 Task: Create a new picklist field labeled 'Country Calling Code' and enter country calling codes as values.
Action: Mouse moved to (659, 112)
Screenshot: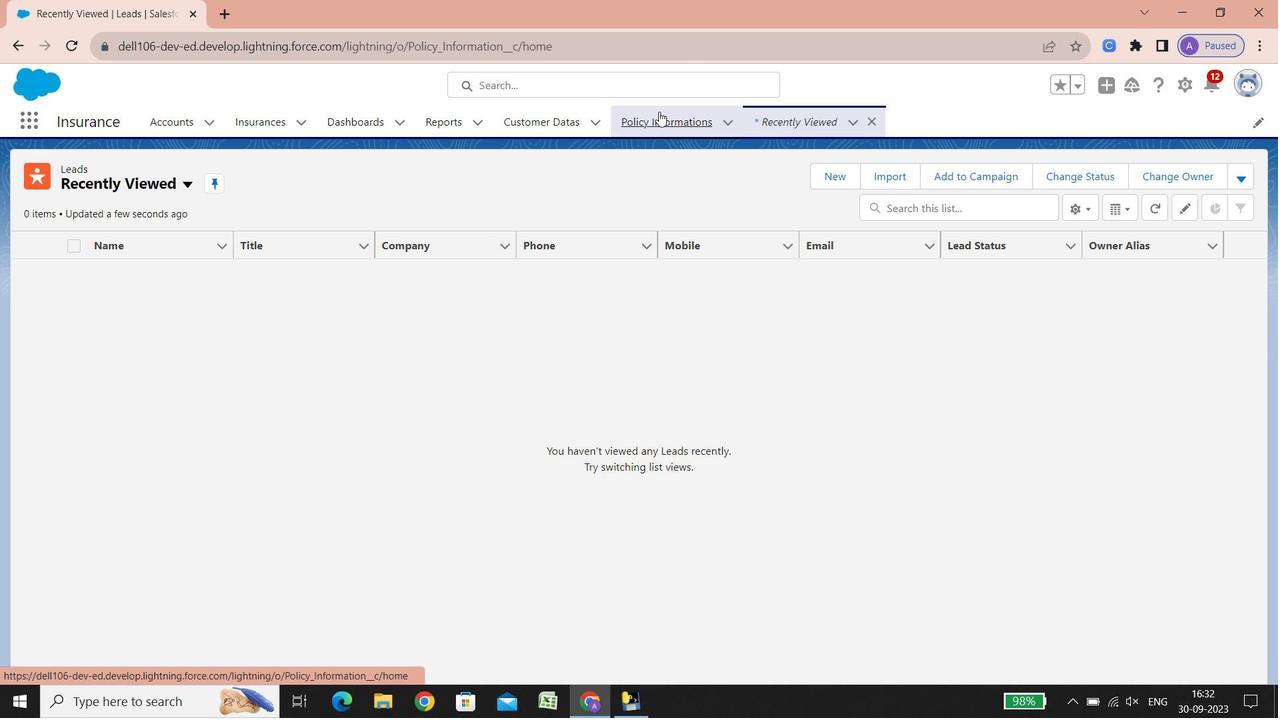 
Action: Mouse pressed left at (659, 112)
Screenshot: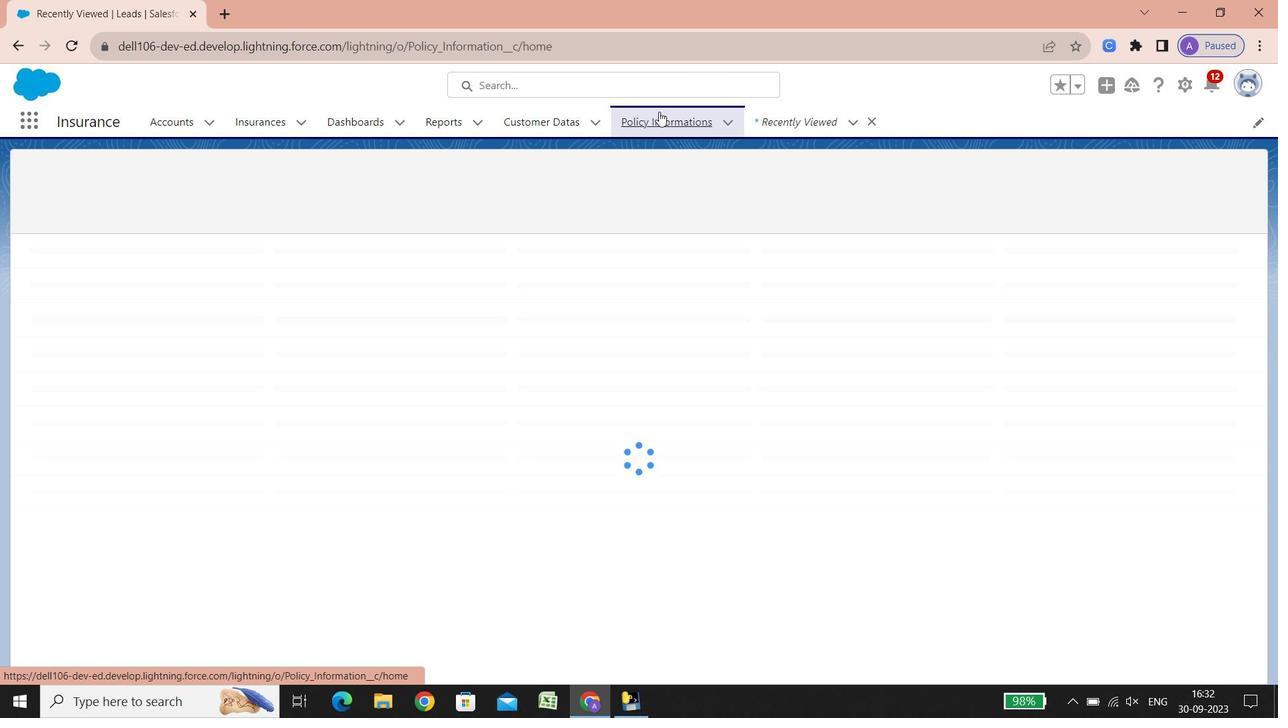 
Action: Mouse moved to (337, 118)
Screenshot: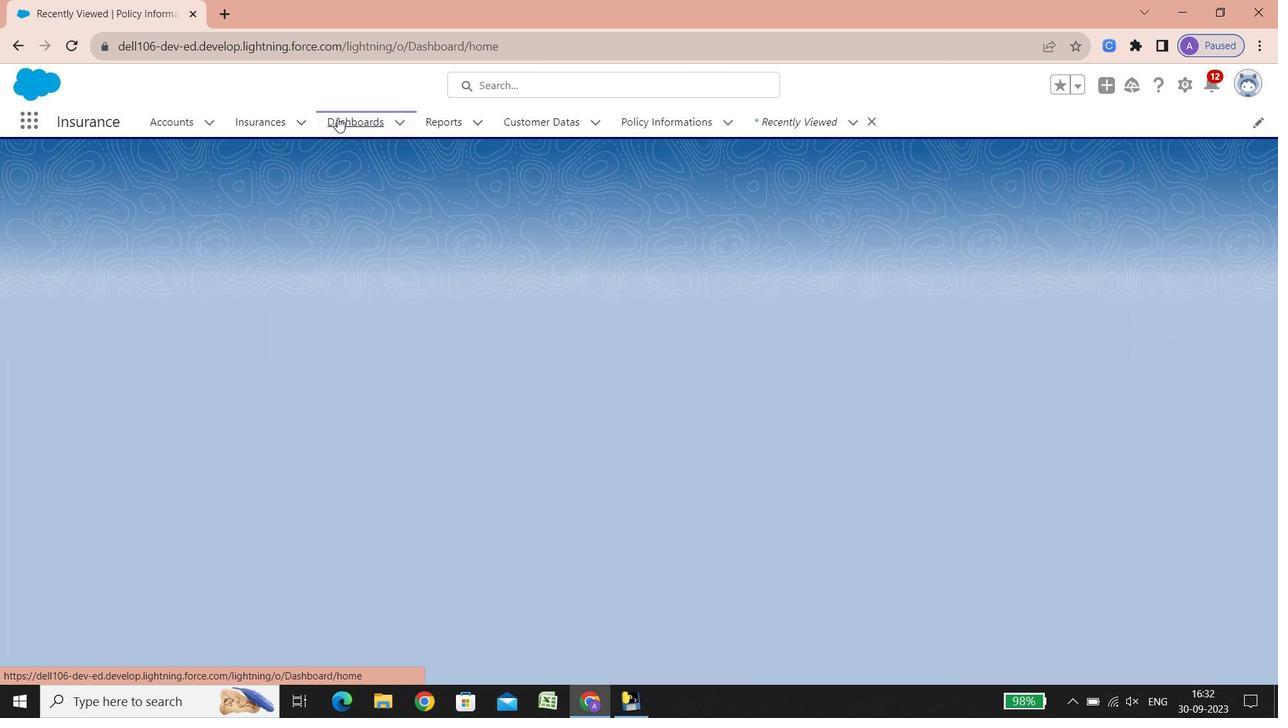 
Action: Mouse pressed left at (337, 118)
Screenshot: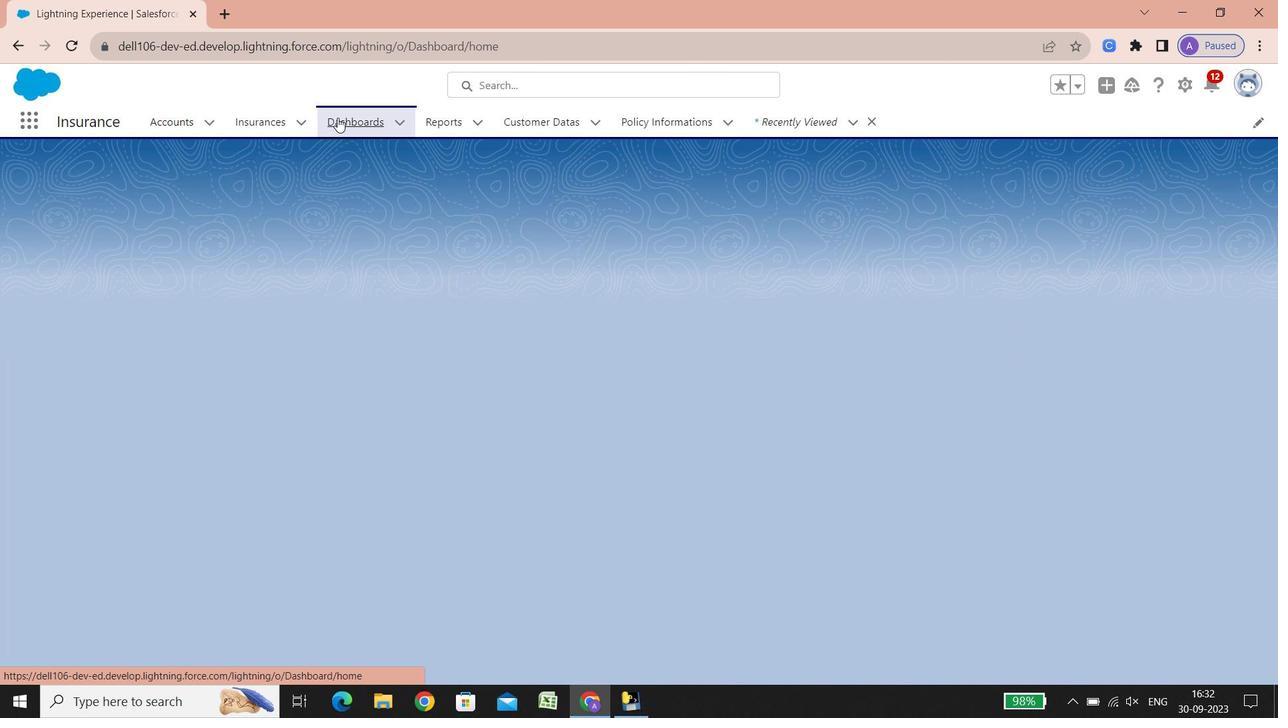 
Action: Mouse moved to (529, 110)
Screenshot: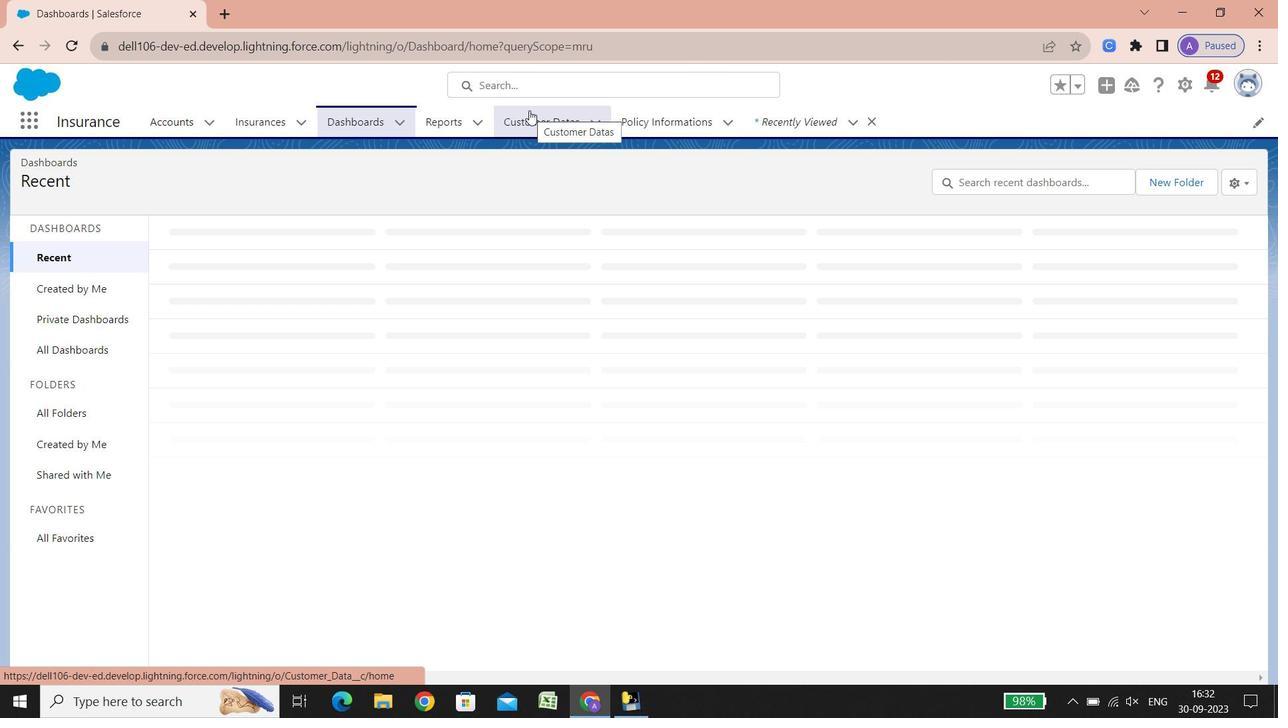 
Action: Mouse pressed left at (529, 110)
Screenshot: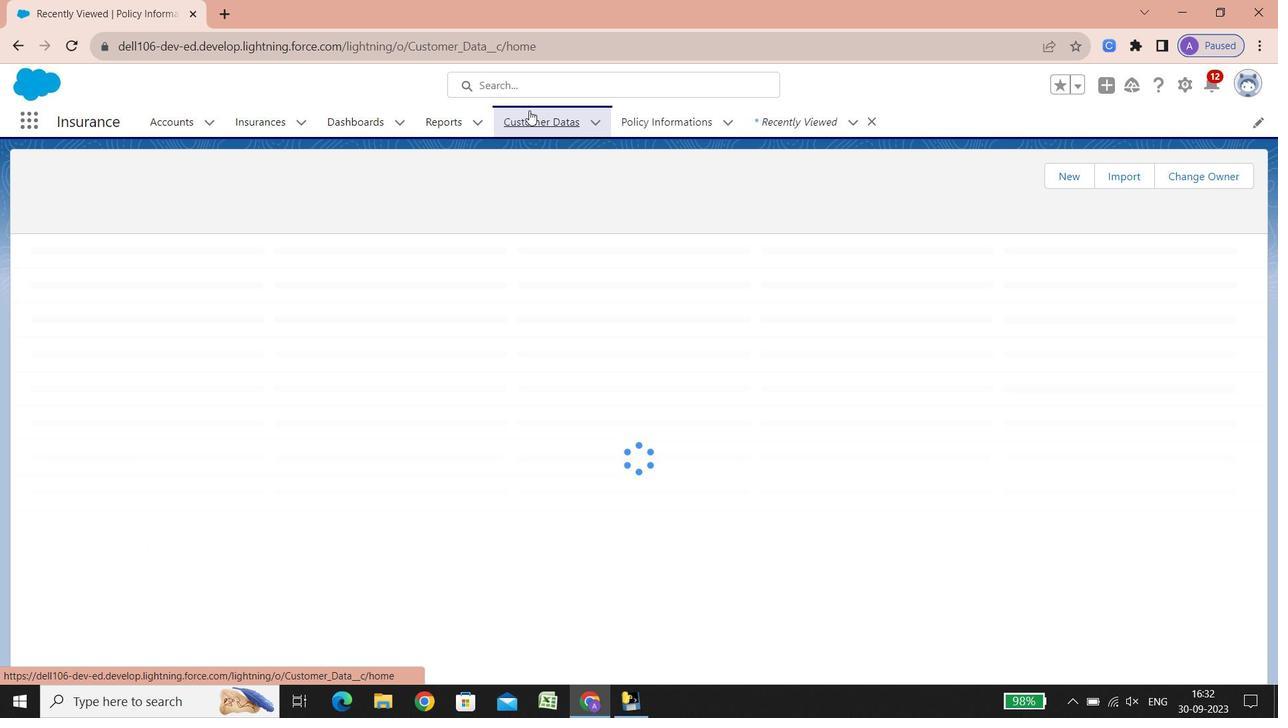 
Action: Mouse moved to (663, 117)
Screenshot: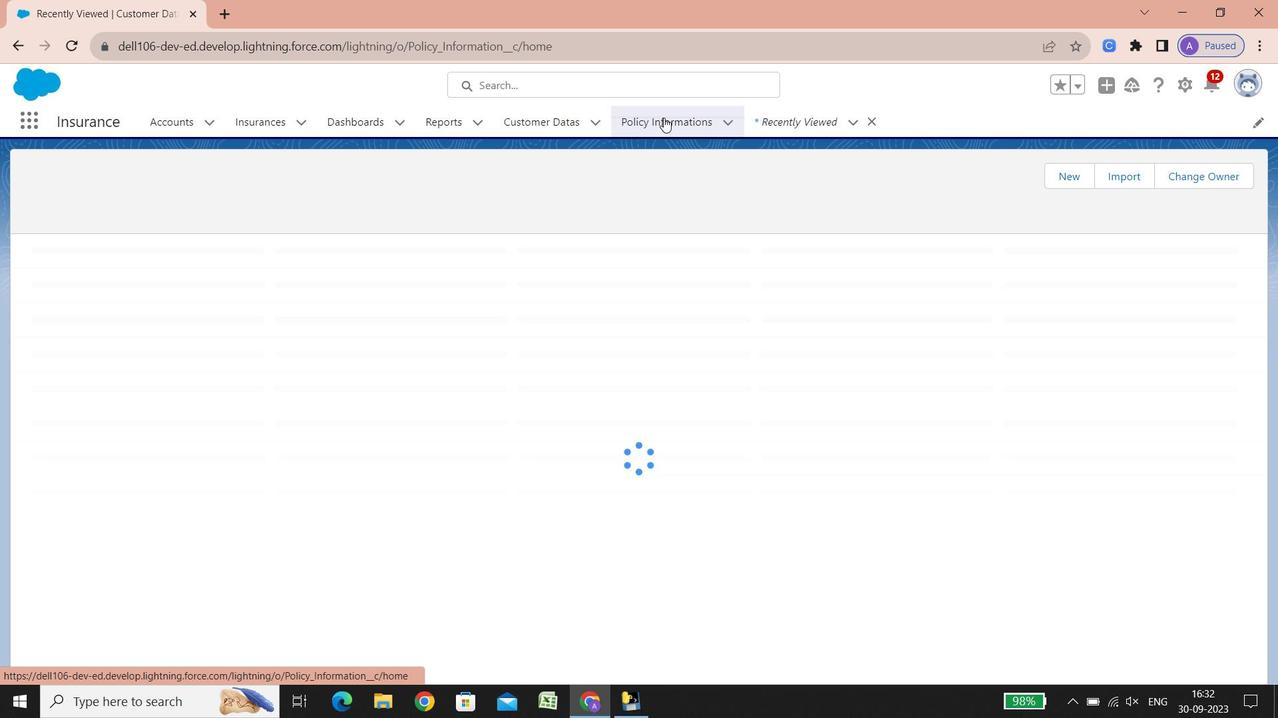 
Action: Mouse pressed left at (663, 117)
Screenshot: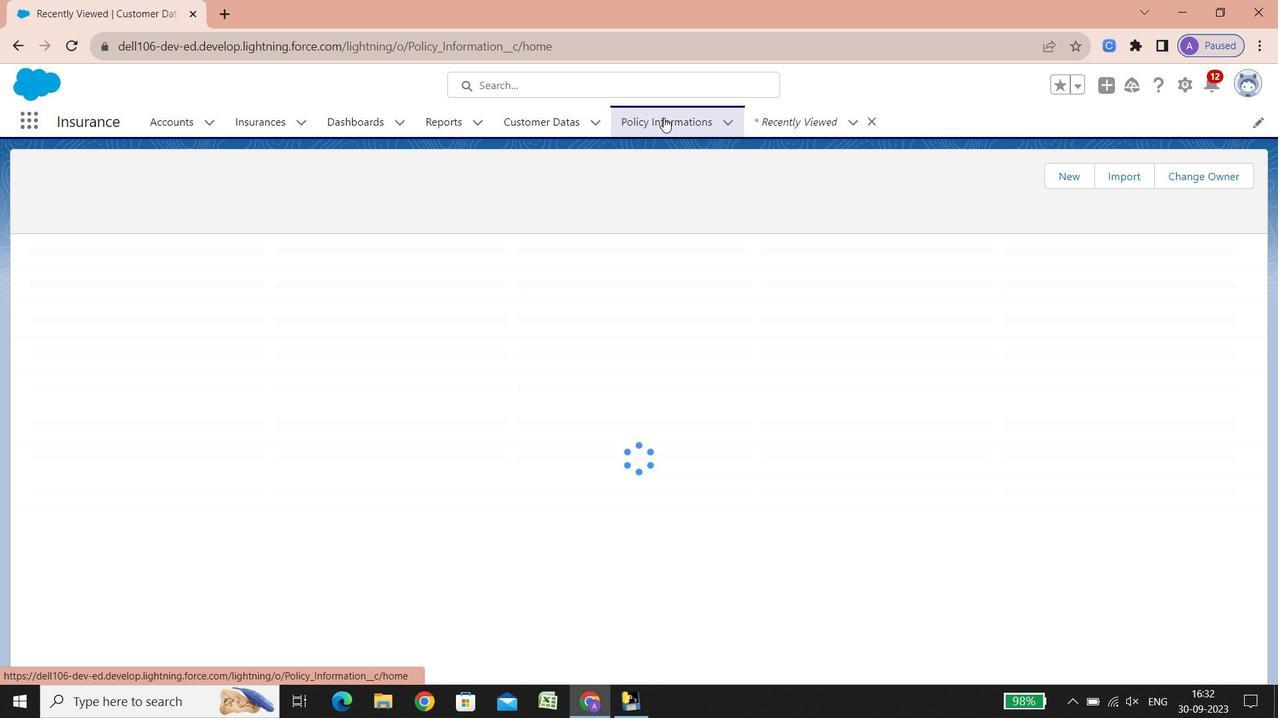 
Action: Mouse moved to (782, 116)
Screenshot: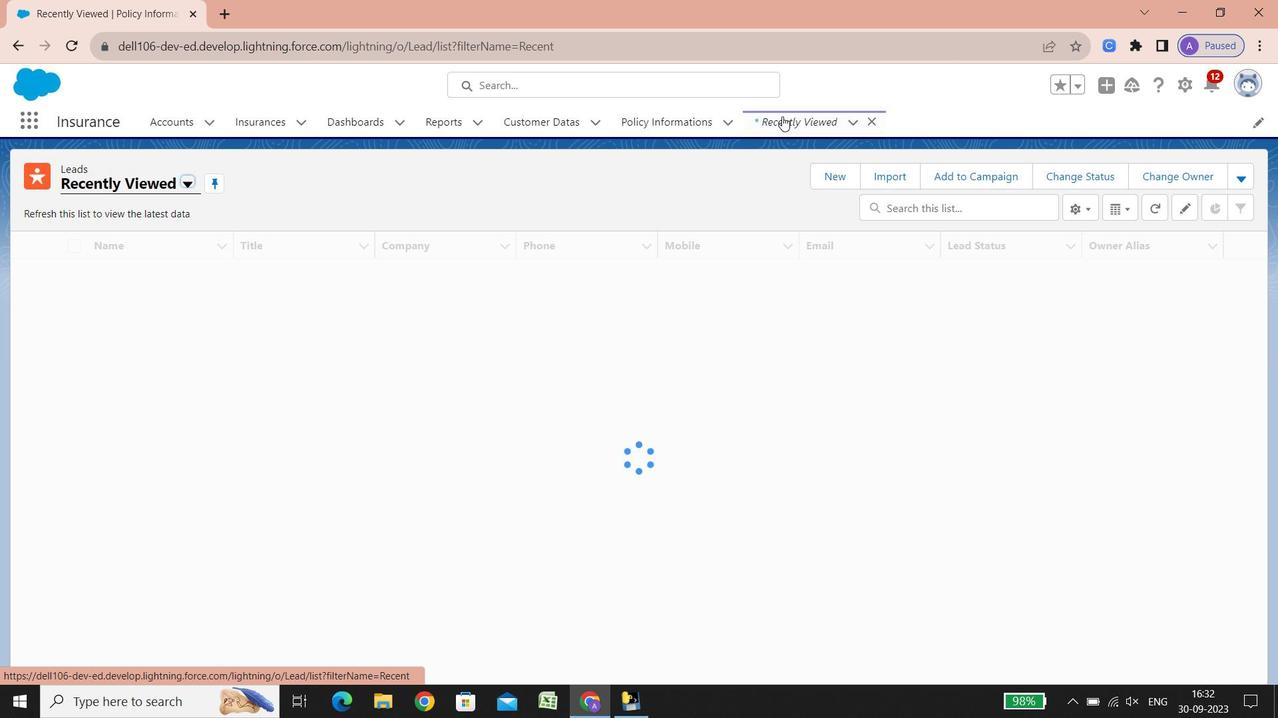 
Action: Mouse pressed left at (782, 116)
Screenshot: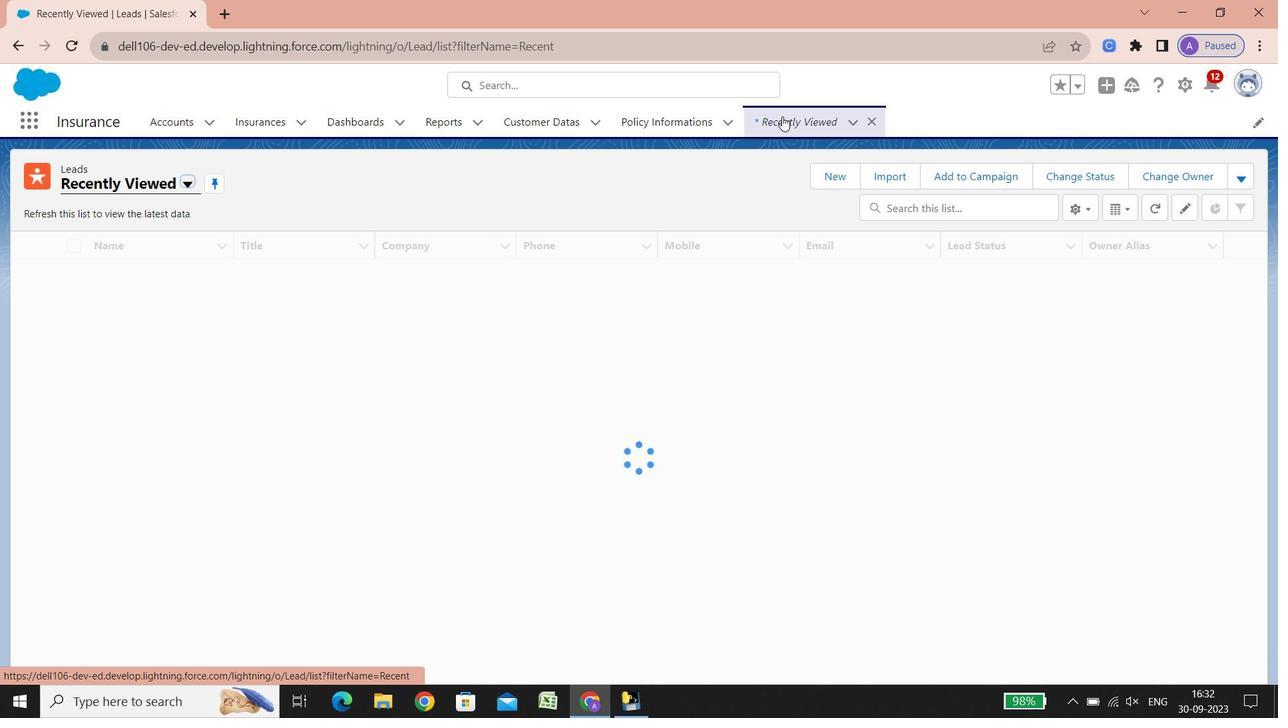 
Action: Mouse moved to (1181, 77)
Screenshot: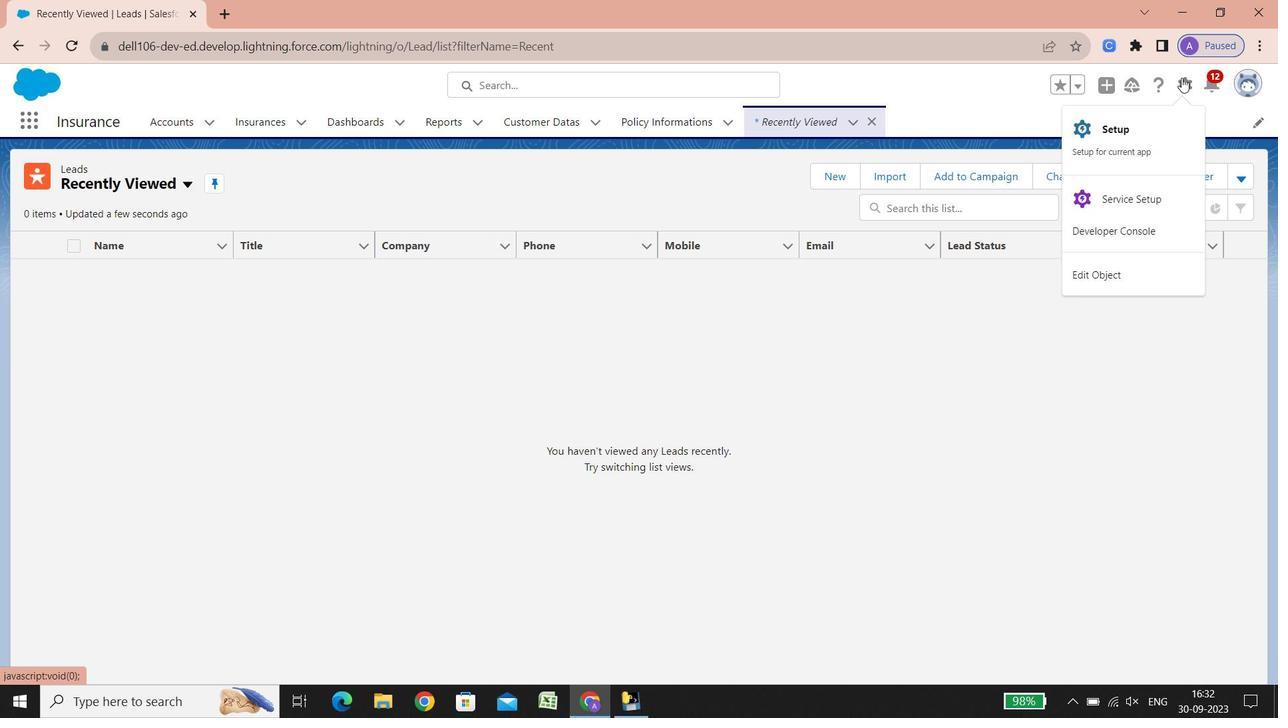 
Action: Mouse pressed left at (1181, 77)
Screenshot: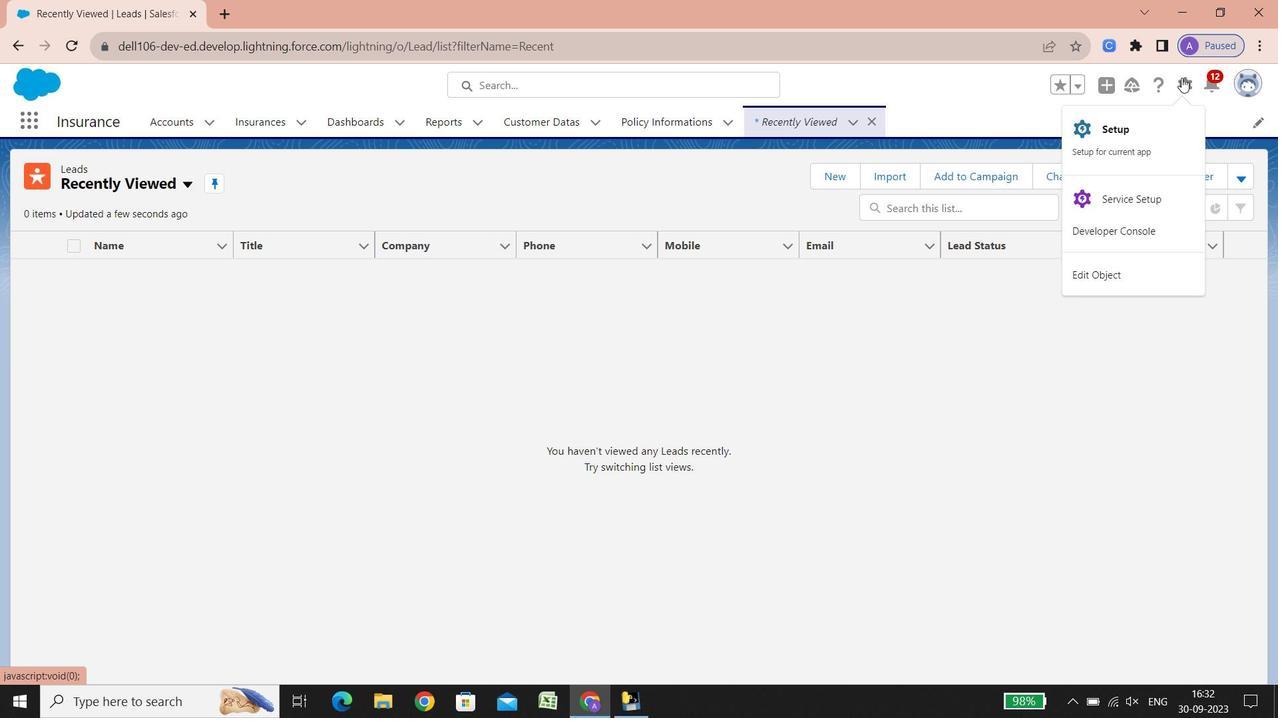
Action: Mouse moved to (1133, 131)
Screenshot: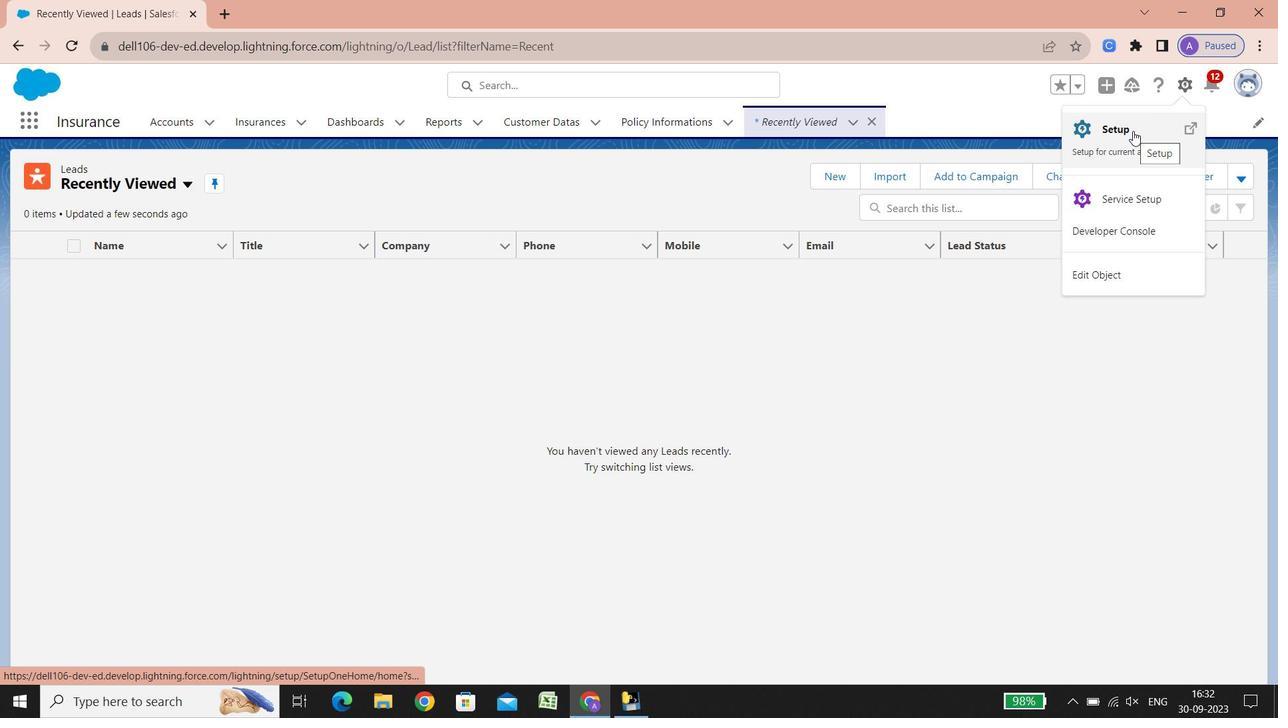 
Action: Mouse pressed left at (1133, 131)
Screenshot: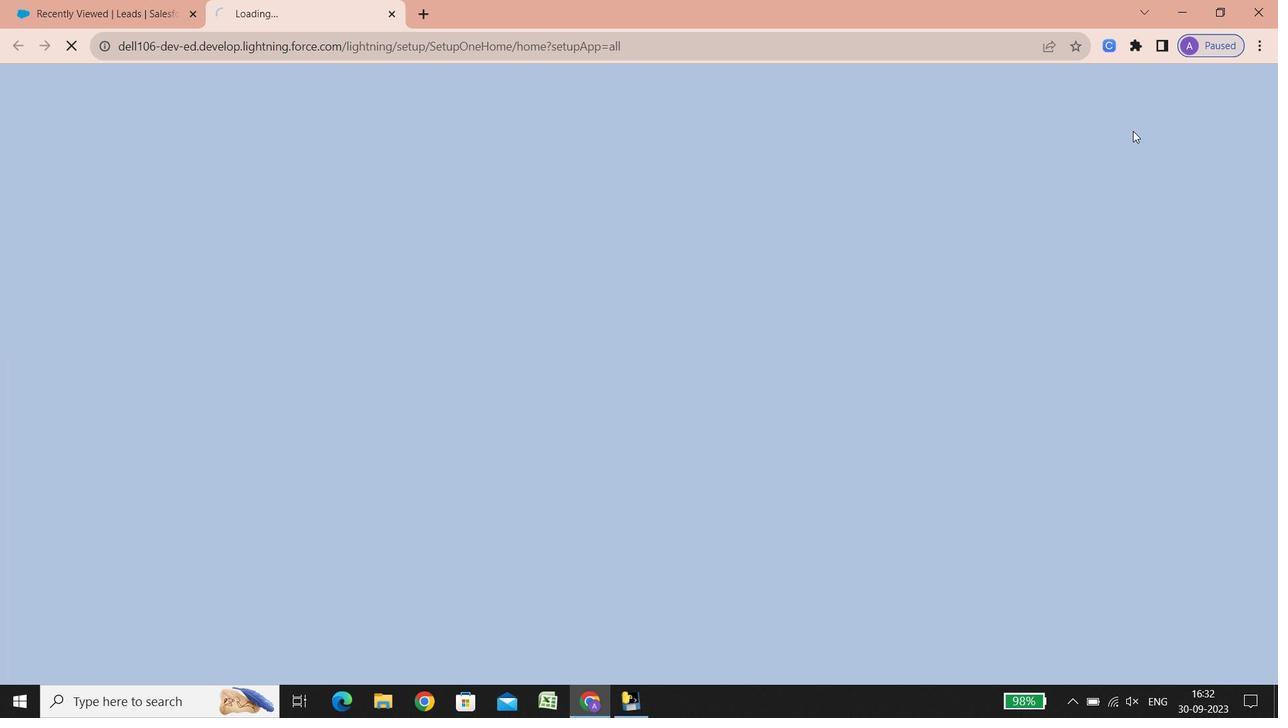
Action: Mouse moved to (185, 124)
Screenshot: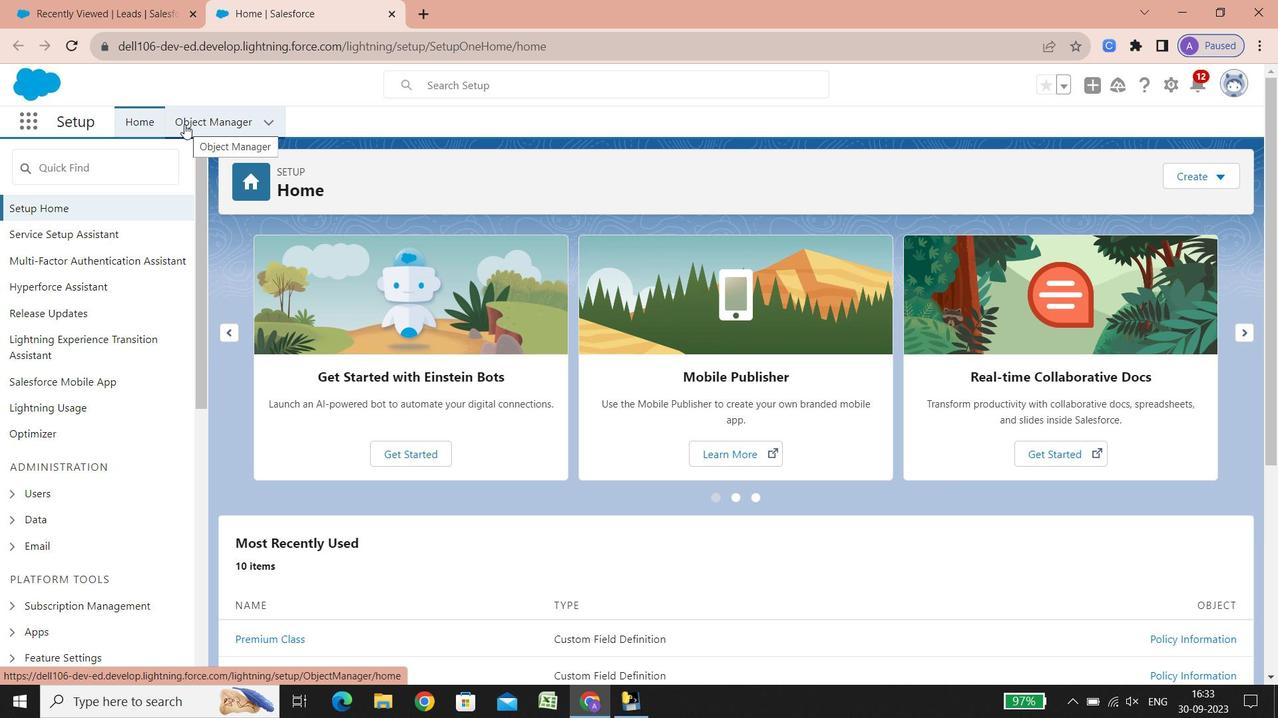 
Action: Mouse pressed left at (185, 124)
Screenshot: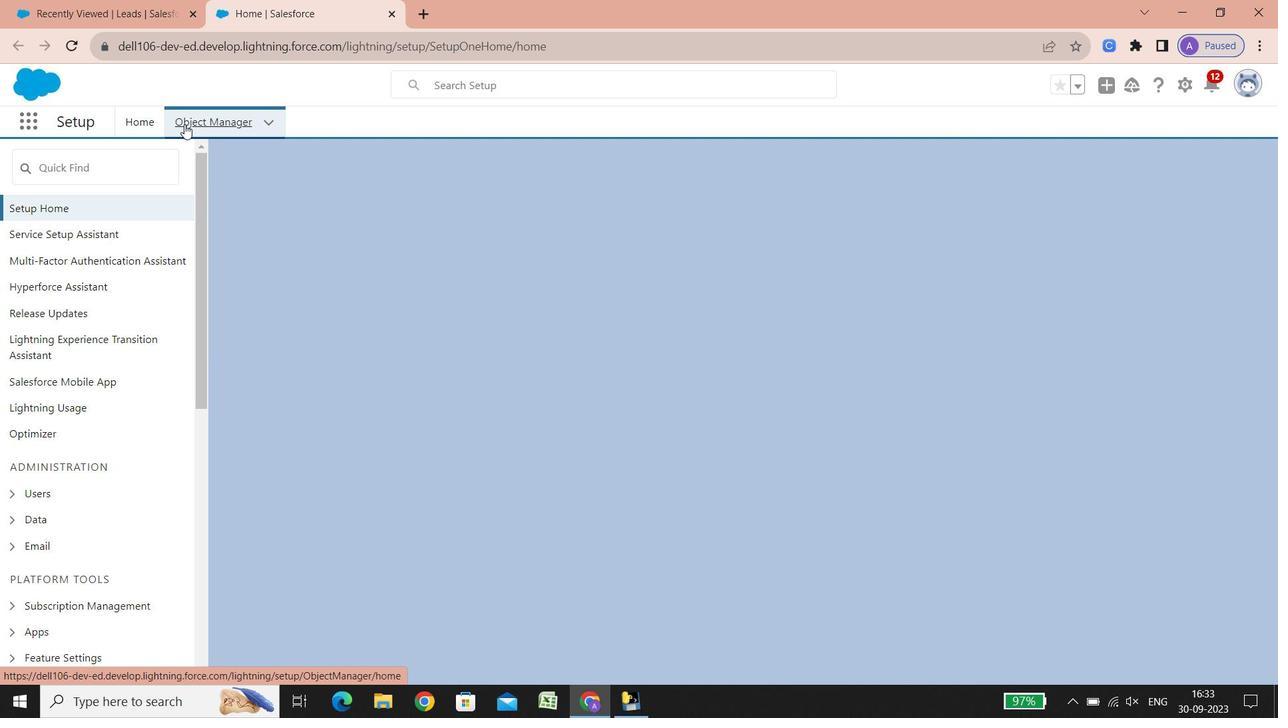 
Action: Mouse moved to (939, 174)
Screenshot: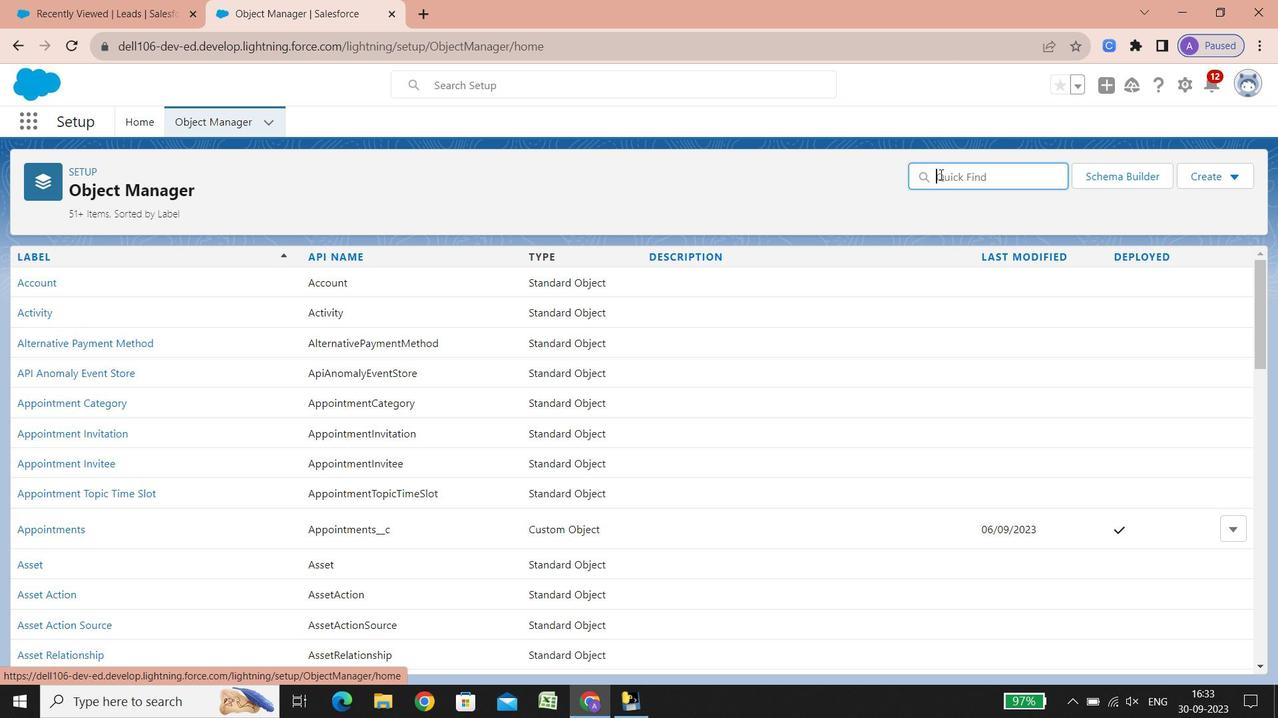 
Action: Mouse pressed left at (939, 174)
Screenshot: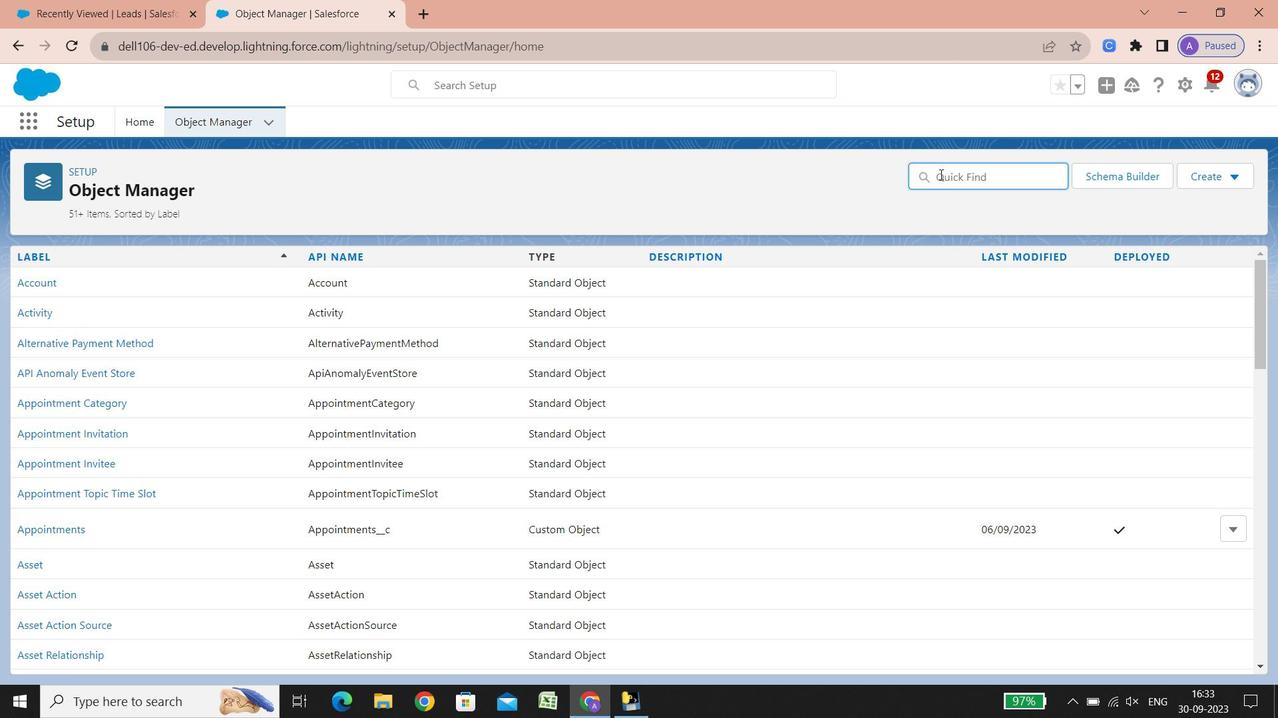 
Action: Key pressed policy
Screenshot: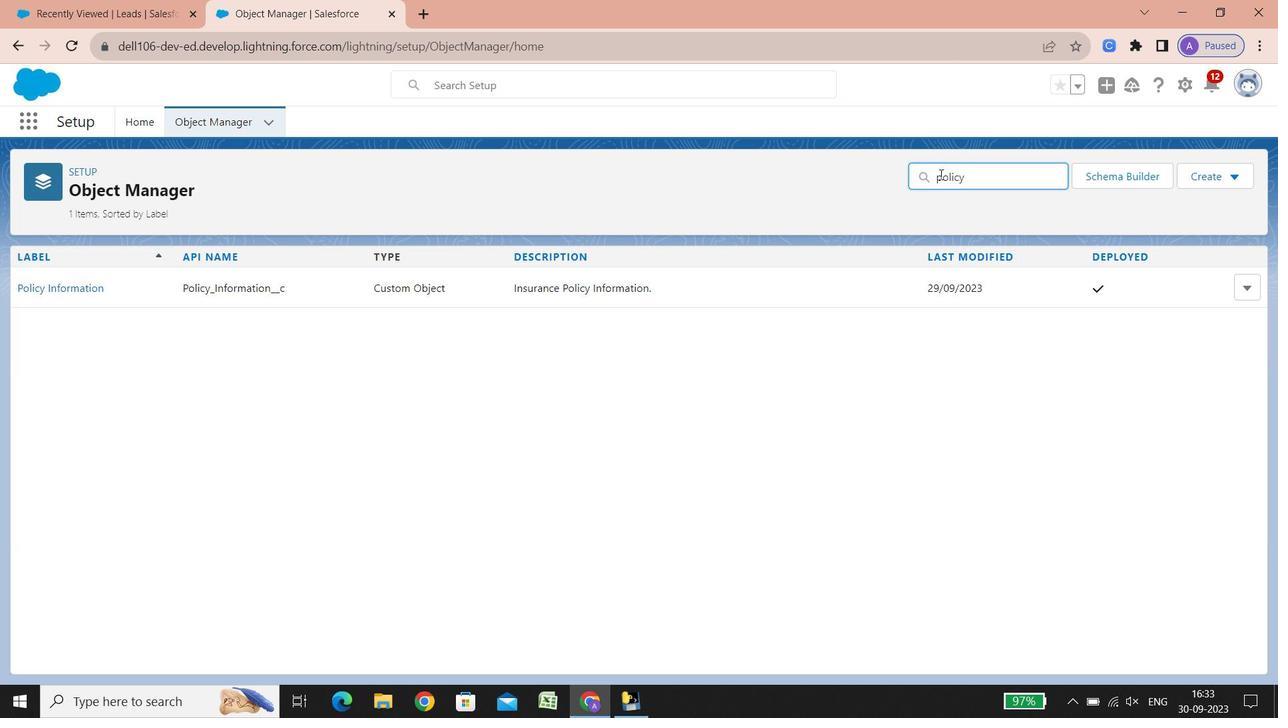 
Action: Mouse moved to (62, 296)
Screenshot: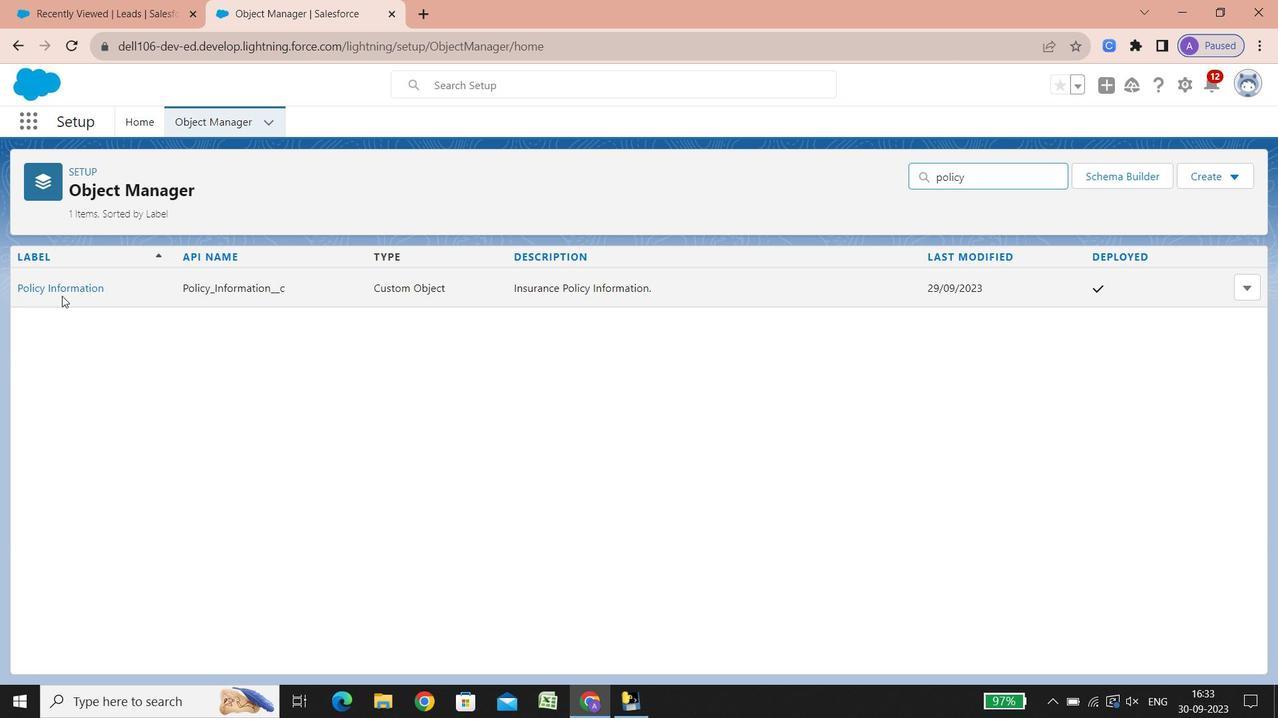 
Action: Mouse pressed left at (62, 296)
Screenshot: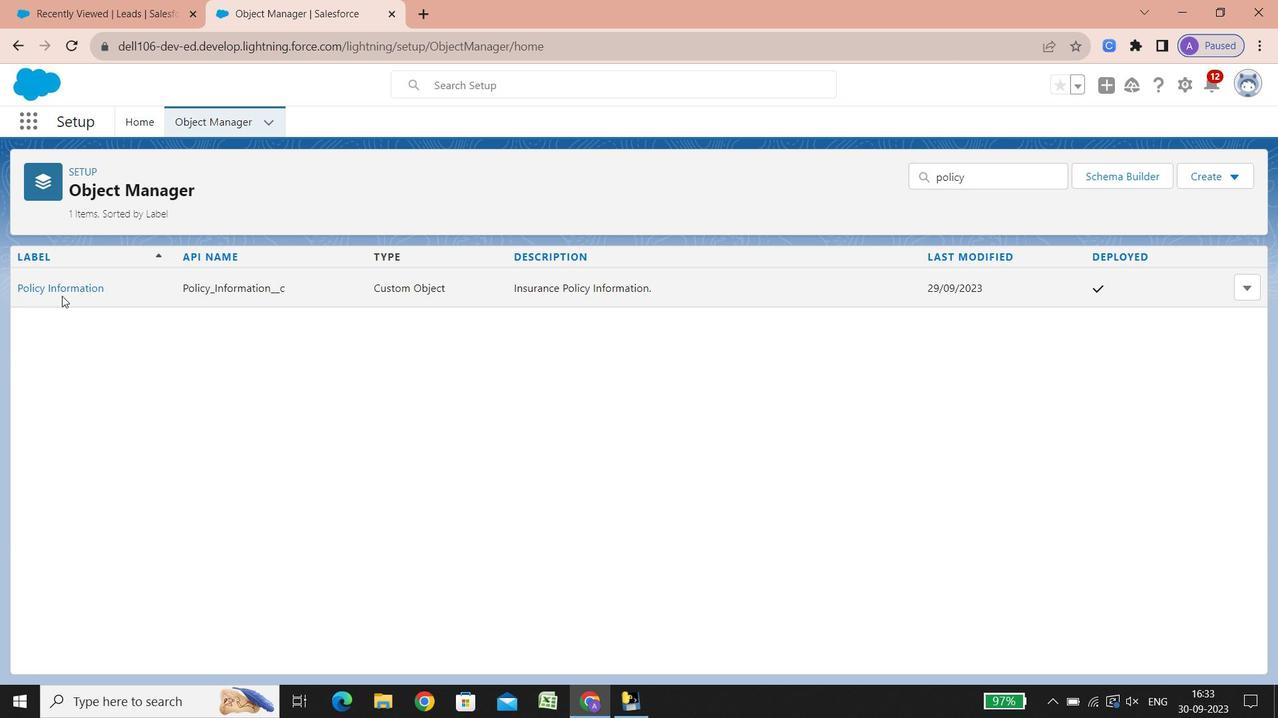 
Action: Mouse moved to (75, 290)
Screenshot: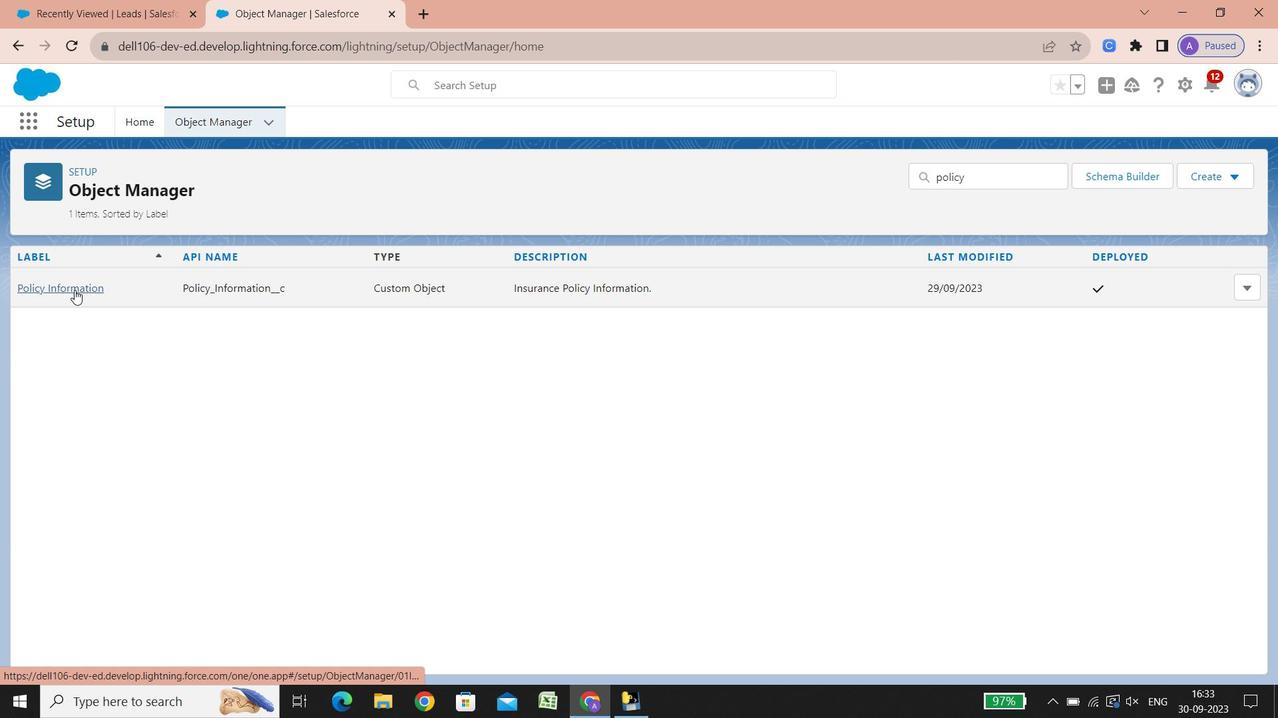 
Action: Mouse pressed left at (75, 290)
Screenshot: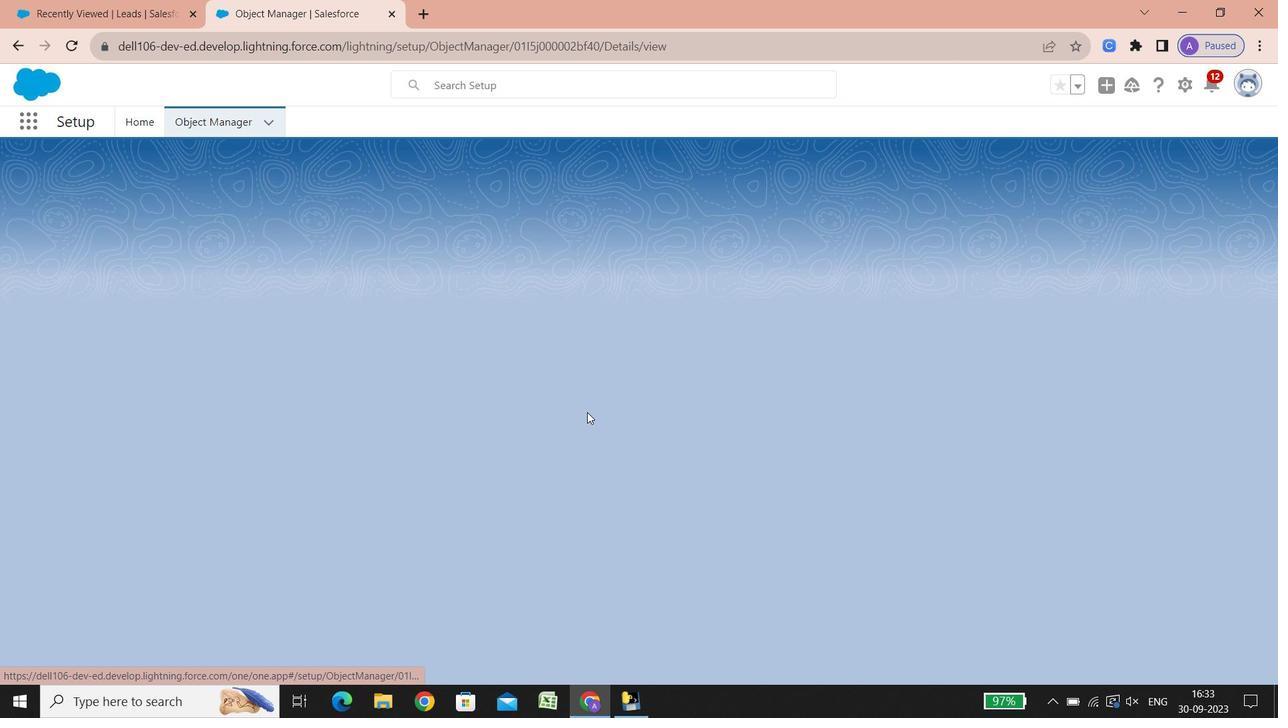 
Action: Mouse moved to (123, 352)
Screenshot: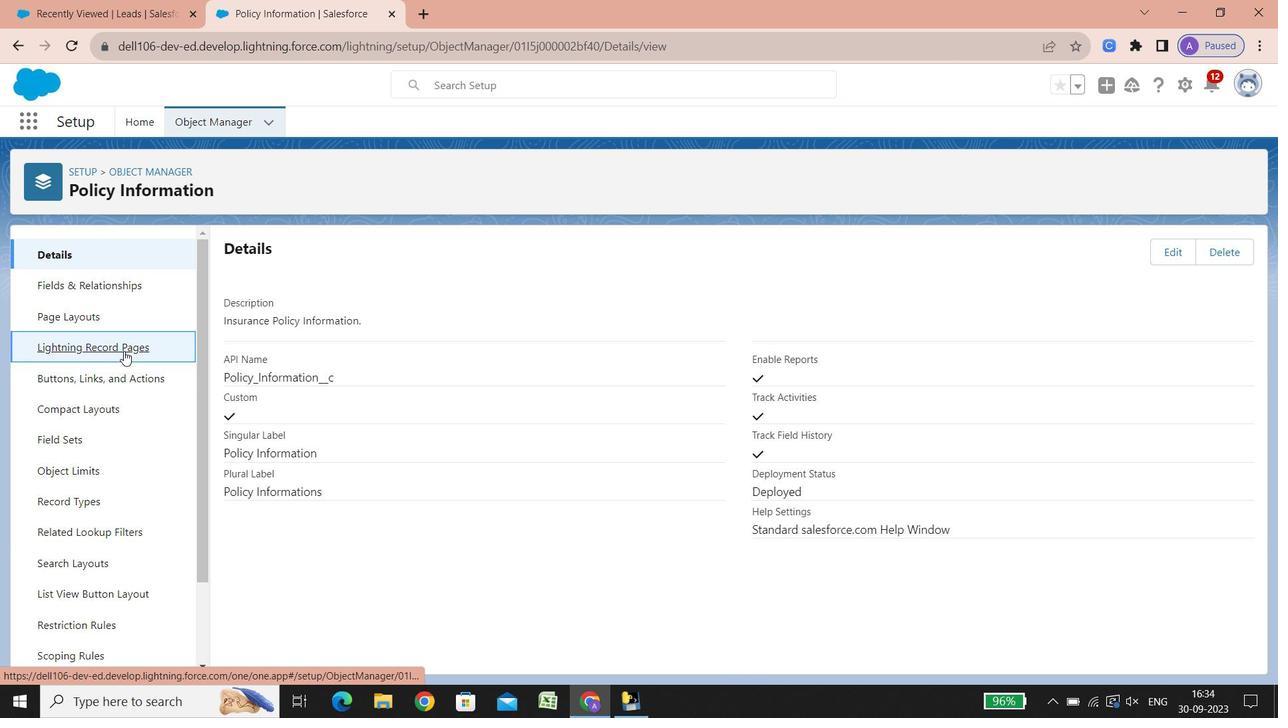 
Action: Mouse pressed left at (123, 352)
Screenshot: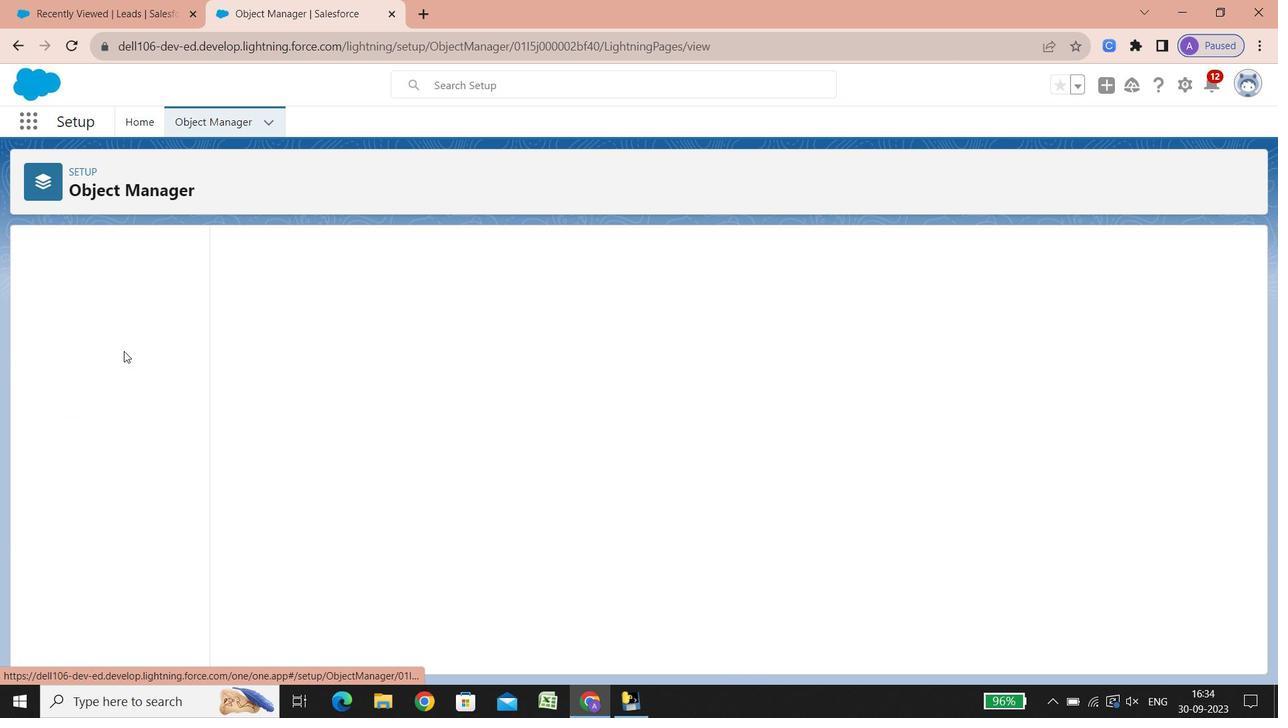 
Action: Mouse moved to (113, 276)
Screenshot: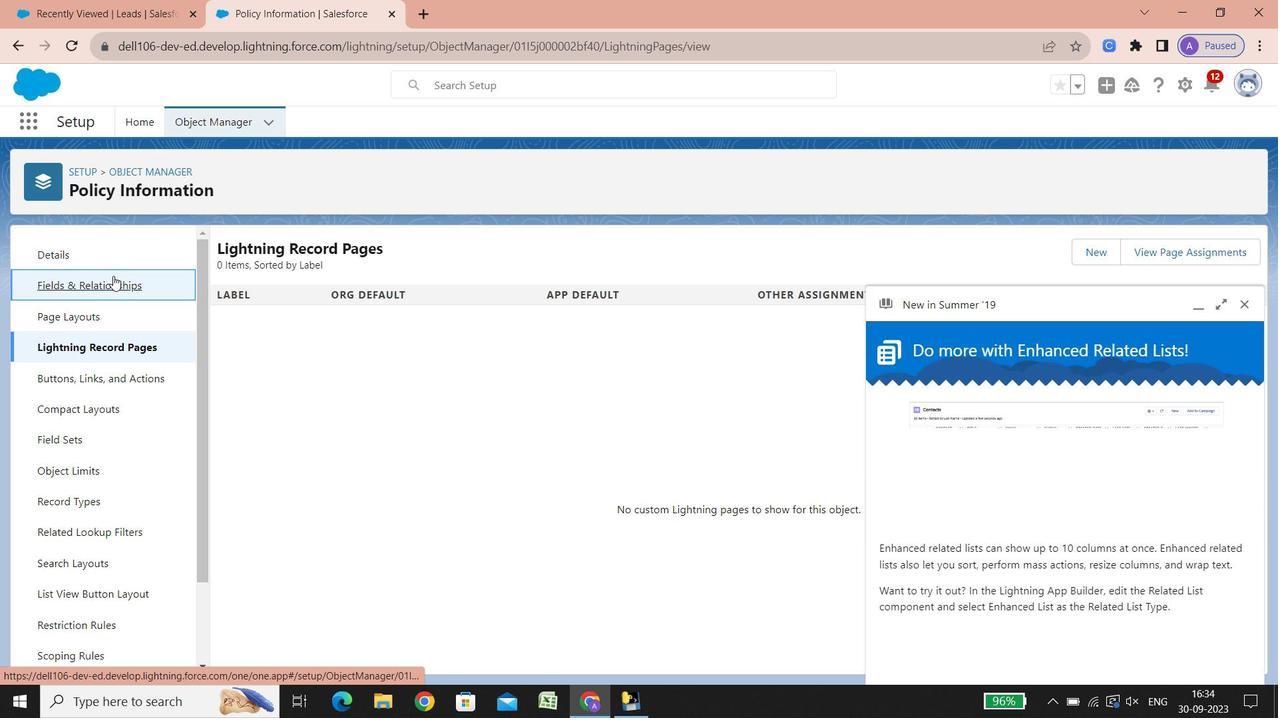 
Action: Mouse pressed left at (113, 276)
Screenshot: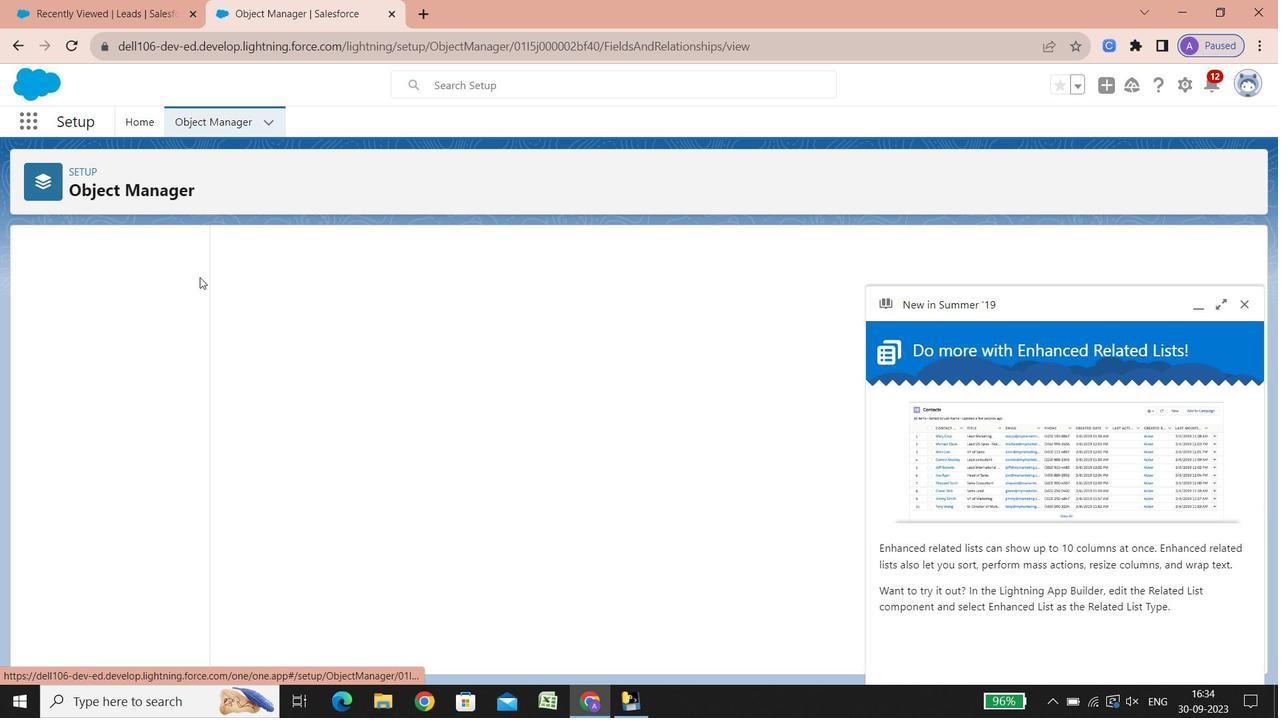 
Action: Mouse moved to (1246, 298)
Screenshot: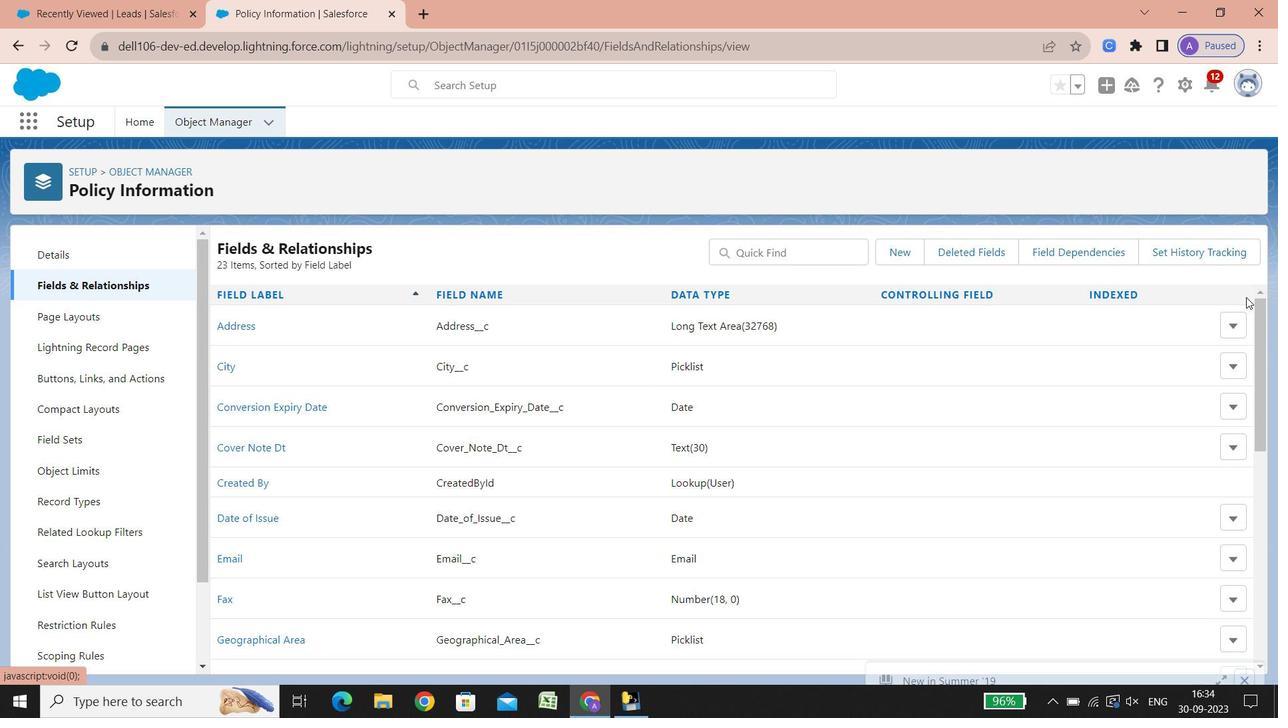 
Action: Mouse pressed left at (1246, 298)
Screenshot: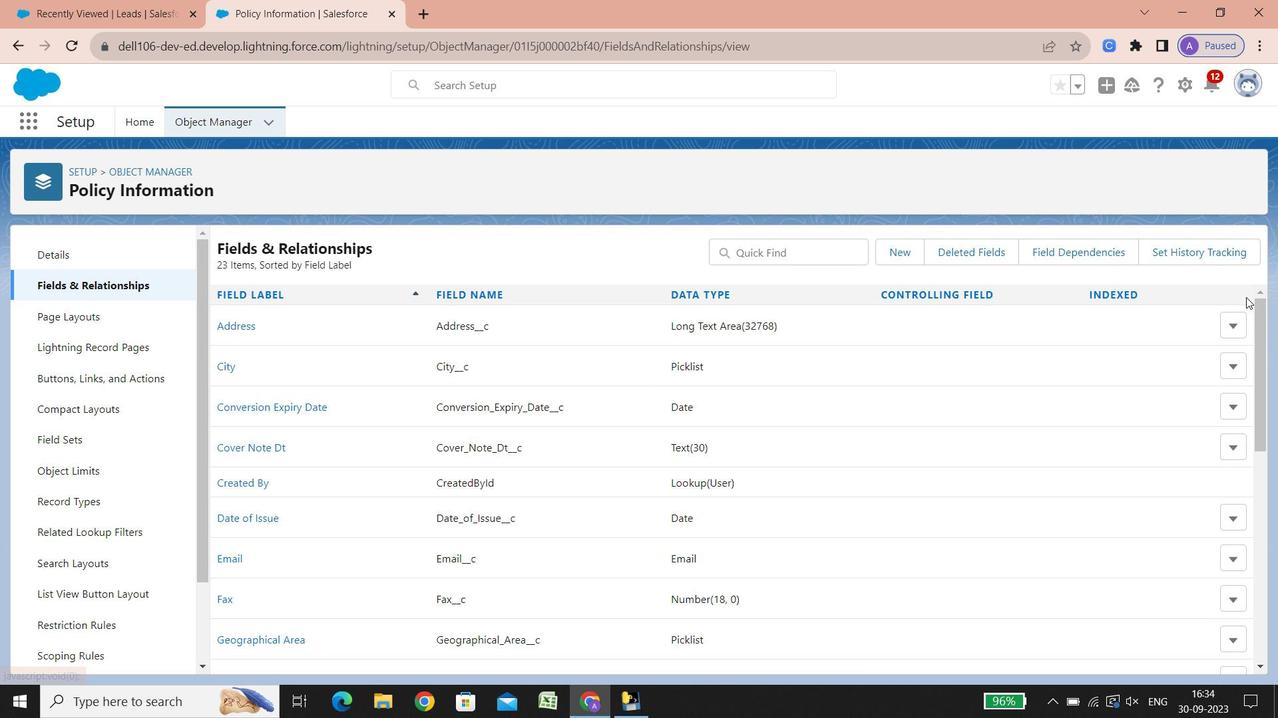 
Action: Mouse moved to (903, 250)
Screenshot: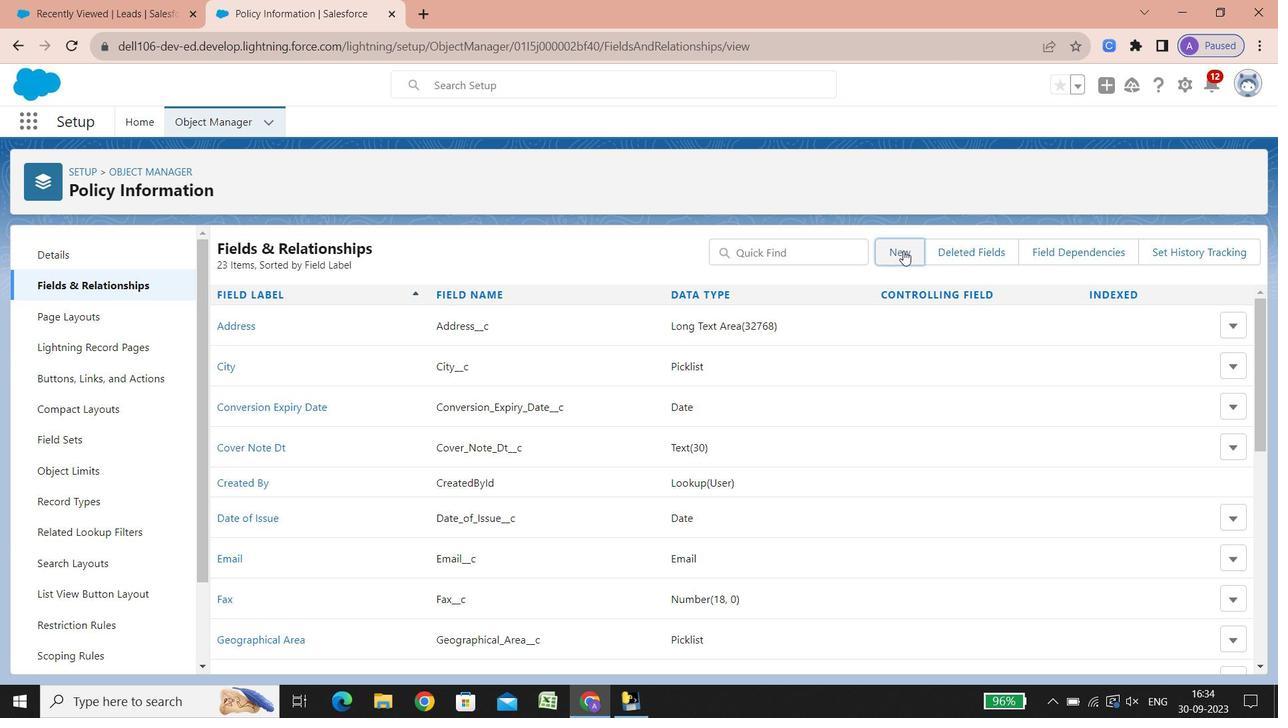 
Action: Mouse pressed left at (903, 250)
Screenshot: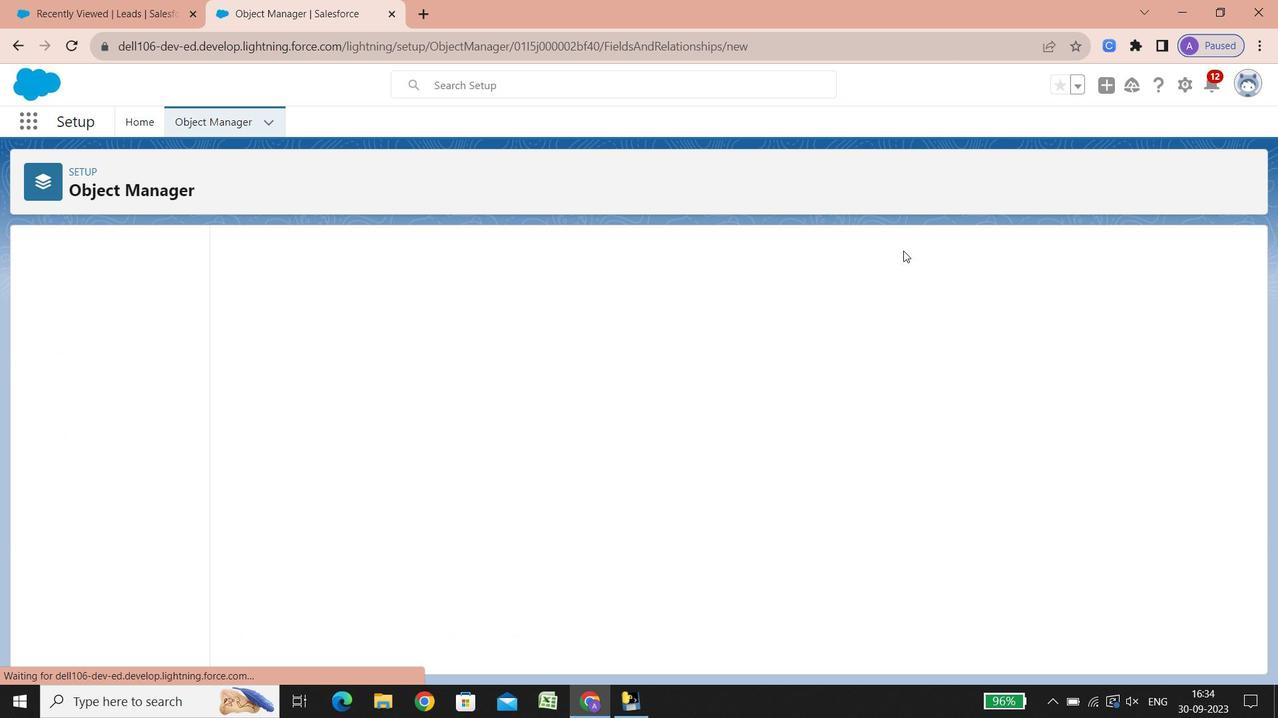 
Action: Mouse moved to (540, 444)
Screenshot: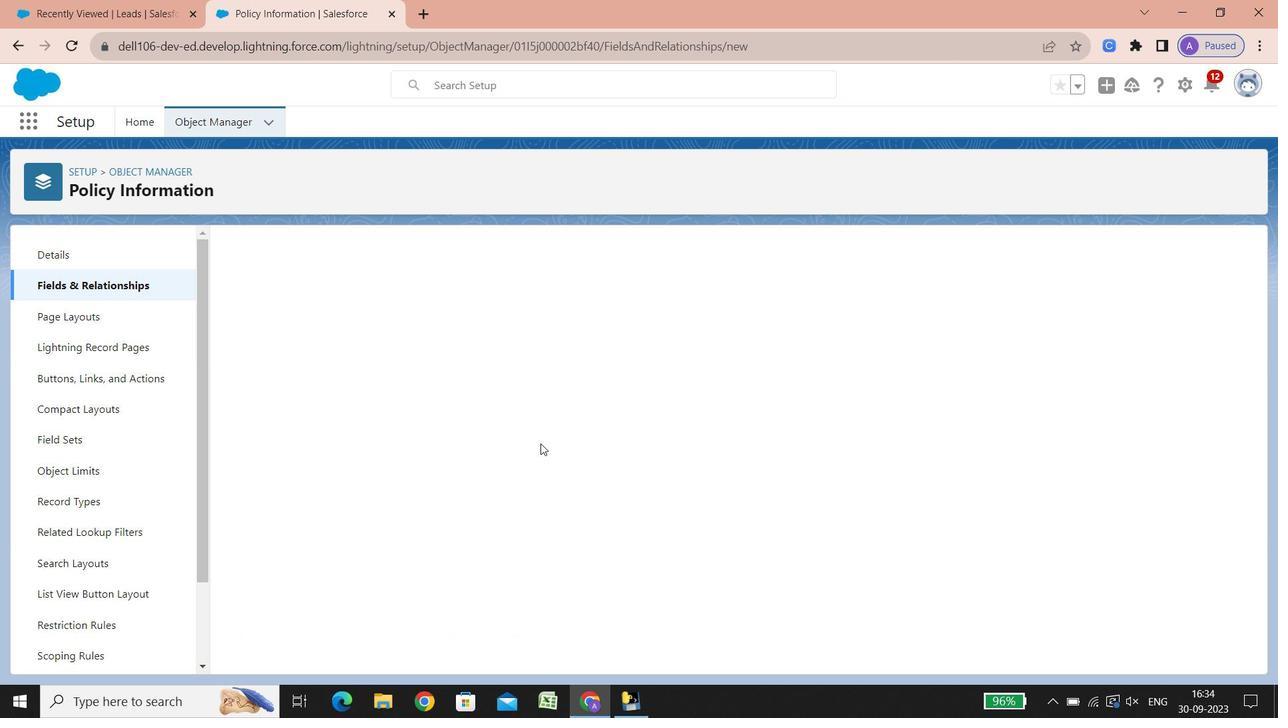 
Action: Mouse scrolled (540, 444) with delta (0, 0)
Screenshot: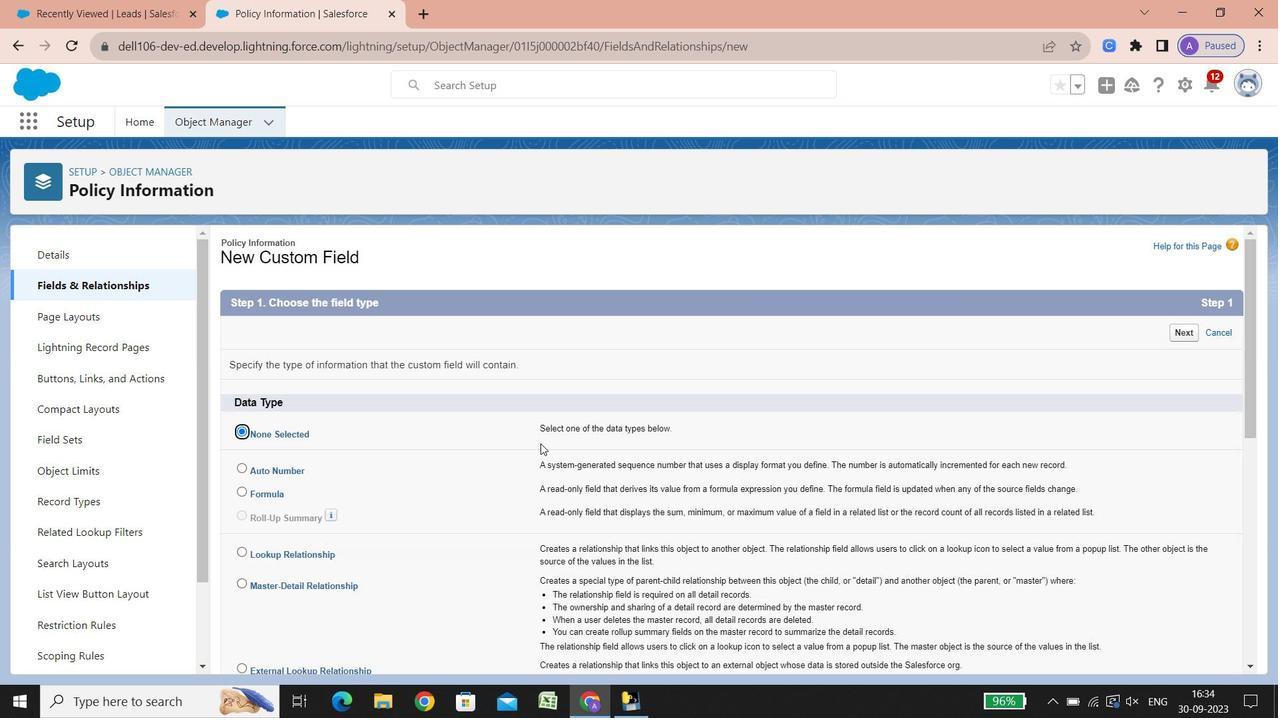 
Action: Mouse scrolled (540, 444) with delta (0, 0)
Screenshot: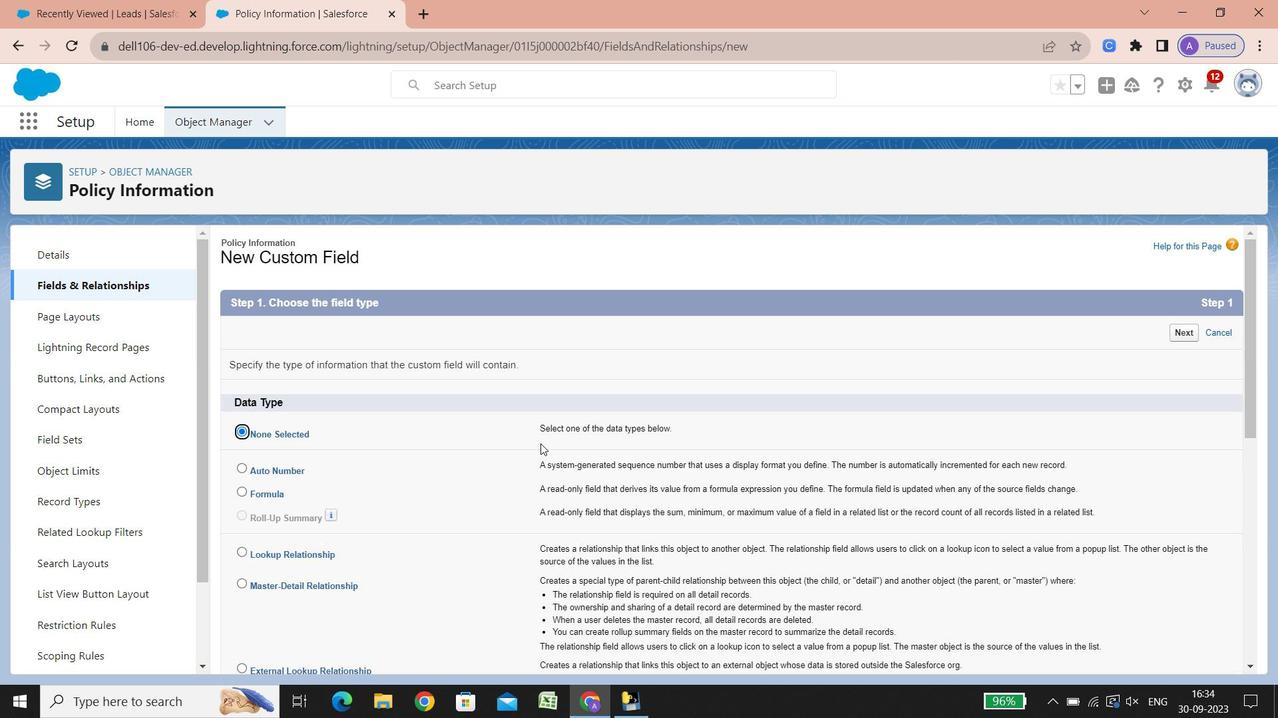 
Action: Mouse scrolled (540, 444) with delta (0, 0)
Screenshot: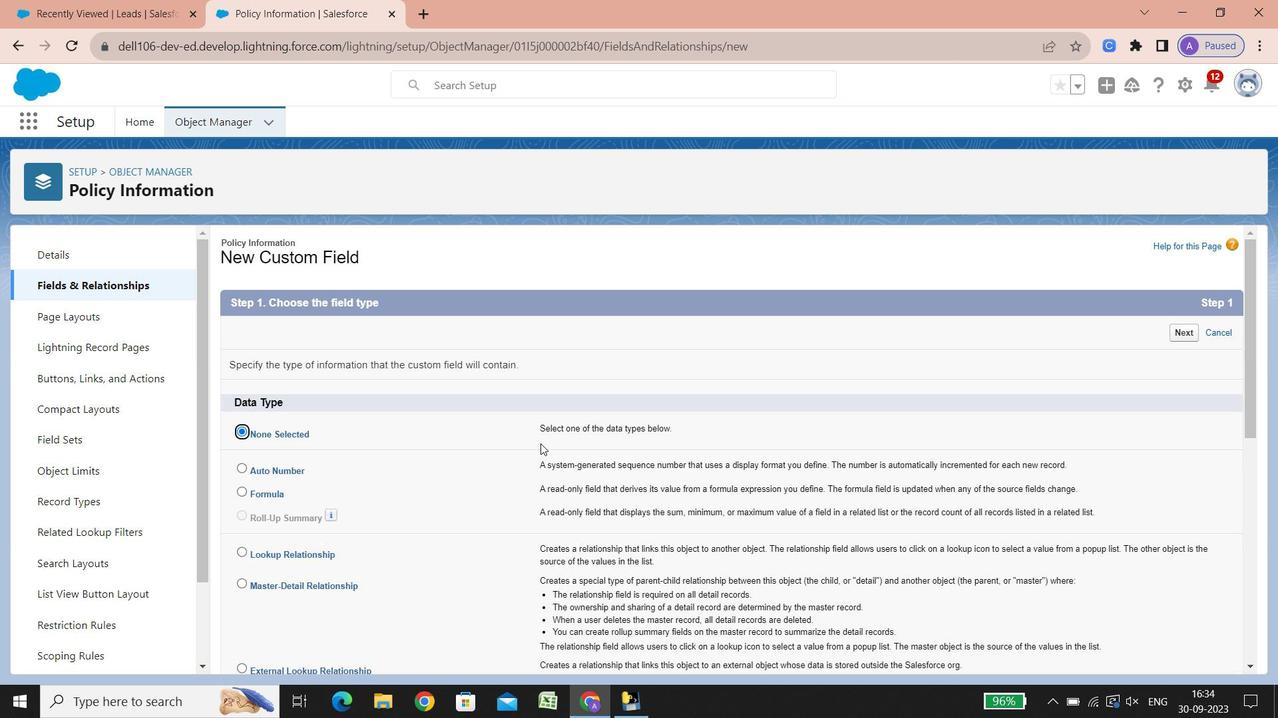 
Action: Mouse scrolled (540, 444) with delta (0, 0)
Screenshot: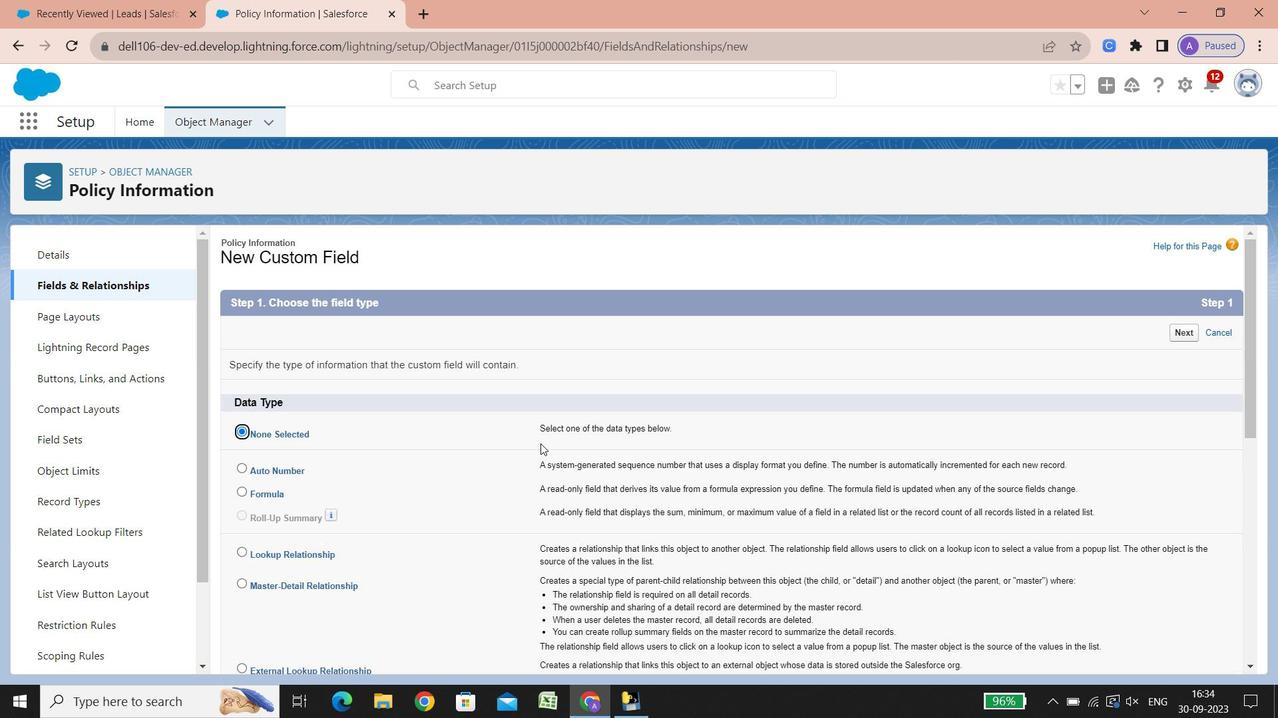 
Action: Mouse scrolled (540, 444) with delta (0, 0)
Screenshot: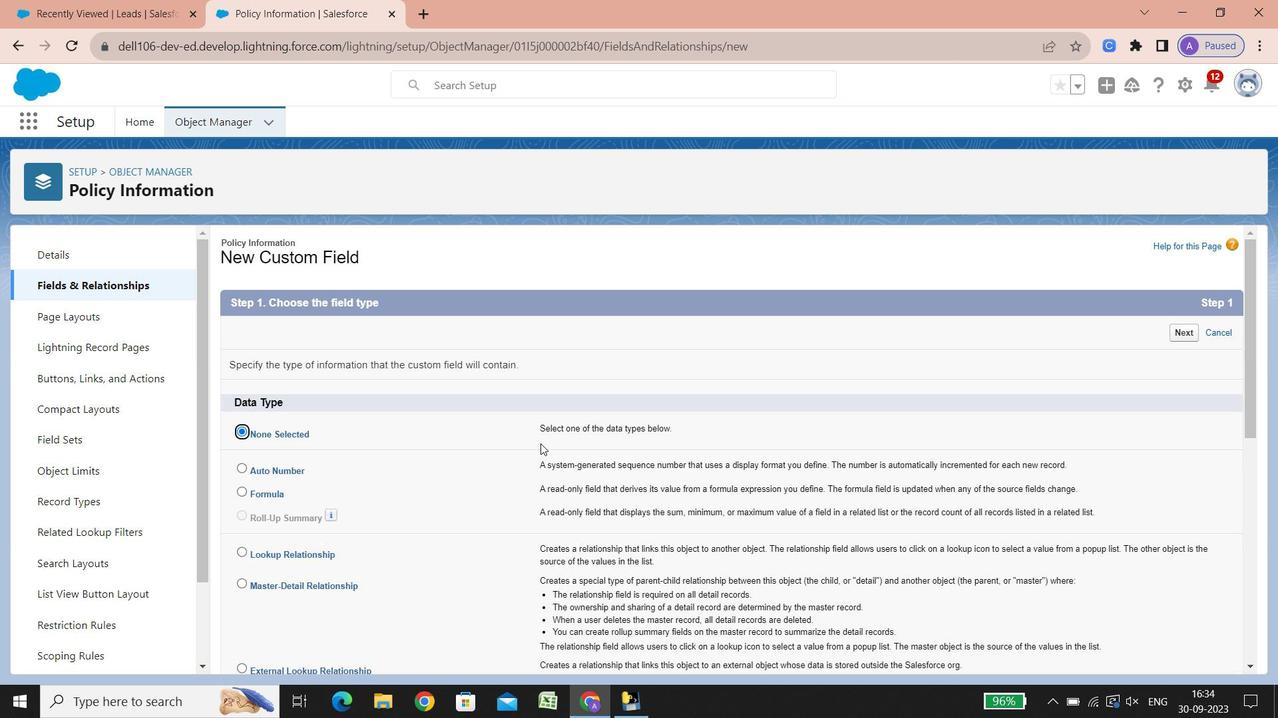 
Action: Mouse scrolled (540, 444) with delta (0, 0)
Screenshot: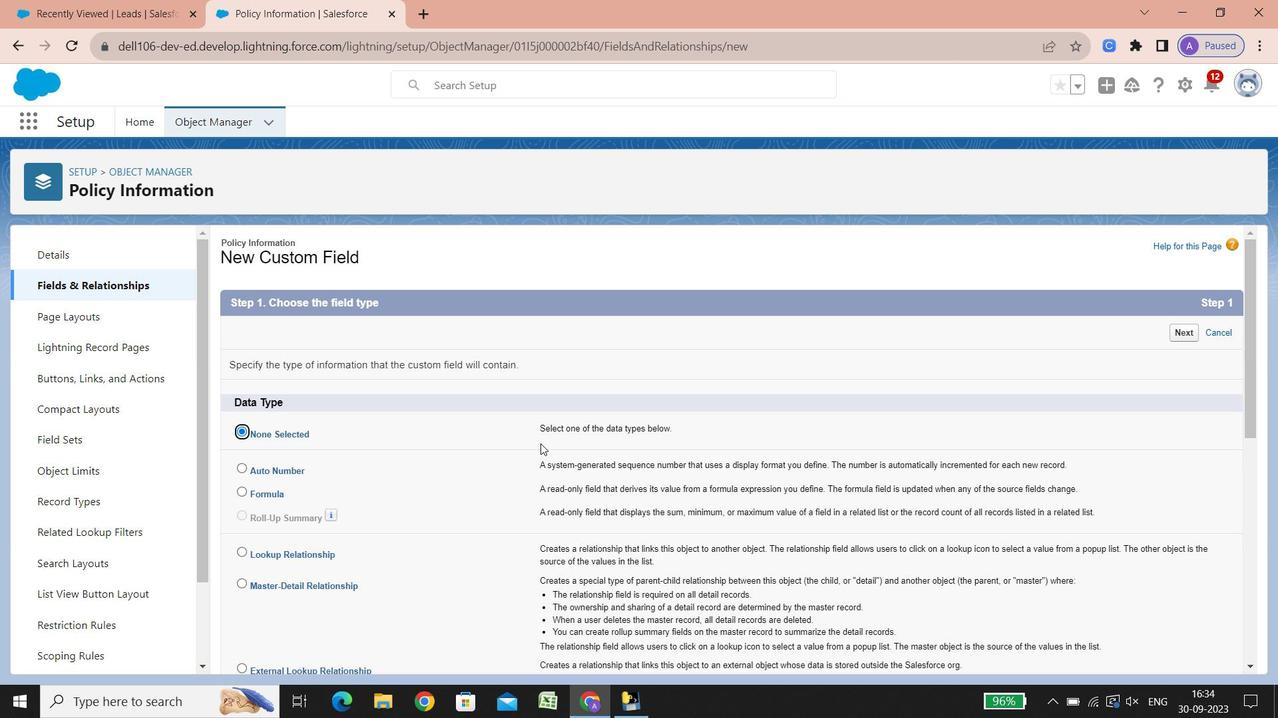 
Action: Mouse scrolled (540, 444) with delta (0, 0)
Screenshot: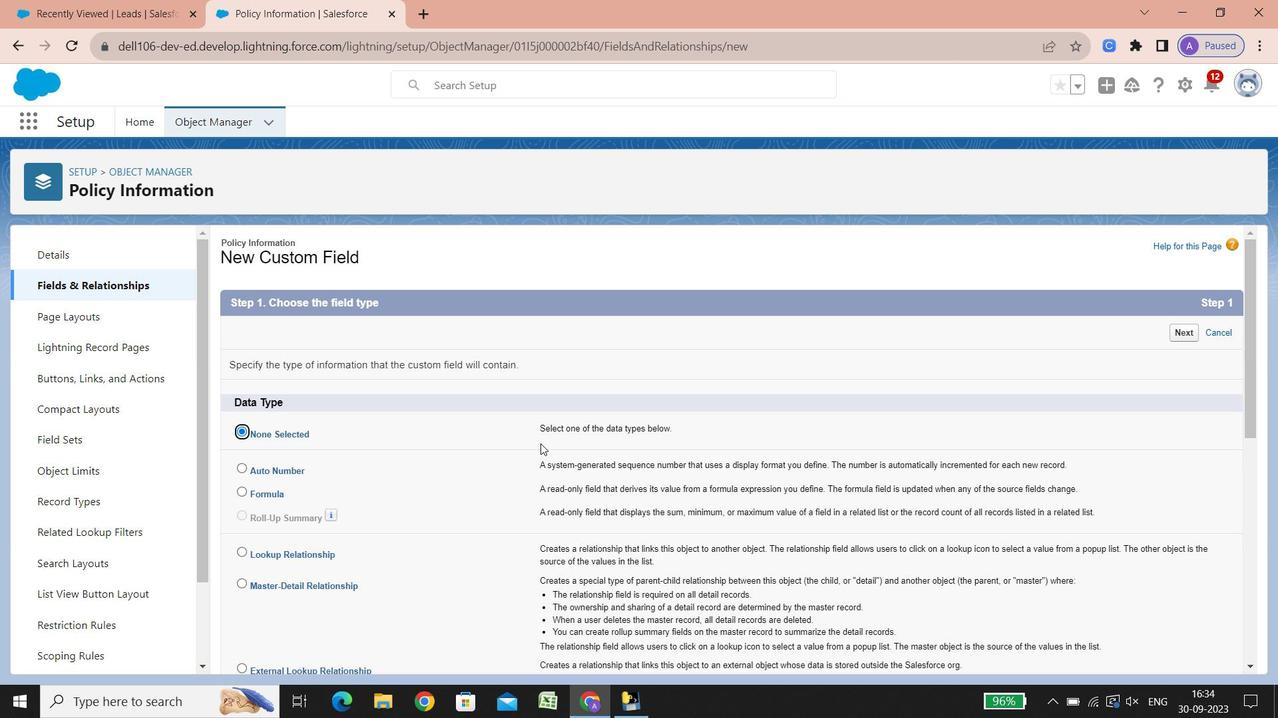 
Action: Mouse scrolled (540, 444) with delta (0, 0)
Screenshot: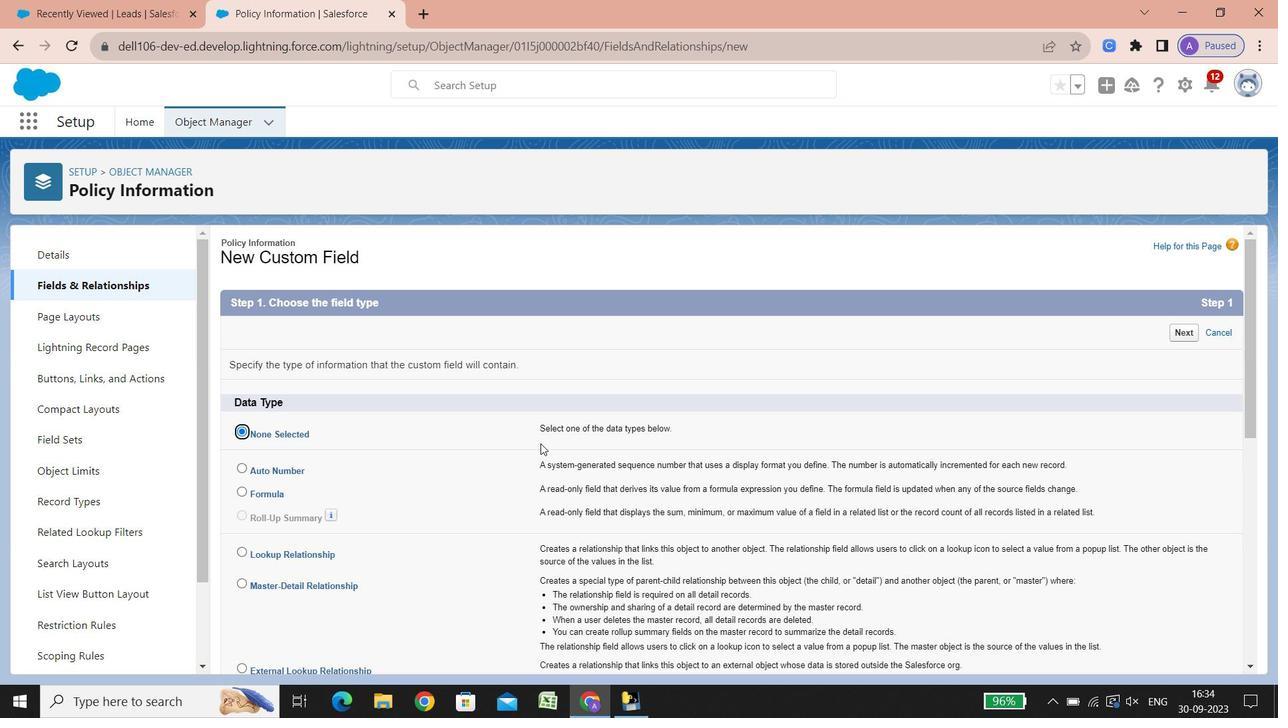 
Action: Mouse scrolled (540, 444) with delta (0, 0)
Screenshot: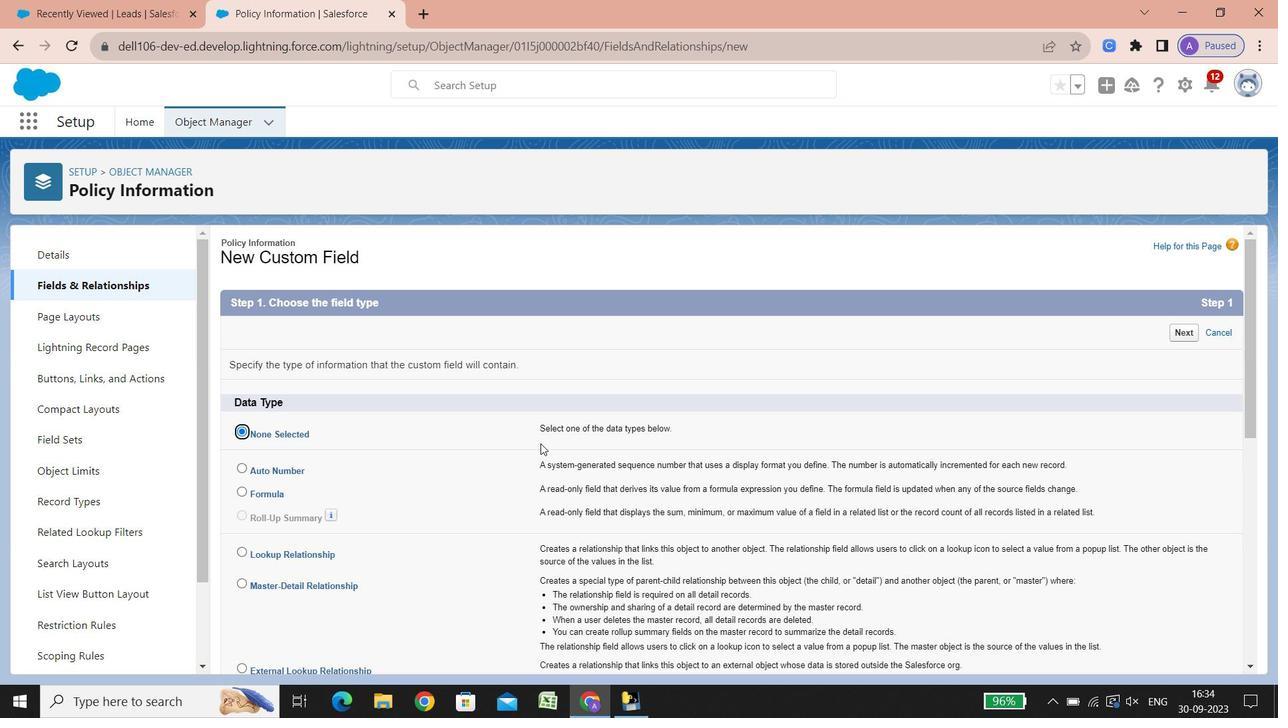 
Action: Mouse scrolled (540, 444) with delta (0, 0)
Screenshot: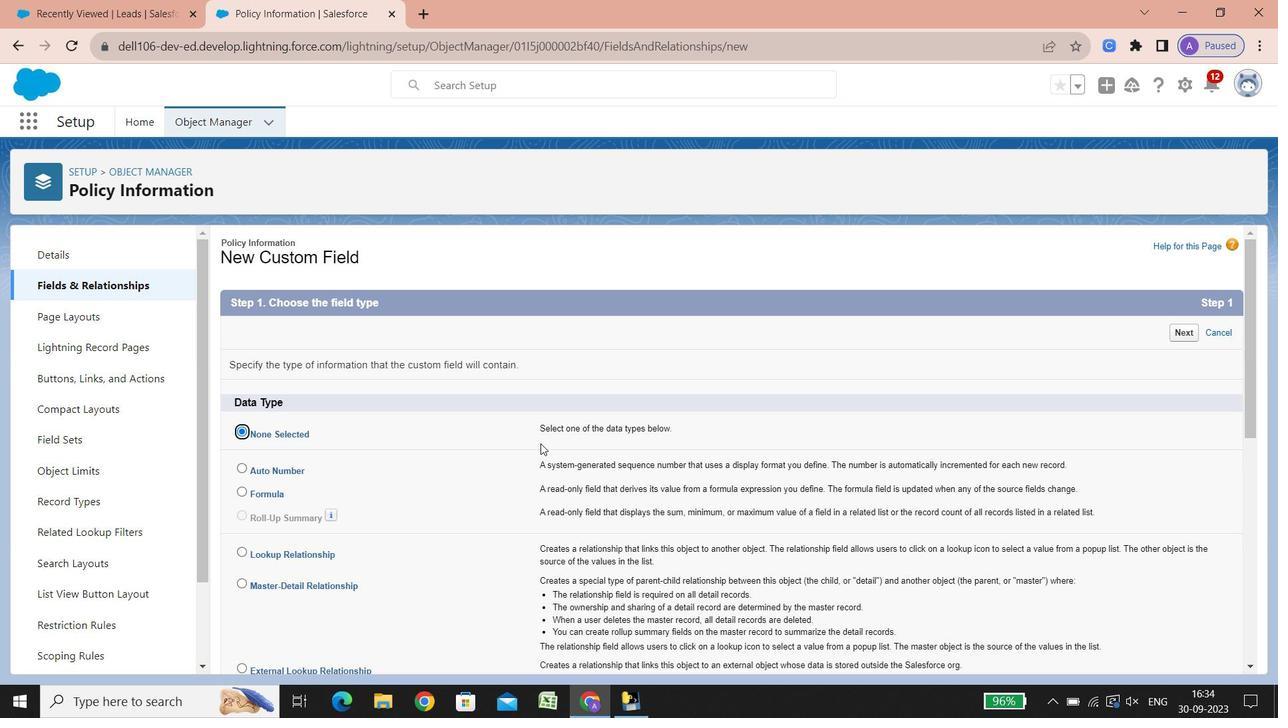 
Action: Mouse scrolled (540, 444) with delta (0, 0)
Screenshot: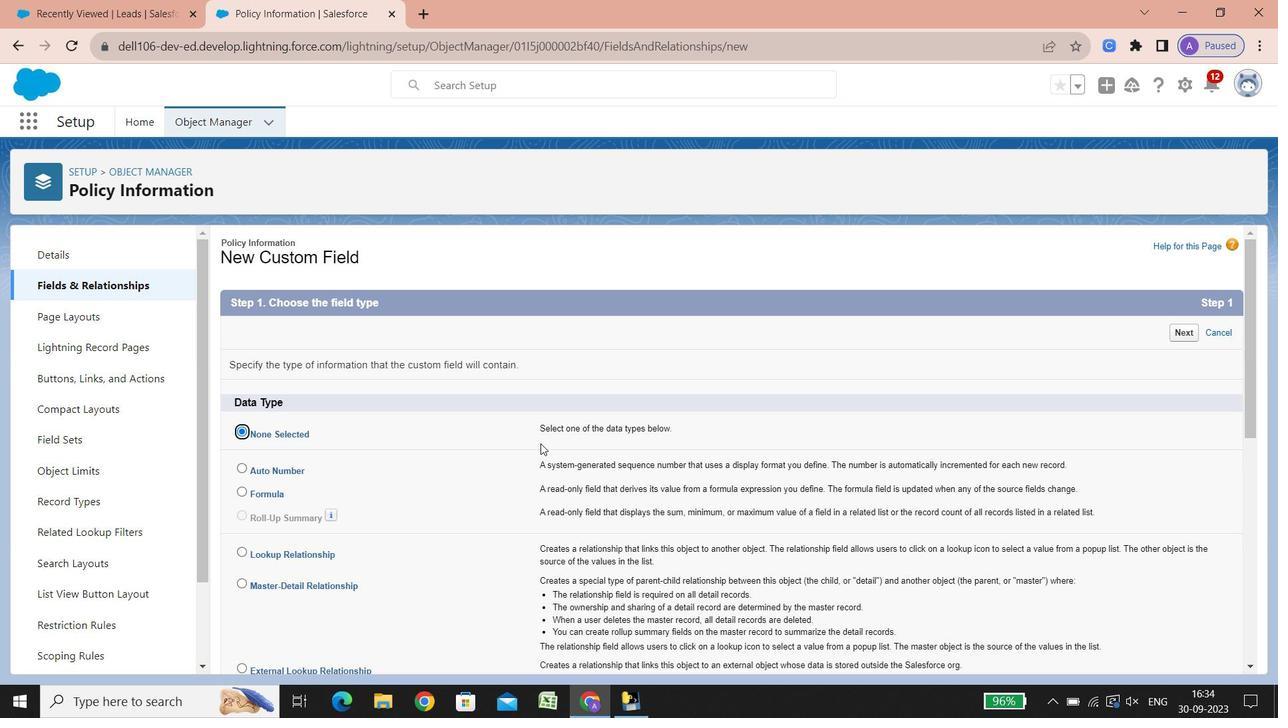 
Action: Mouse scrolled (540, 444) with delta (0, 0)
Screenshot: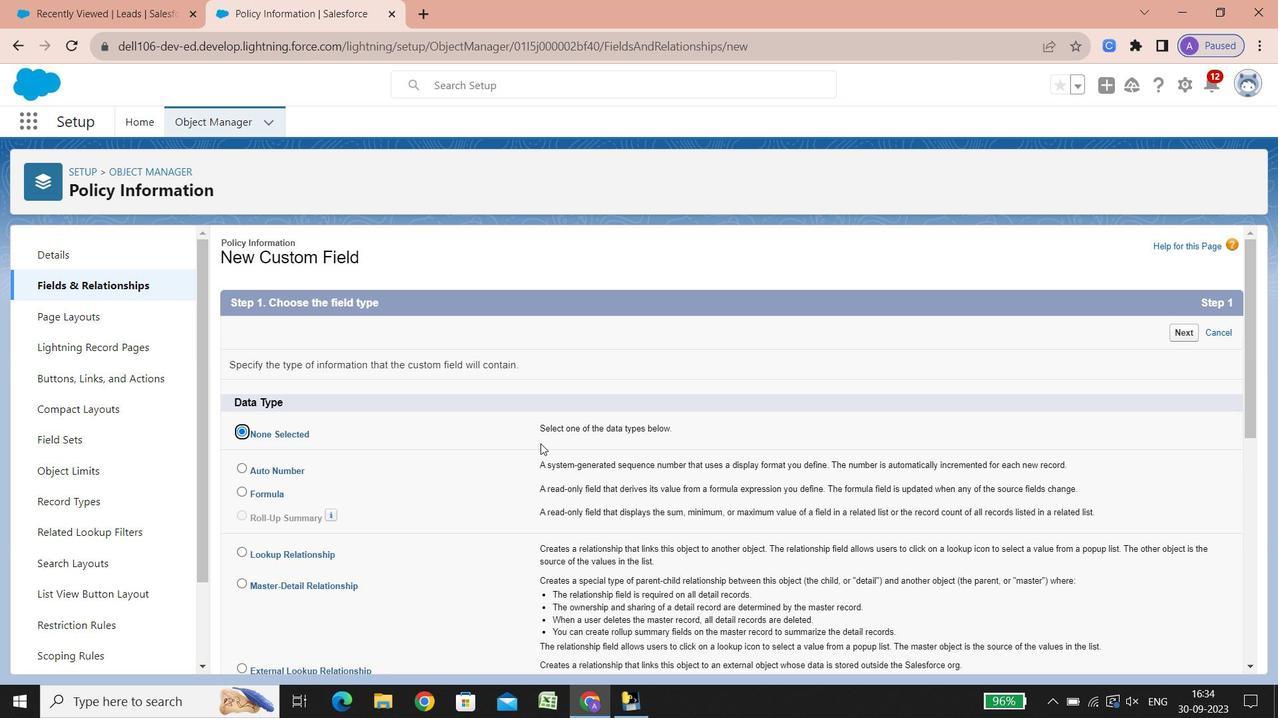 
Action: Mouse scrolled (540, 444) with delta (0, 0)
Screenshot: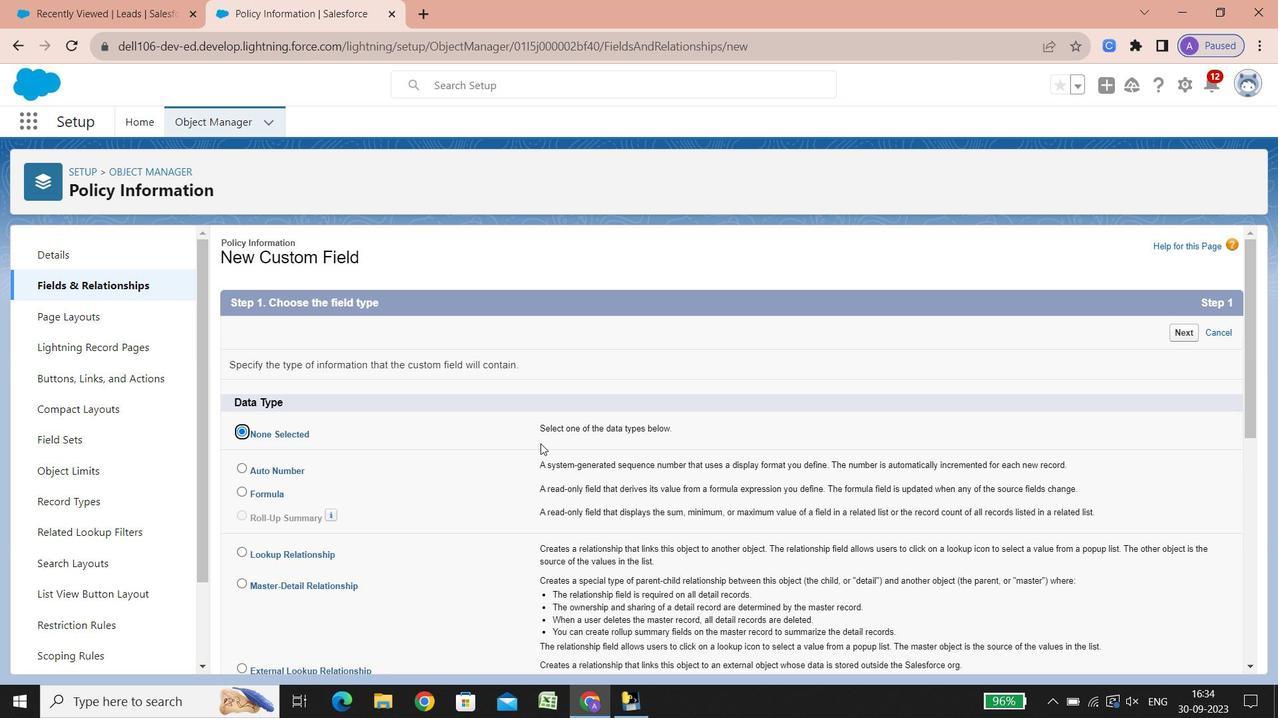 
Action: Mouse scrolled (540, 444) with delta (0, 0)
Screenshot: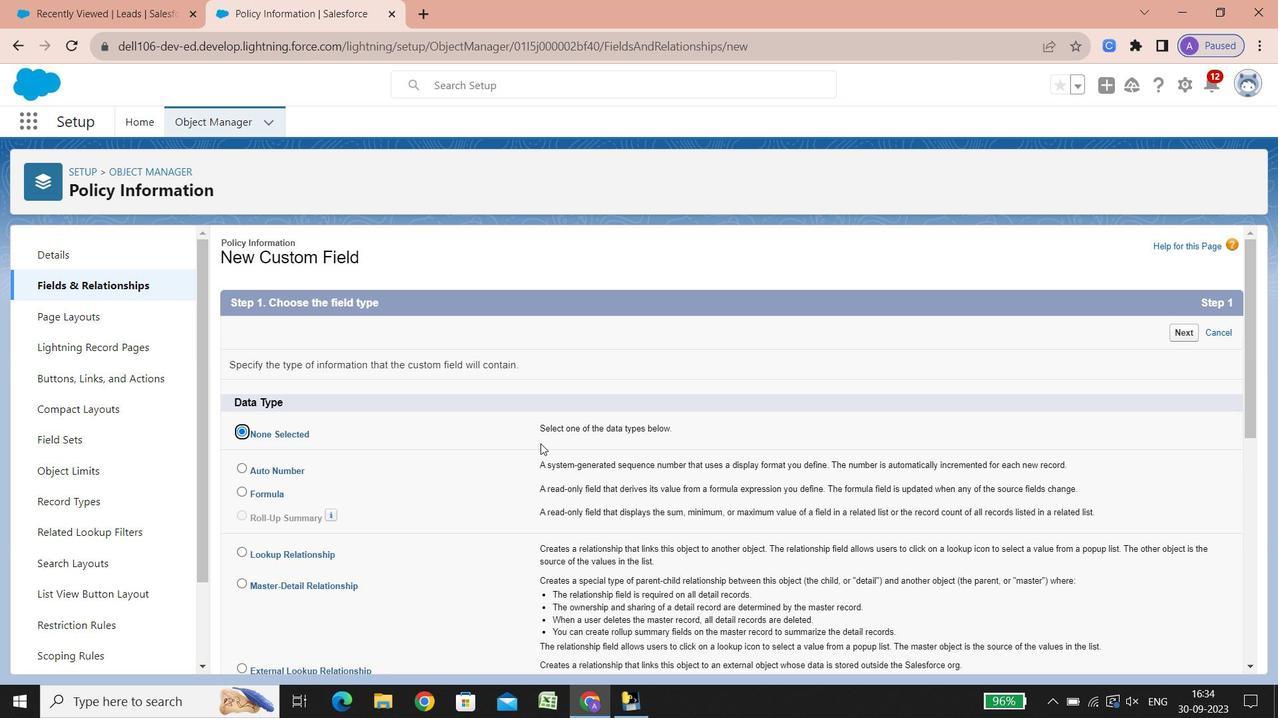 
Action: Mouse scrolled (540, 444) with delta (0, 0)
Screenshot: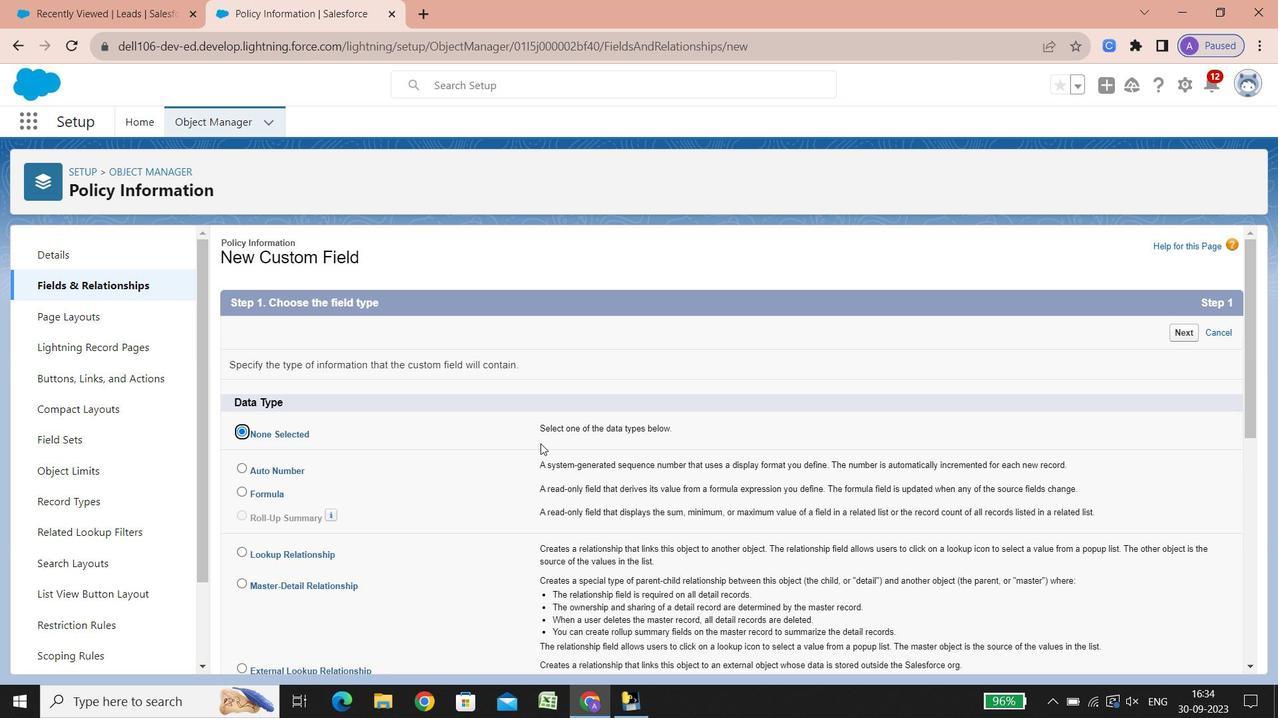 
Action: Mouse scrolled (540, 444) with delta (0, 0)
Screenshot: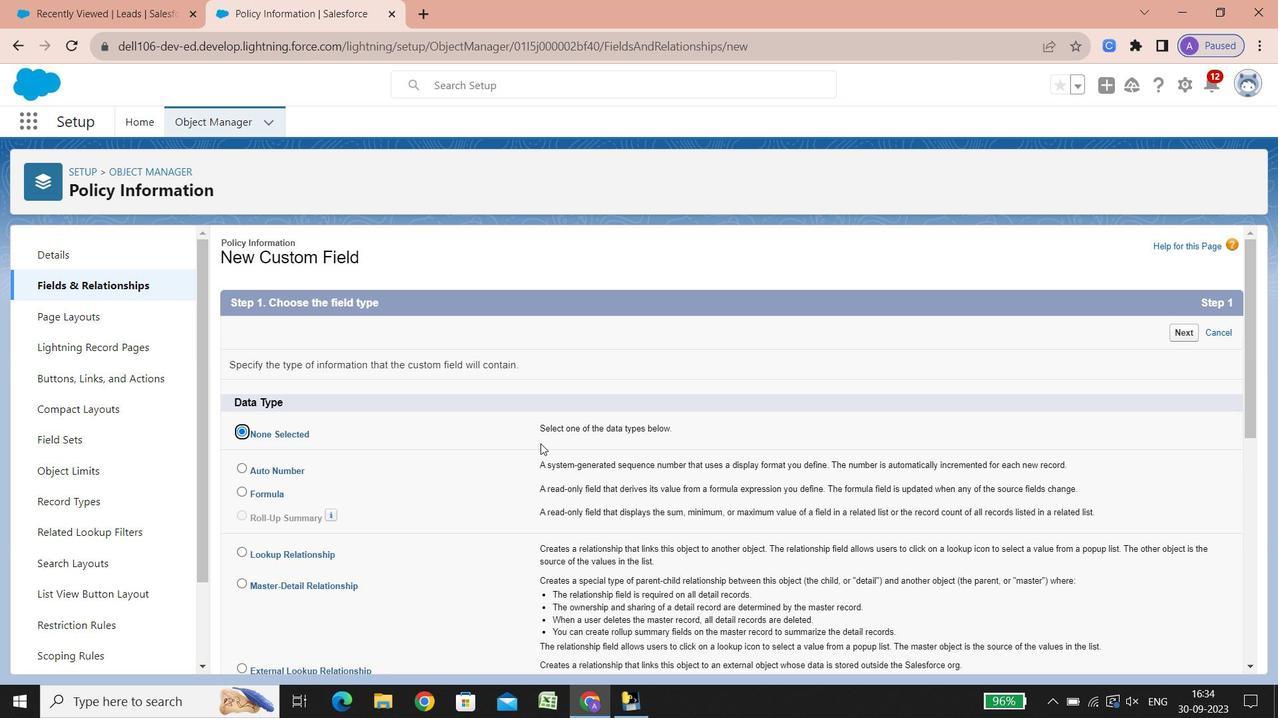 
Action: Mouse scrolled (540, 444) with delta (0, 0)
Screenshot: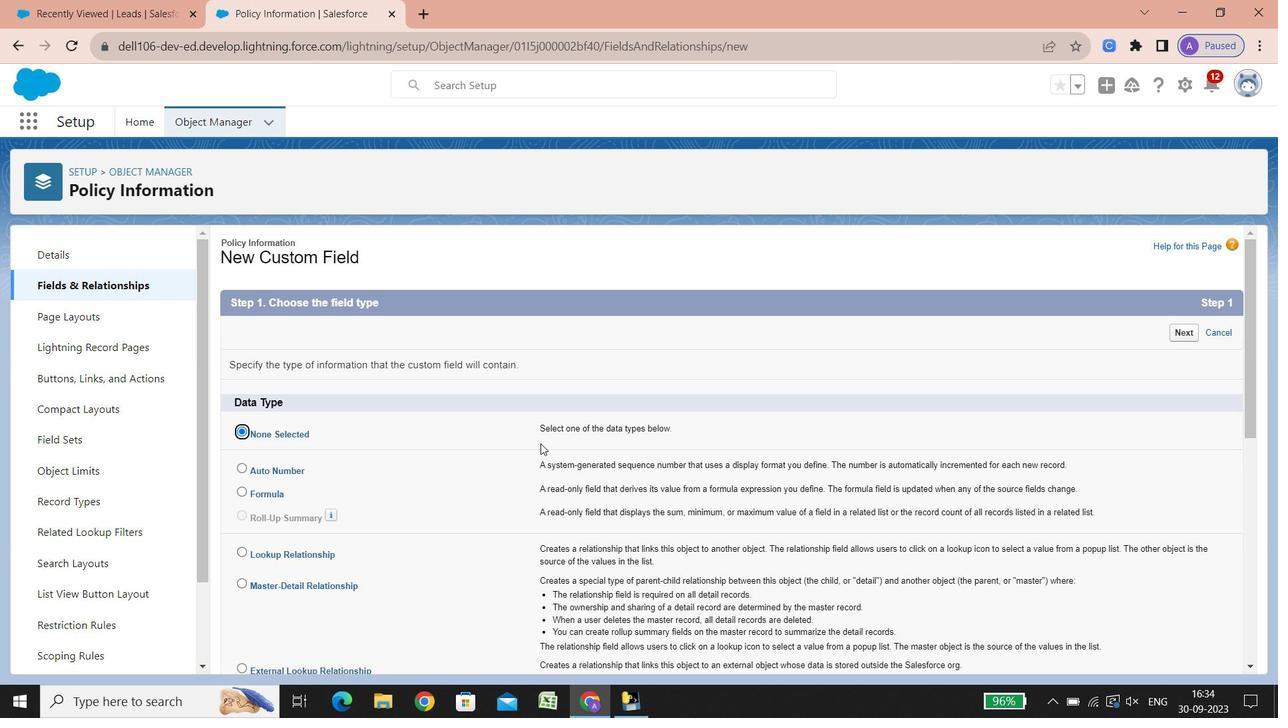 
Action: Mouse scrolled (540, 444) with delta (0, 0)
Screenshot: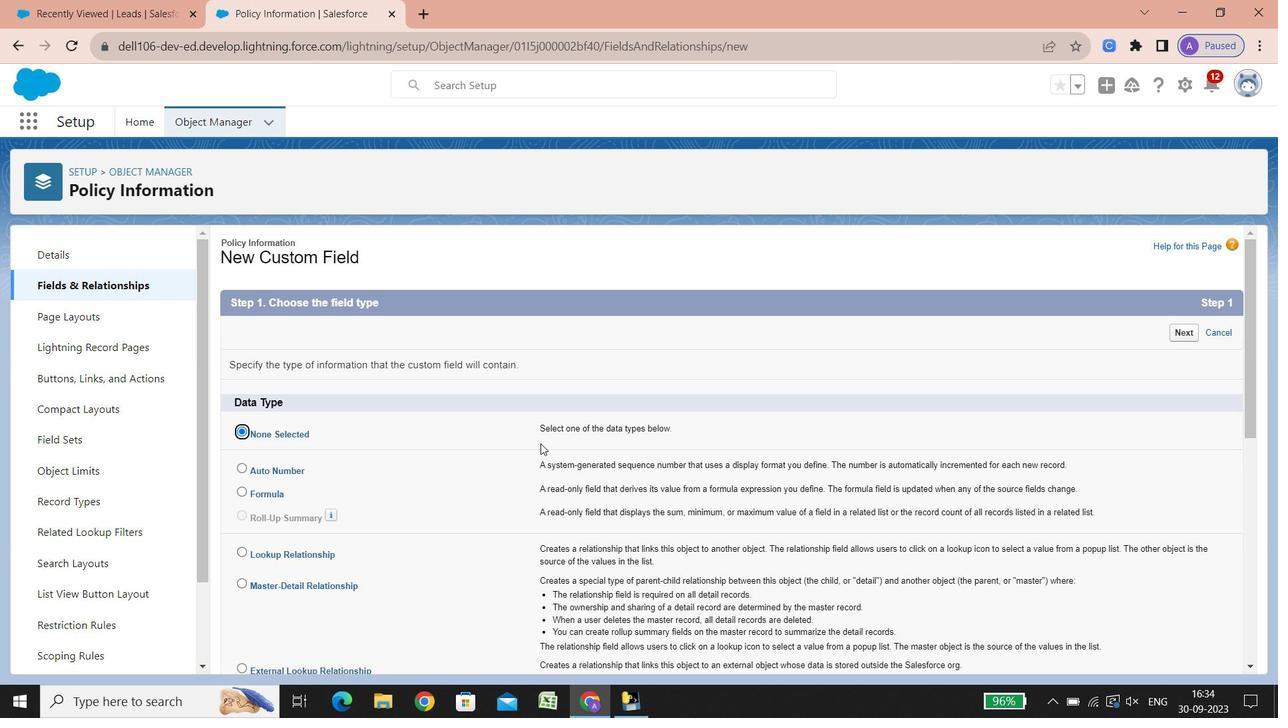 
Action: Mouse scrolled (540, 444) with delta (0, 0)
Screenshot: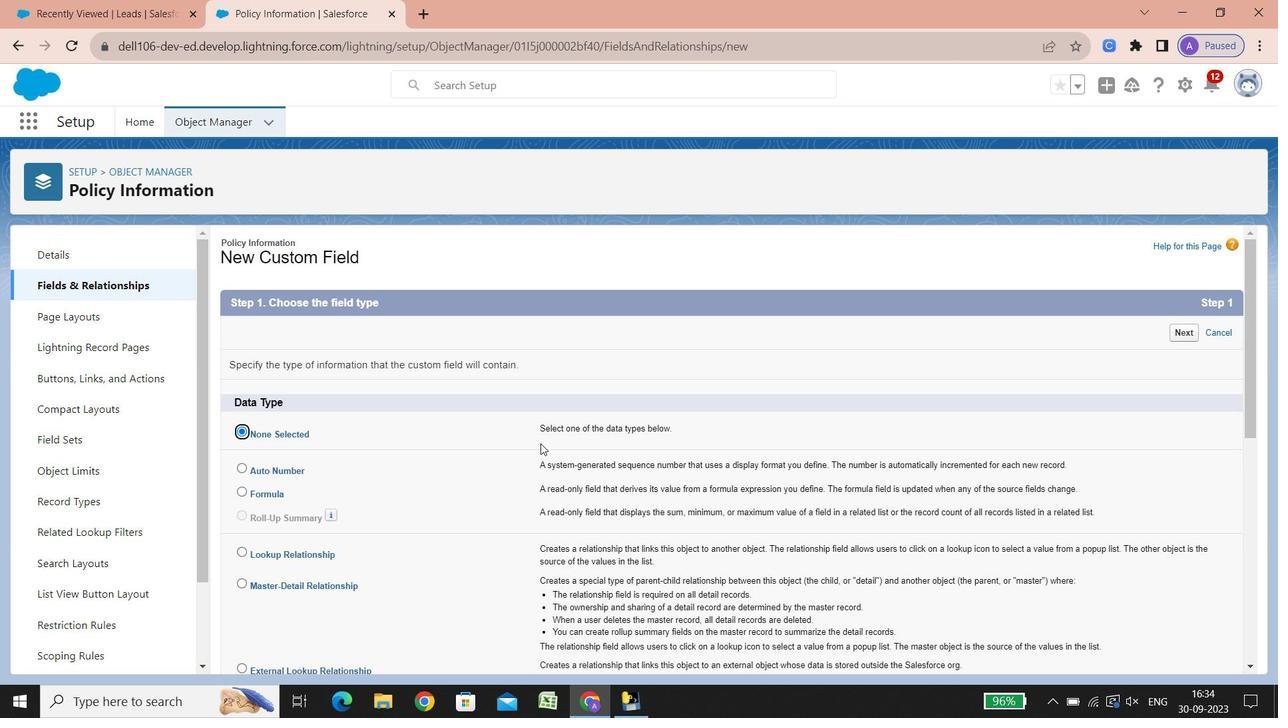 
Action: Mouse scrolled (540, 444) with delta (0, 0)
Screenshot: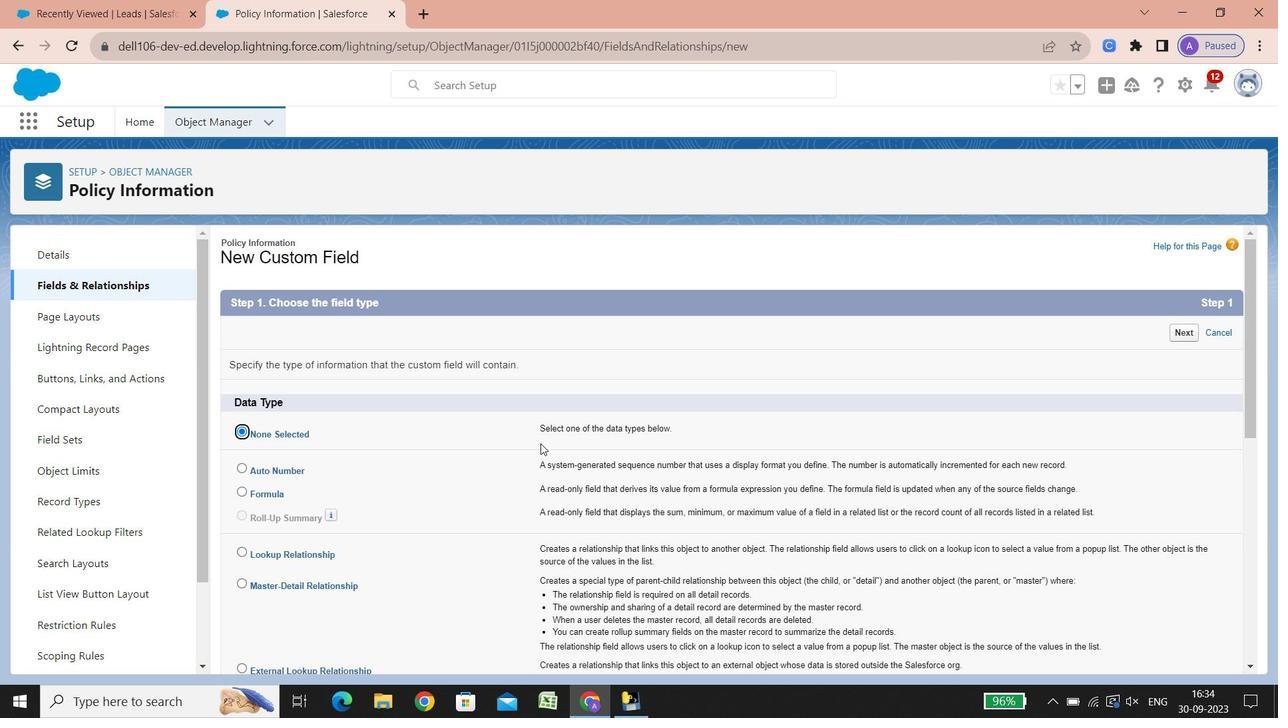 
Action: Mouse scrolled (540, 444) with delta (0, 0)
Screenshot: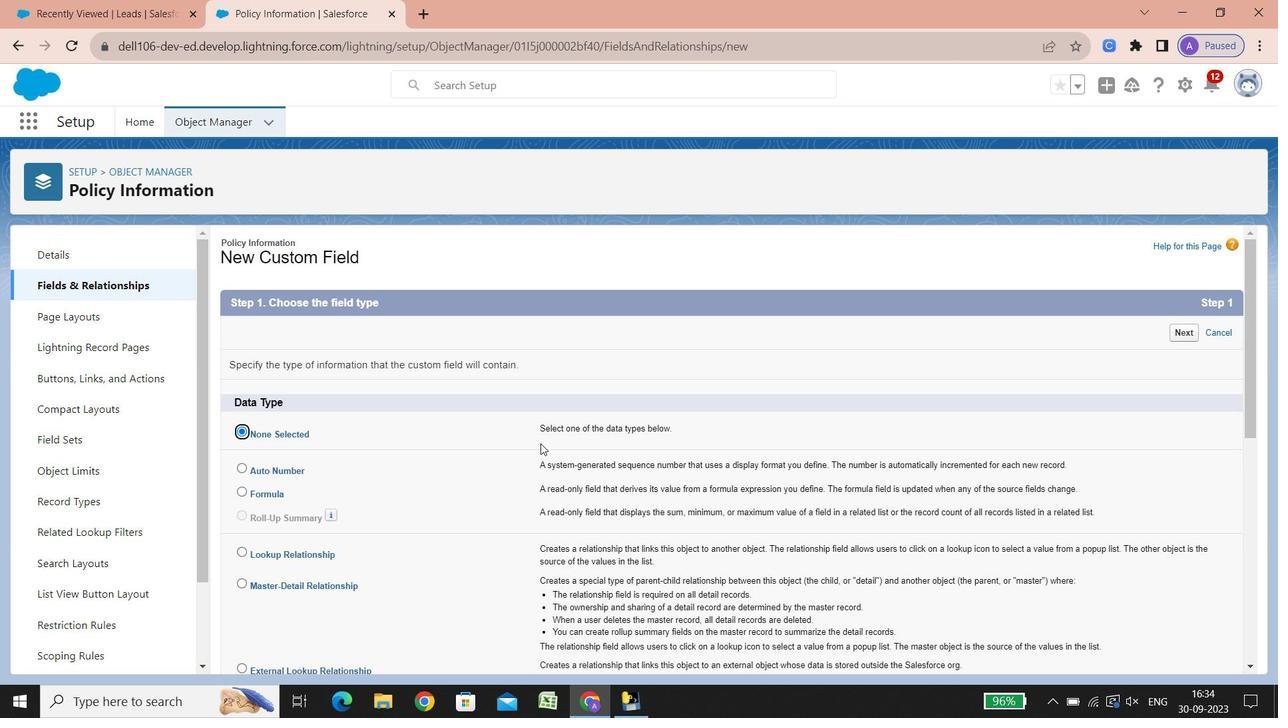 
Action: Mouse scrolled (540, 444) with delta (0, 0)
Screenshot: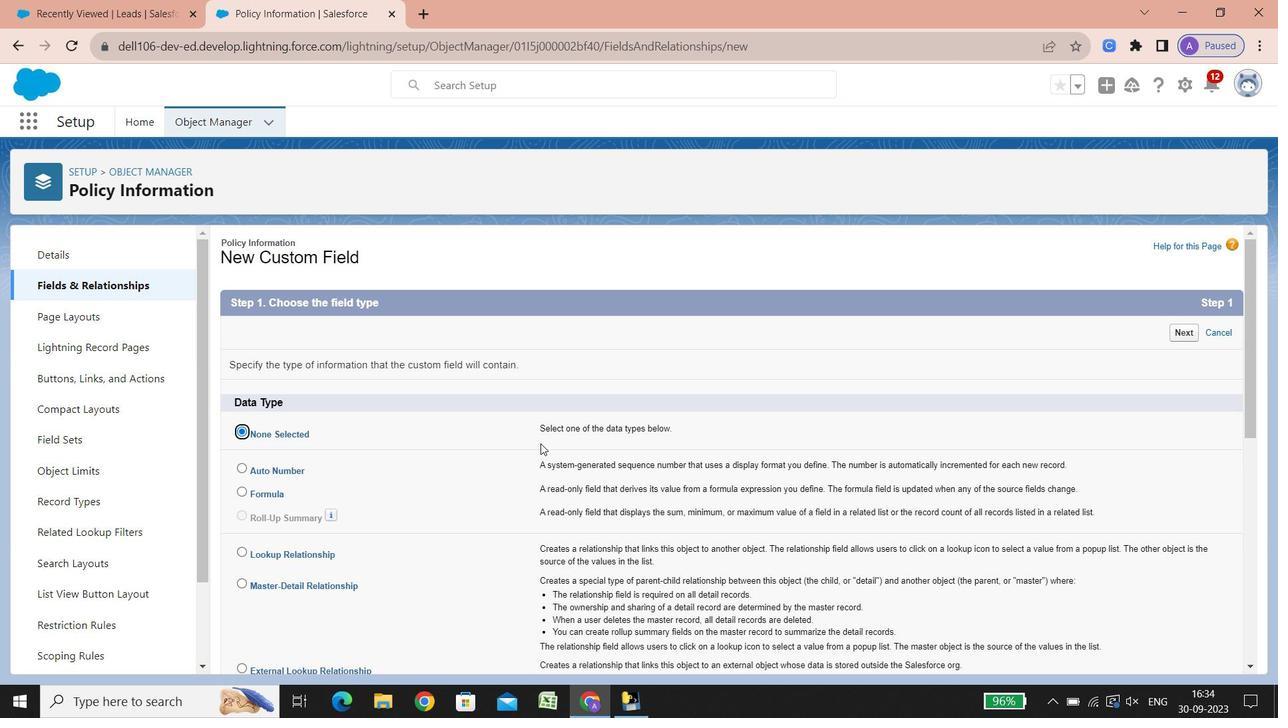 
Action: Mouse scrolled (540, 444) with delta (0, 0)
Screenshot: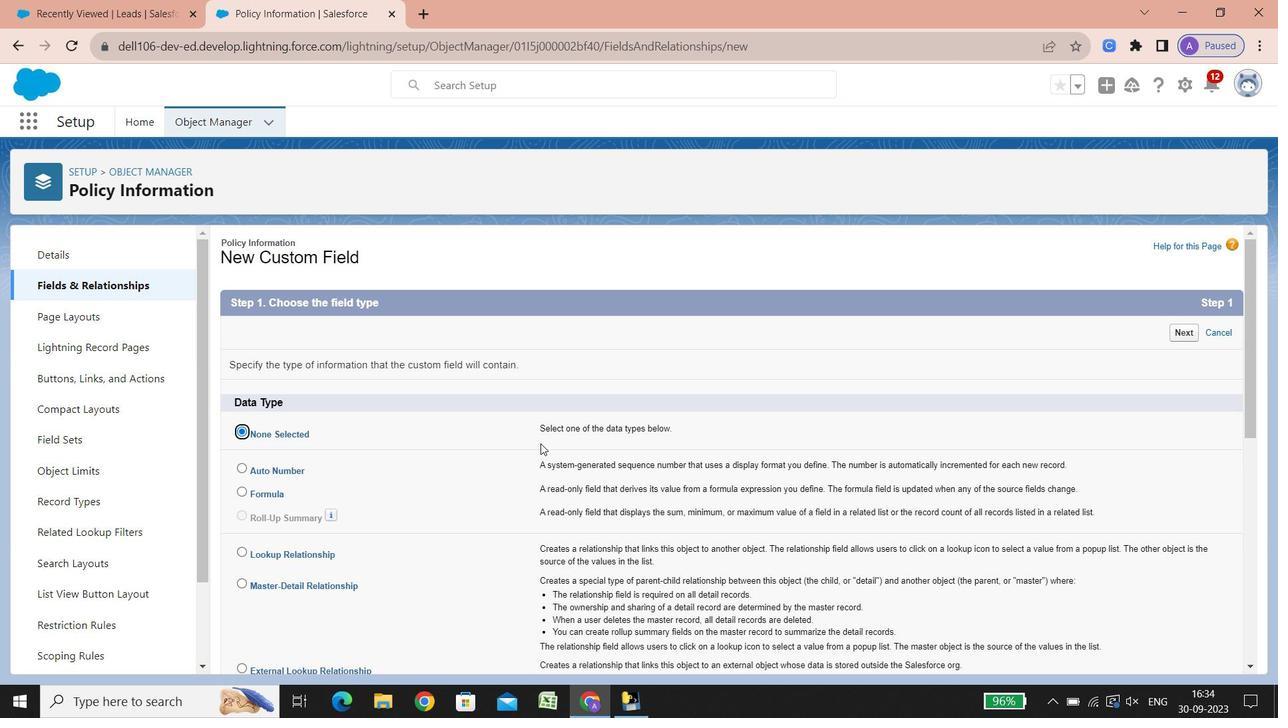 
Action: Mouse scrolled (540, 444) with delta (0, 0)
Screenshot: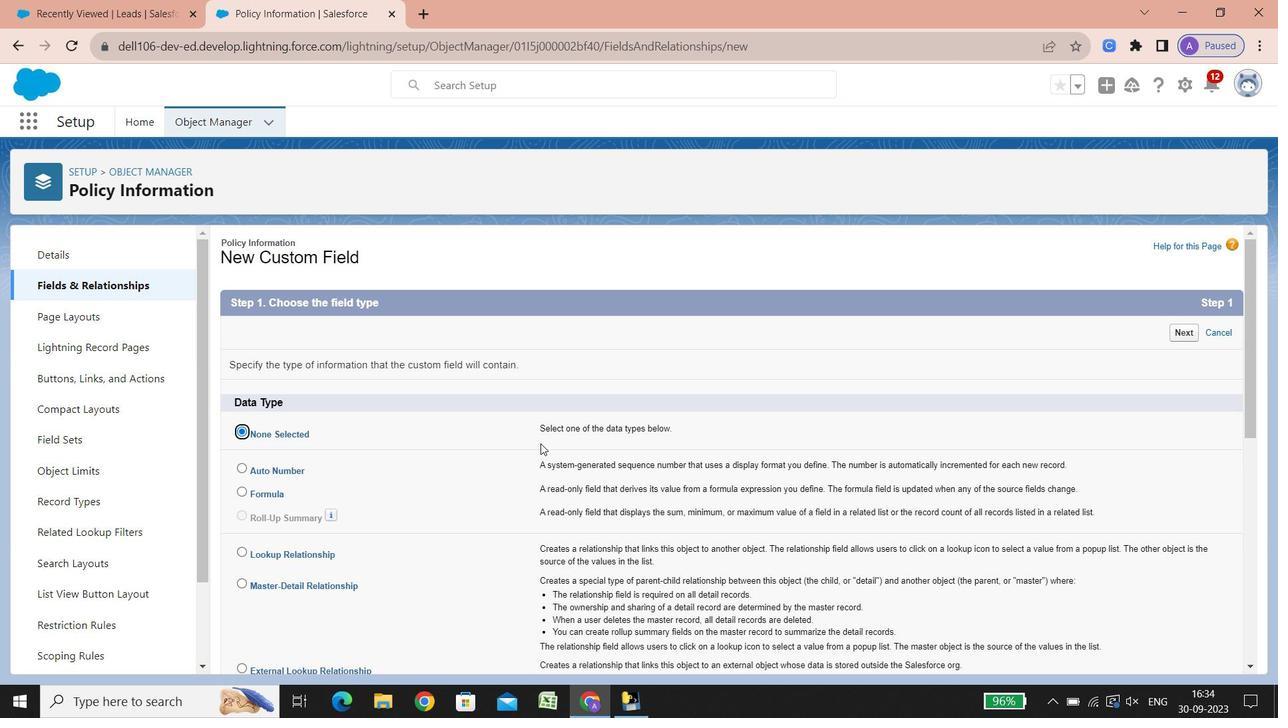 
Action: Mouse scrolled (540, 444) with delta (0, 0)
Screenshot: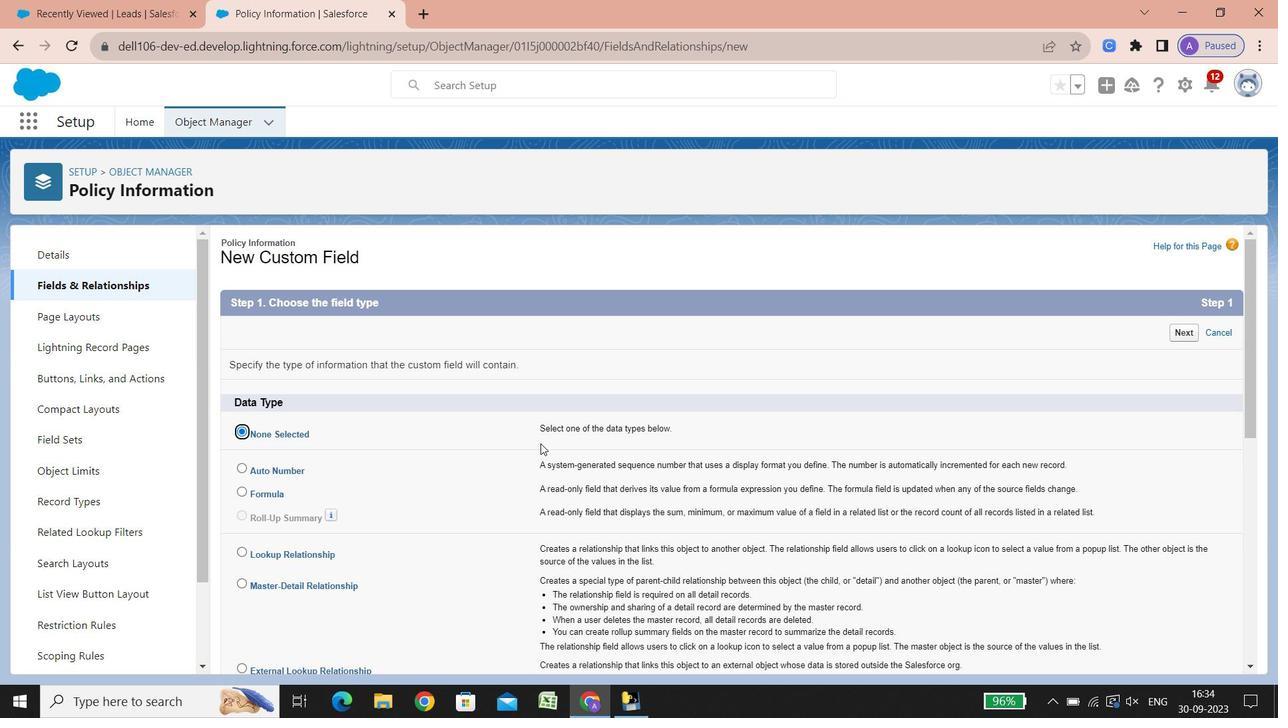 
Action: Mouse moved to (540, 444)
Screenshot: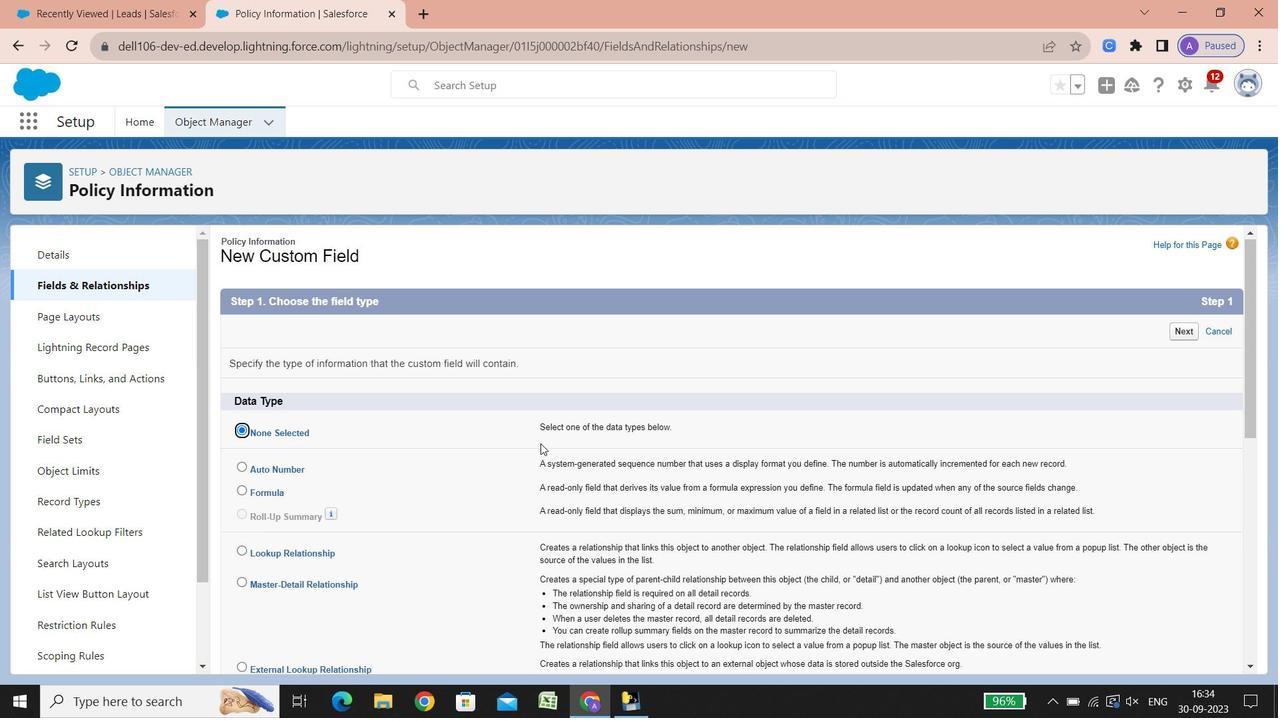 
Action: Mouse scrolled (540, 443) with delta (0, 0)
Screenshot: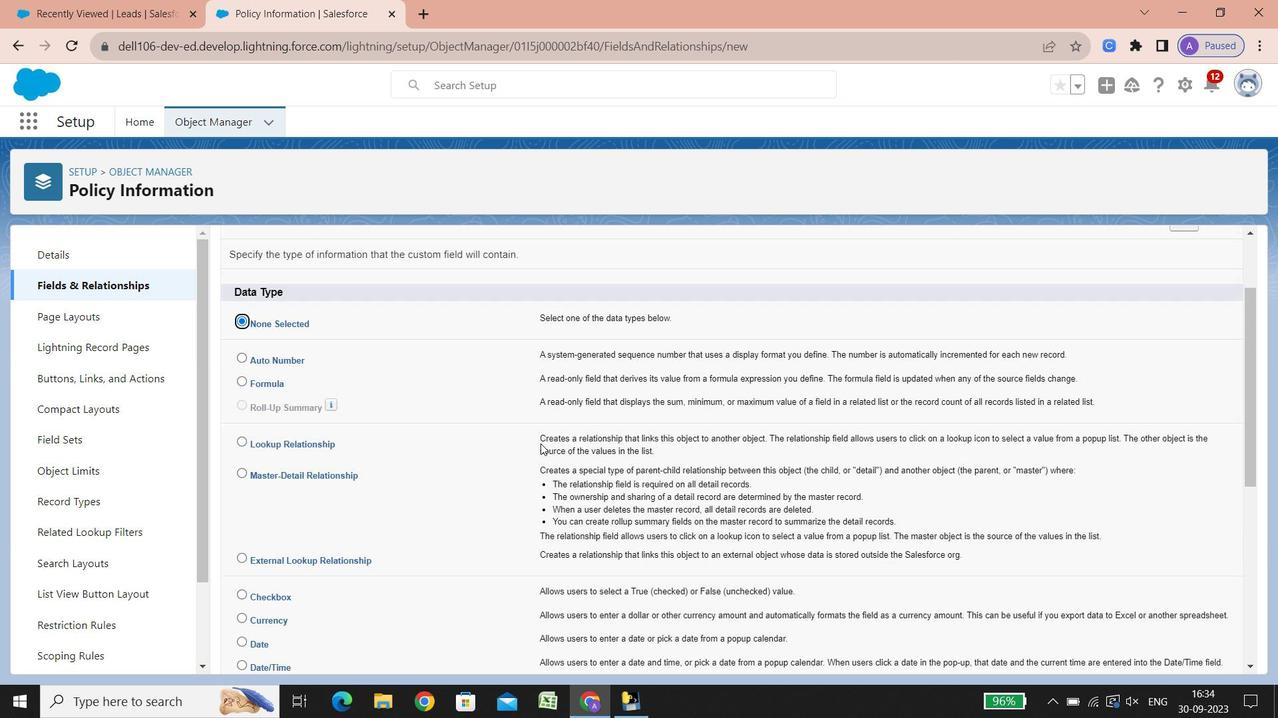 
Action: Mouse scrolled (540, 443) with delta (0, 0)
Screenshot: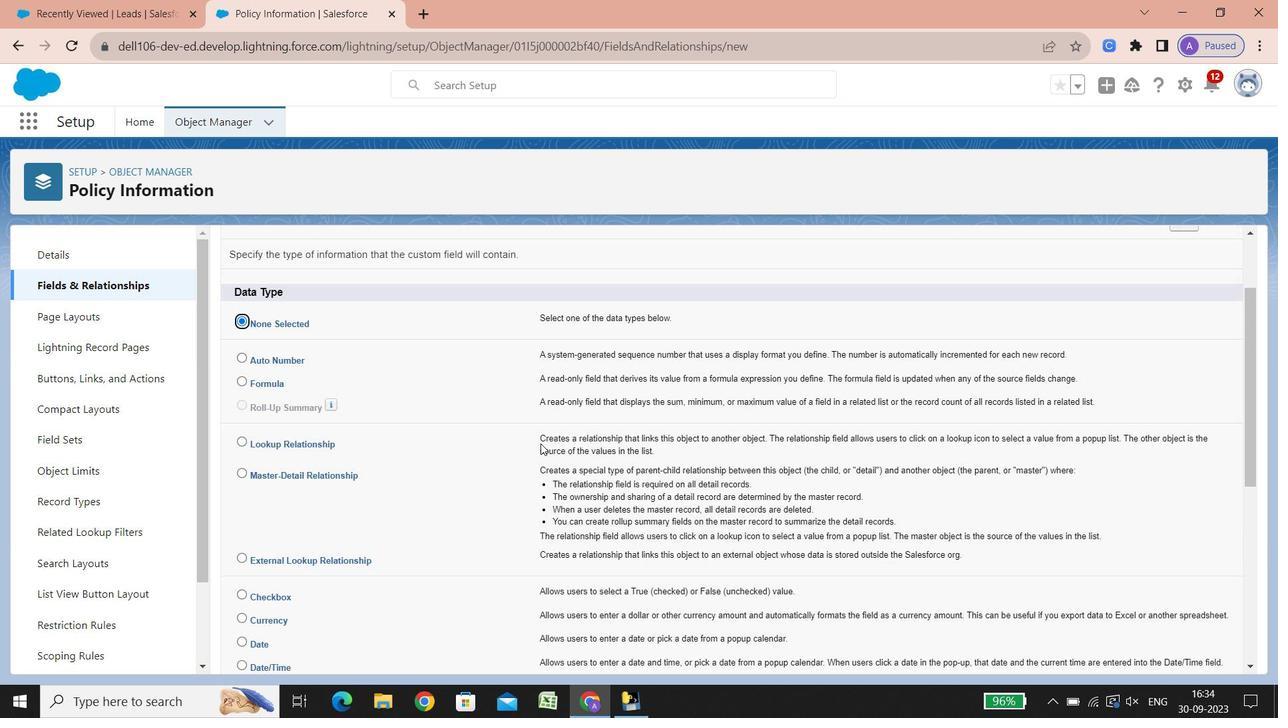 
Action: Mouse scrolled (540, 443) with delta (0, 0)
Screenshot: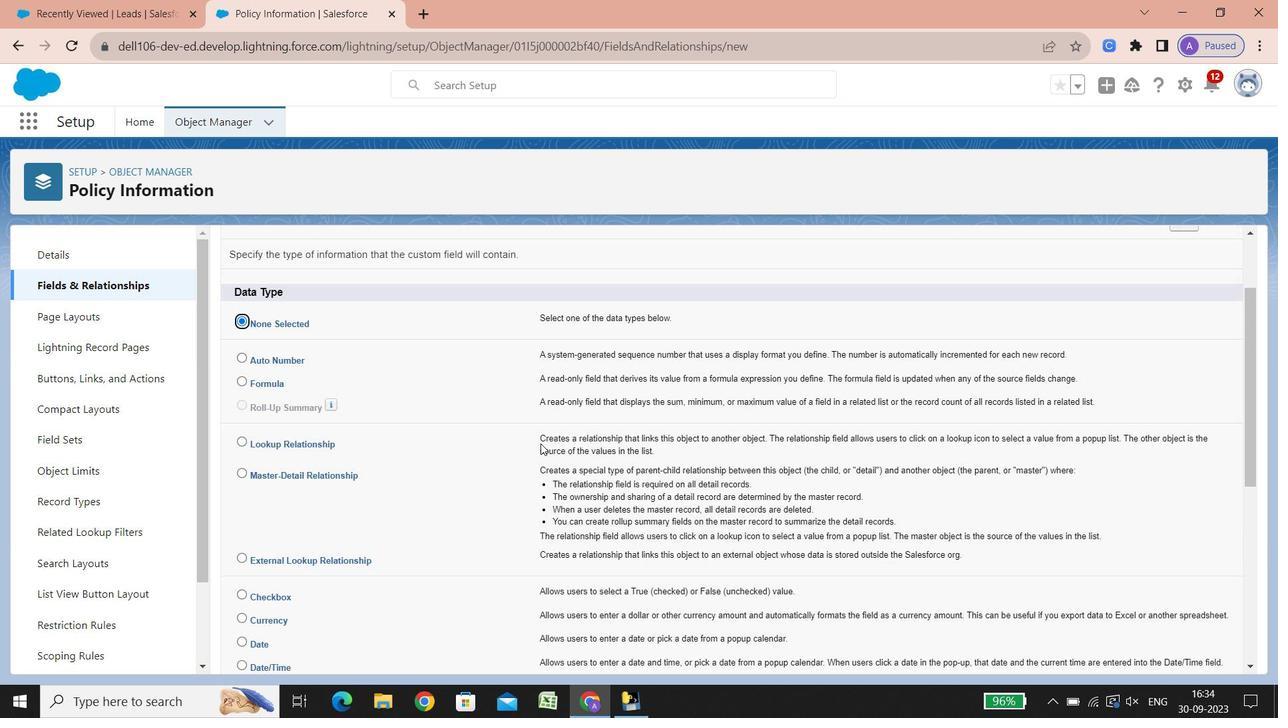 
Action: Mouse scrolled (540, 443) with delta (0, 0)
Screenshot: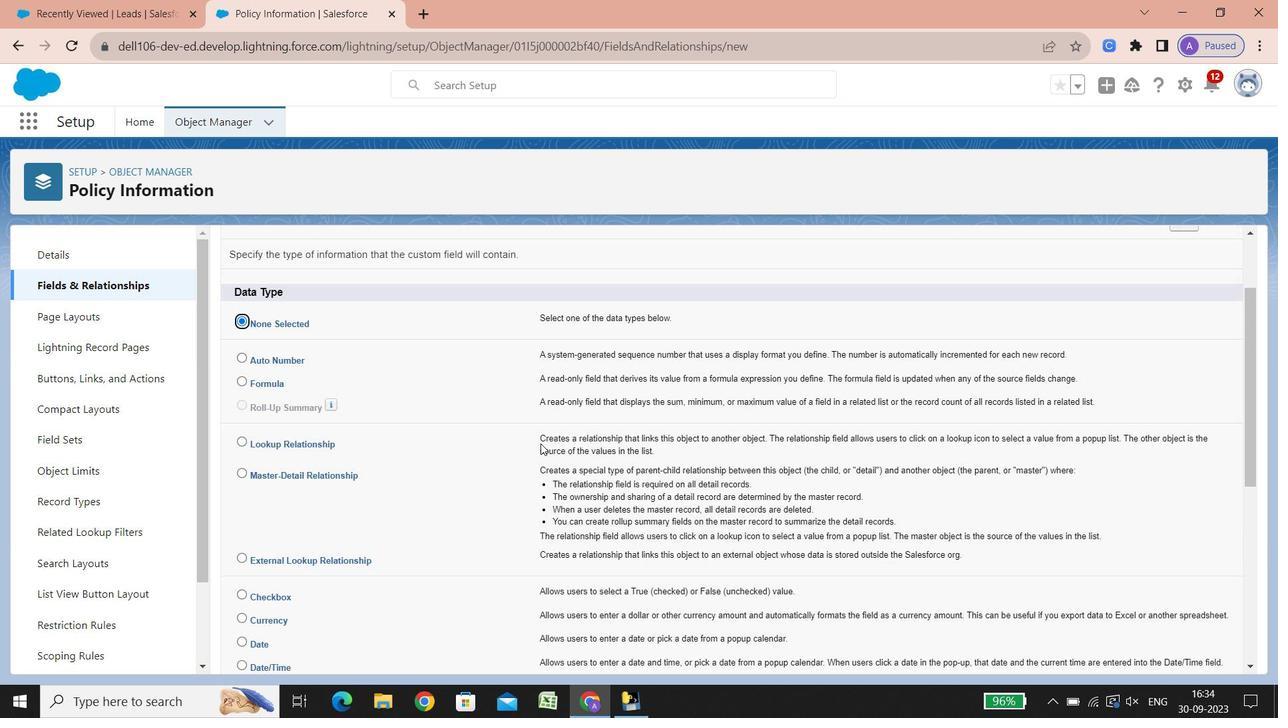 
Action: Mouse scrolled (540, 443) with delta (0, 0)
Screenshot: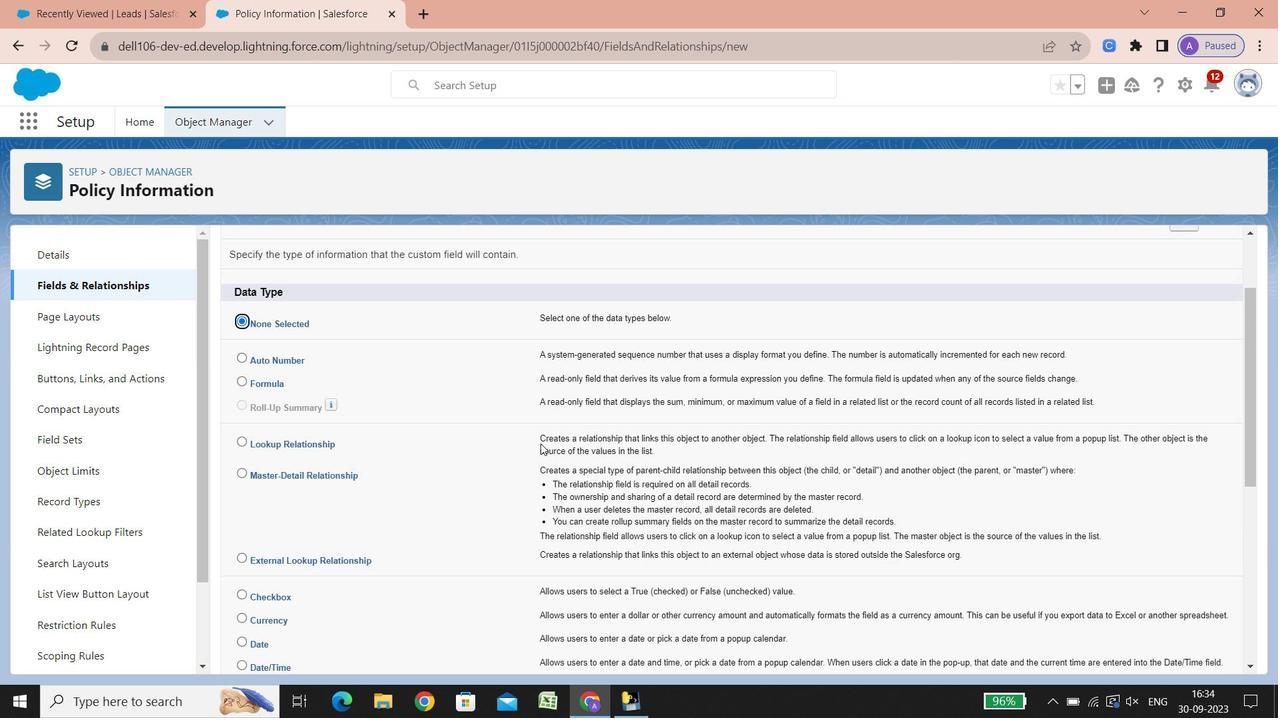 
Action: Mouse scrolled (540, 443) with delta (0, 0)
Screenshot: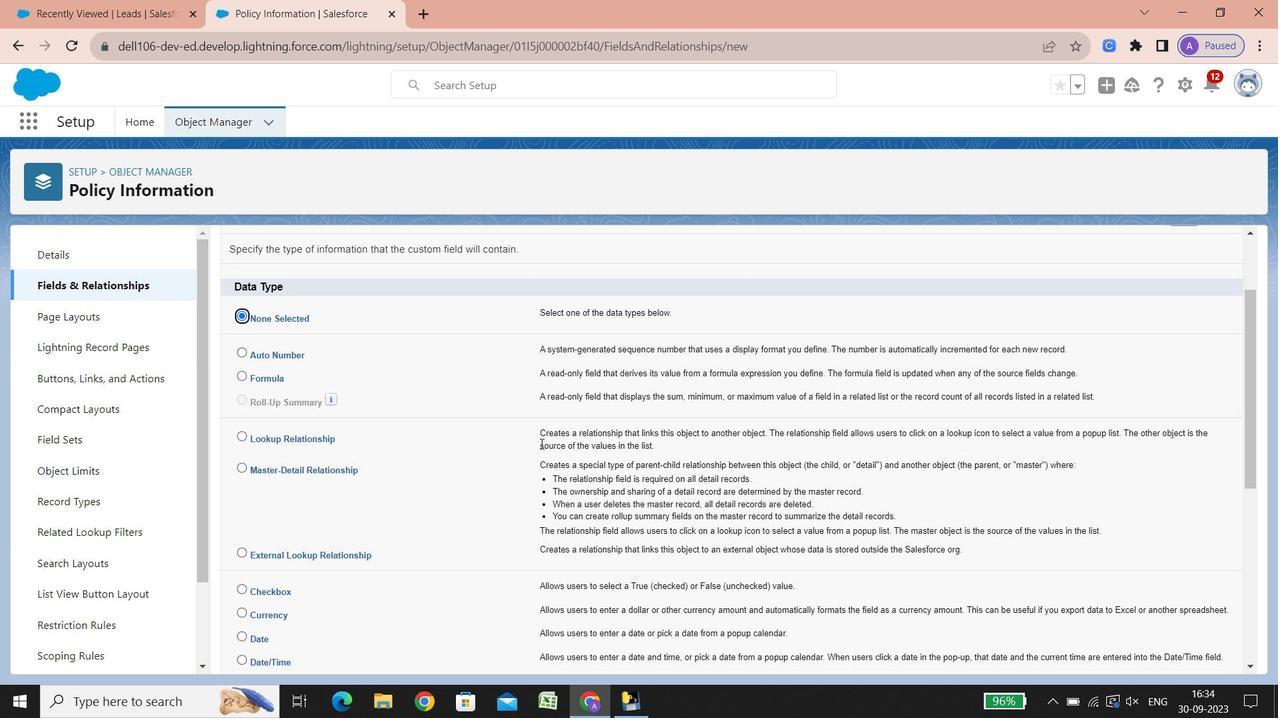 
Action: Mouse scrolled (540, 443) with delta (0, 0)
Screenshot: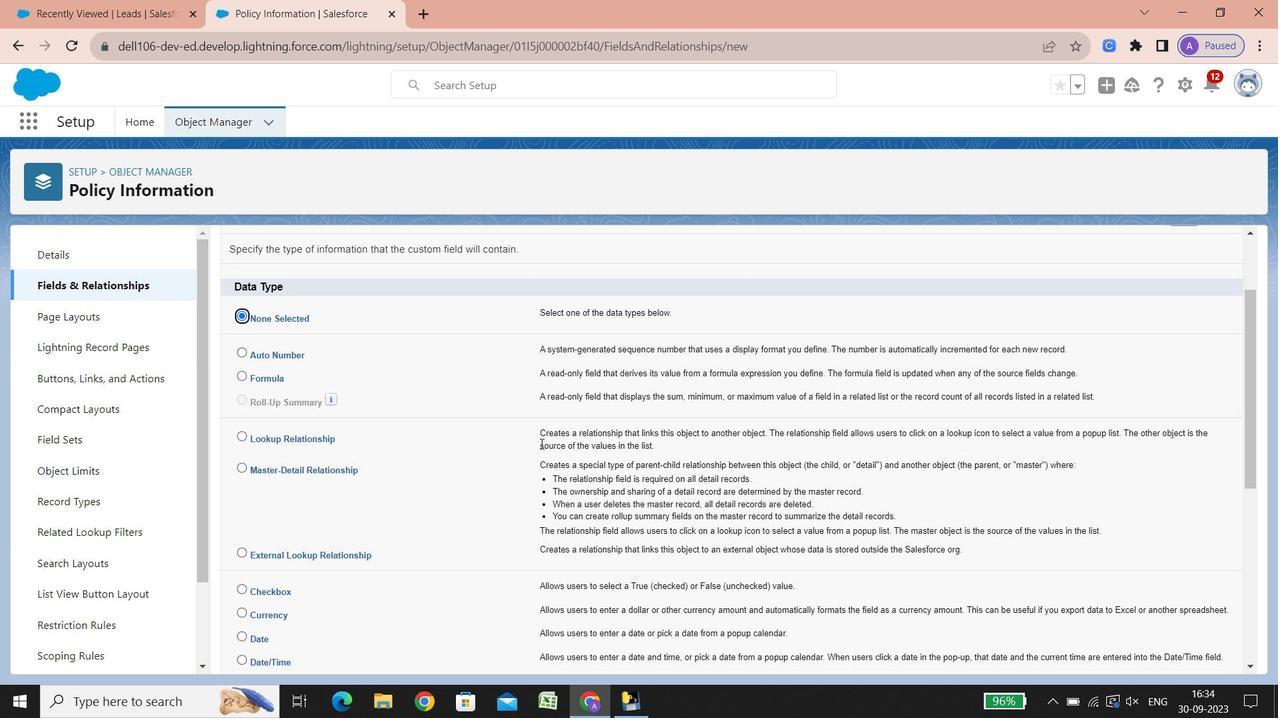 
Action: Mouse scrolled (540, 443) with delta (0, 0)
Screenshot: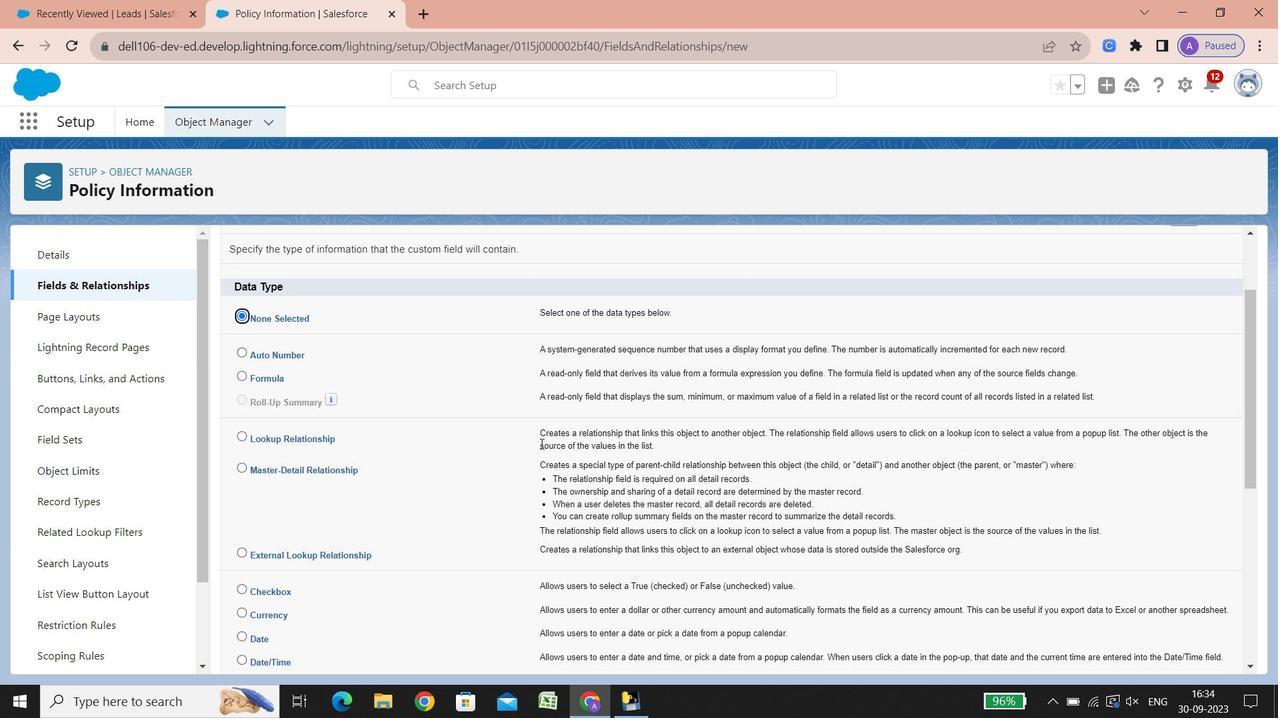 
Action: Mouse scrolled (540, 443) with delta (0, 0)
Screenshot: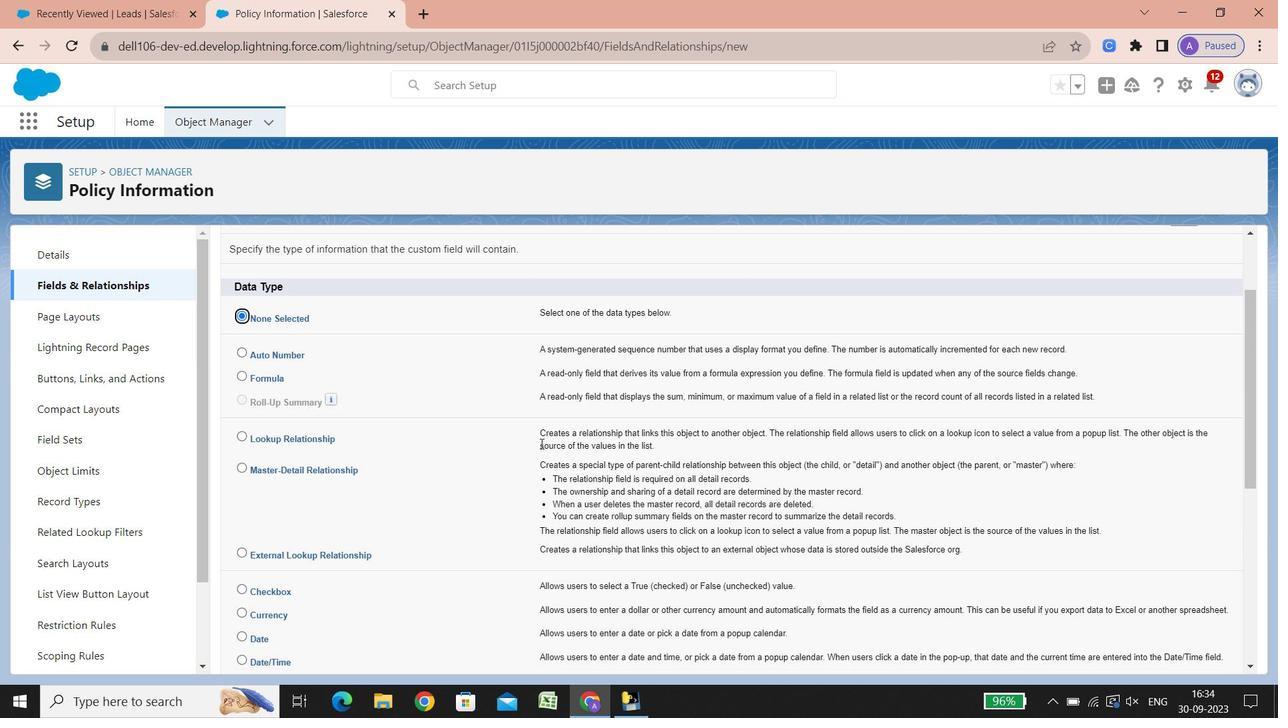 
Action: Mouse scrolled (540, 443) with delta (0, 0)
Screenshot: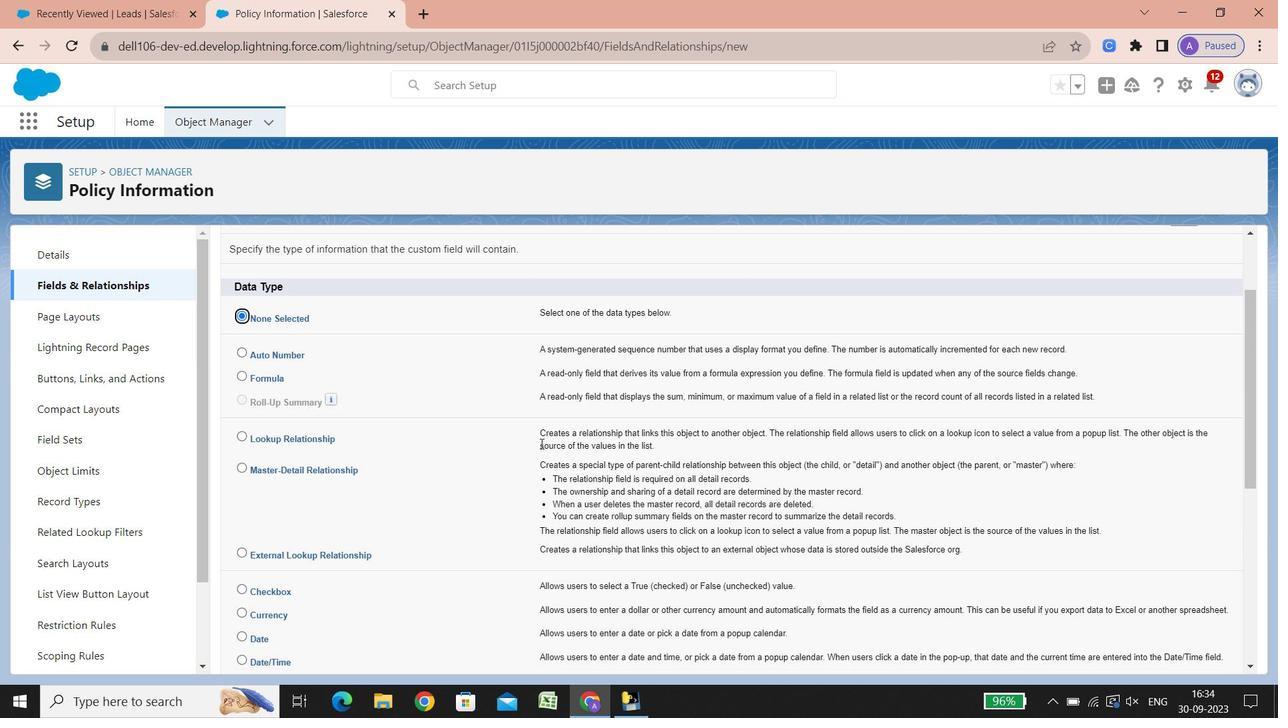 
Action: Mouse scrolled (540, 443) with delta (0, 0)
Screenshot: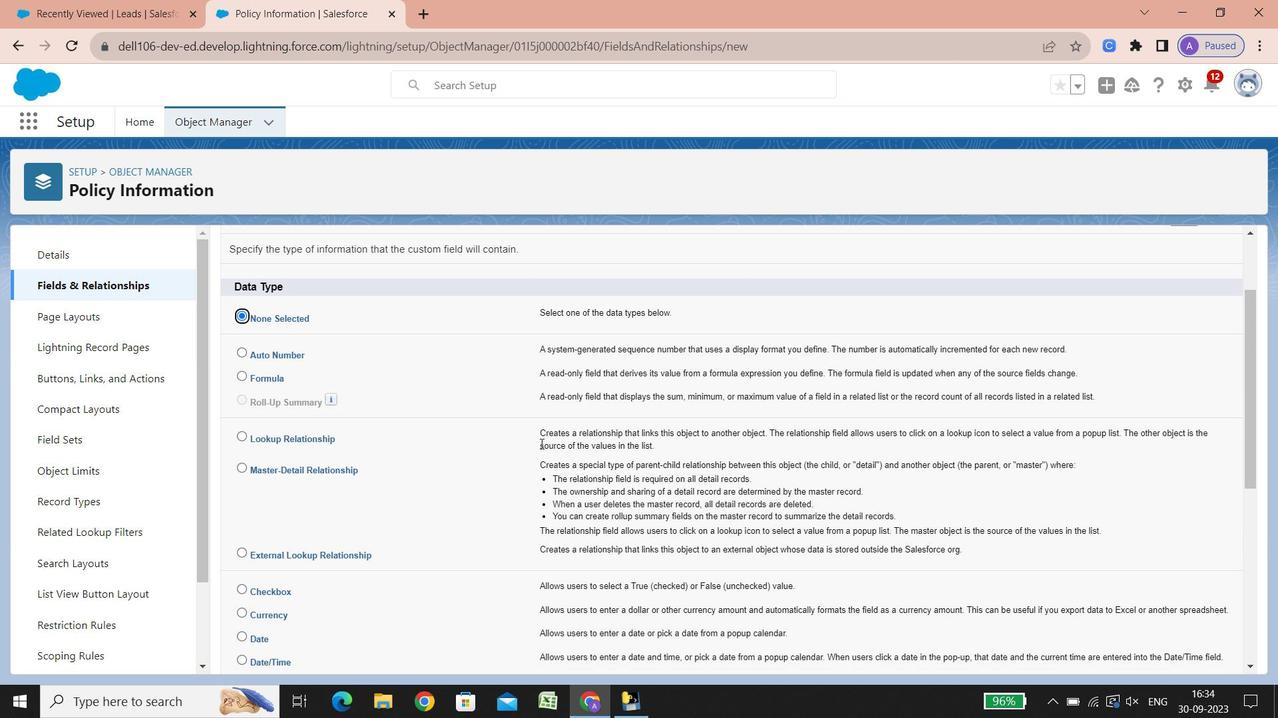 
Action: Mouse scrolled (540, 443) with delta (0, 0)
Screenshot: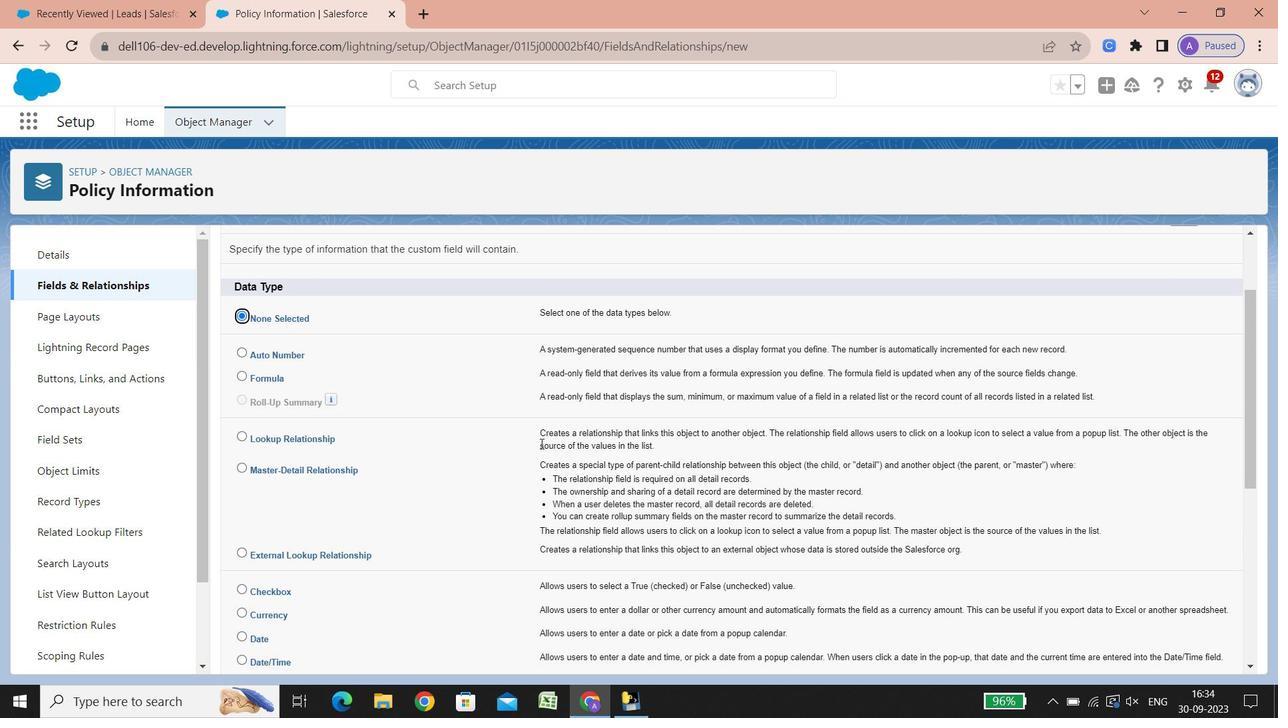 
Action: Mouse scrolled (540, 443) with delta (0, 0)
Screenshot: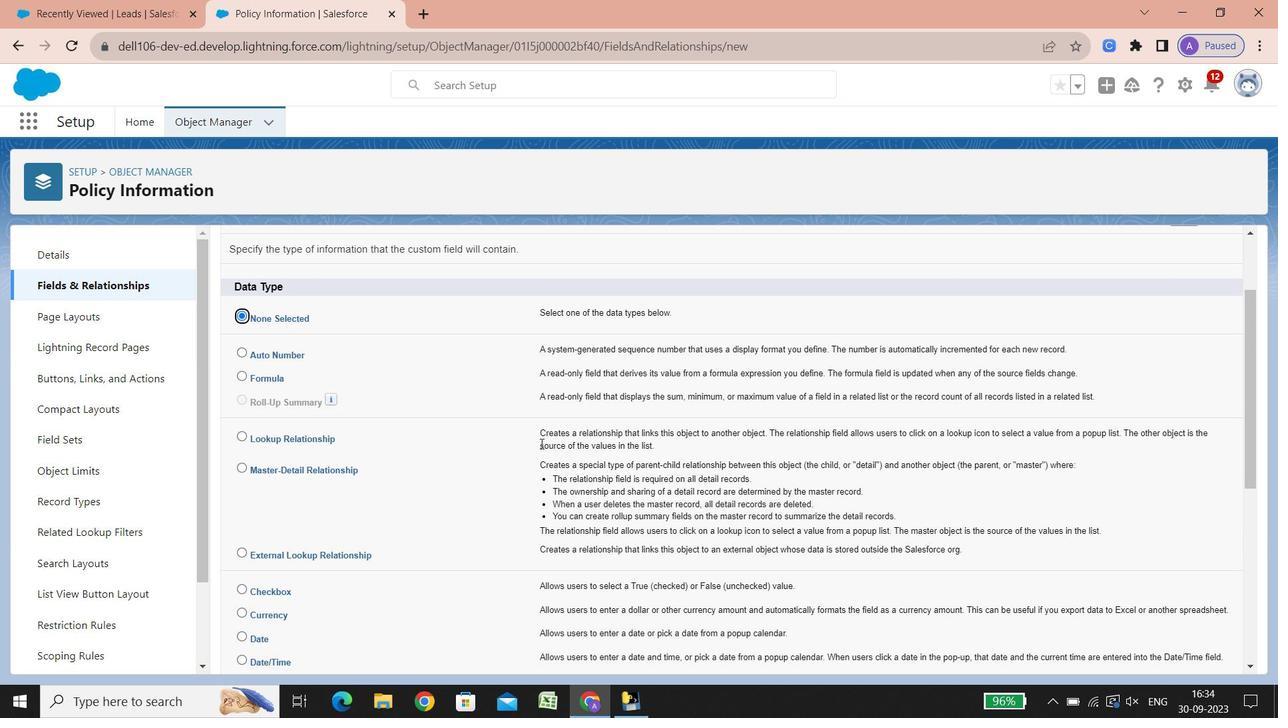 
Action: Mouse scrolled (540, 443) with delta (0, 0)
Screenshot: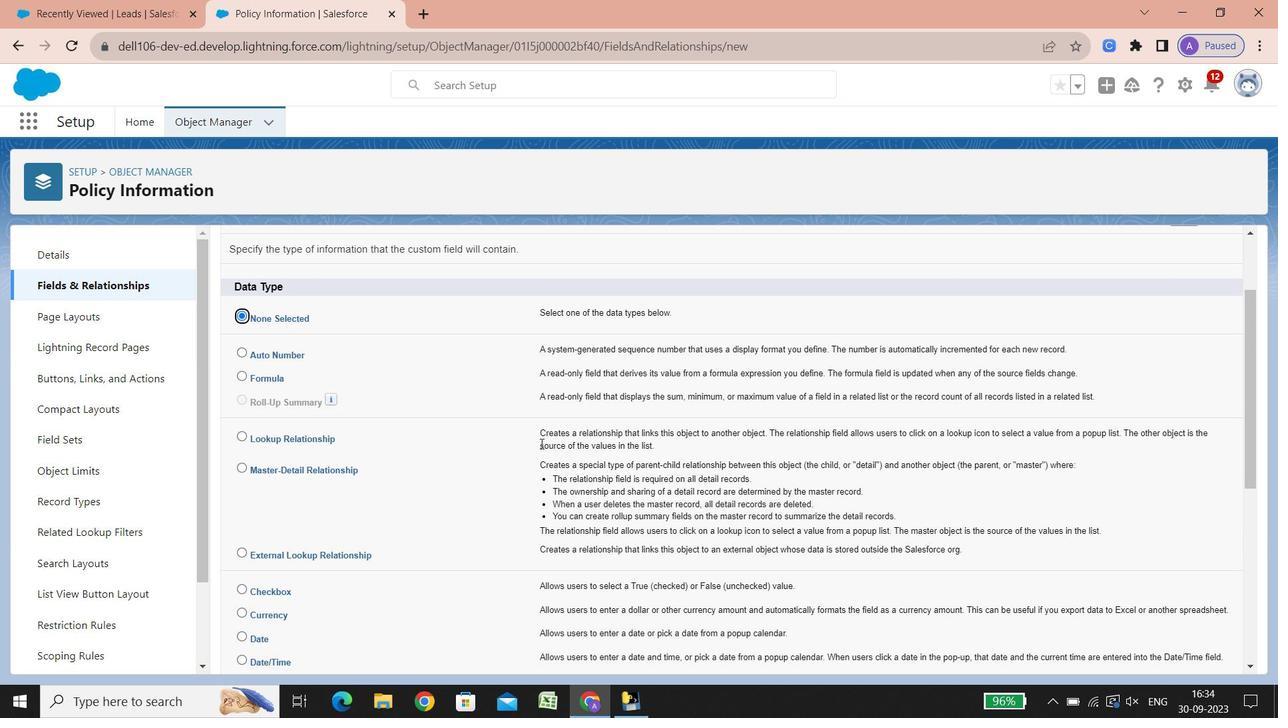
Action: Mouse scrolled (540, 443) with delta (0, 0)
Screenshot: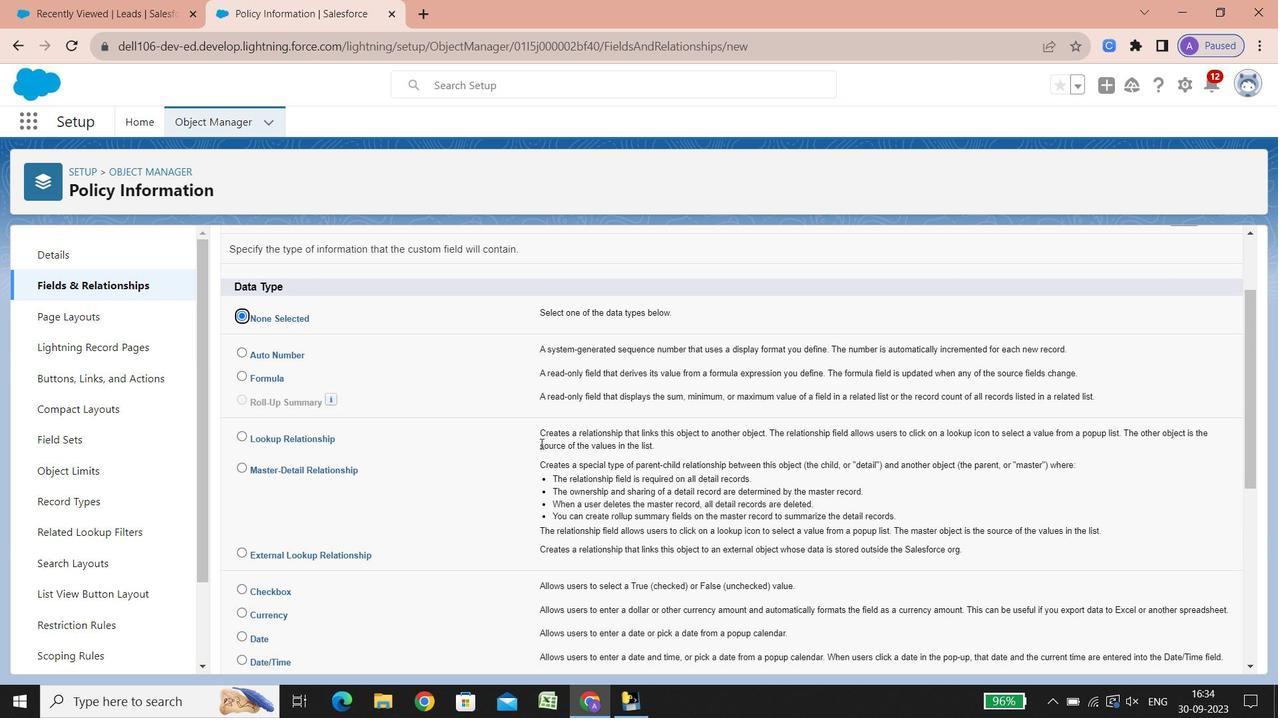 
Action: Mouse scrolled (540, 443) with delta (0, 0)
Screenshot: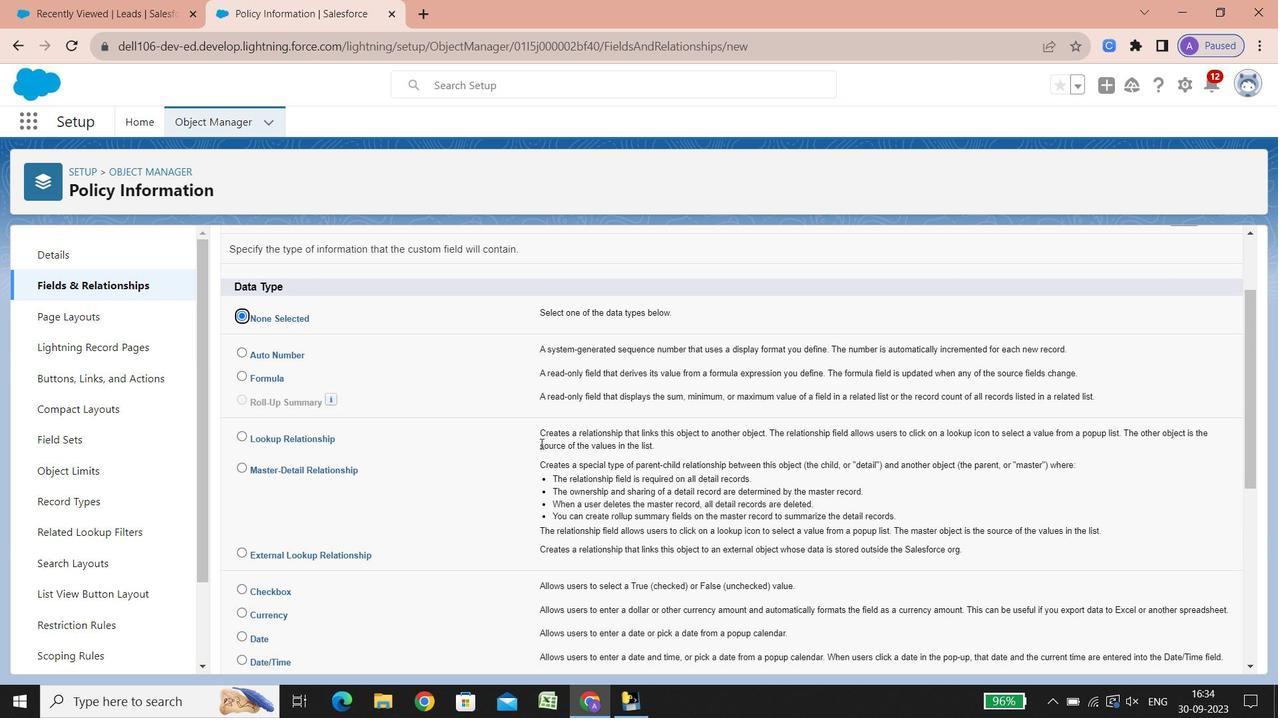 
Action: Mouse scrolled (540, 443) with delta (0, 0)
Screenshot: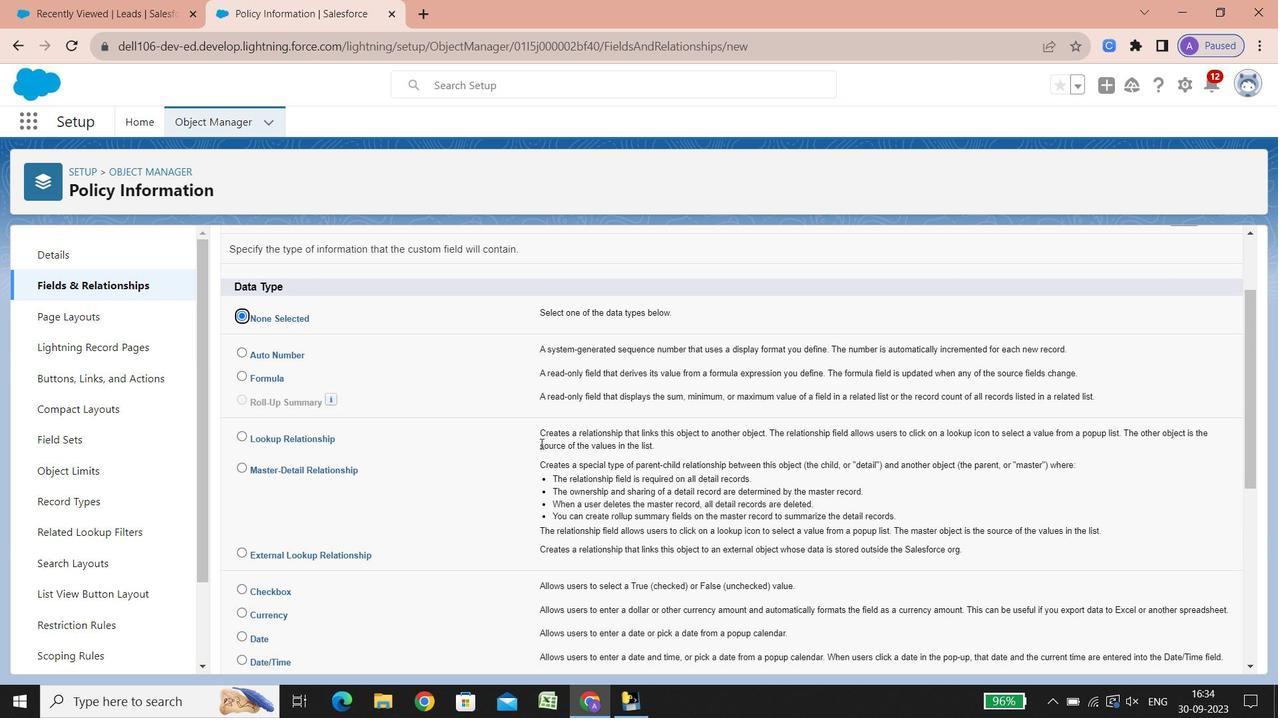 
Action: Mouse scrolled (540, 443) with delta (0, 0)
Screenshot: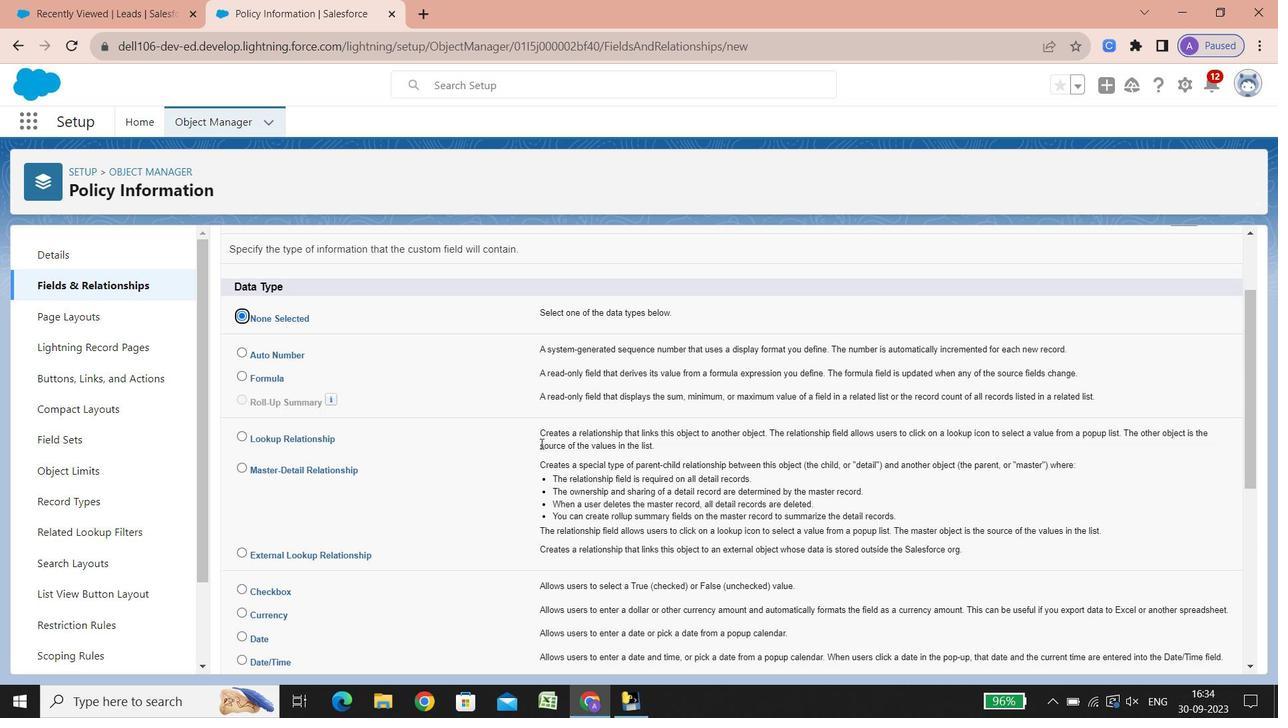
Action: Mouse scrolled (540, 443) with delta (0, 0)
Screenshot: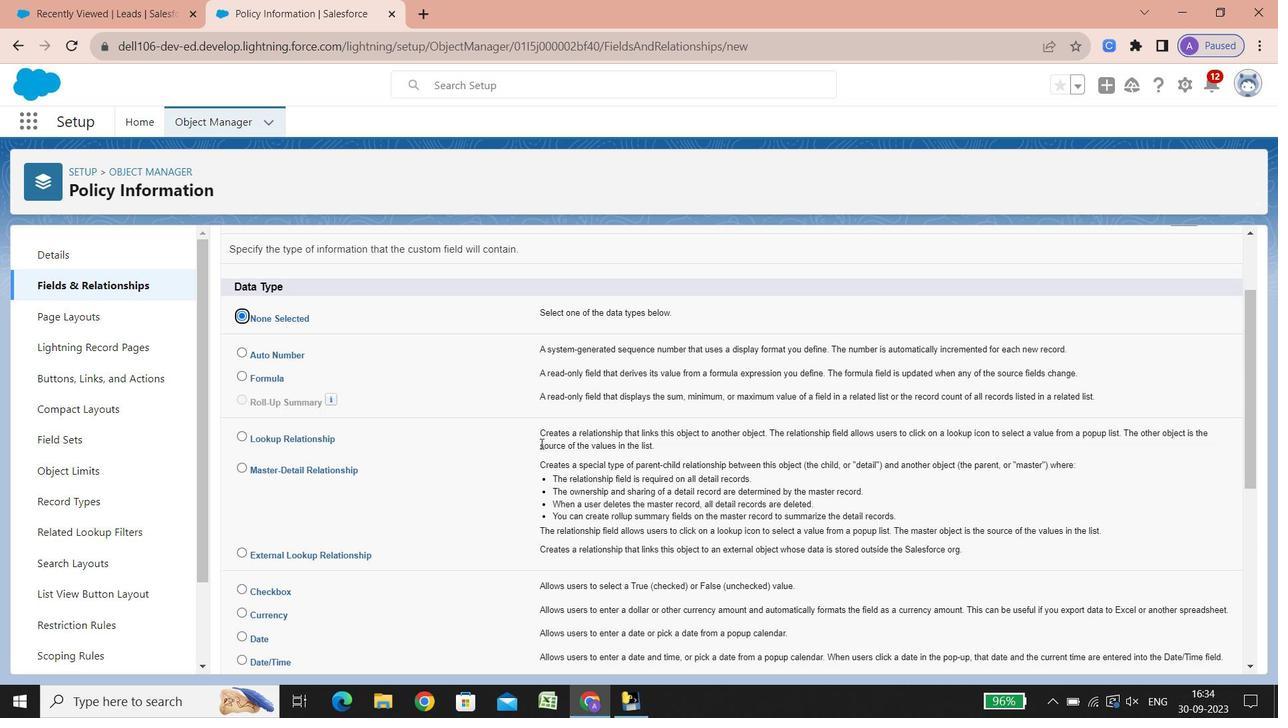 
Action: Mouse scrolled (540, 443) with delta (0, 0)
Screenshot: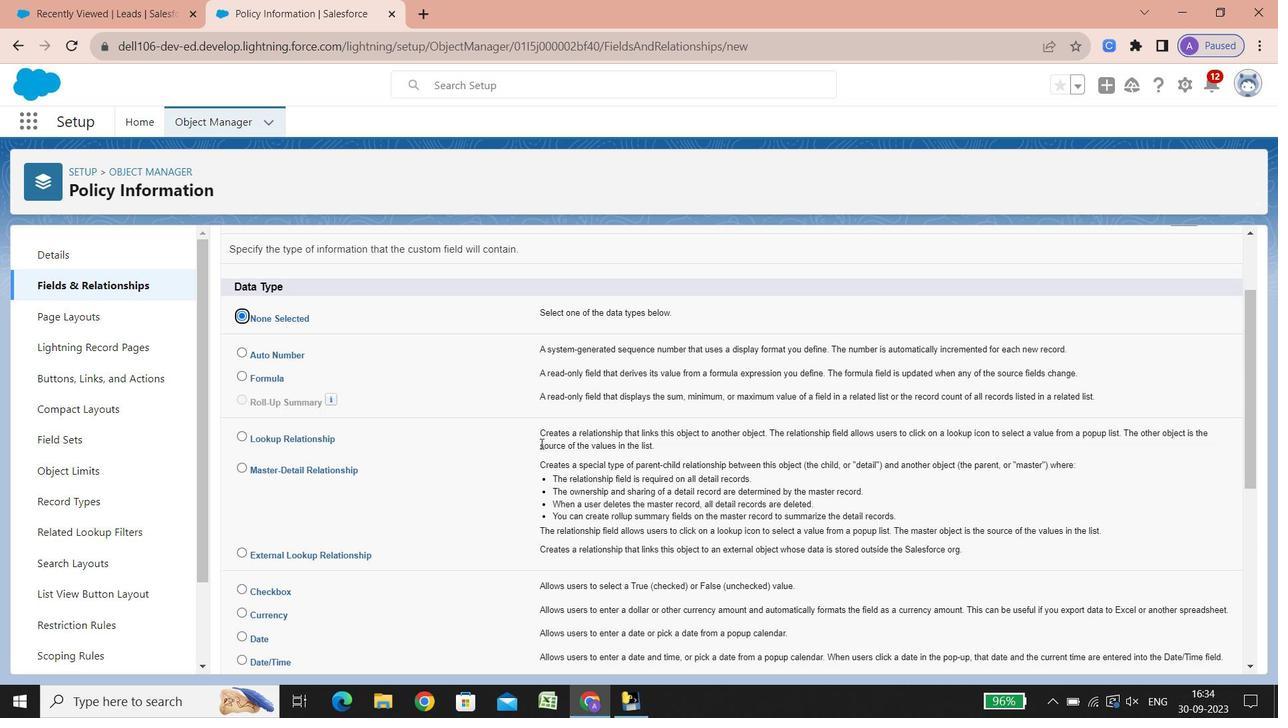 
Action: Mouse scrolled (540, 443) with delta (0, 0)
Screenshot: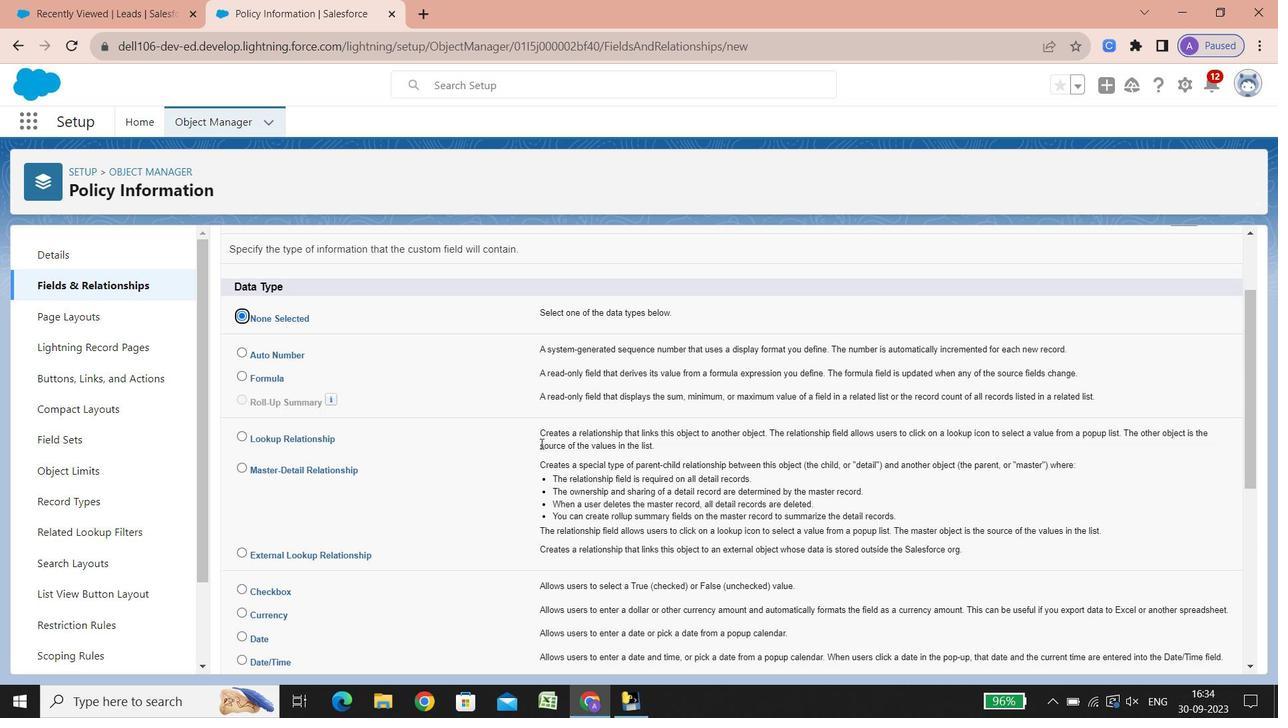 
Action: Mouse scrolled (540, 443) with delta (0, 0)
Screenshot: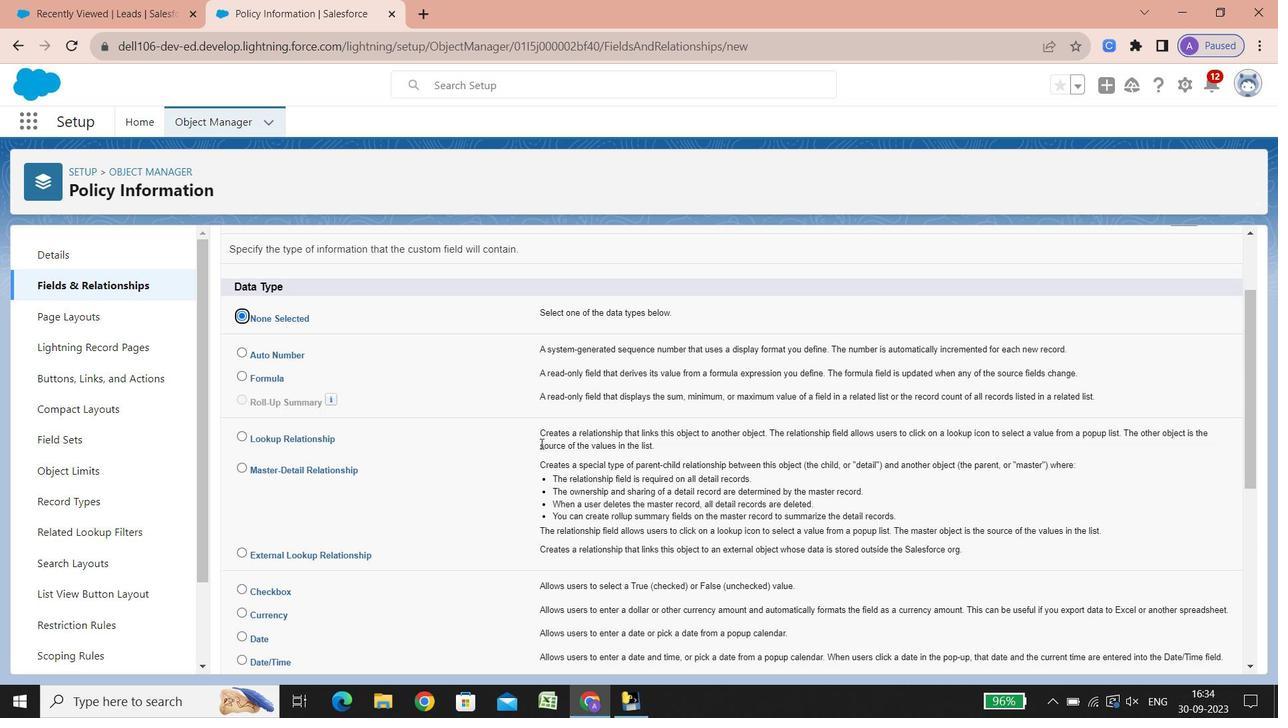 
Action: Mouse scrolled (540, 443) with delta (0, 0)
Screenshot: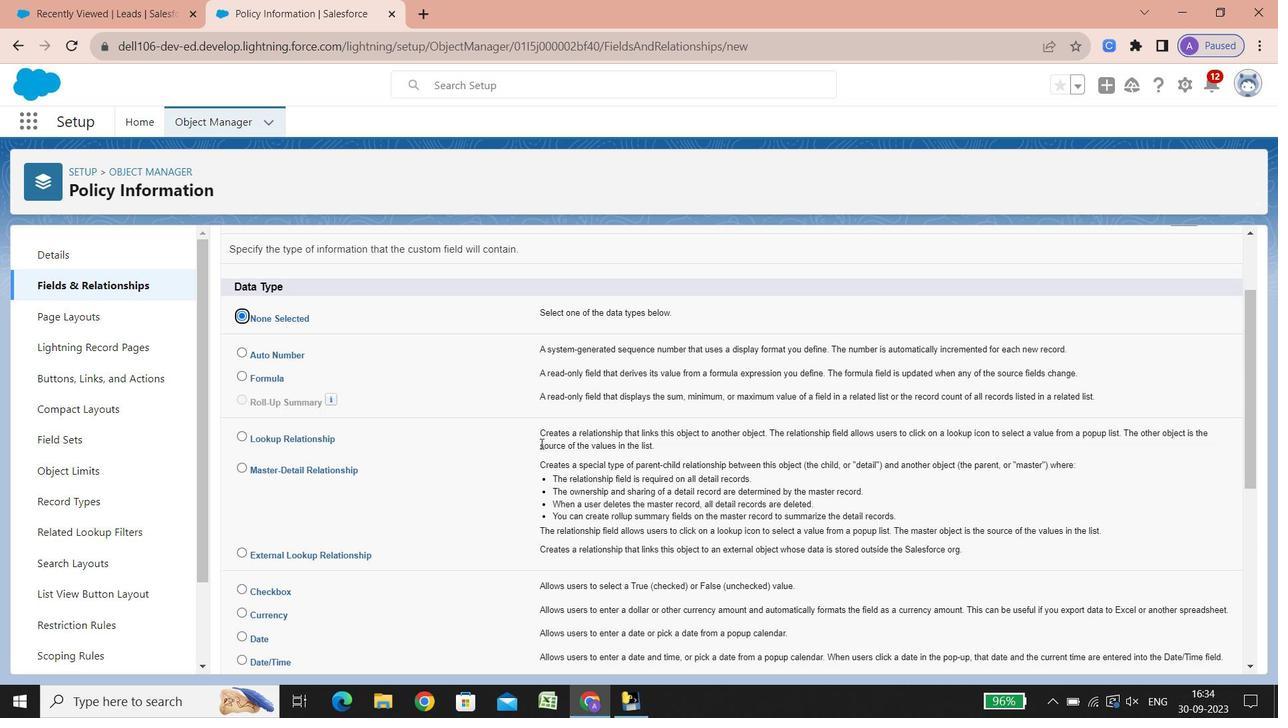 
Action: Mouse scrolled (540, 443) with delta (0, 0)
Screenshot: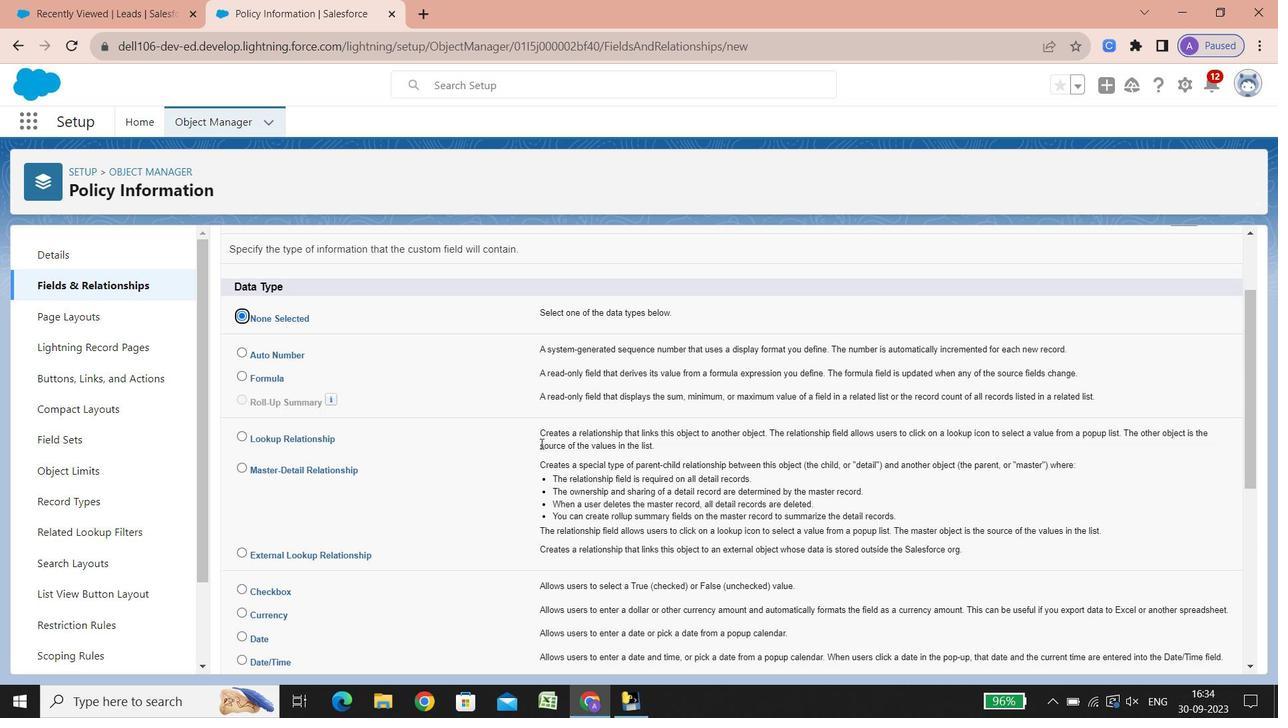 
Action: Mouse scrolled (540, 443) with delta (0, 0)
Screenshot: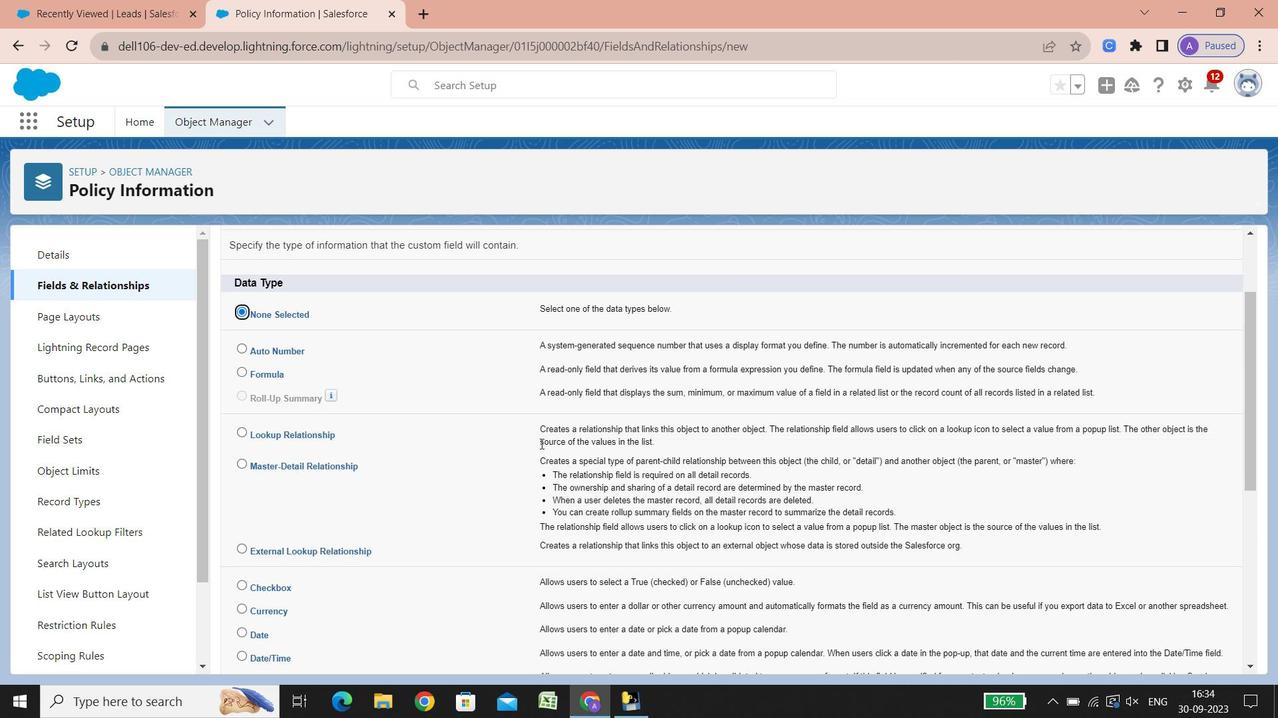 
Action: Mouse scrolled (540, 443) with delta (0, 0)
Screenshot: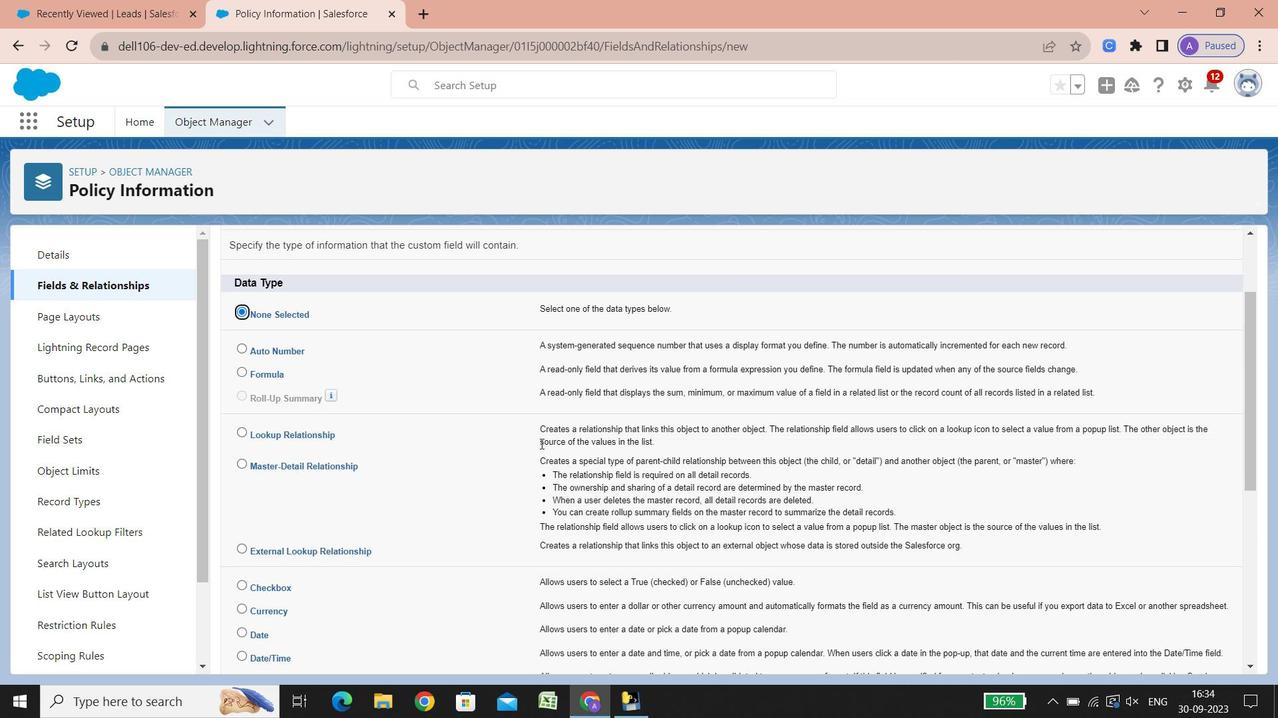 
Action: Mouse scrolled (540, 443) with delta (0, 0)
Screenshot: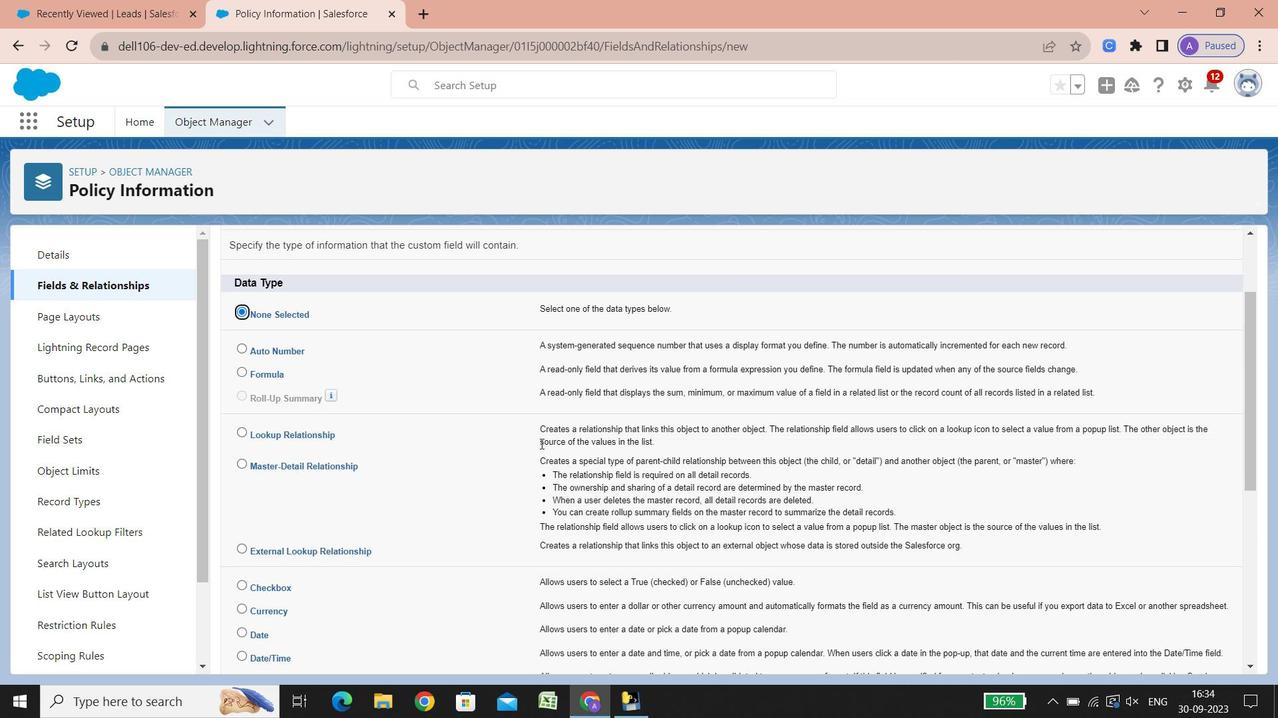 
Action: Mouse scrolled (540, 443) with delta (0, 0)
Screenshot: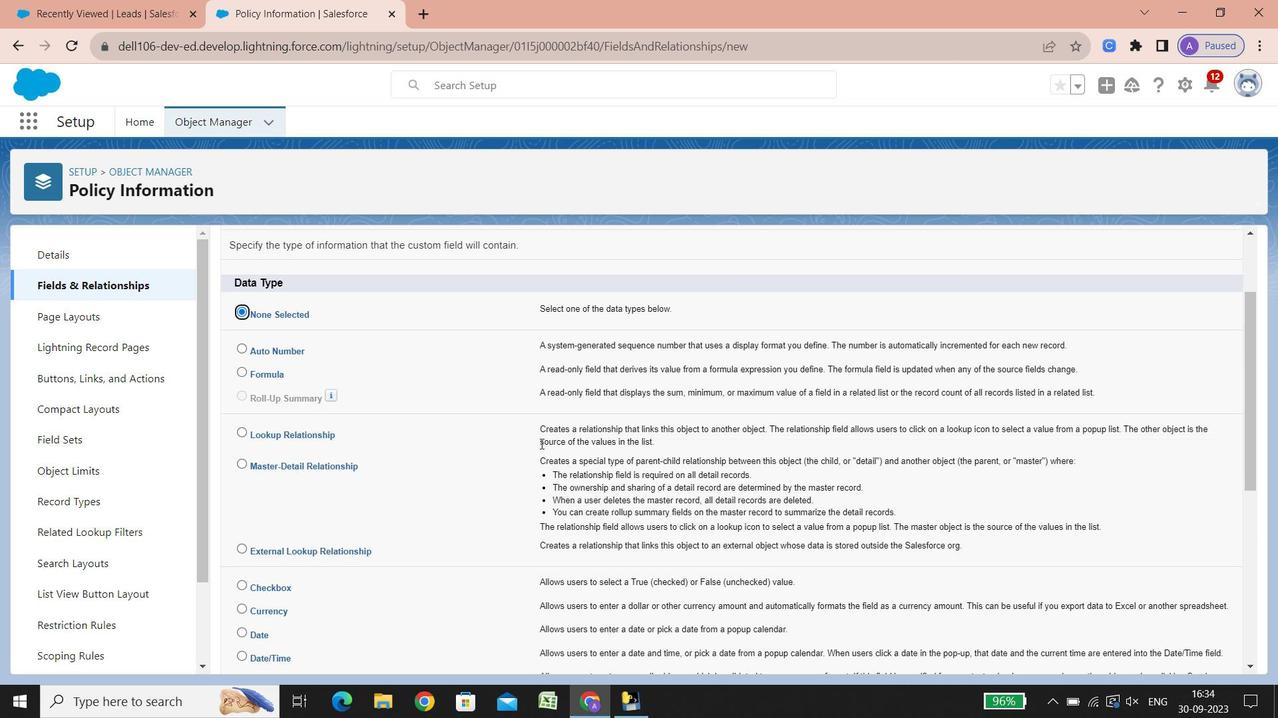 
Action: Mouse scrolled (540, 443) with delta (0, 0)
Screenshot: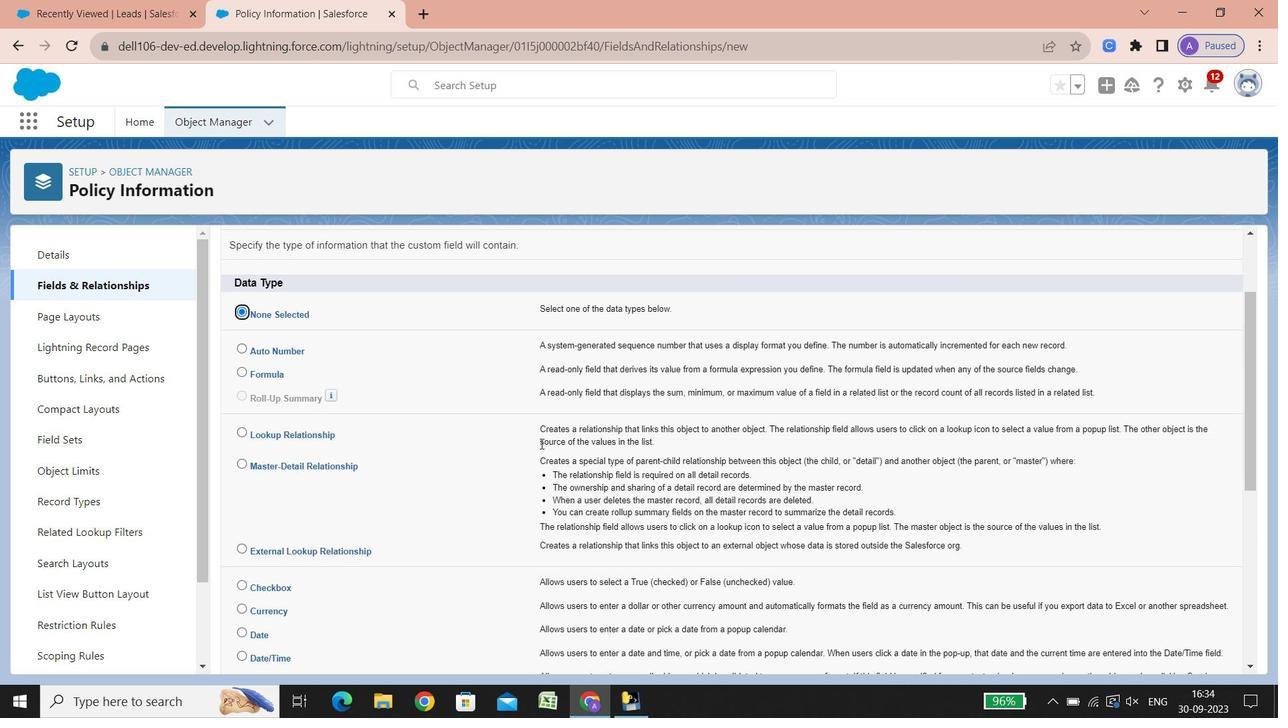 
Action: Mouse scrolled (540, 443) with delta (0, 0)
Screenshot: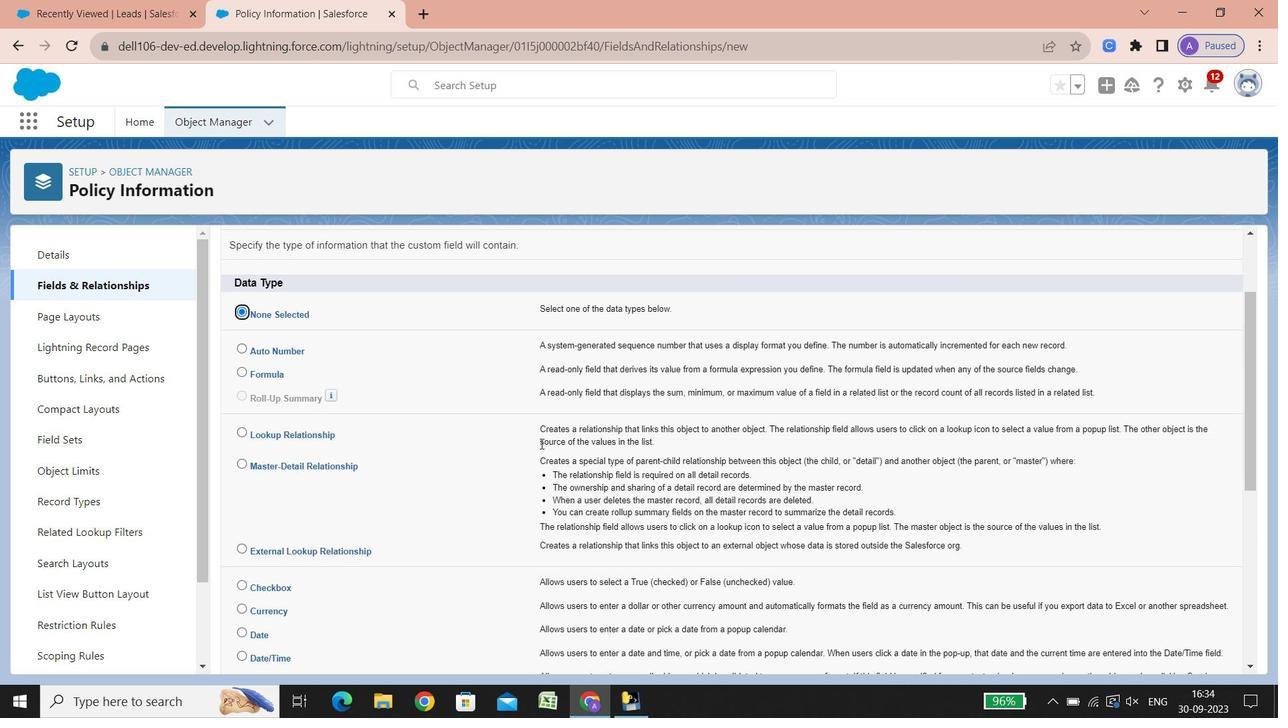 
Action: Mouse scrolled (540, 443) with delta (0, 0)
Screenshot: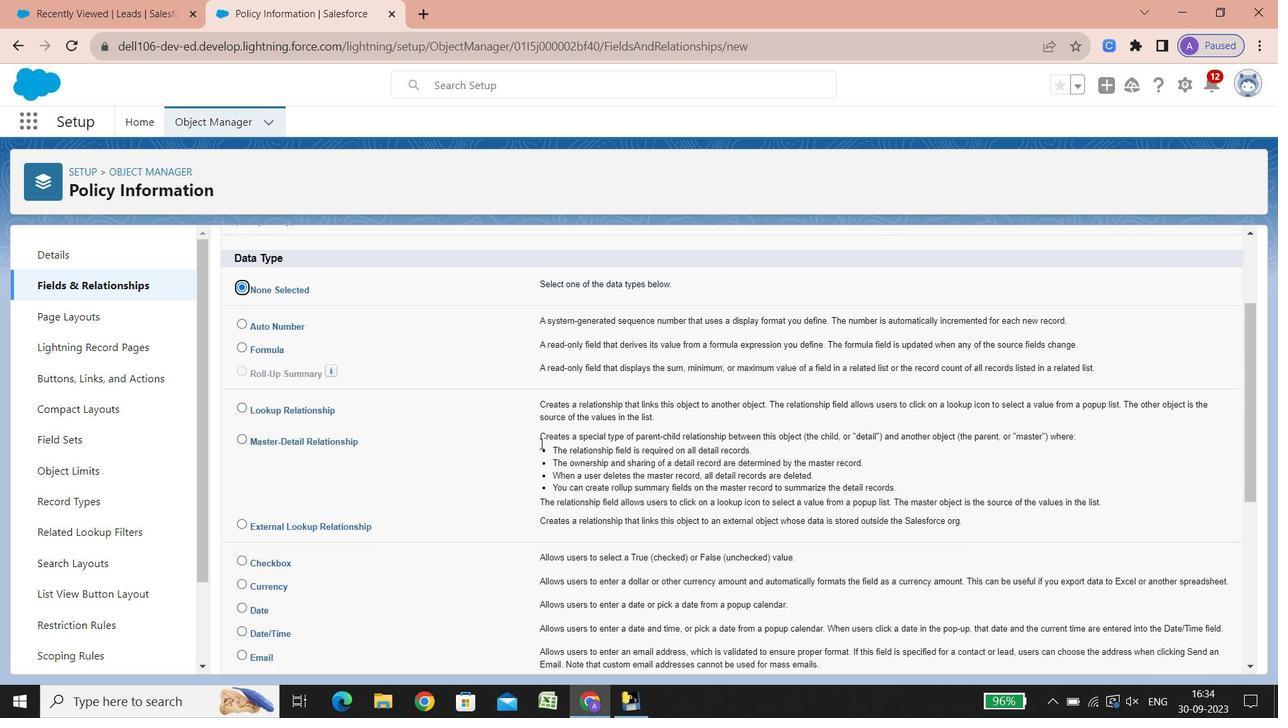 
Action: Mouse scrolled (540, 443) with delta (0, 0)
Screenshot: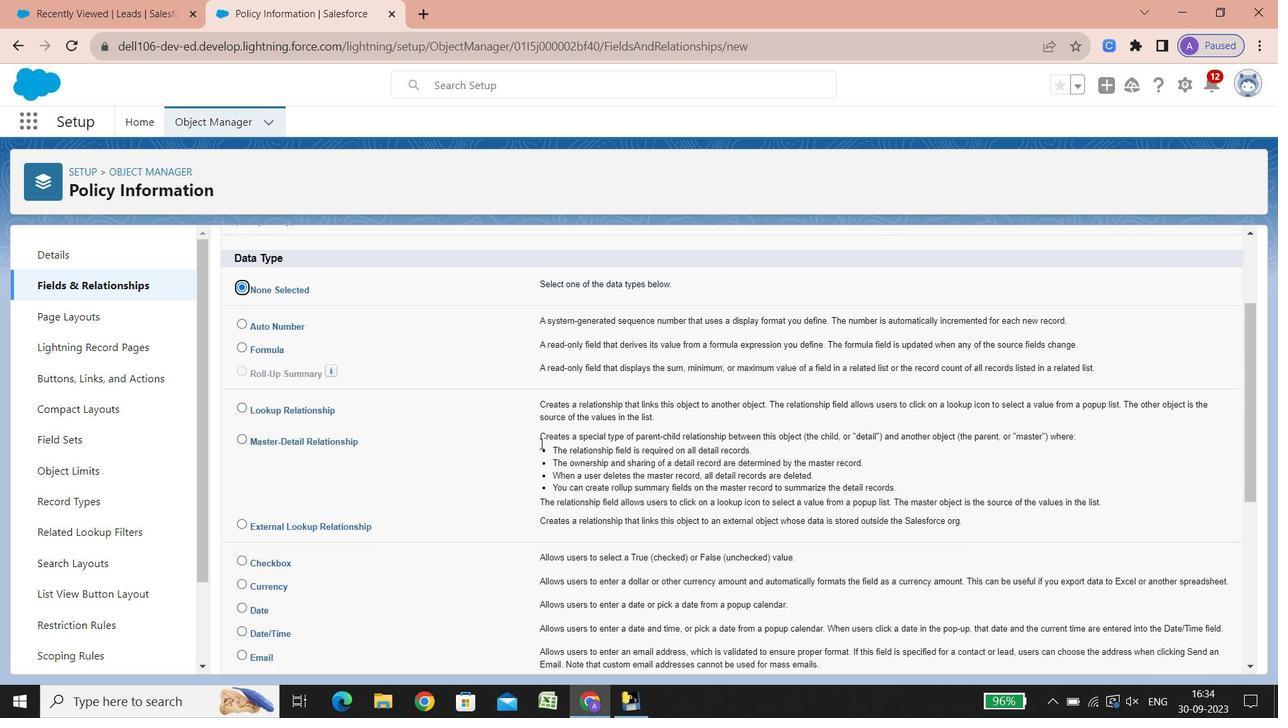 
Action: Mouse scrolled (540, 443) with delta (0, 0)
Screenshot: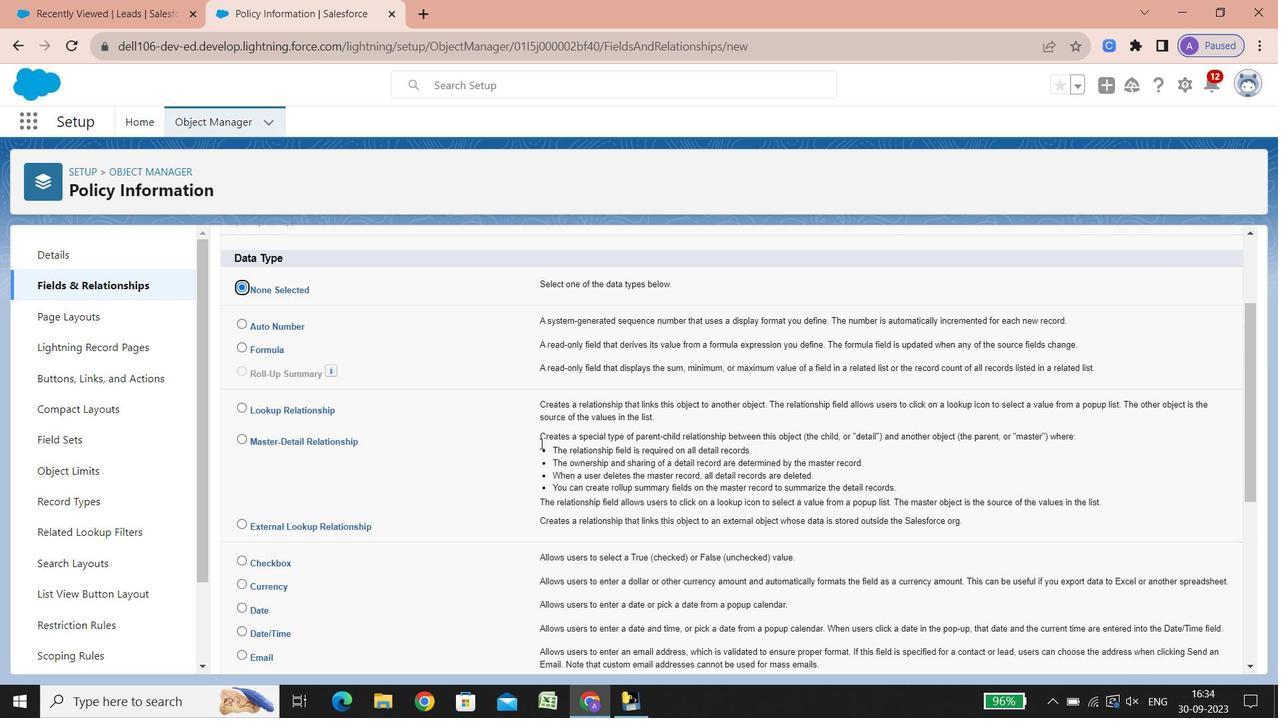 
Action: Mouse scrolled (540, 443) with delta (0, 0)
Screenshot: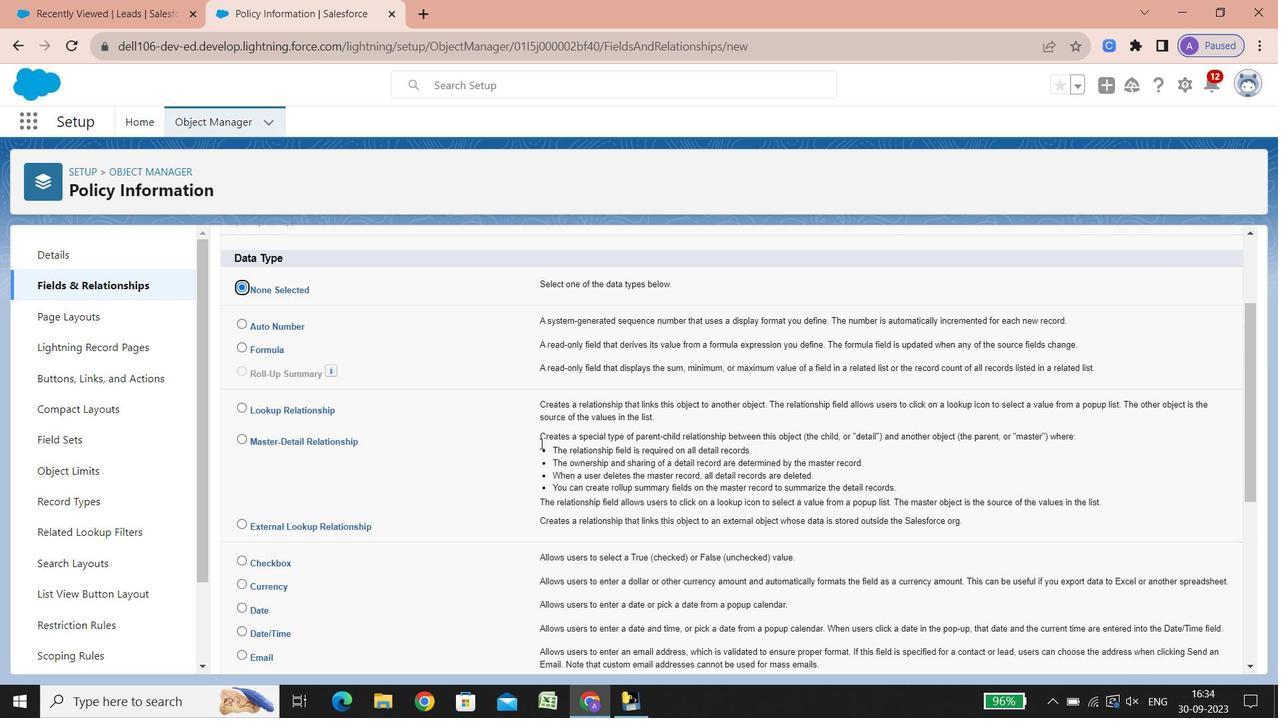 
Action: Mouse scrolled (540, 443) with delta (0, 0)
Screenshot: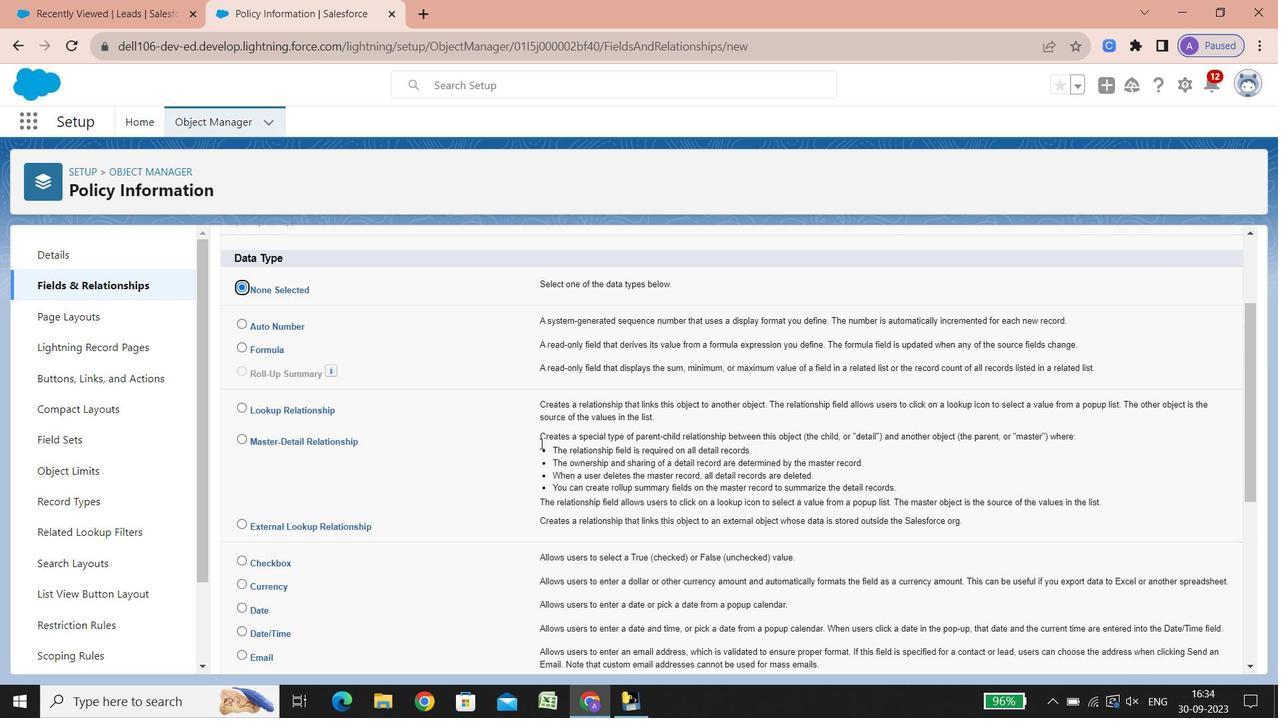 
Action: Mouse scrolled (540, 443) with delta (0, 0)
Screenshot: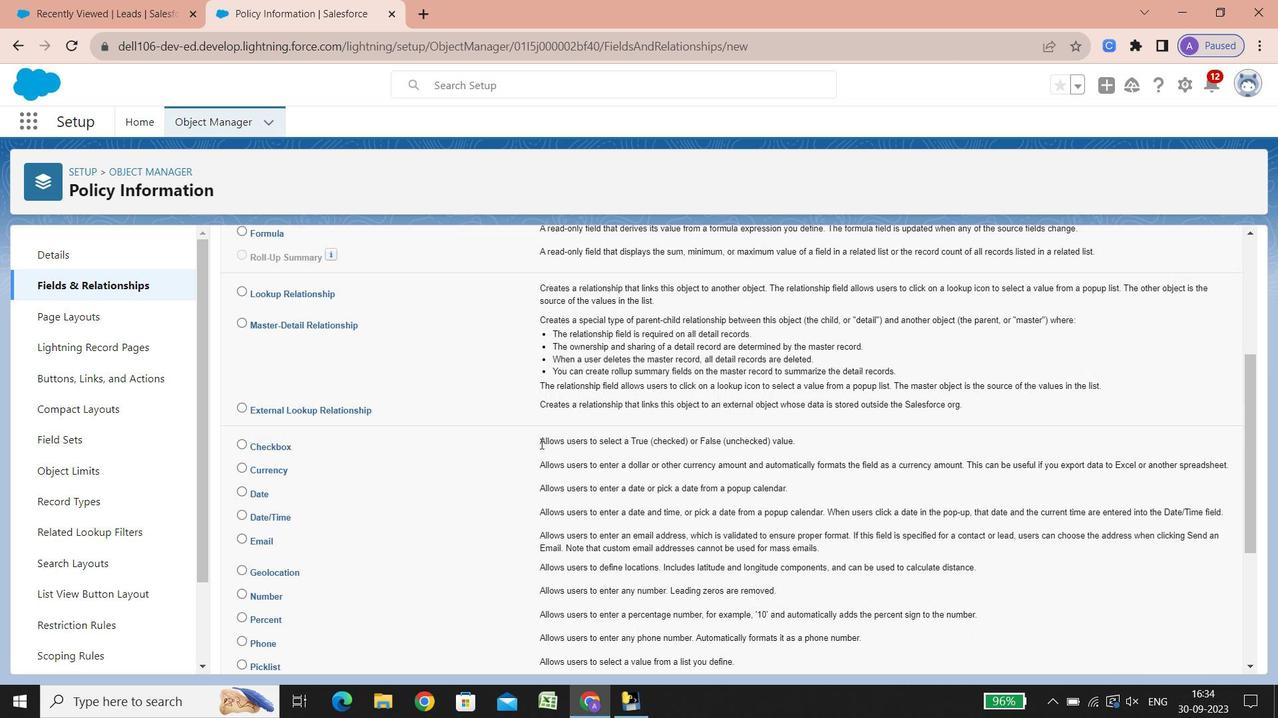 
Action: Mouse scrolled (540, 443) with delta (0, 0)
Screenshot: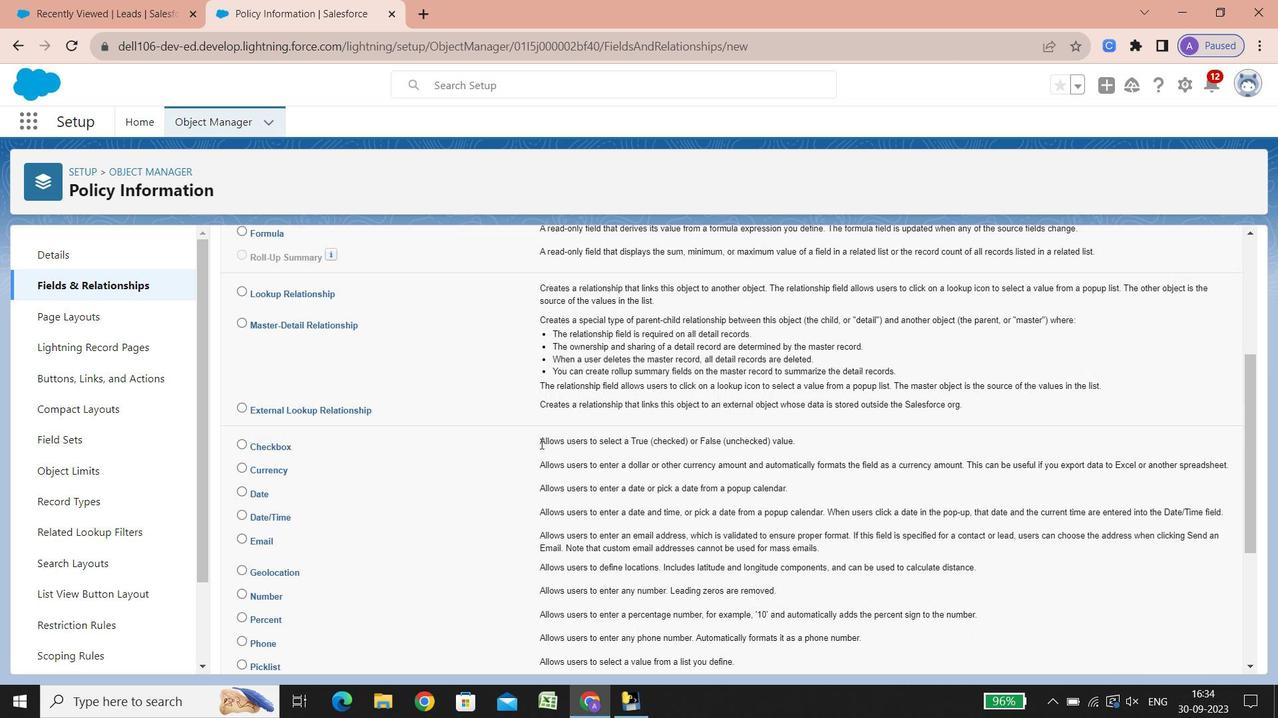 
Action: Mouse scrolled (540, 443) with delta (0, 0)
Screenshot: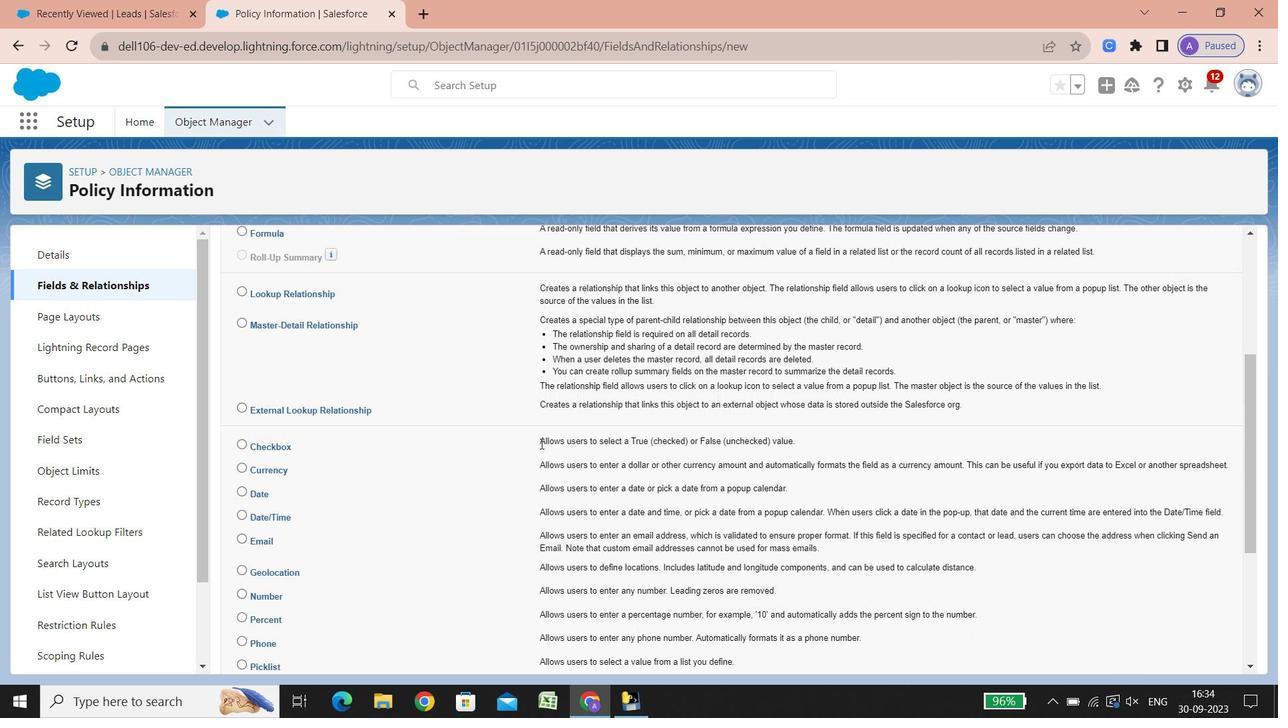 
Action: Mouse scrolled (540, 443) with delta (0, 0)
Screenshot: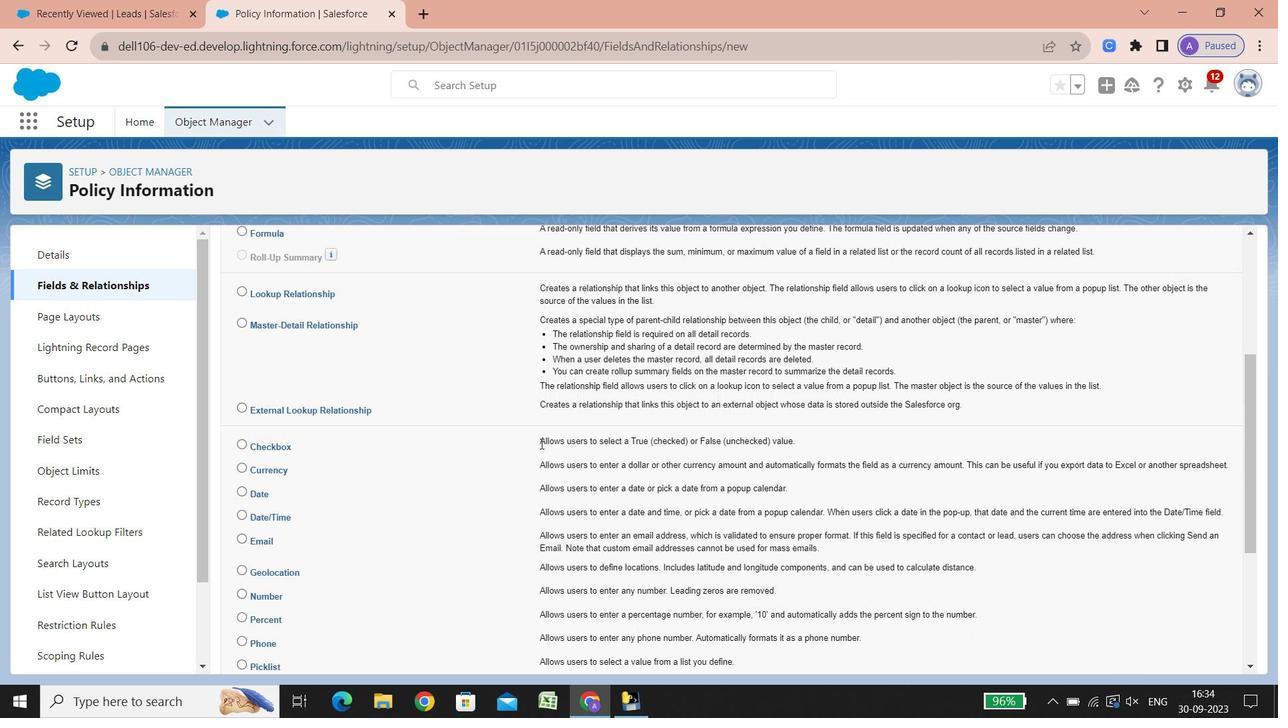 
Action: Mouse scrolled (540, 443) with delta (0, 0)
Screenshot: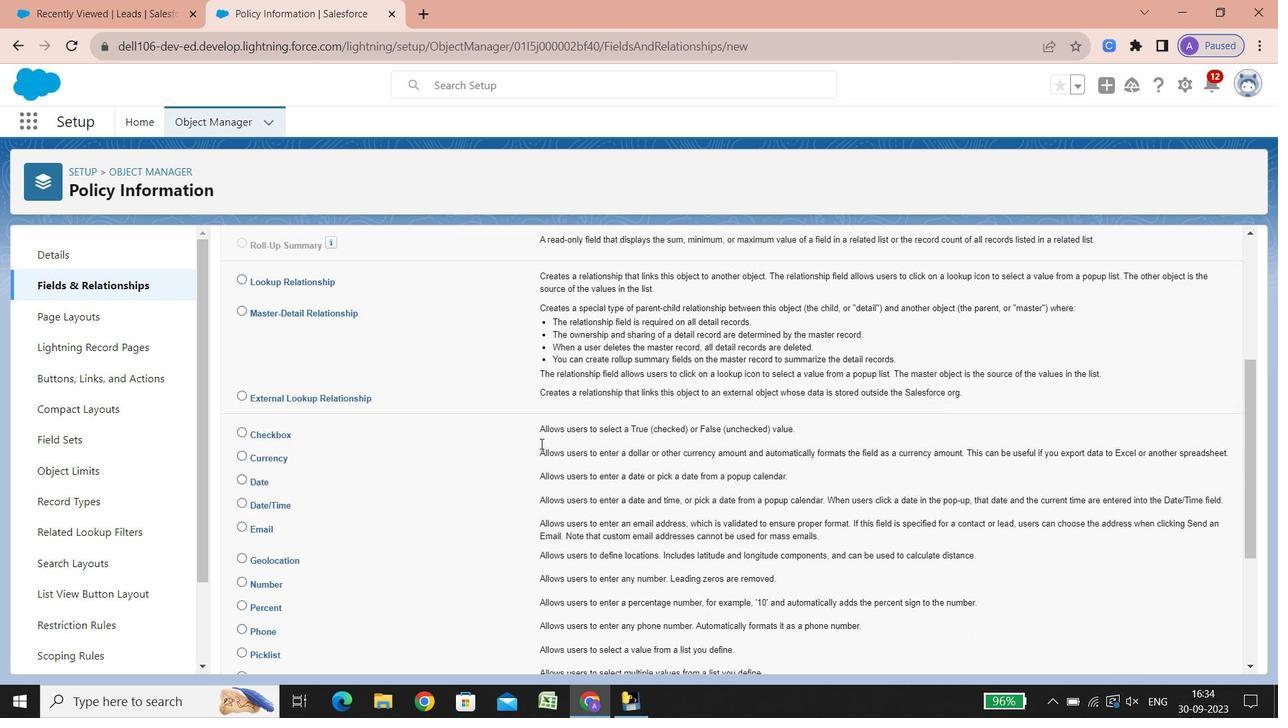 
Action: Mouse scrolled (540, 443) with delta (0, 0)
Screenshot: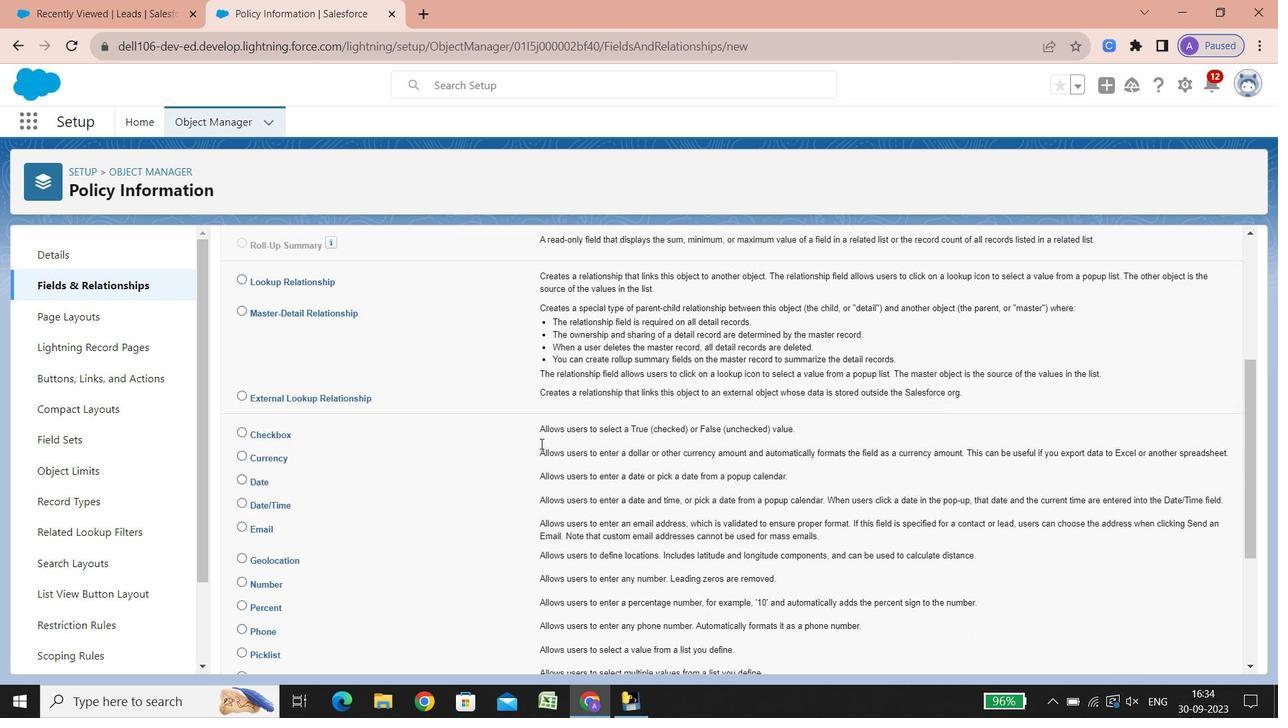 
Action: Mouse scrolled (540, 443) with delta (0, 0)
Screenshot: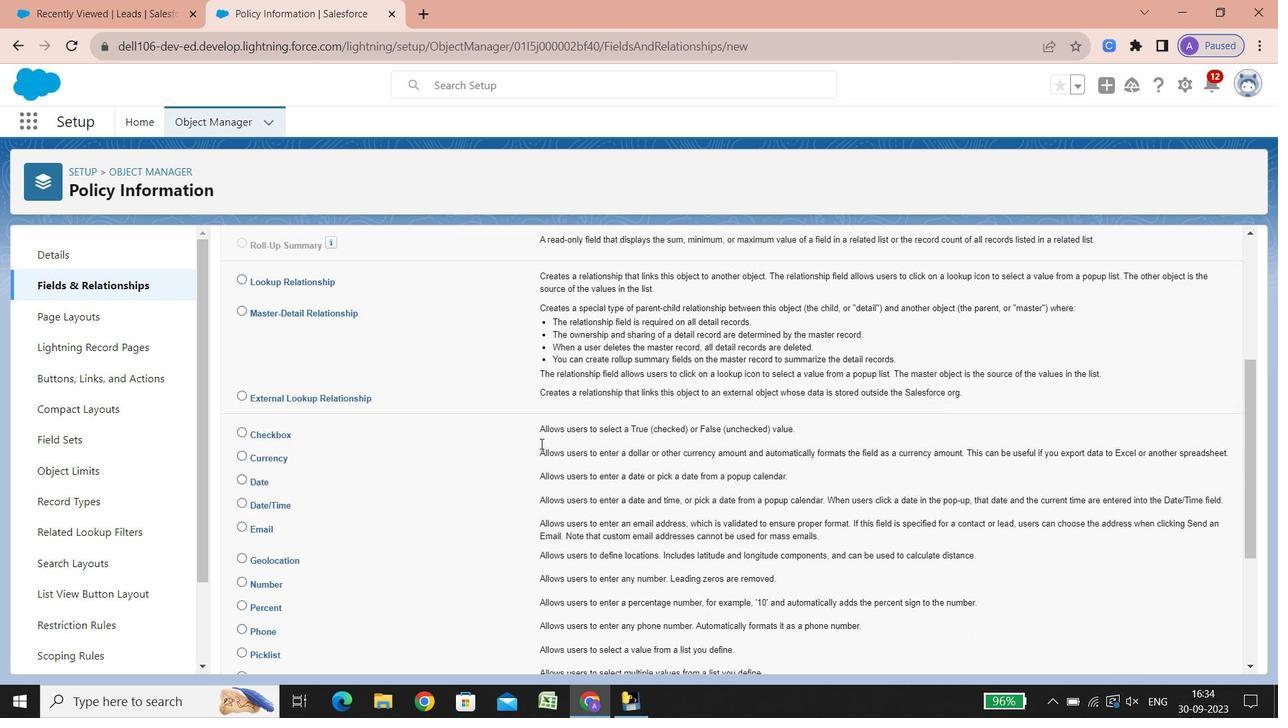 
Action: Mouse scrolled (540, 443) with delta (0, 0)
Screenshot: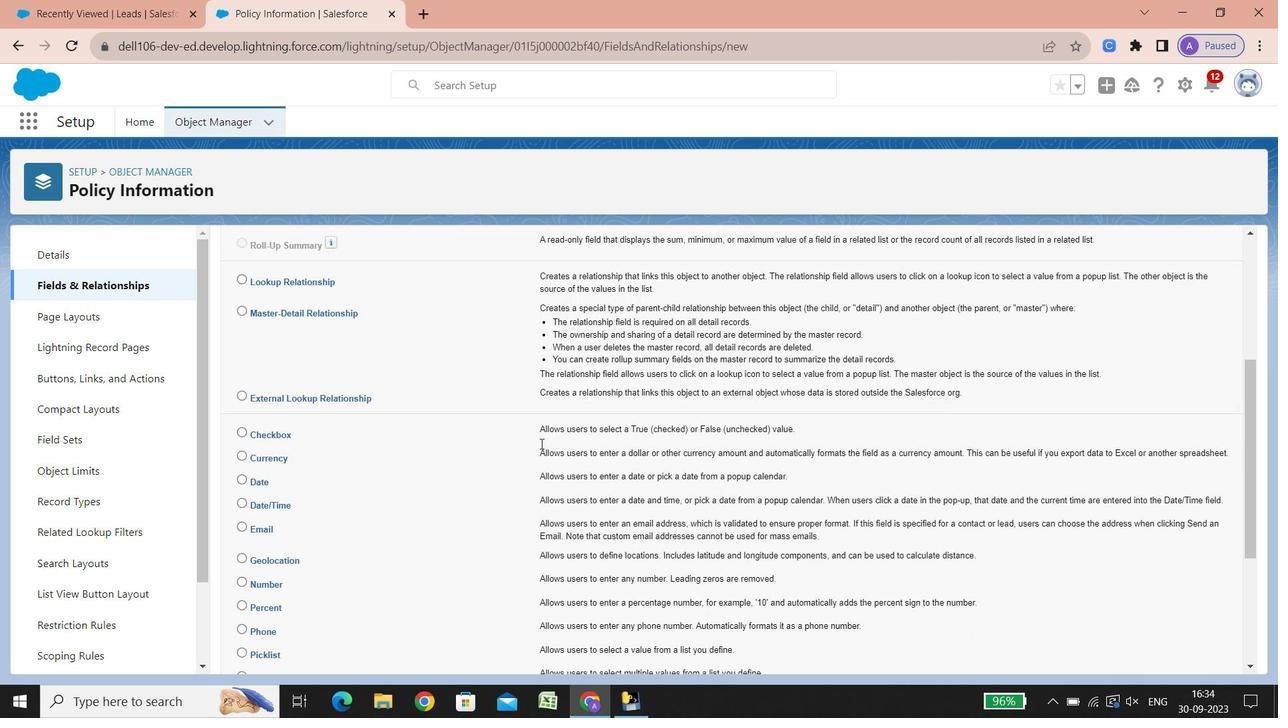 
Action: Mouse scrolled (540, 443) with delta (0, 0)
Screenshot: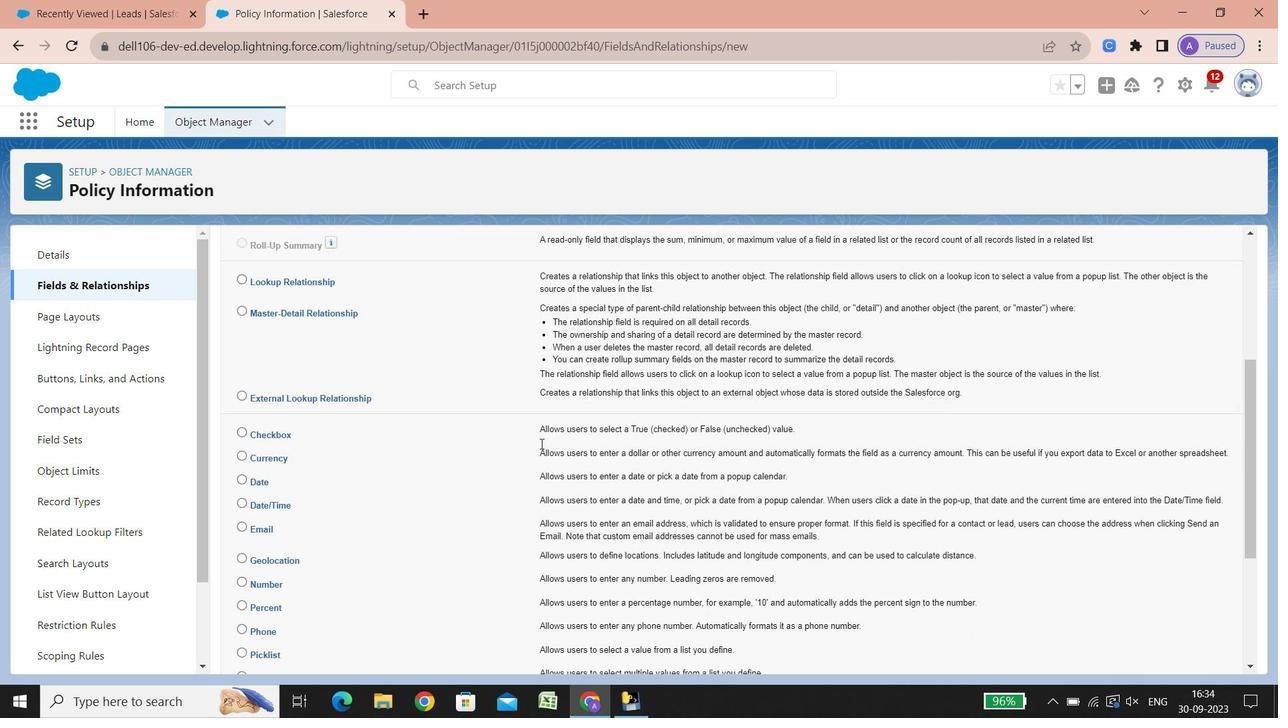 
Action: Mouse scrolled (540, 443) with delta (0, 0)
Screenshot: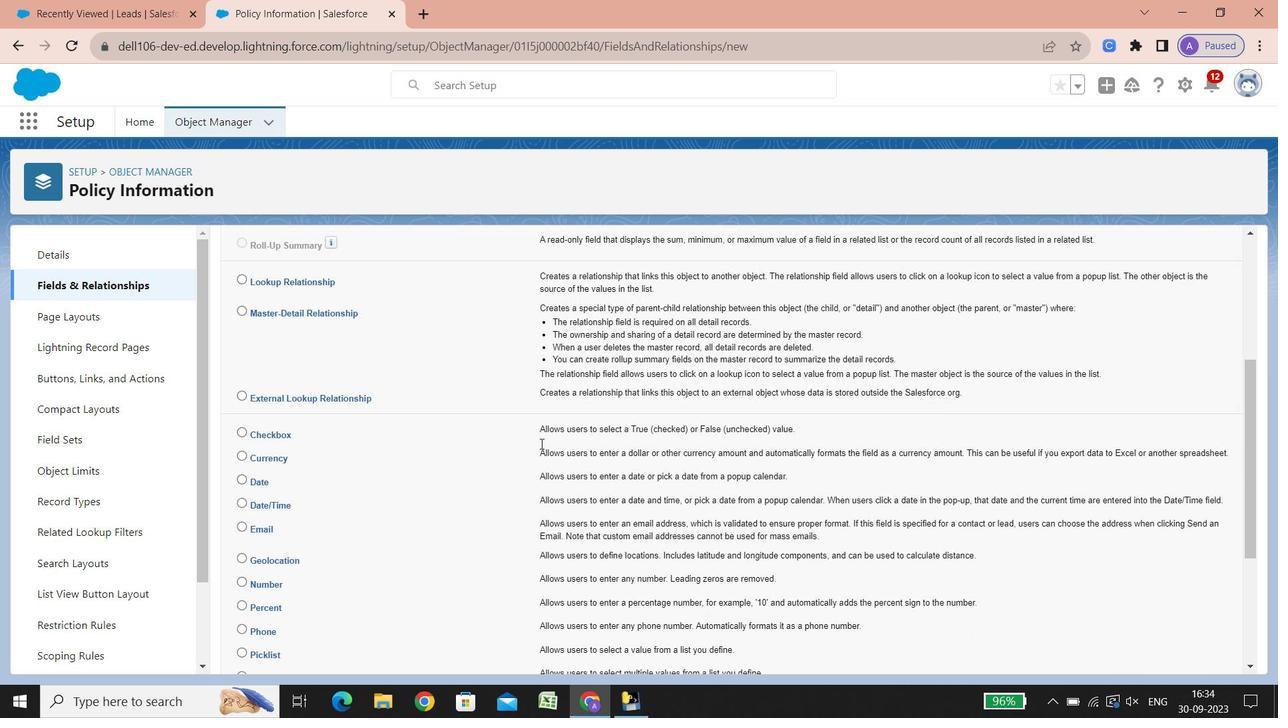 
Action: Mouse scrolled (540, 443) with delta (0, 0)
Screenshot: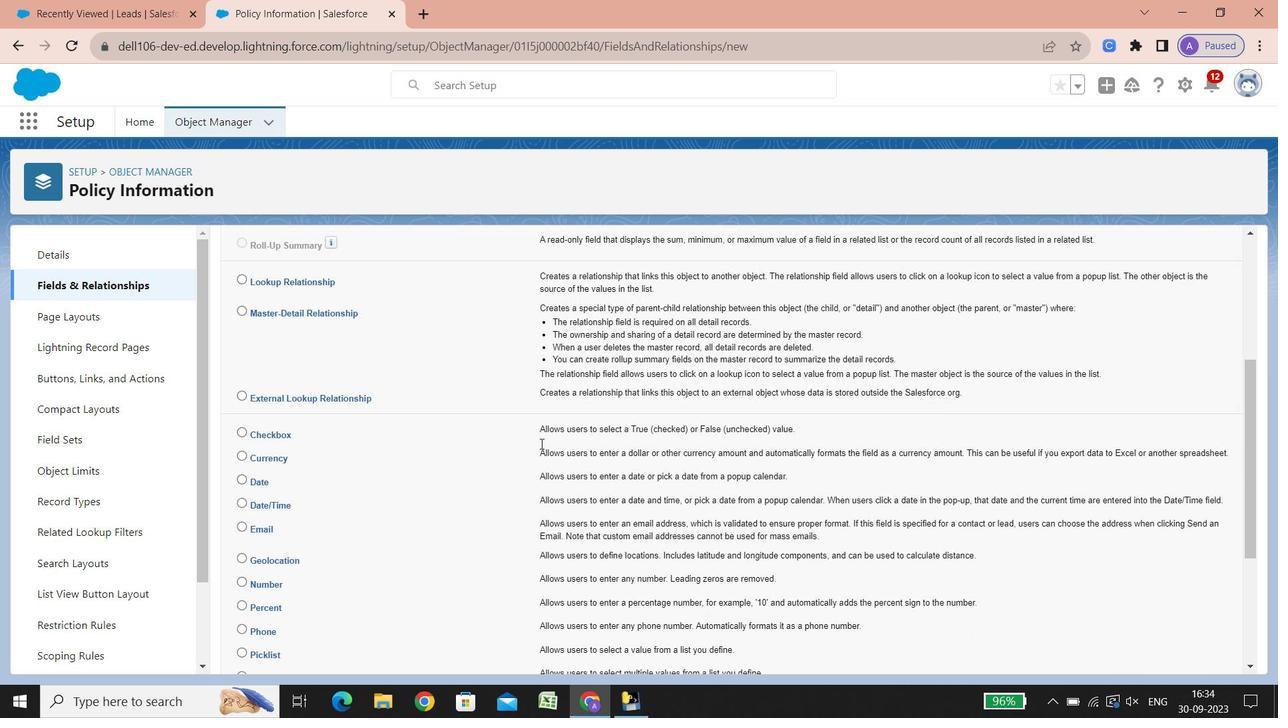 
Action: Mouse scrolled (540, 443) with delta (0, 0)
Screenshot: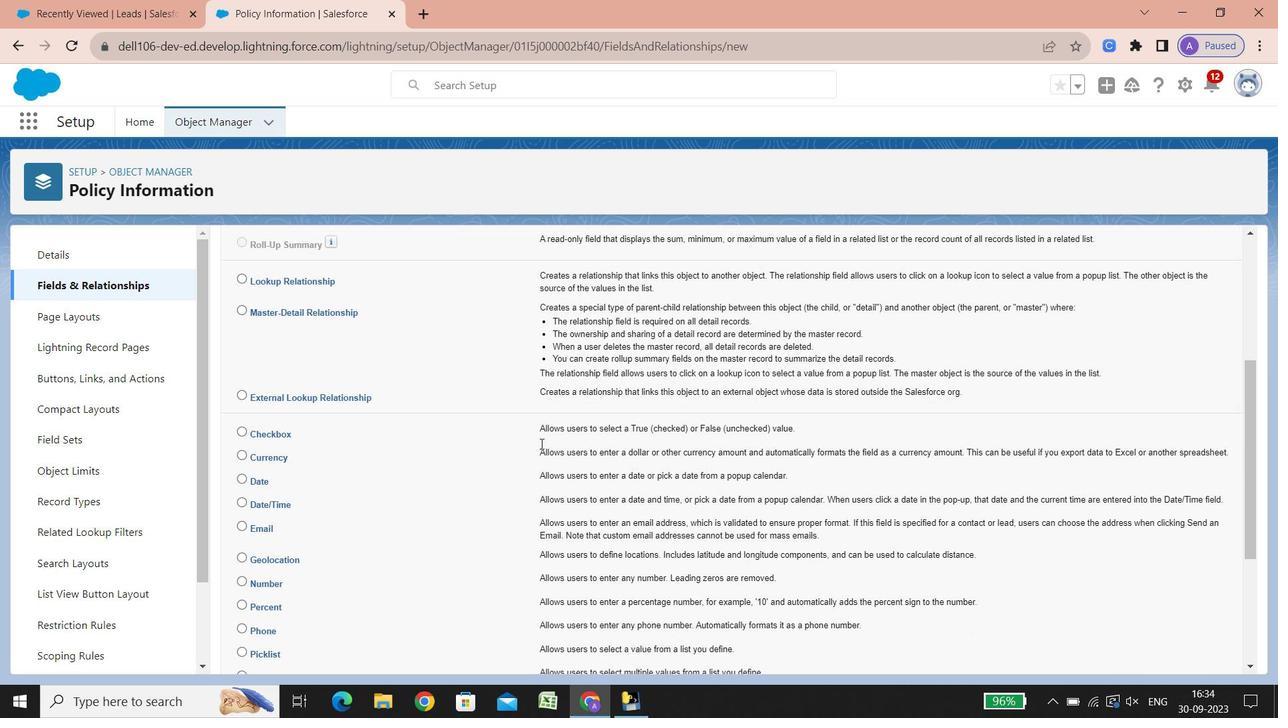 
Action: Mouse scrolled (540, 443) with delta (0, 0)
Screenshot: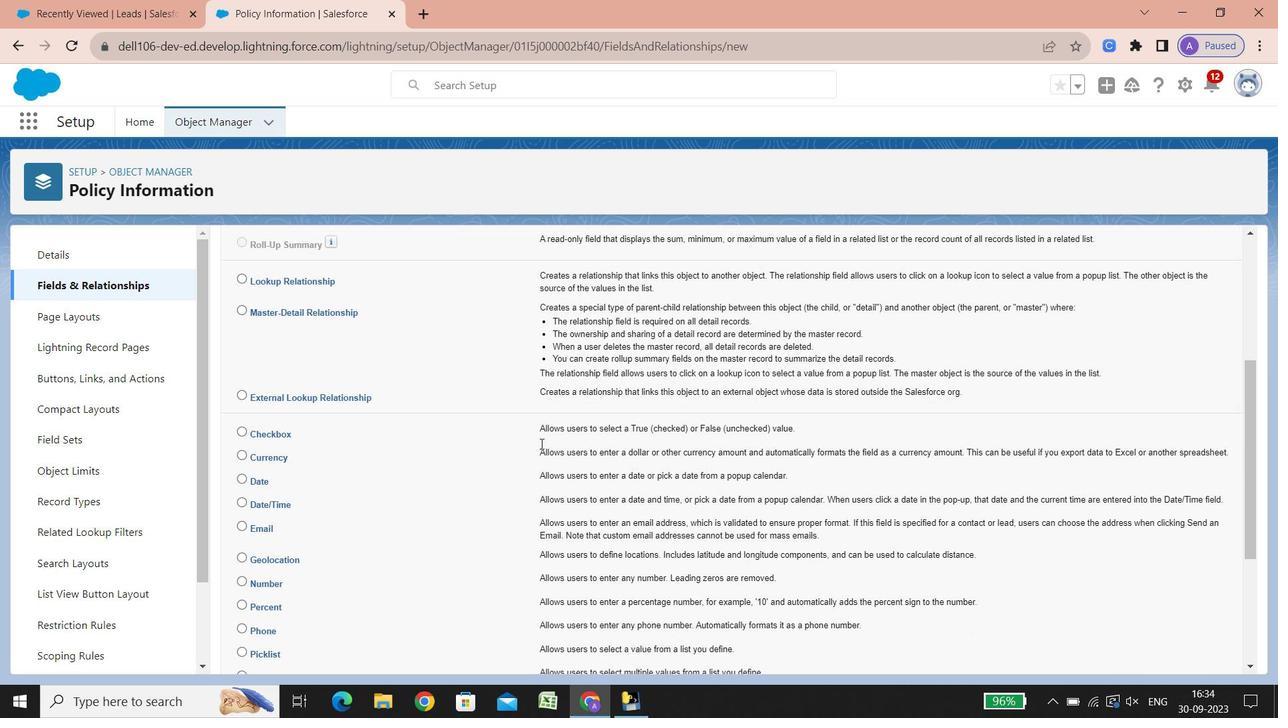 
Action: Mouse scrolled (540, 443) with delta (0, 0)
Screenshot: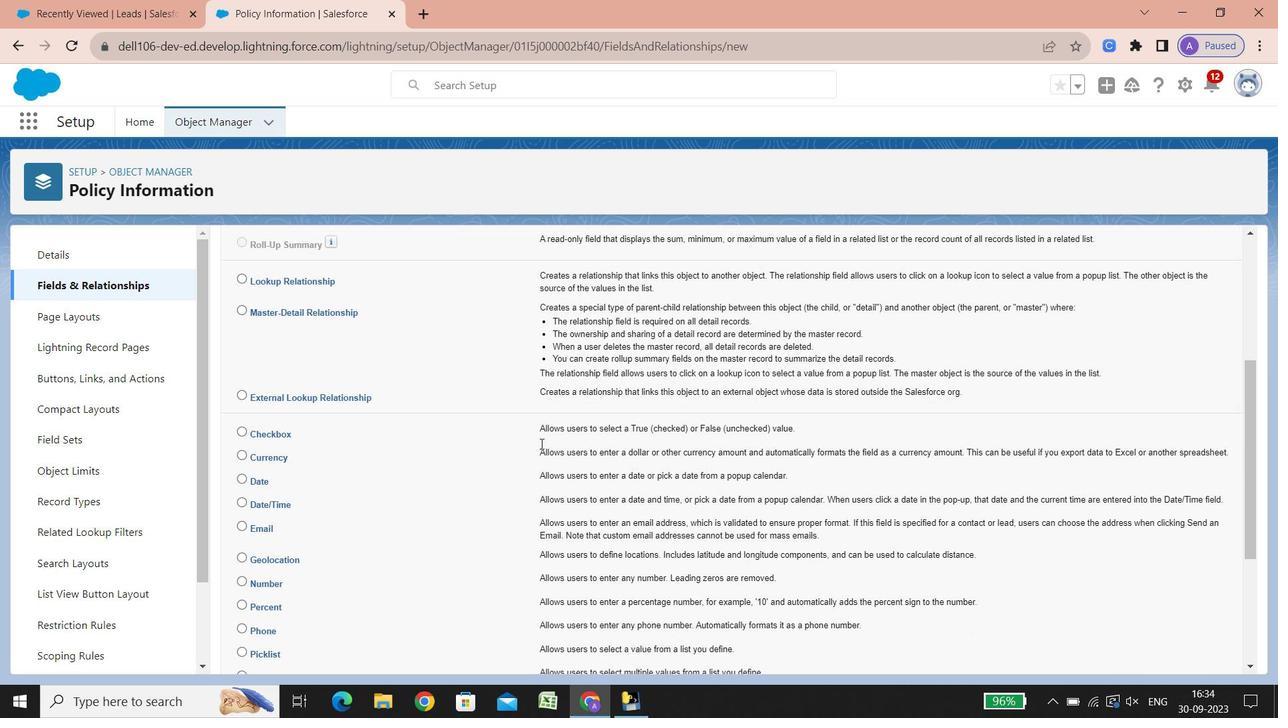 
Action: Mouse scrolled (540, 443) with delta (0, 0)
Screenshot: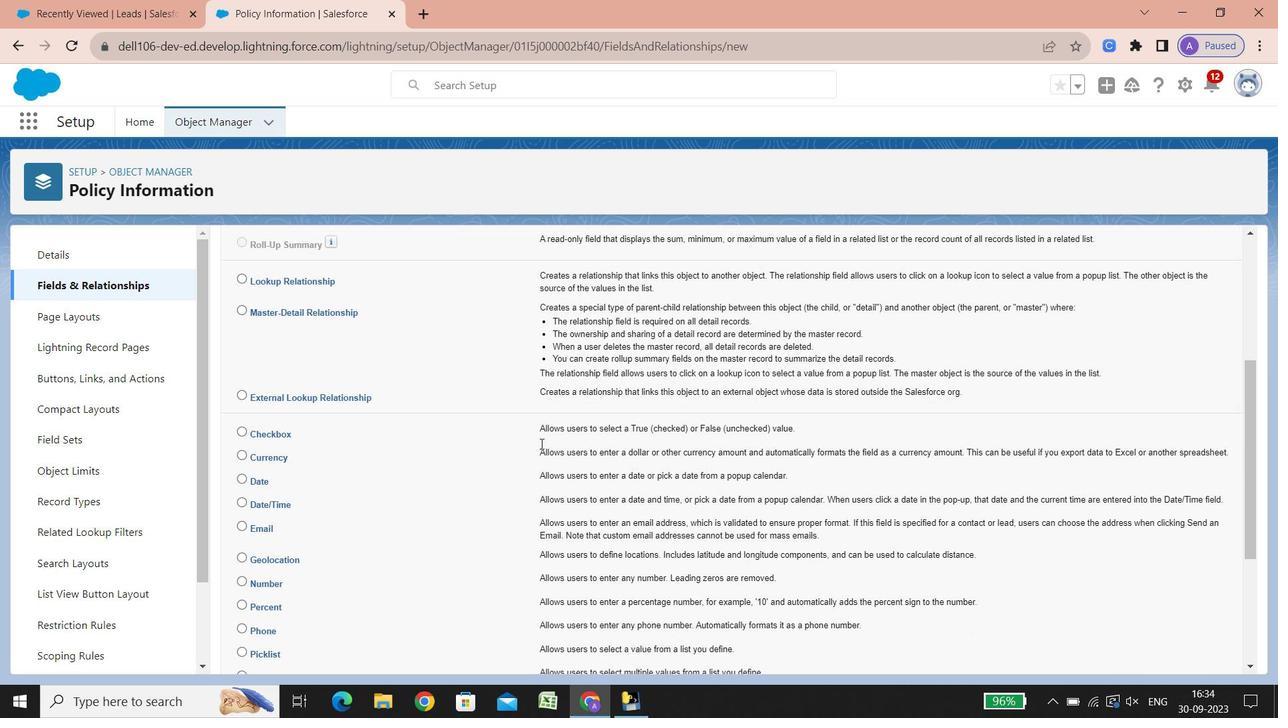 
Action: Mouse scrolled (540, 443) with delta (0, 0)
Screenshot: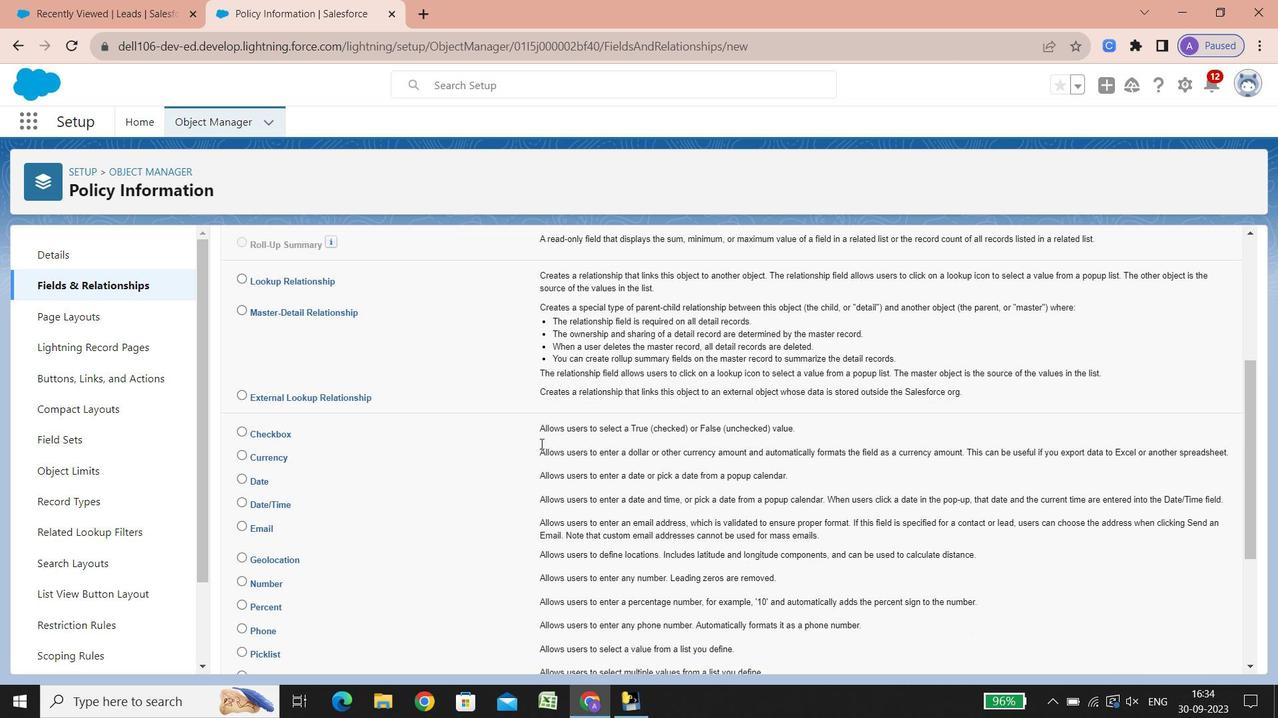 
Action: Mouse scrolled (540, 443) with delta (0, 0)
Screenshot: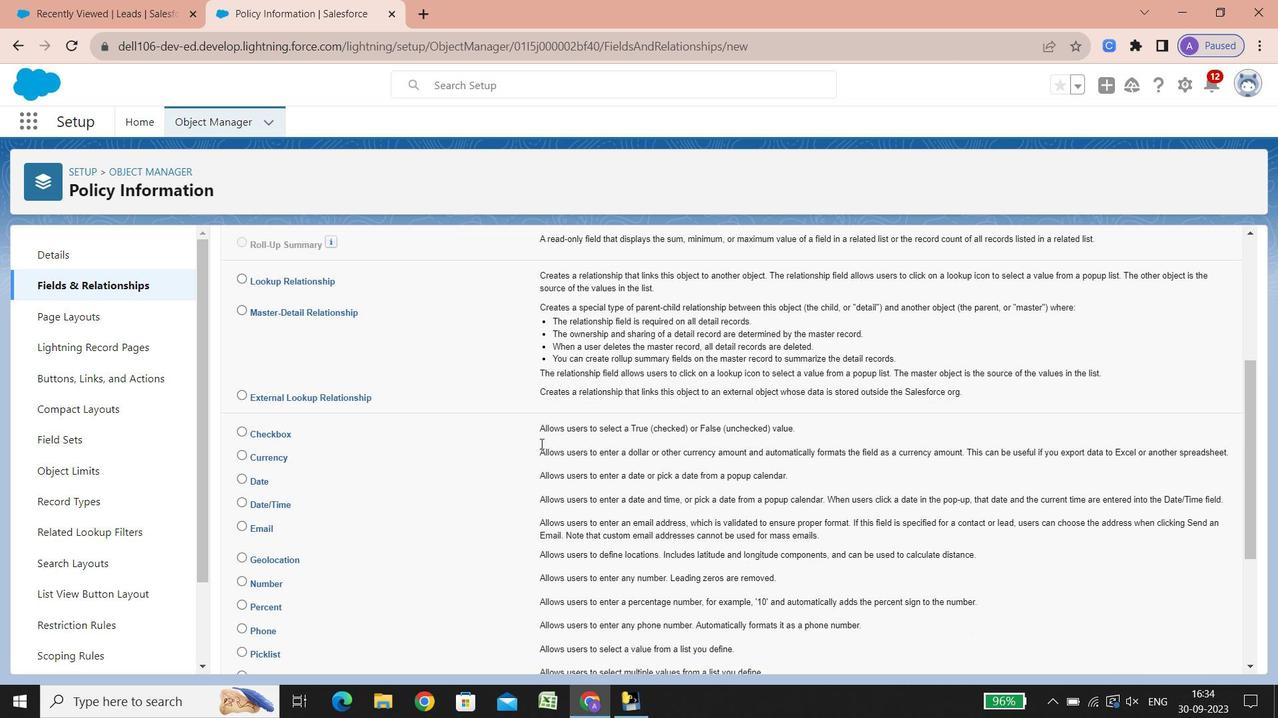 
Action: Mouse scrolled (540, 443) with delta (0, 0)
Screenshot: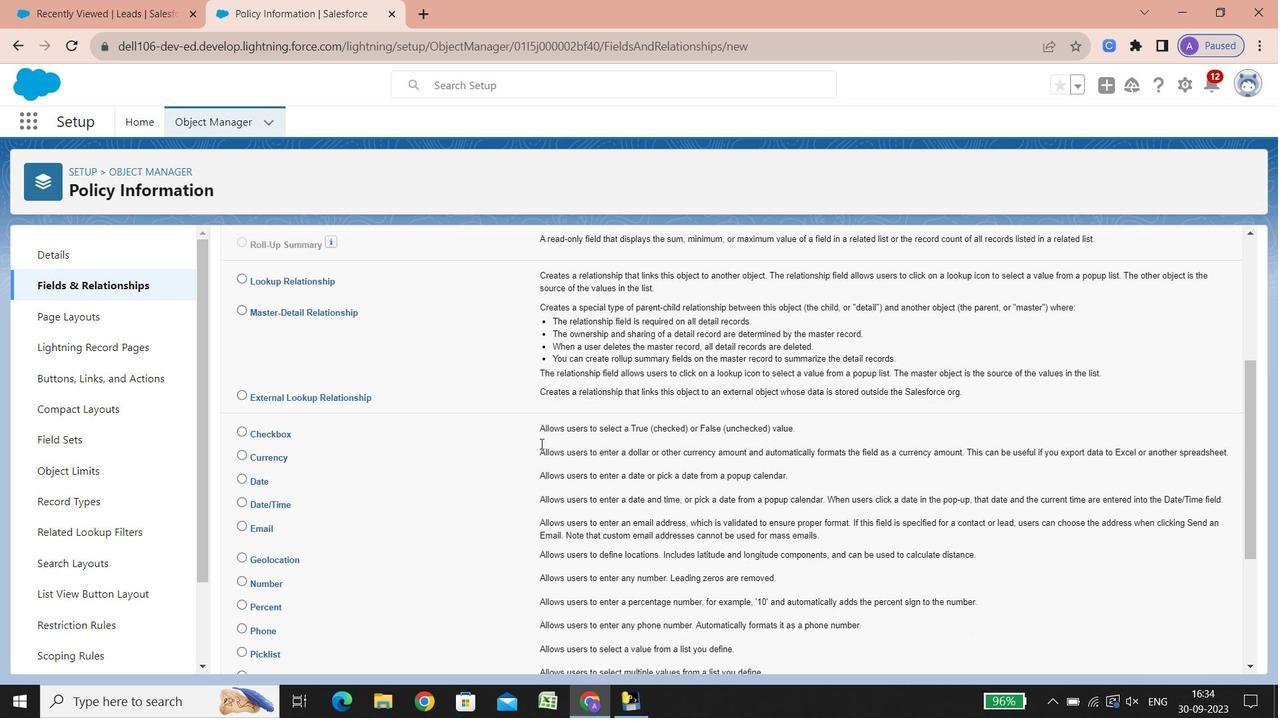
Action: Mouse scrolled (540, 443) with delta (0, 0)
Screenshot: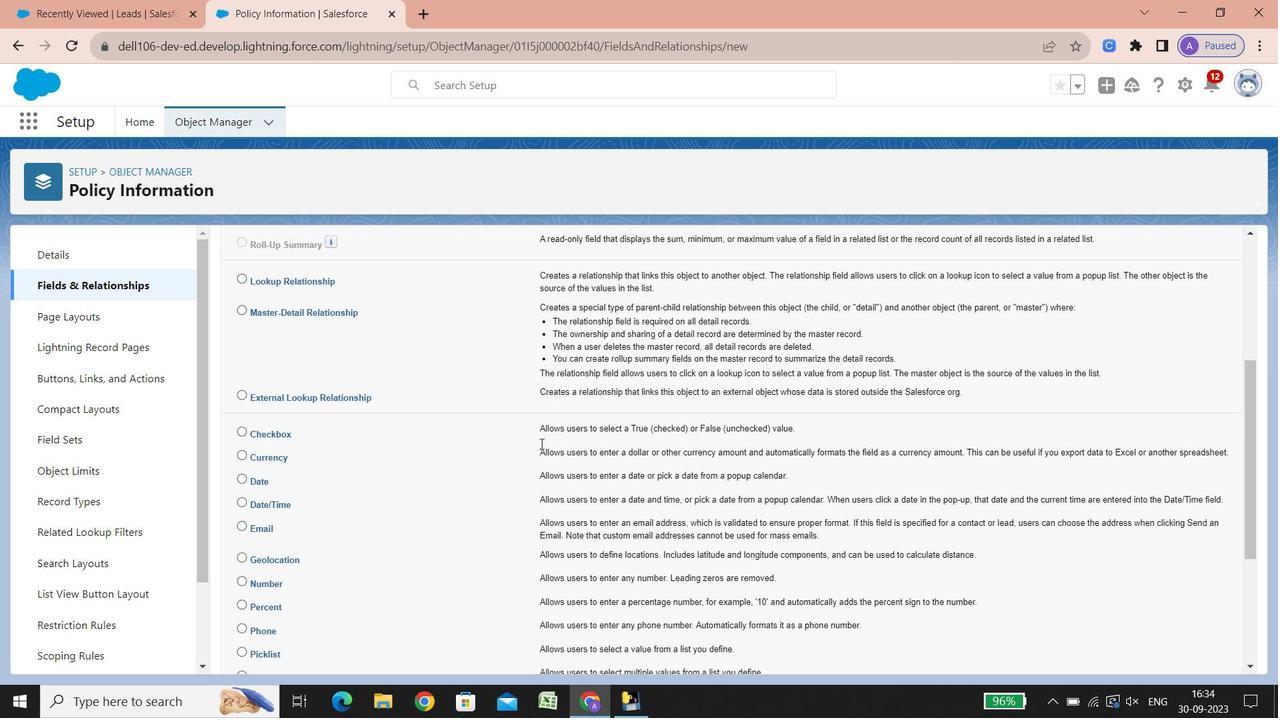 
Action: Mouse scrolled (540, 443) with delta (0, 0)
Screenshot: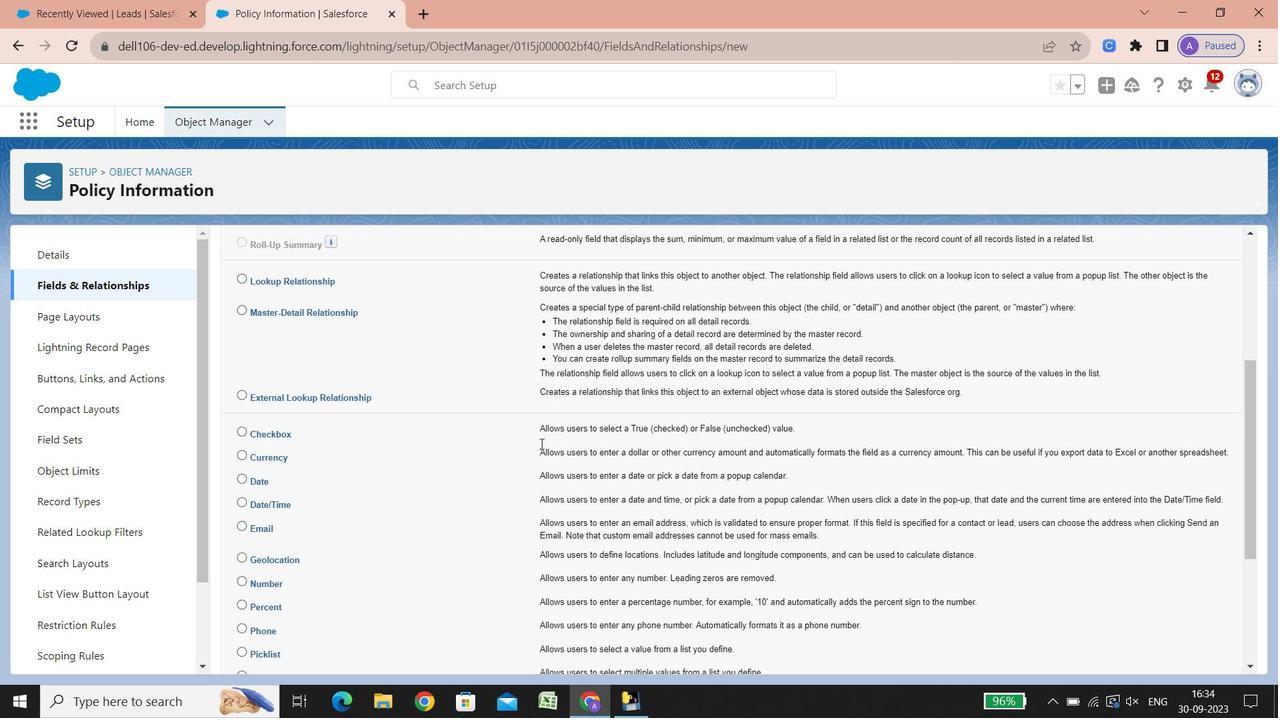 
Action: Mouse scrolled (540, 443) with delta (0, 0)
Screenshot: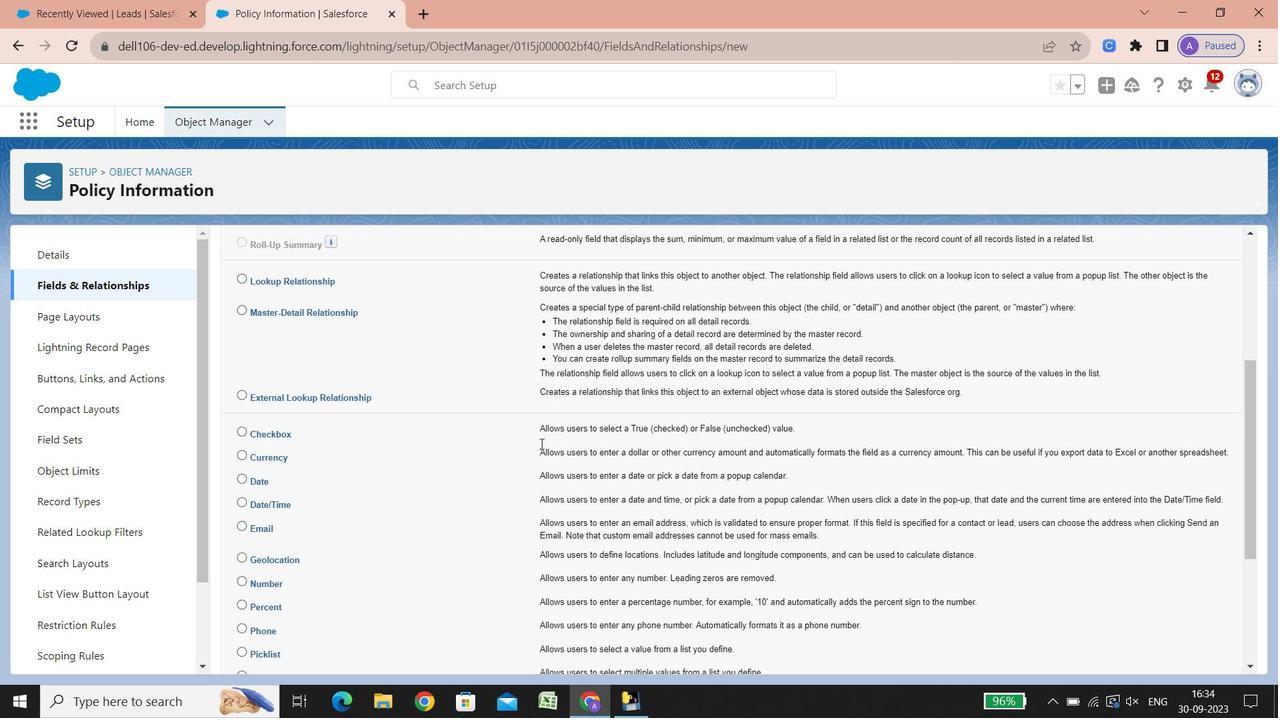 
Action: Mouse scrolled (540, 443) with delta (0, 0)
Screenshot: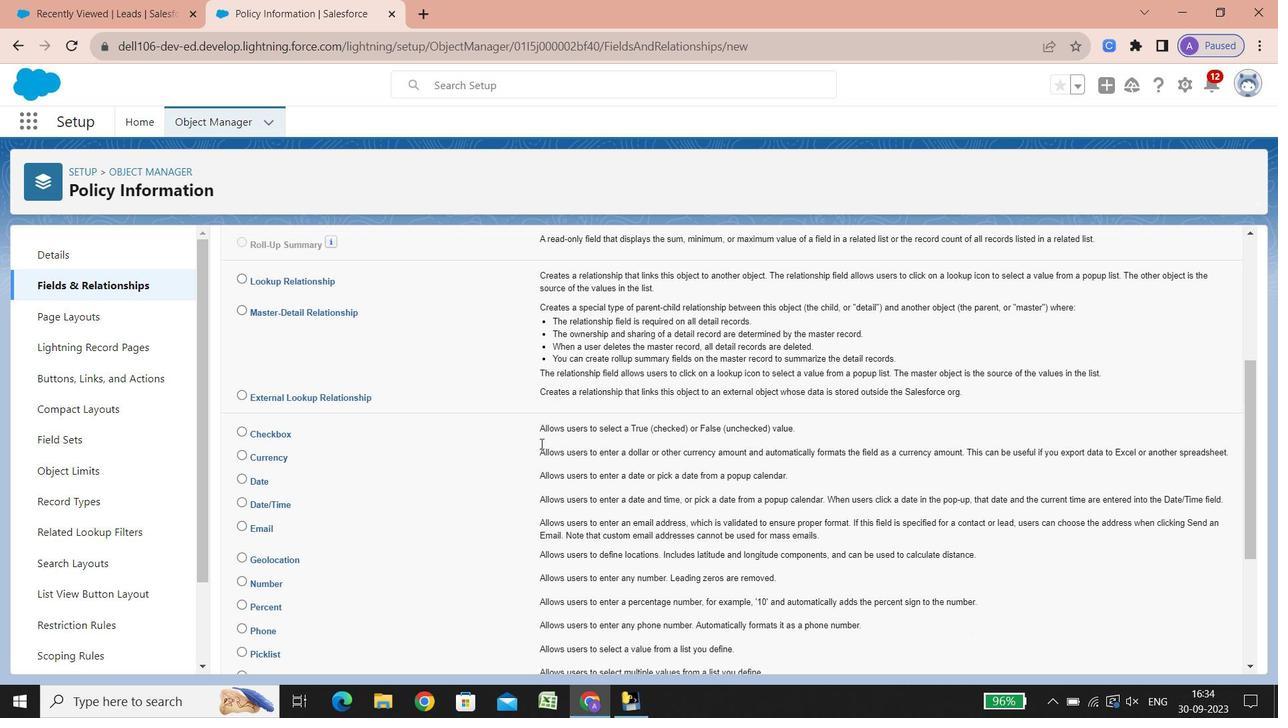 
Action: Mouse scrolled (540, 443) with delta (0, 0)
Screenshot: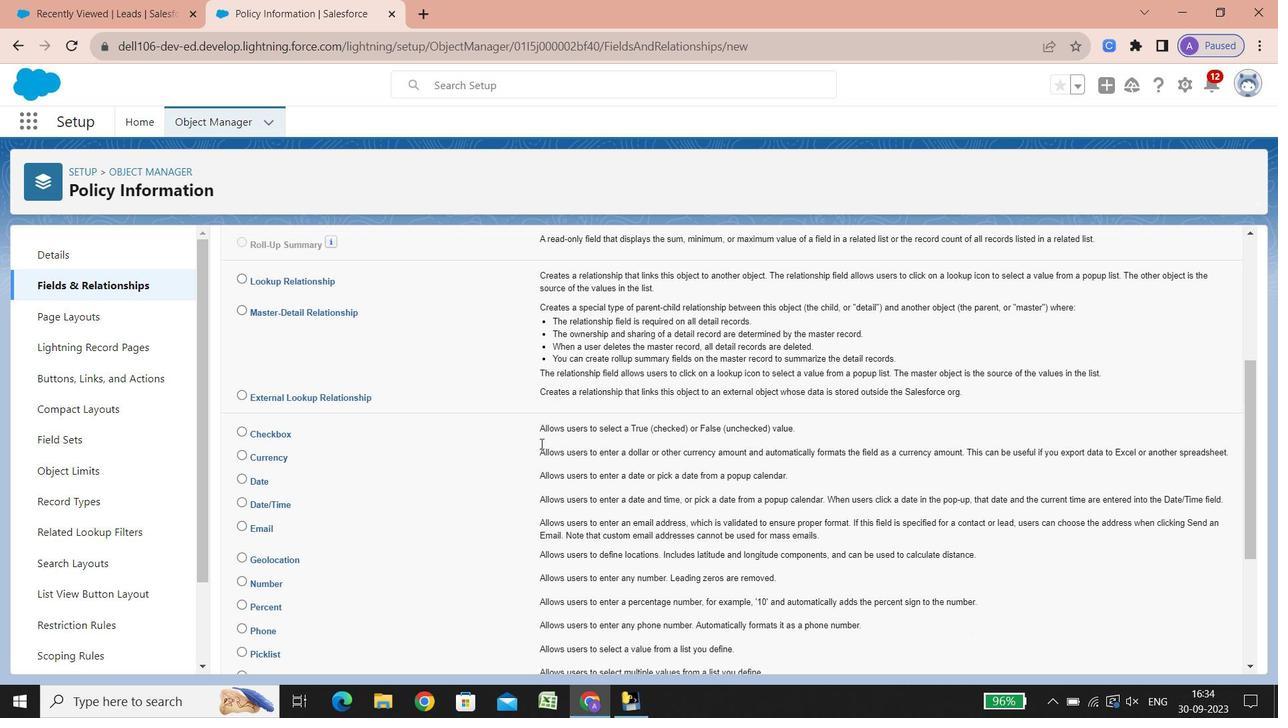 
Action: Mouse scrolled (540, 443) with delta (0, 0)
Screenshot: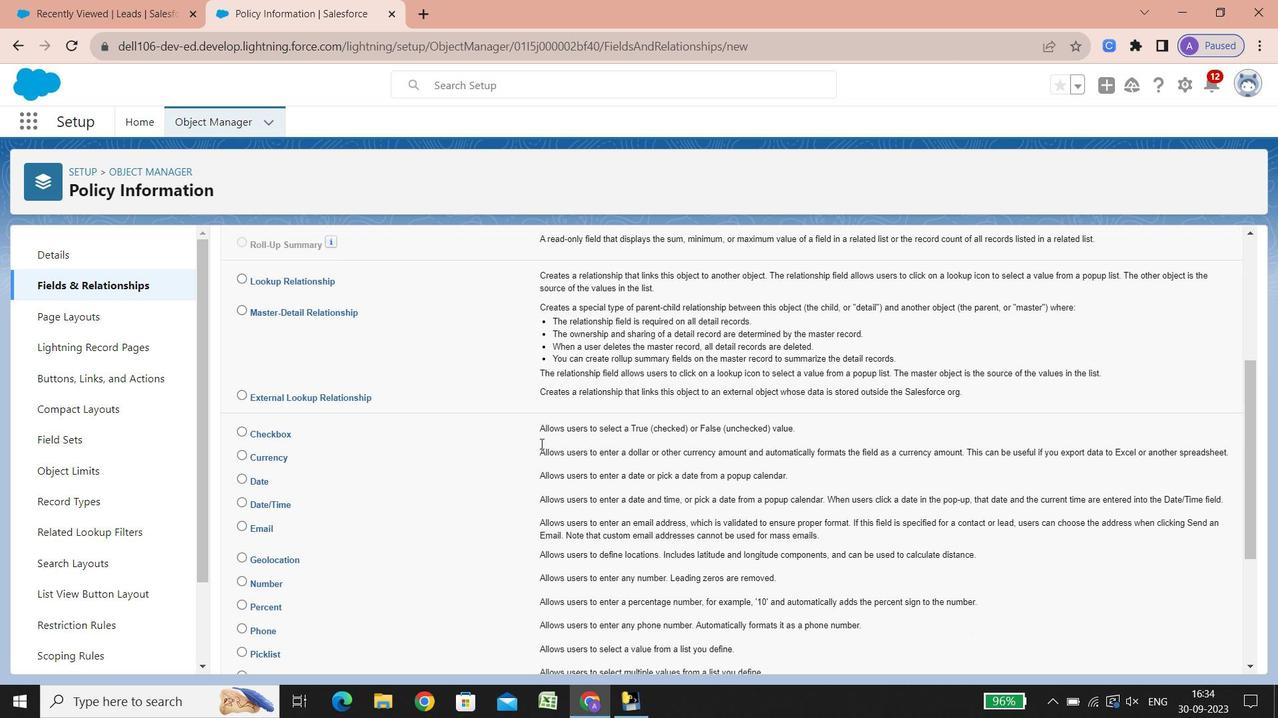
Action: Mouse scrolled (540, 443) with delta (0, 0)
Screenshot: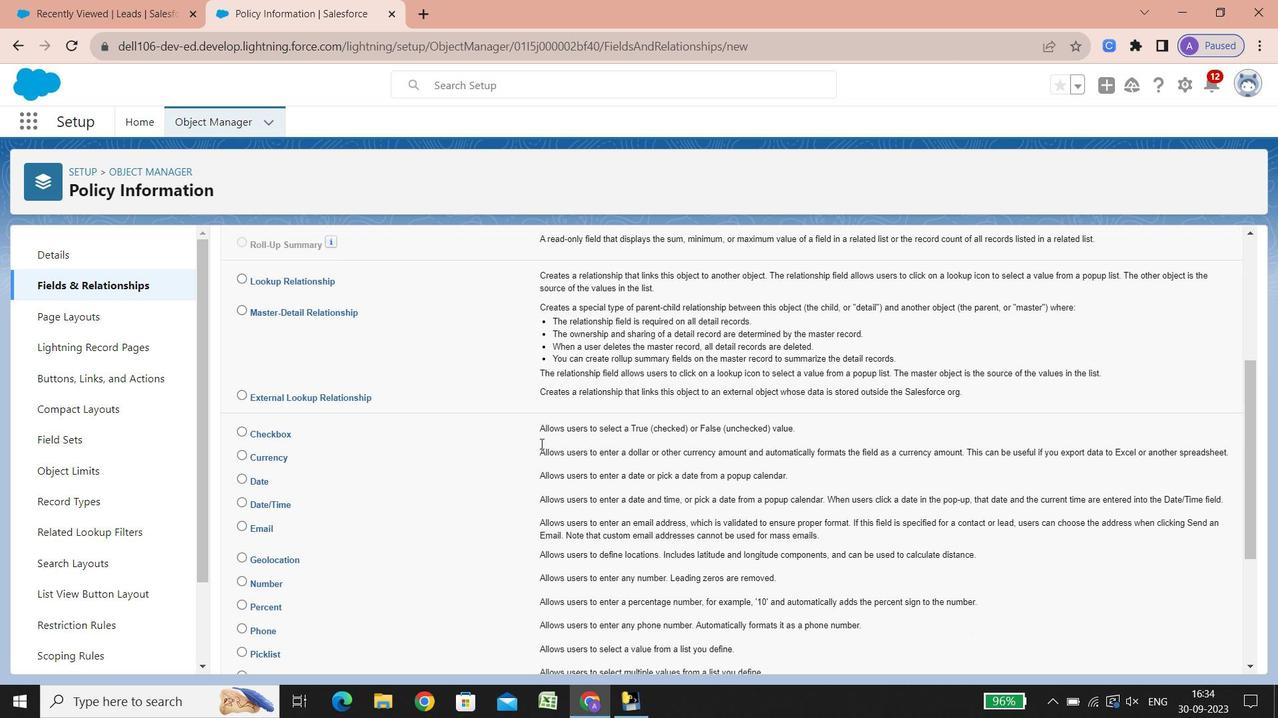 
Action: Mouse scrolled (540, 443) with delta (0, 0)
Screenshot: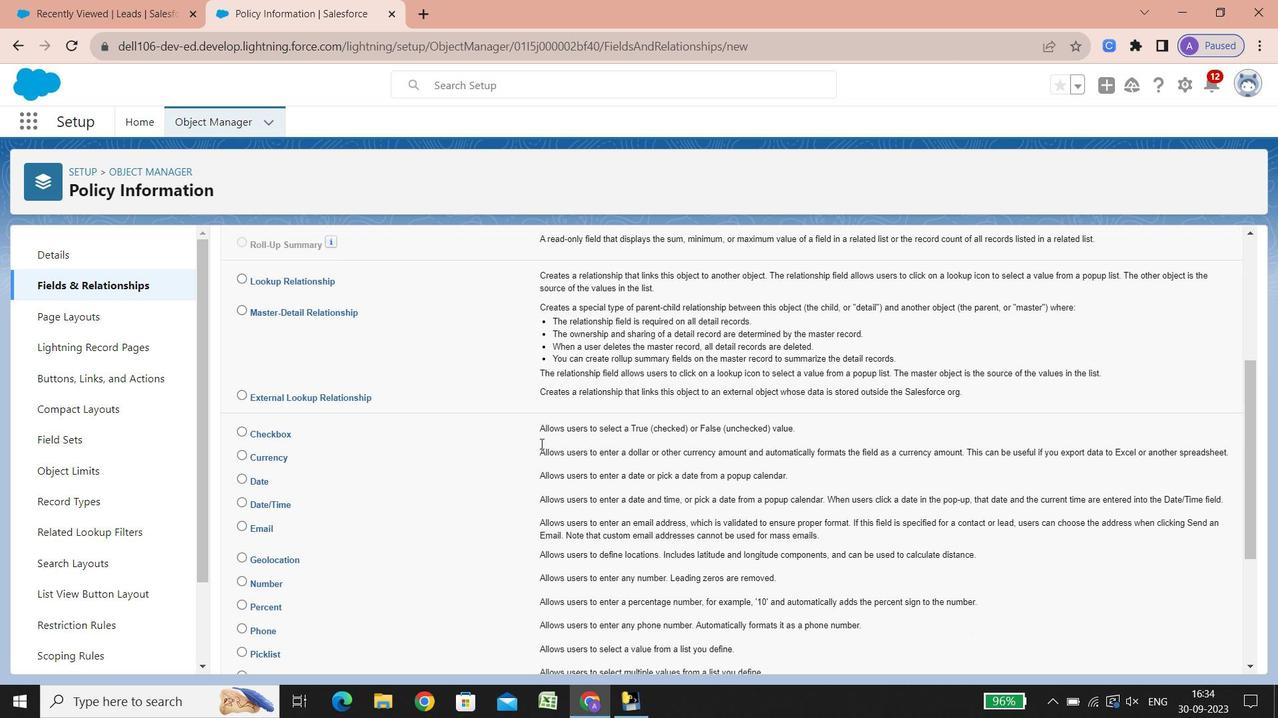 
Action: Mouse scrolled (540, 443) with delta (0, 0)
Screenshot: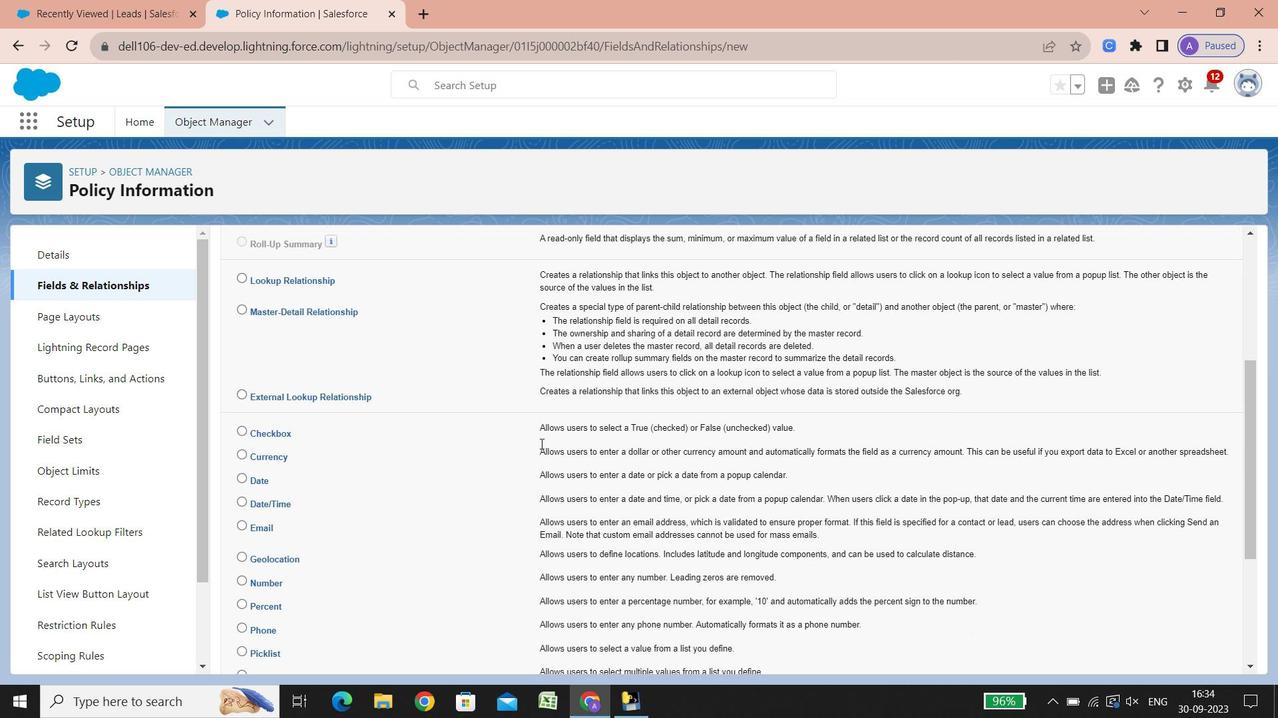
Action: Mouse scrolled (540, 443) with delta (0, 0)
Screenshot: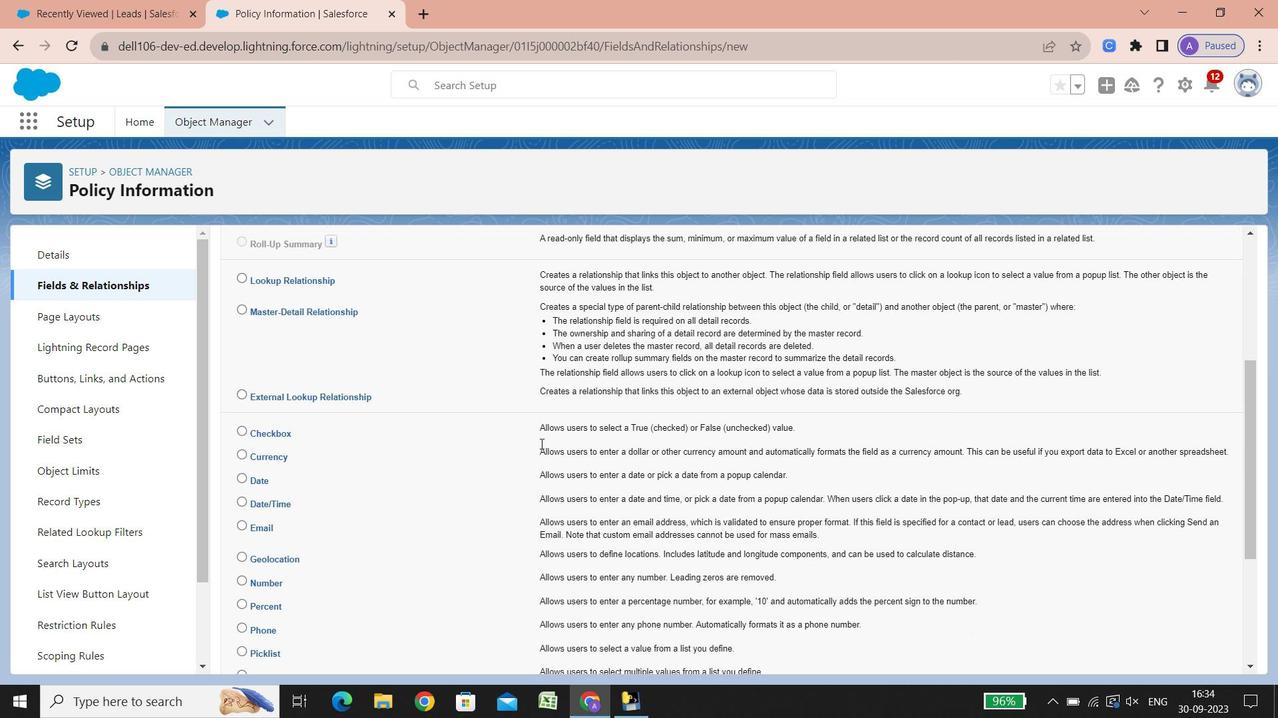 
Action: Mouse scrolled (540, 443) with delta (0, 0)
Screenshot: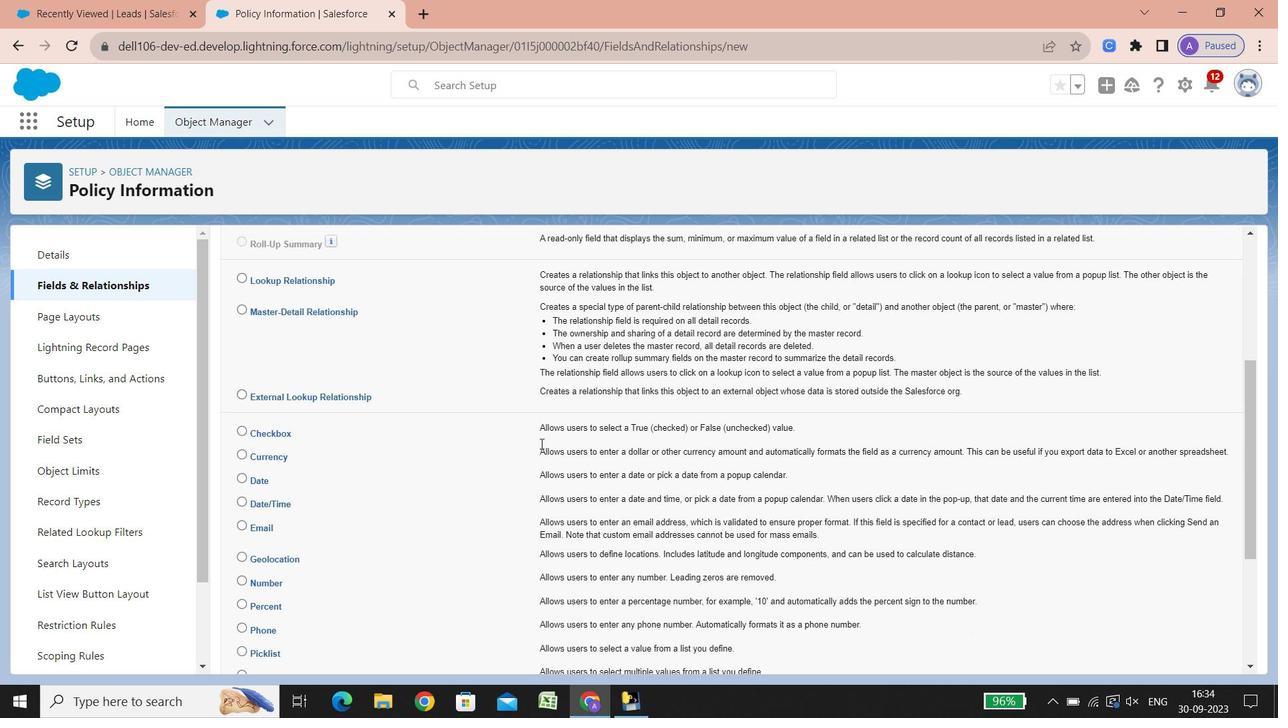
Action: Mouse scrolled (540, 443) with delta (0, 0)
Screenshot: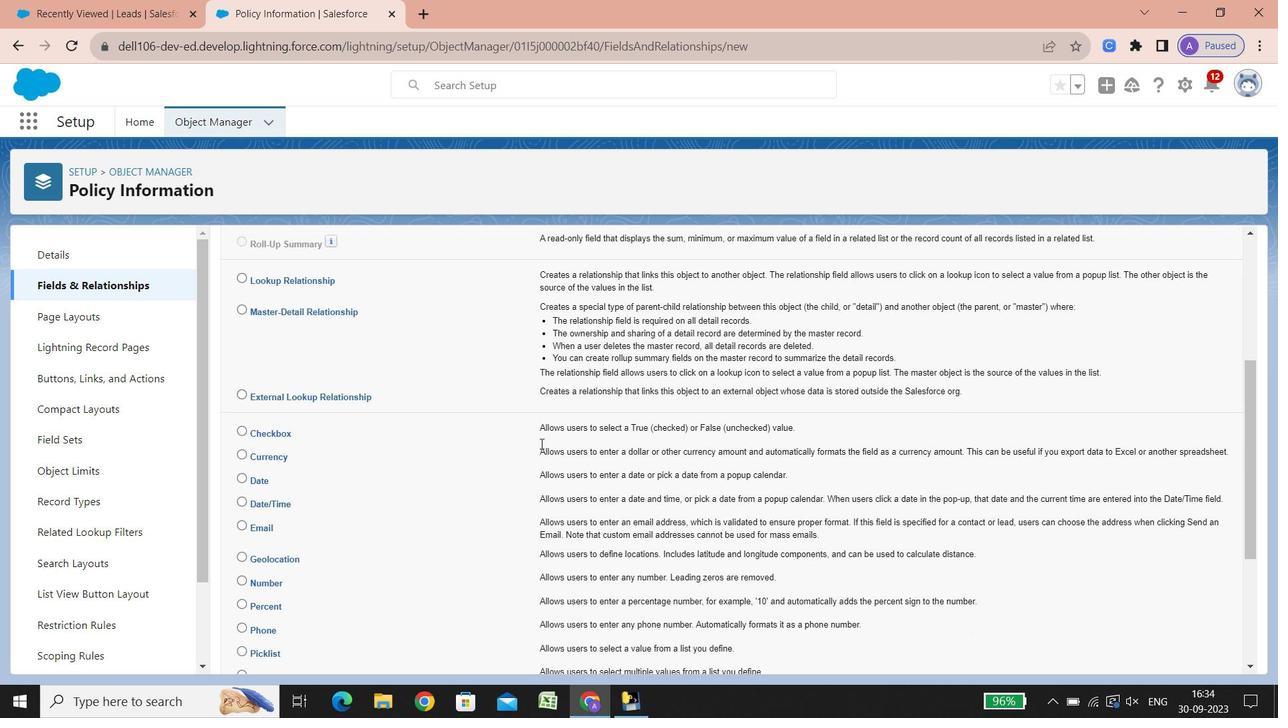
Action: Mouse scrolled (540, 443) with delta (0, 0)
Screenshot: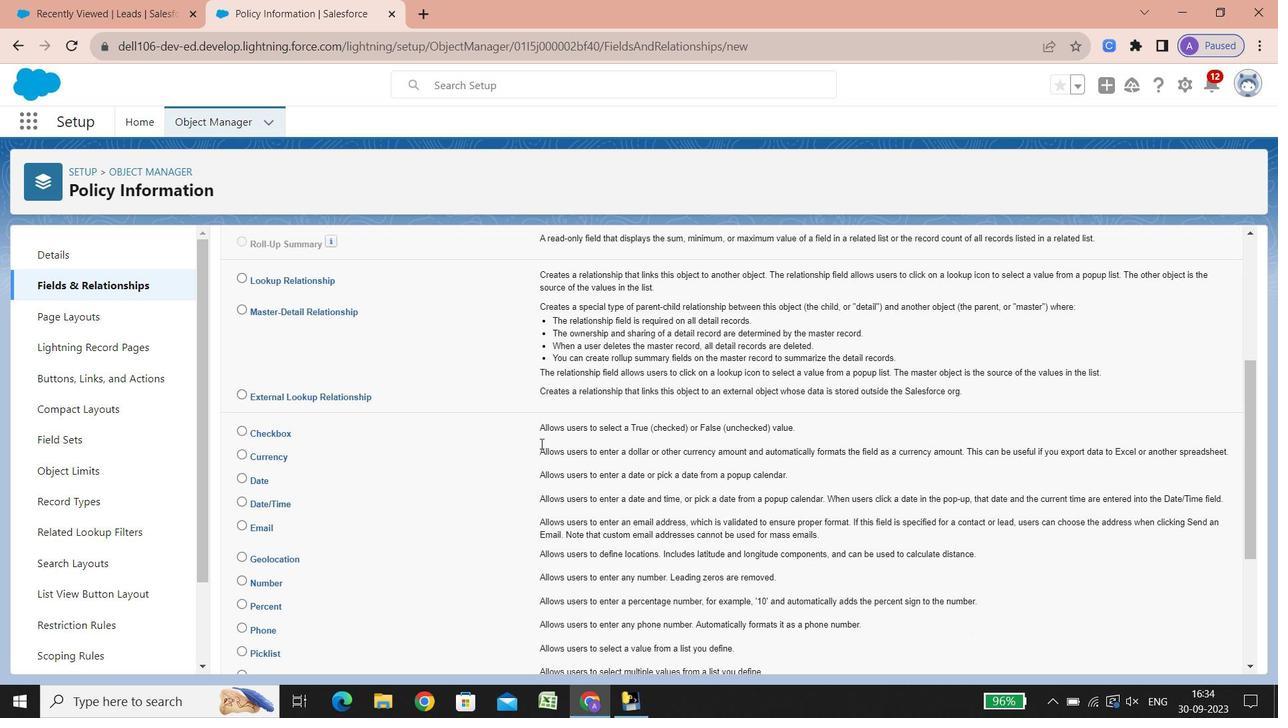 
Action: Mouse scrolled (540, 443) with delta (0, 0)
Screenshot: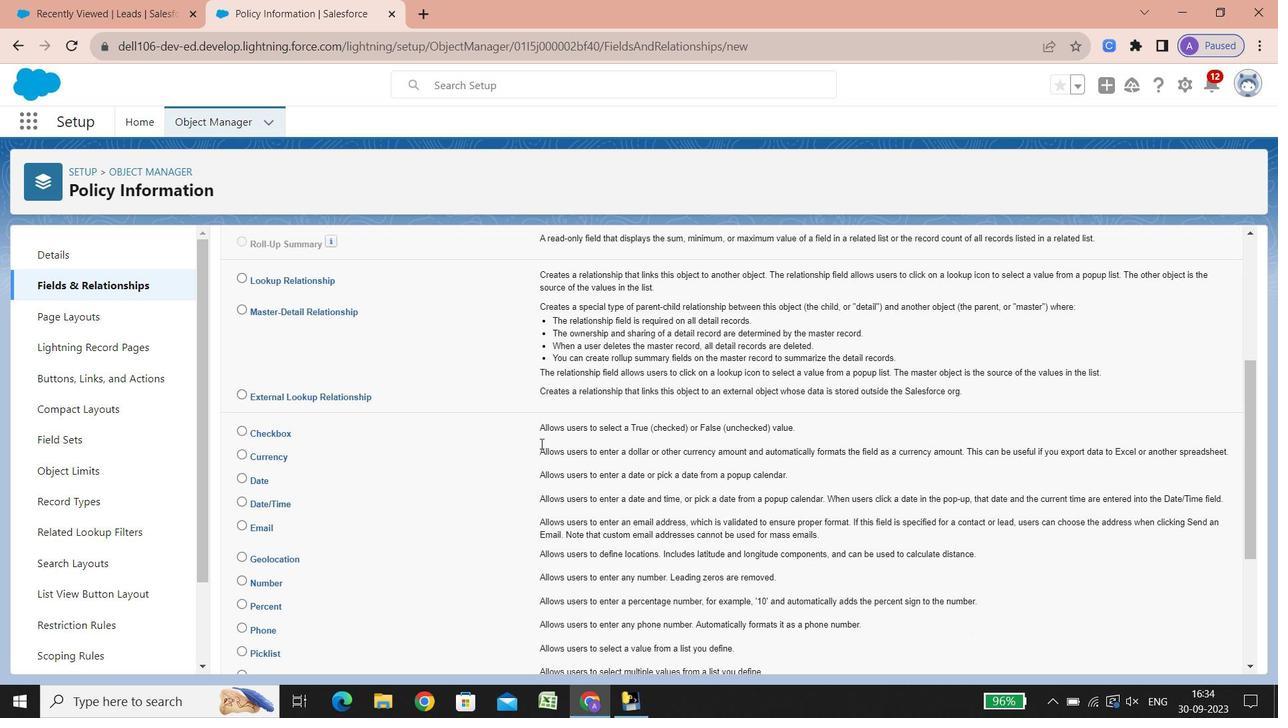 
Action: Mouse scrolled (540, 443) with delta (0, 0)
Screenshot: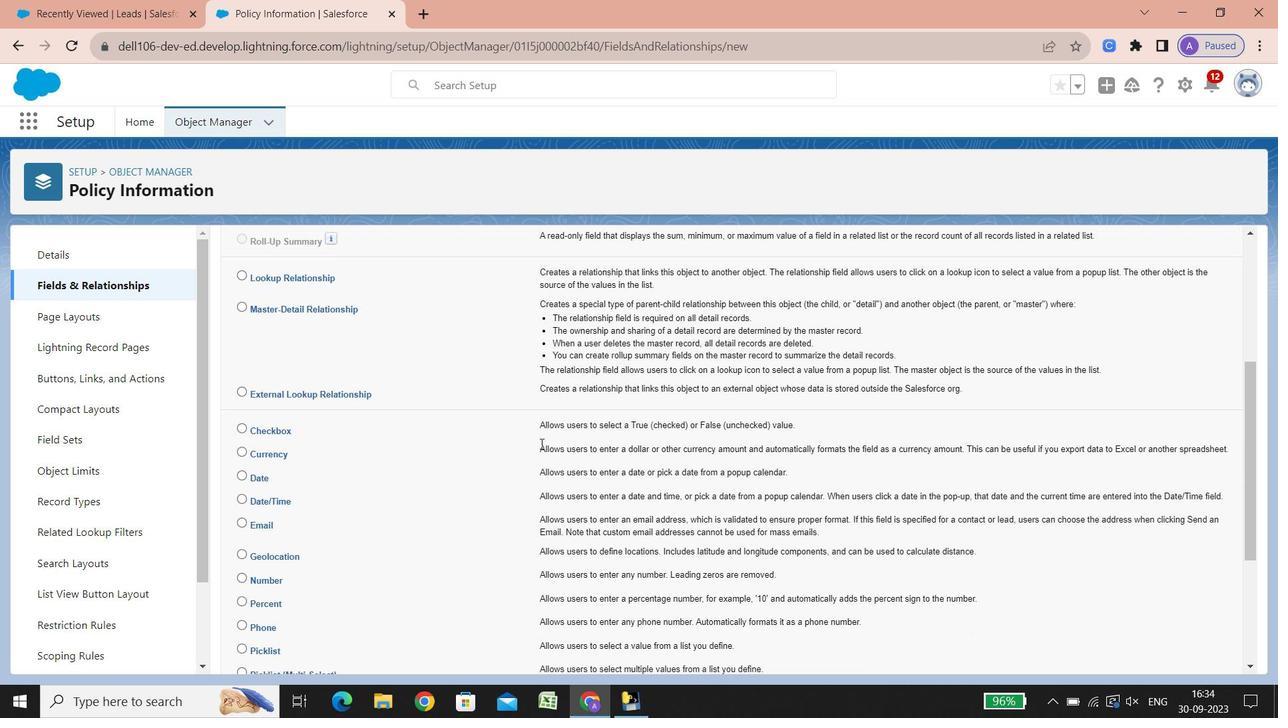 
Action: Mouse scrolled (540, 443) with delta (0, 0)
Screenshot: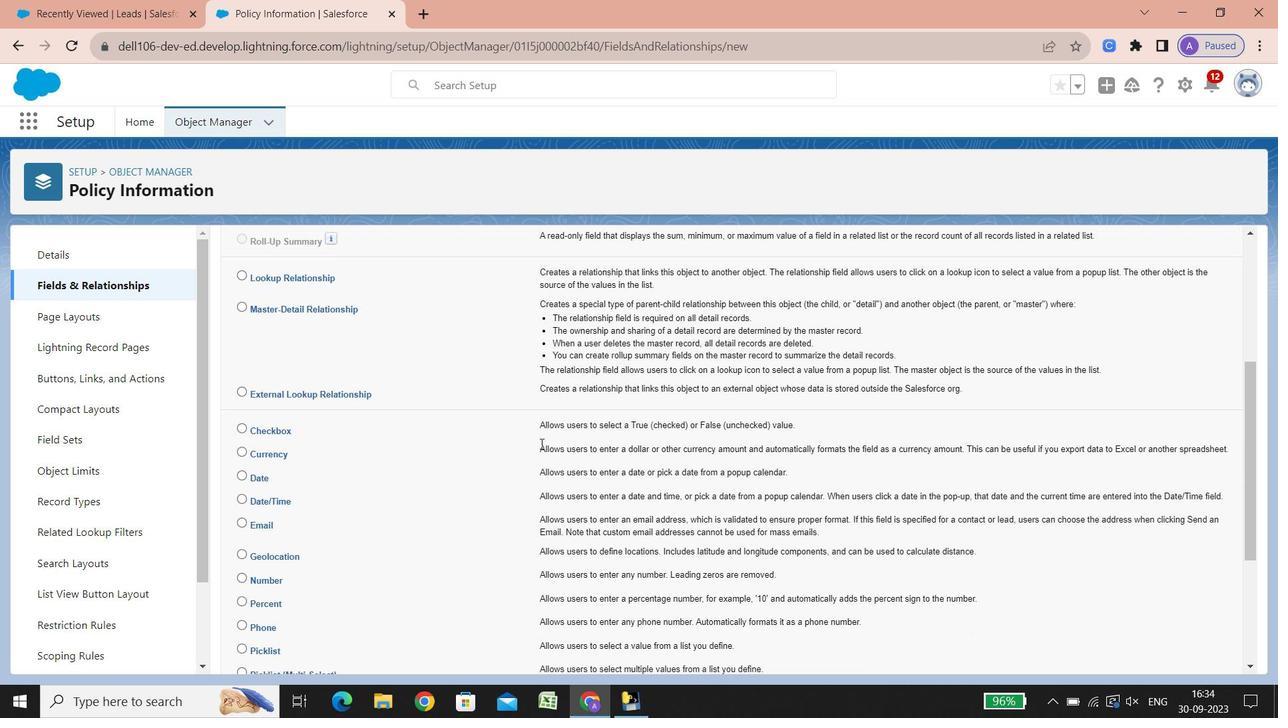 
Action: Mouse scrolled (540, 443) with delta (0, 0)
Screenshot: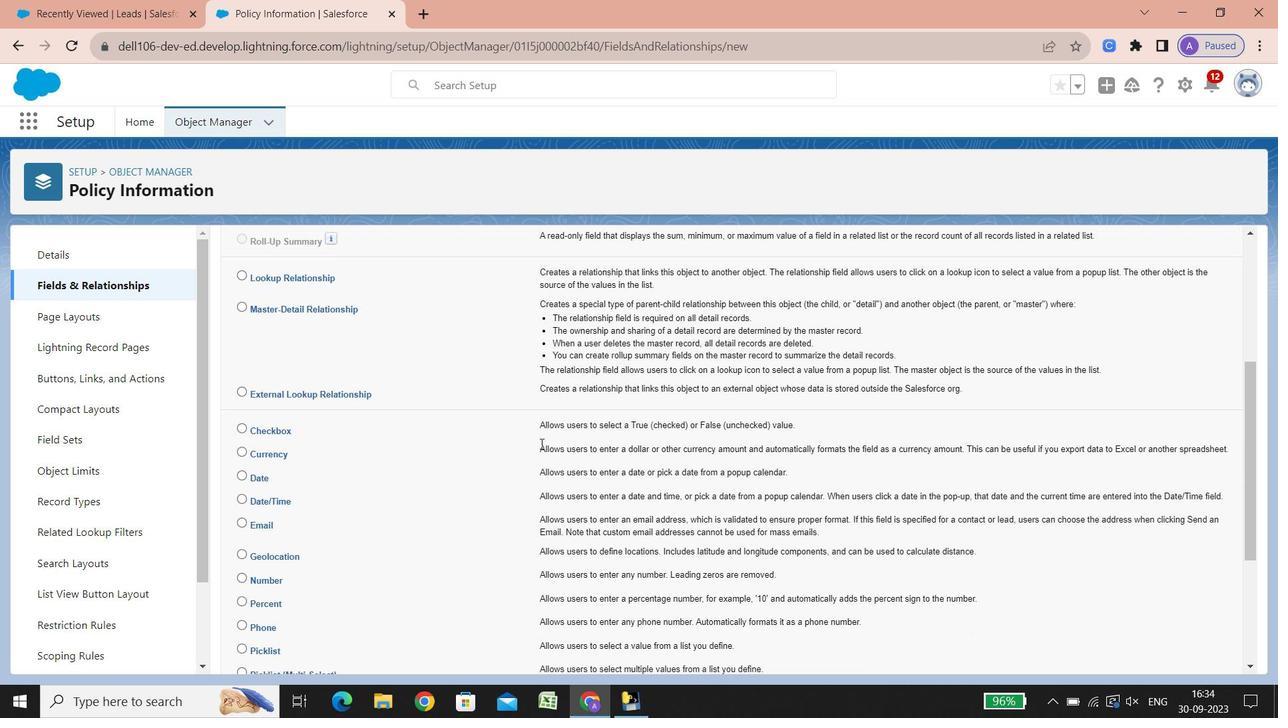 
Action: Mouse scrolled (540, 443) with delta (0, 0)
Screenshot: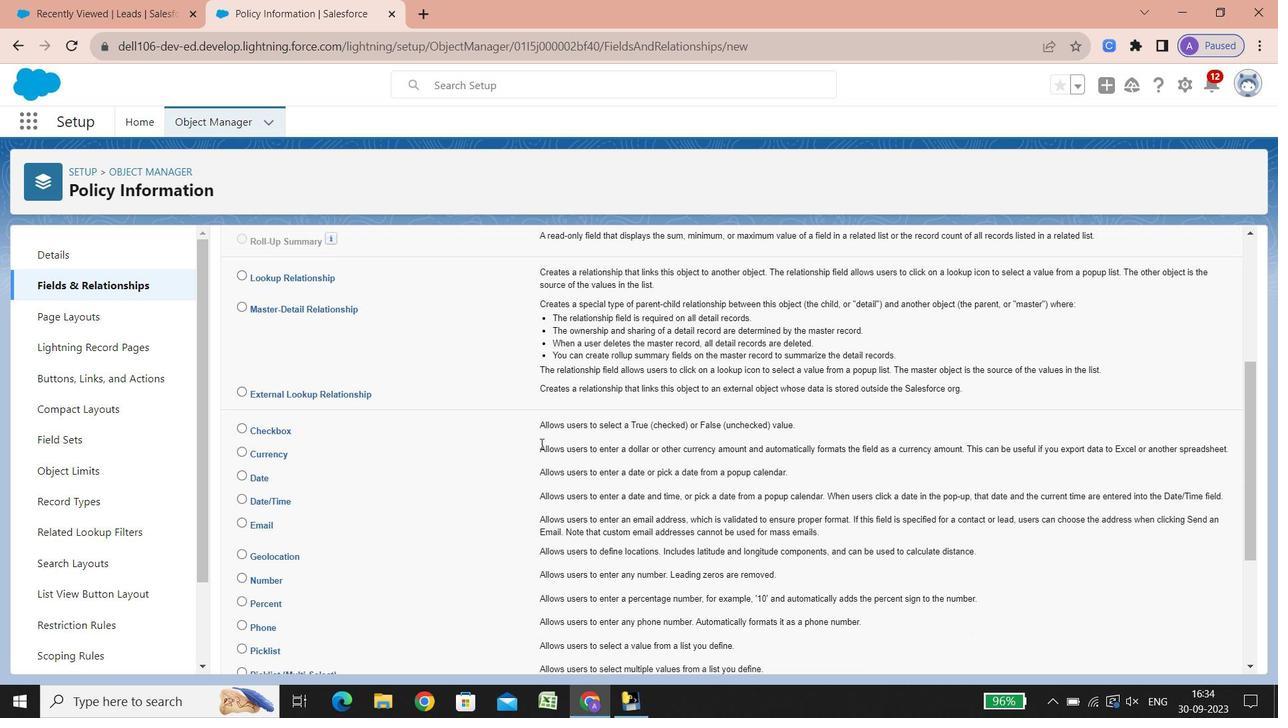 
Action: Mouse scrolled (540, 443) with delta (0, 0)
Screenshot: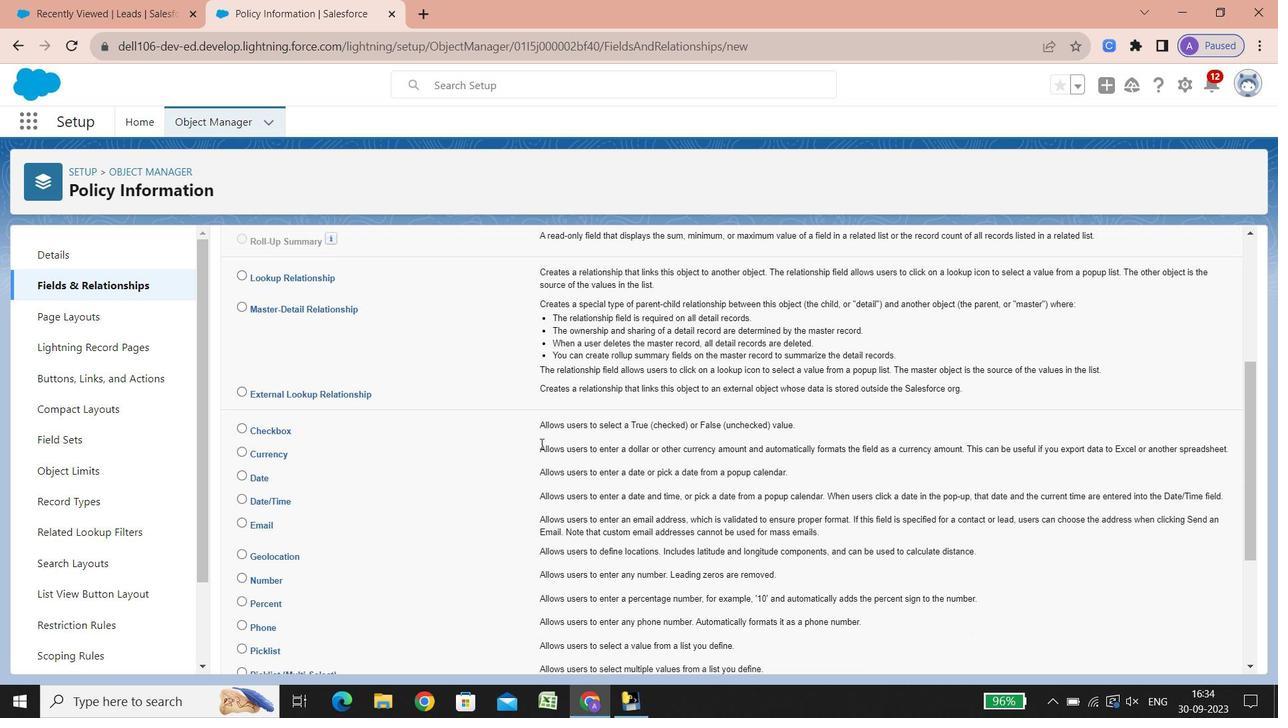 
Action: Mouse scrolled (540, 443) with delta (0, 0)
Screenshot: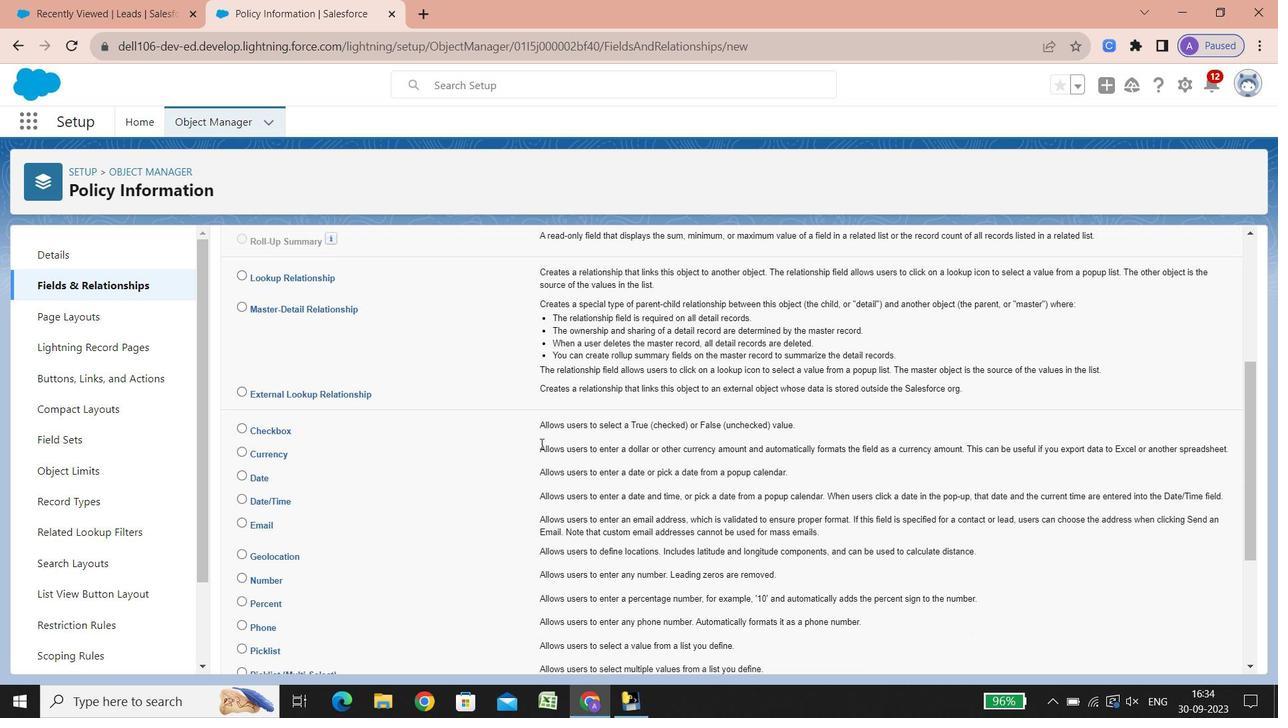
Action: Mouse scrolled (540, 443) with delta (0, 0)
Screenshot: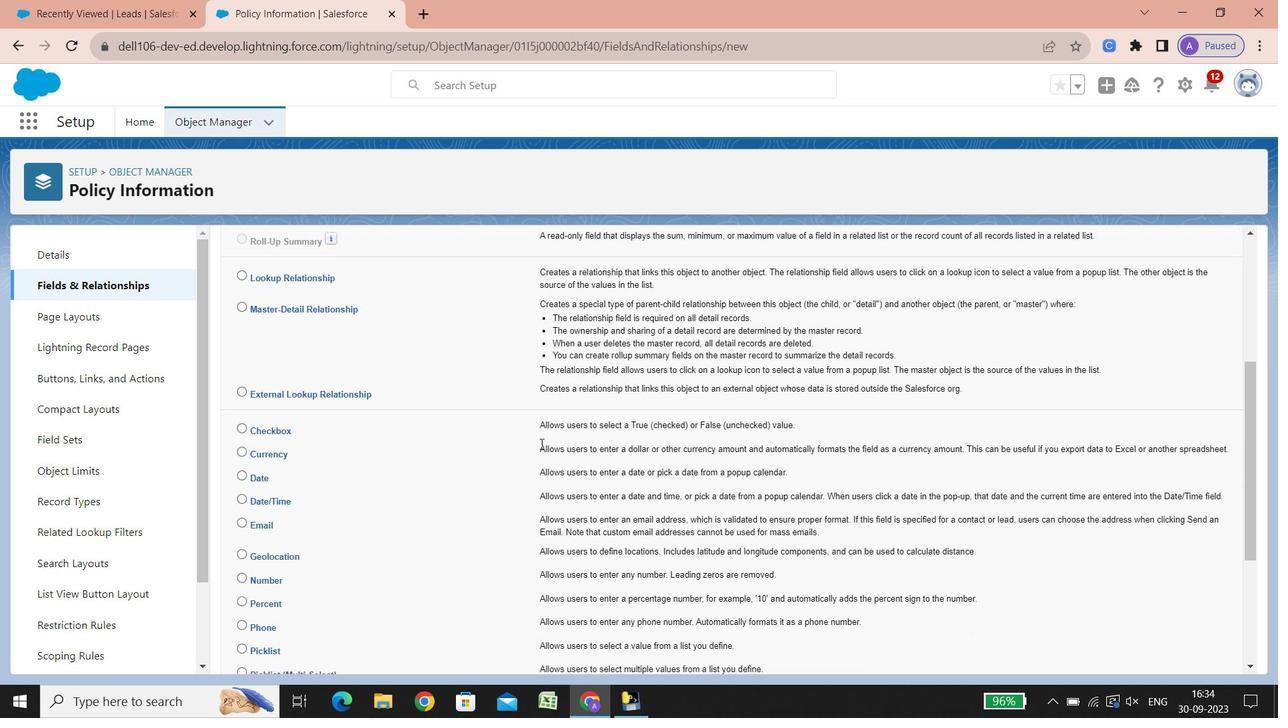 
Action: Mouse scrolled (540, 443) with delta (0, 0)
Screenshot: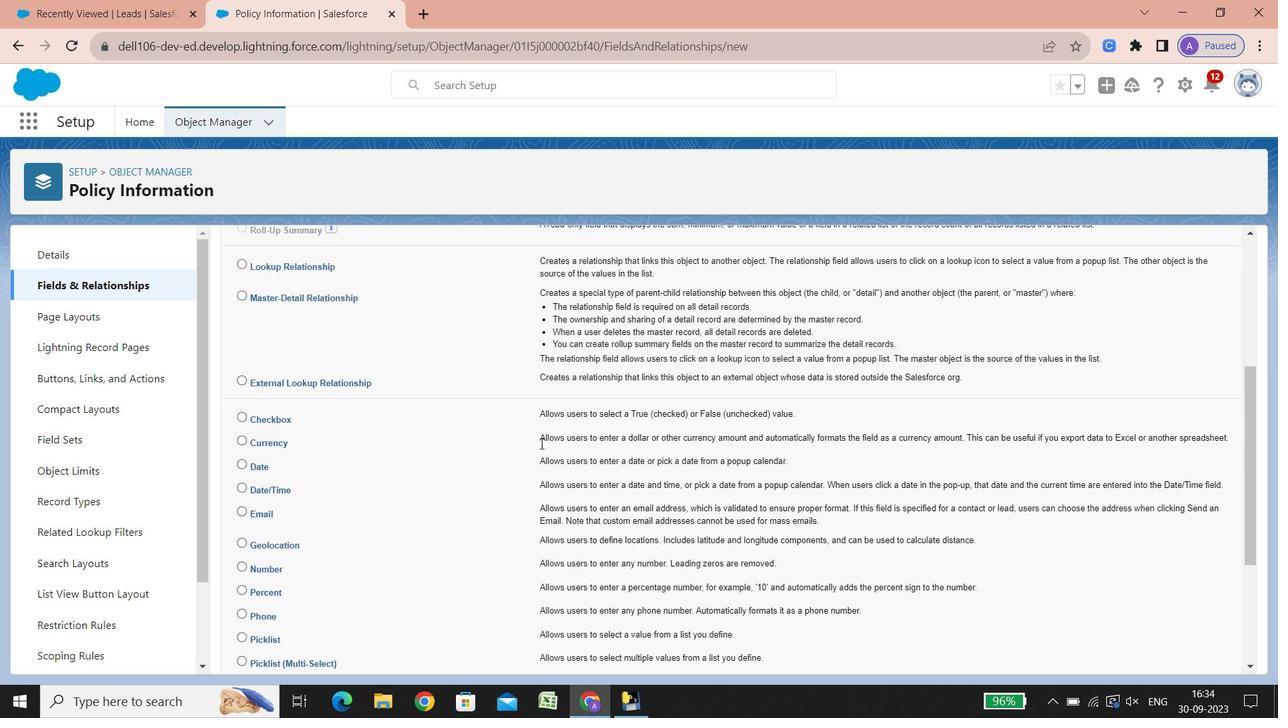 
Action: Mouse scrolled (540, 443) with delta (0, 0)
Screenshot: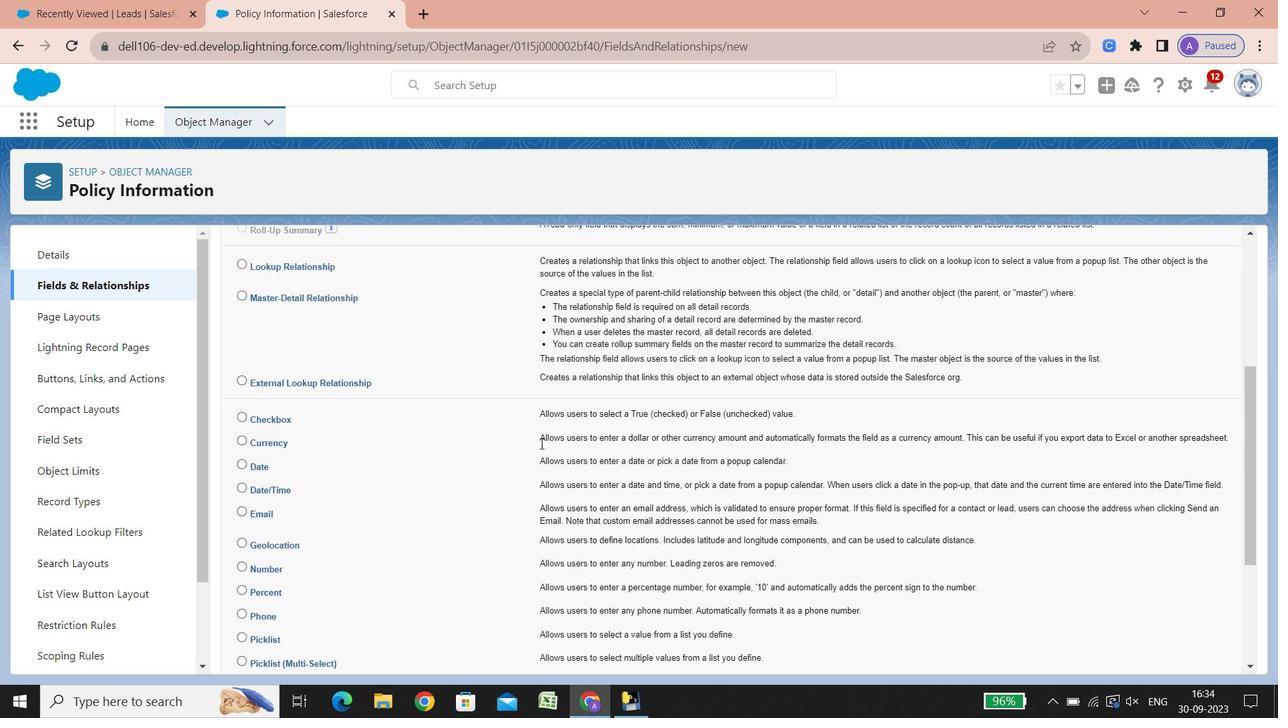 
Action: Mouse scrolled (540, 443) with delta (0, 0)
Screenshot: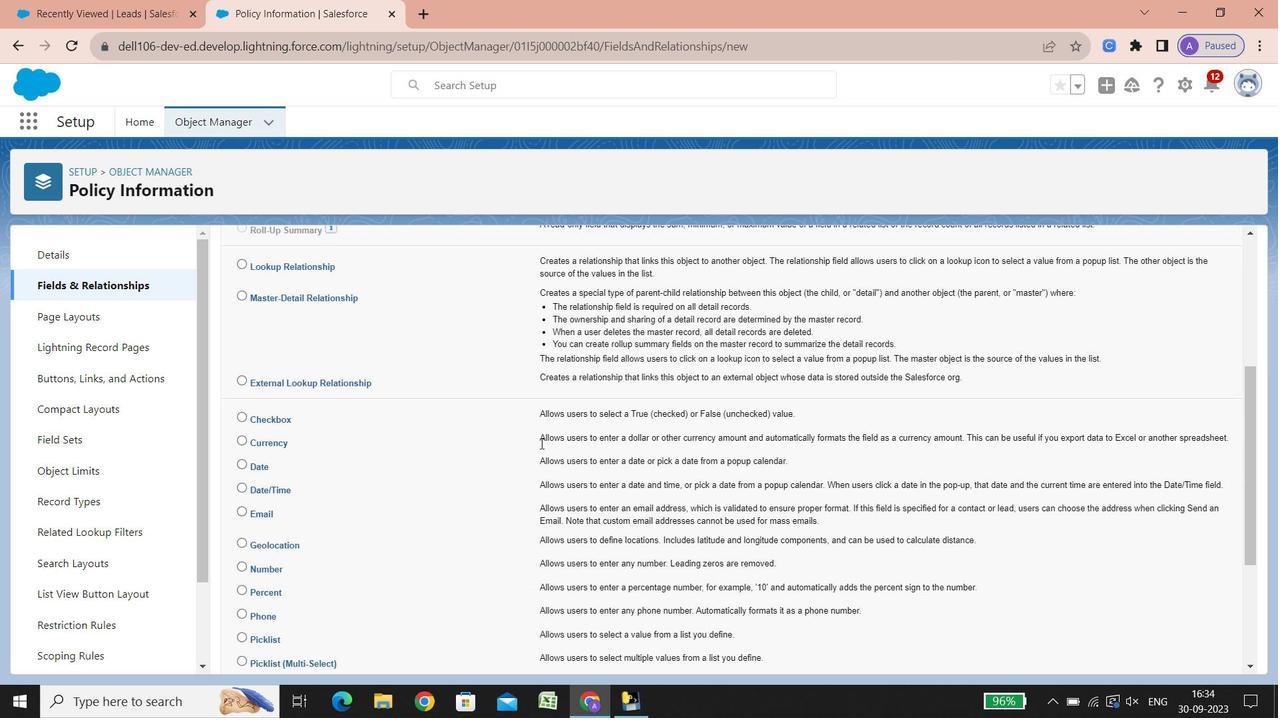 
Action: Mouse scrolled (540, 443) with delta (0, 0)
Screenshot: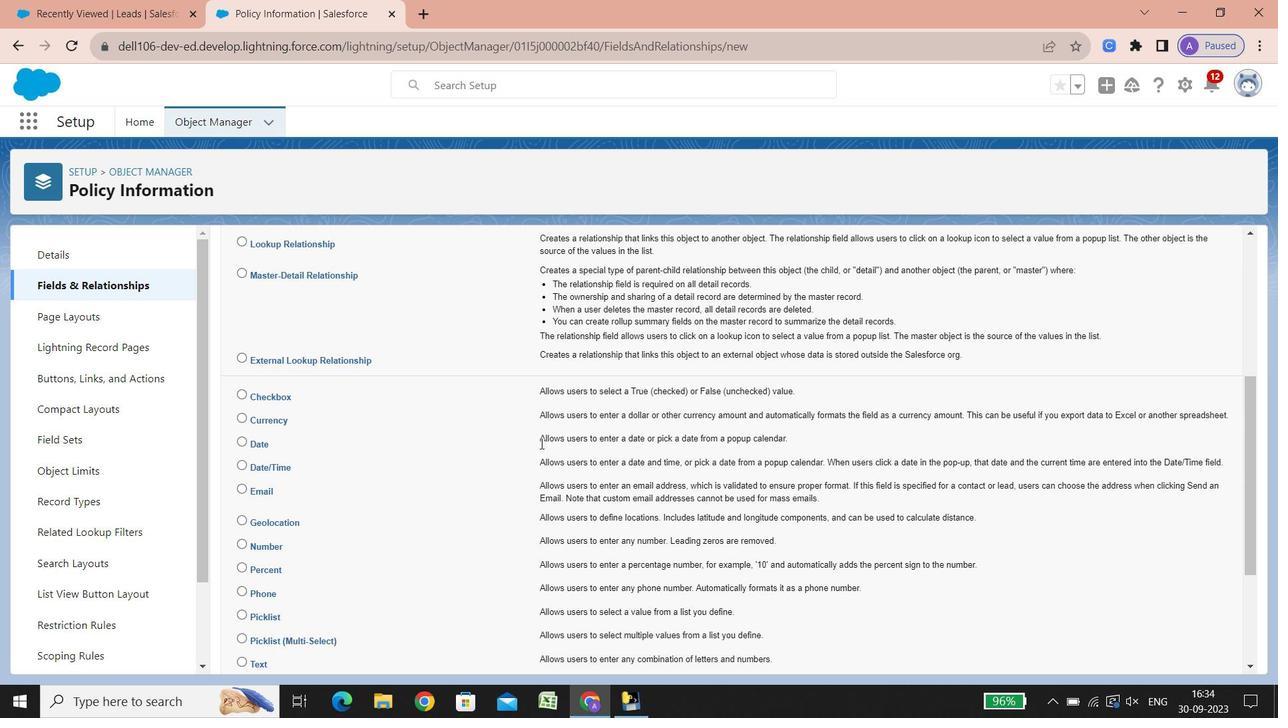 
Action: Mouse scrolled (540, 443) with delta (0, 0)
Screenshot: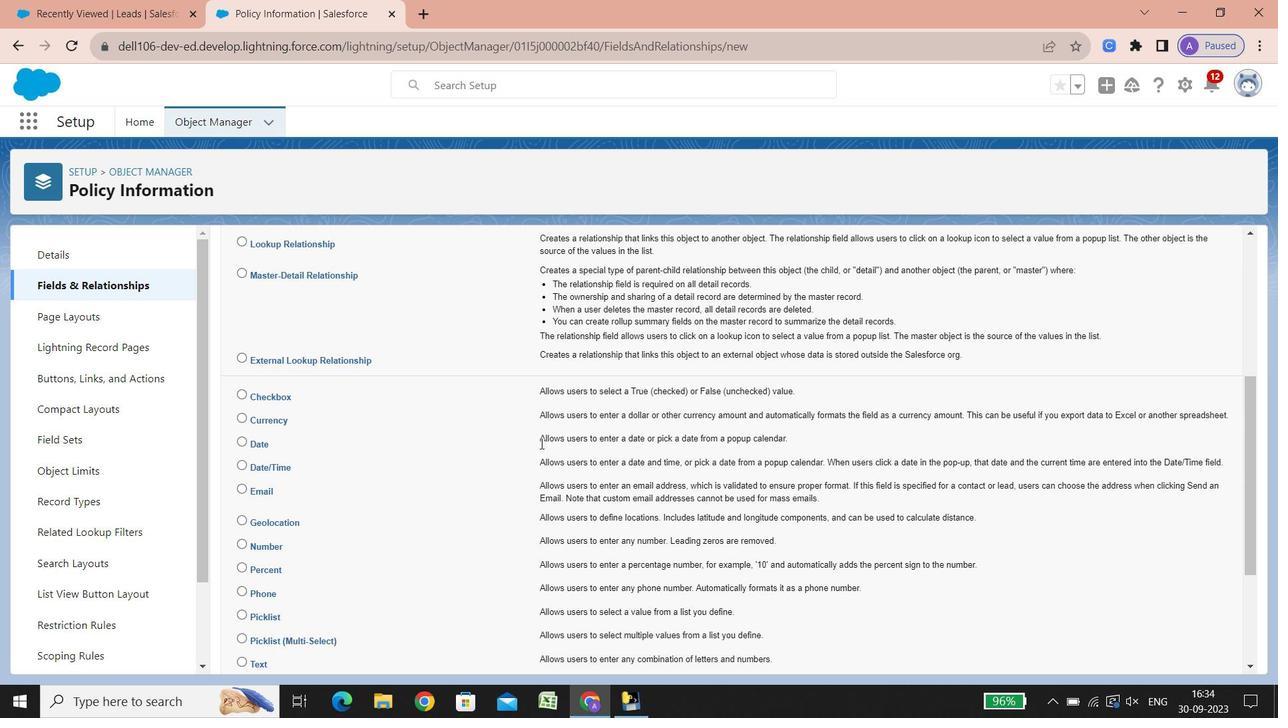 
Action: Mouse scrolled (540, 443) with delta (0, 0)
Screenshot: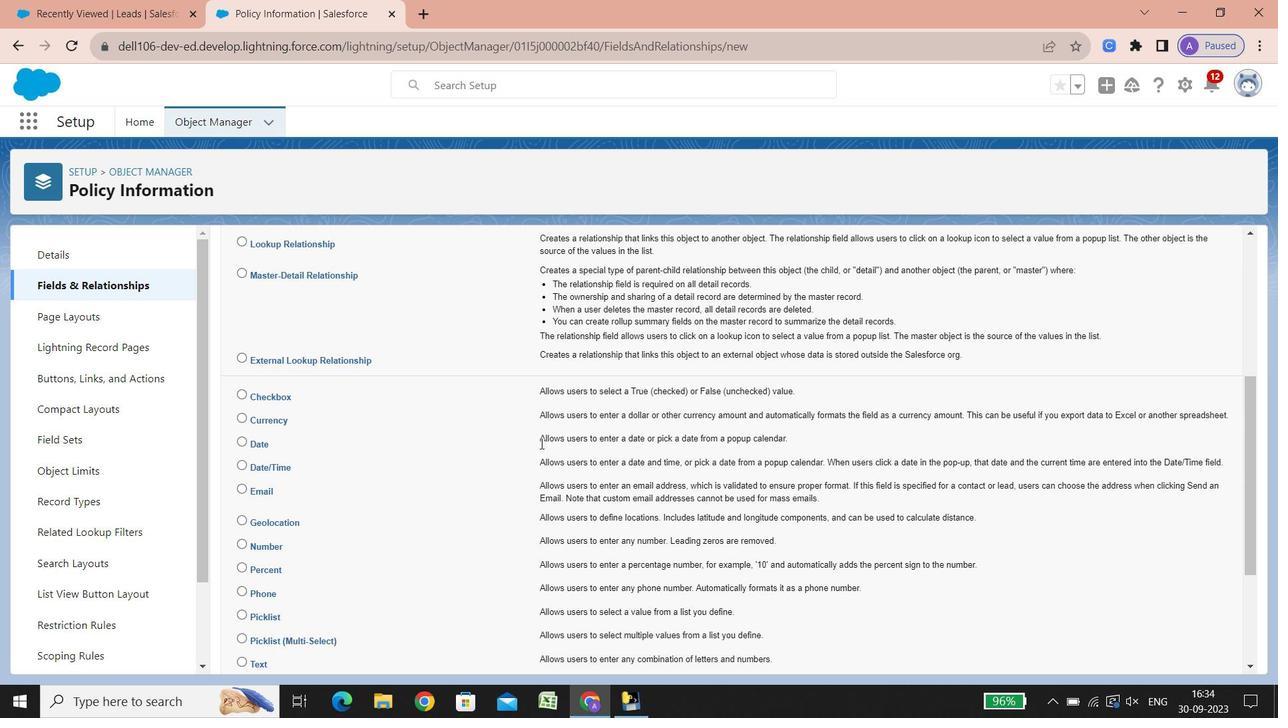 
Action: Mouse scrolled (540, 443) with delta (0, 0)
Screenshot: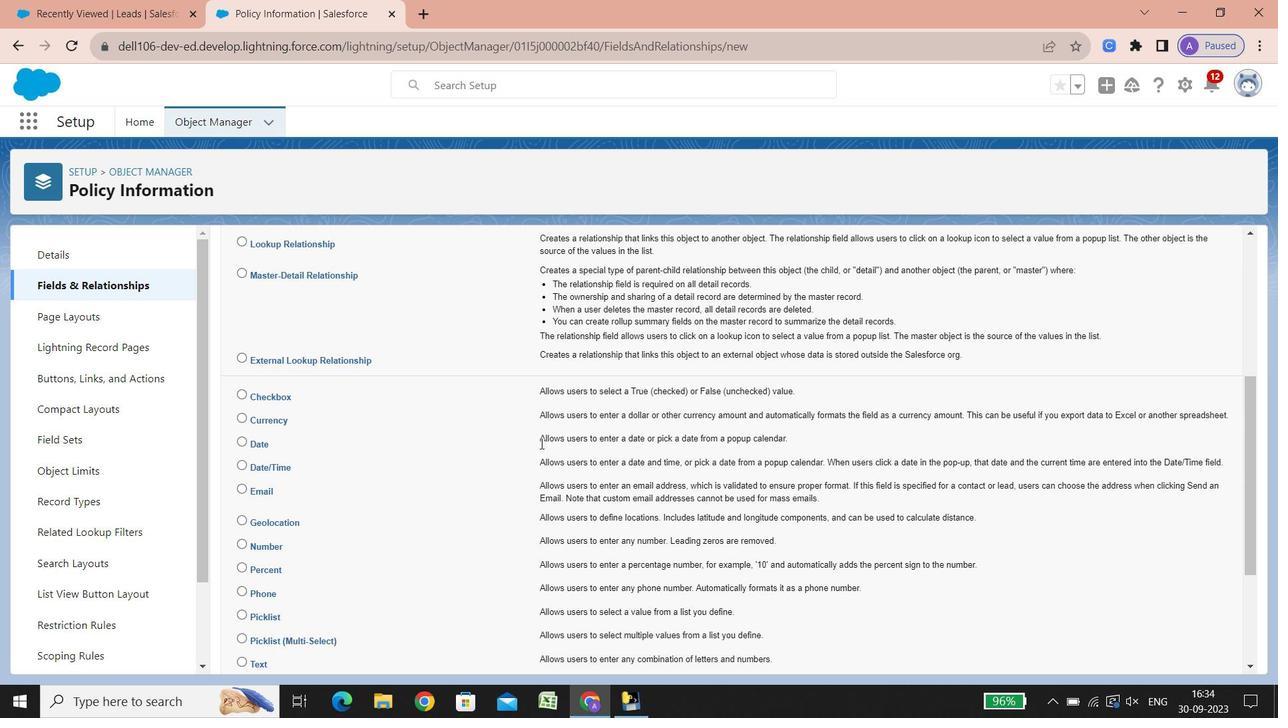 
Action: Mouse scrolled (540, 443) with delta (0, 0)
Screenshot: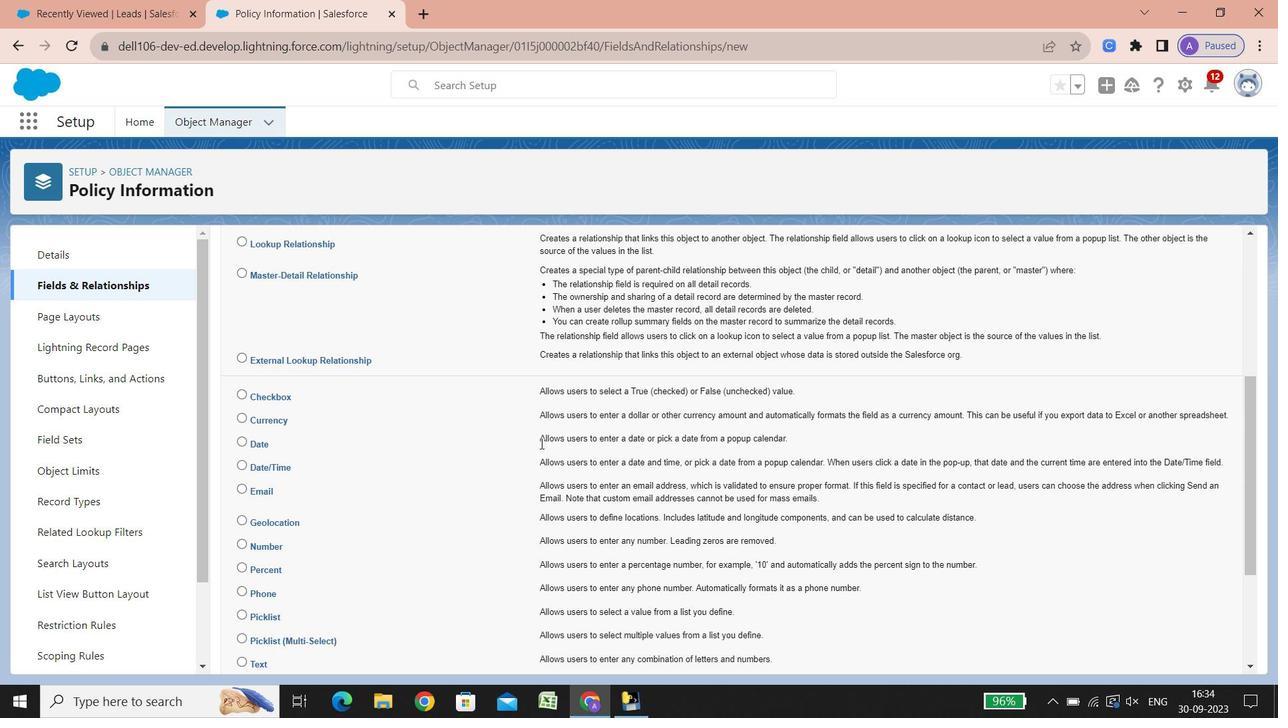 
Action: Mouse scrolled (540, 443) with delta (0, 0)
Screenshot: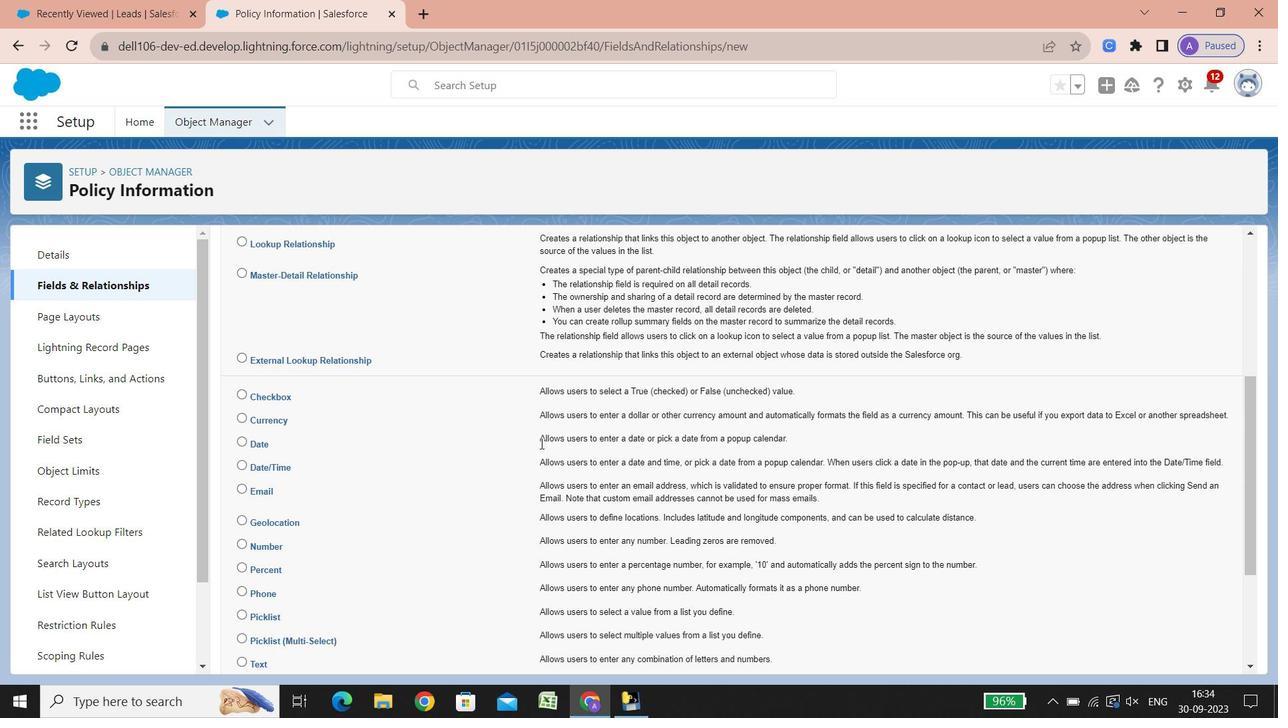
Action: Mouse scrolled (540, 443) with delta (0, 0)
Screenshot: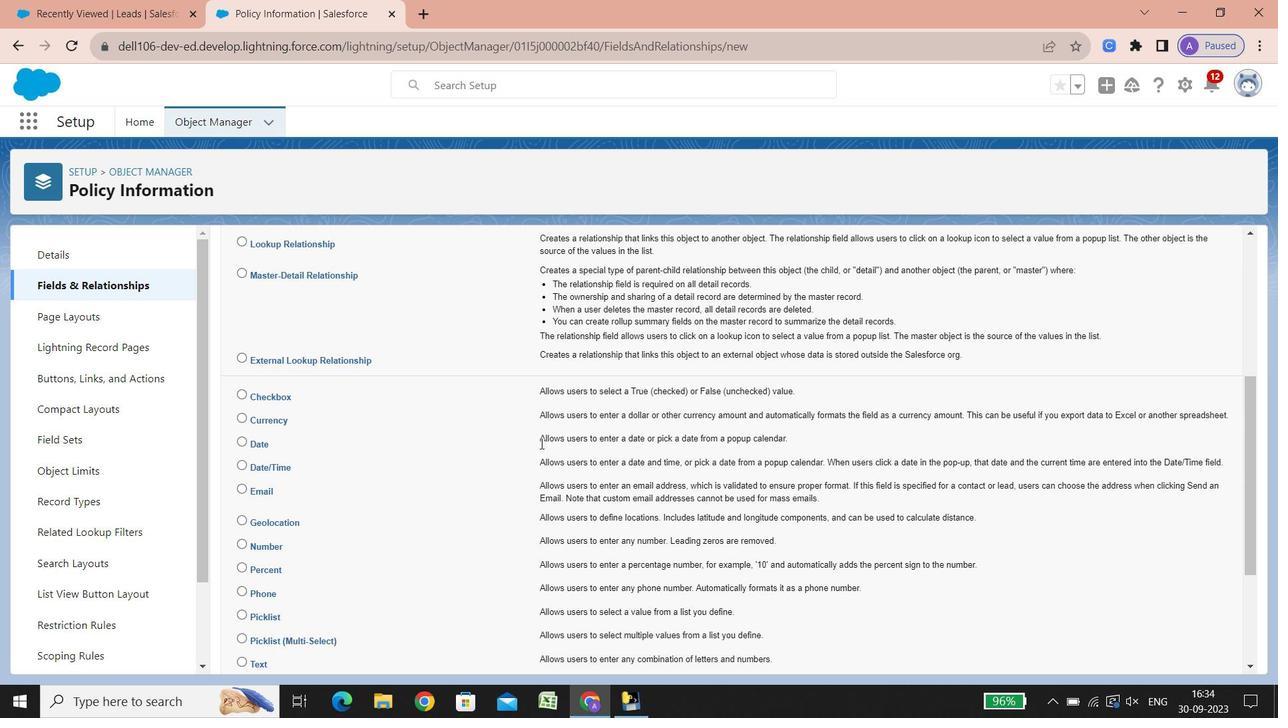 
Action: Mouse scrolled (540, 443) with delta (0, 0)
Screenshot: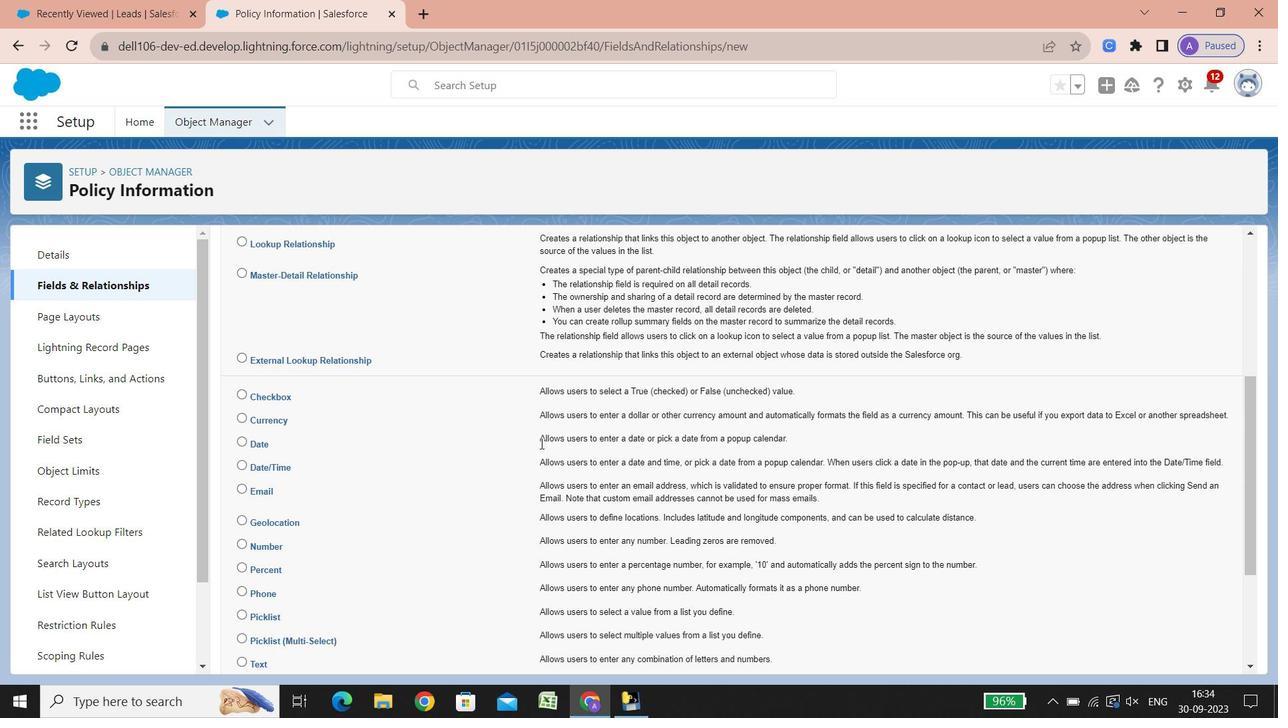 
Action: Mouse scrolled (540, 443) with delta (0, 0)
Screenshot: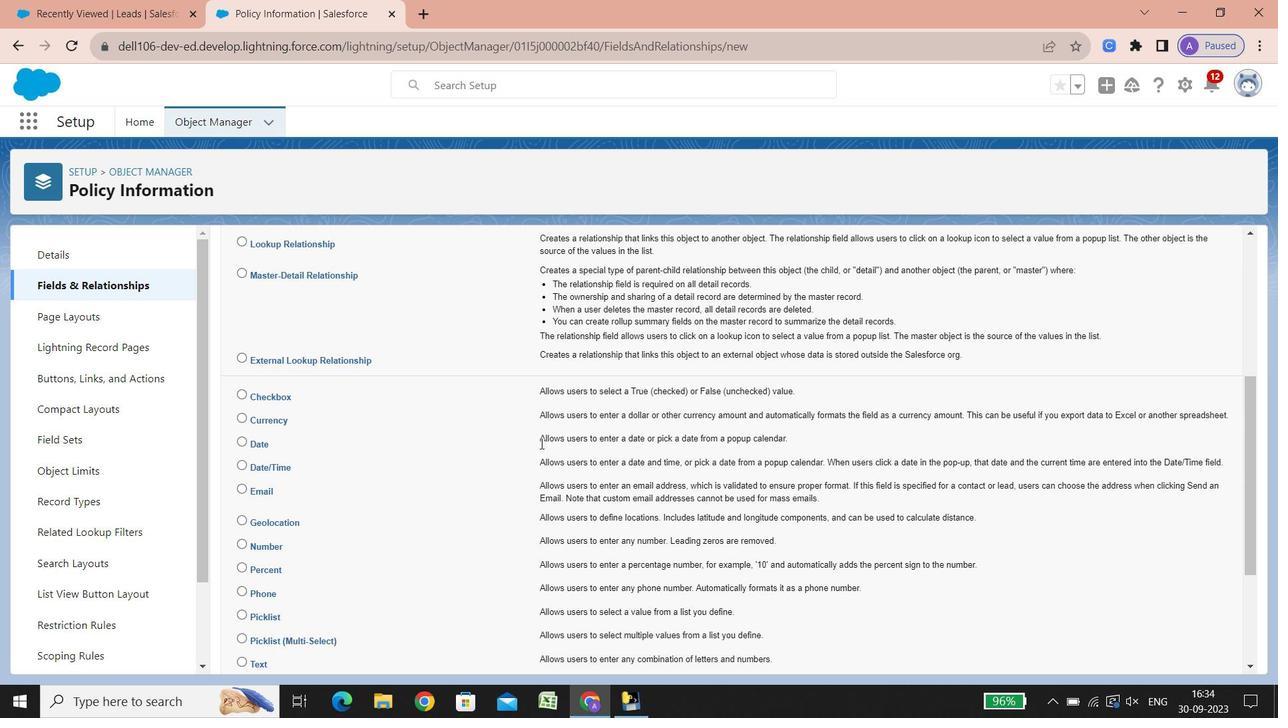
Action: Mouse scrolled (540, 443) with delta (0, 0)
Screenshot: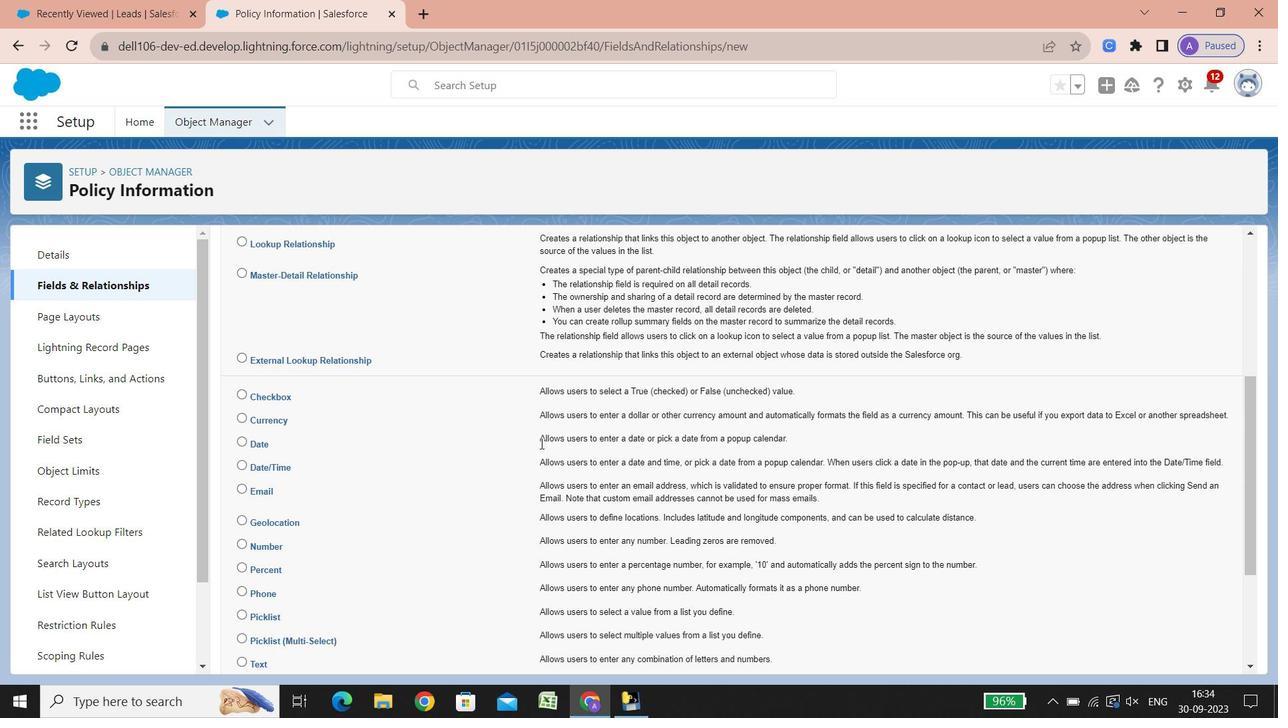 
Action: Mouse scrolled (540, 443) with delta (0, 0)
Screenshot: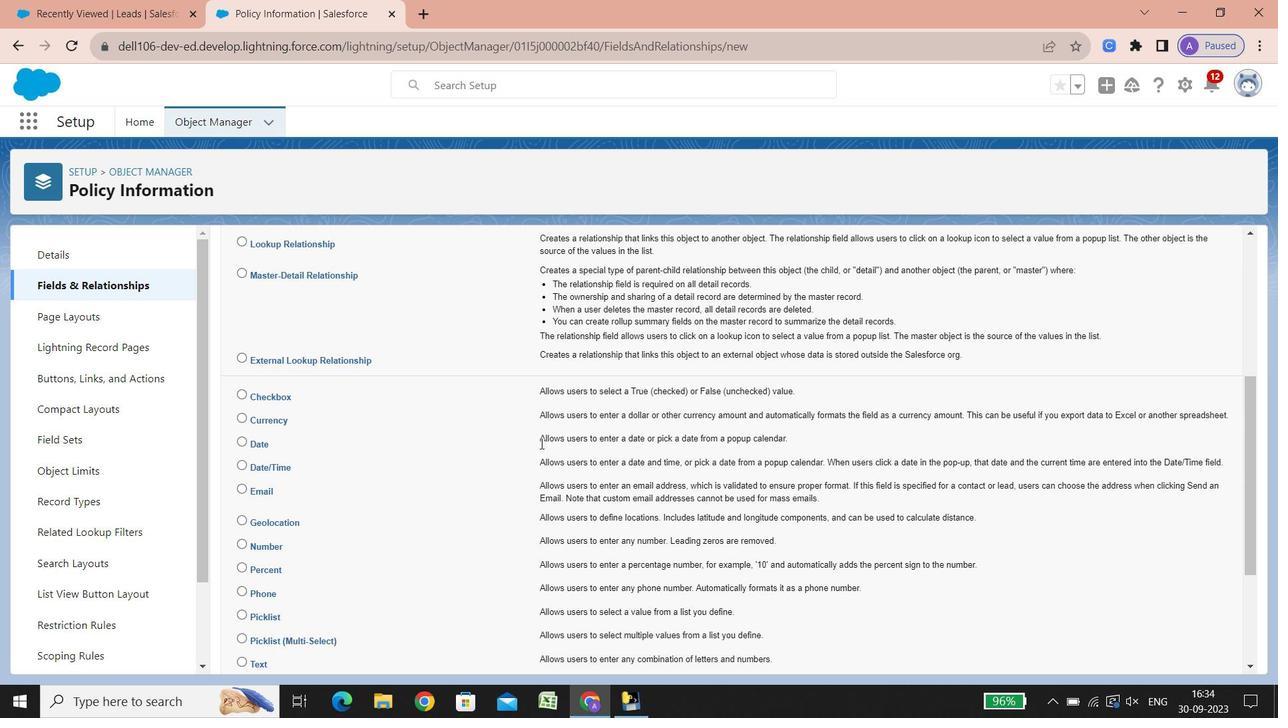 
Action: Mouse scrolled (540, 443) with delta (0, 0)
Screenshot: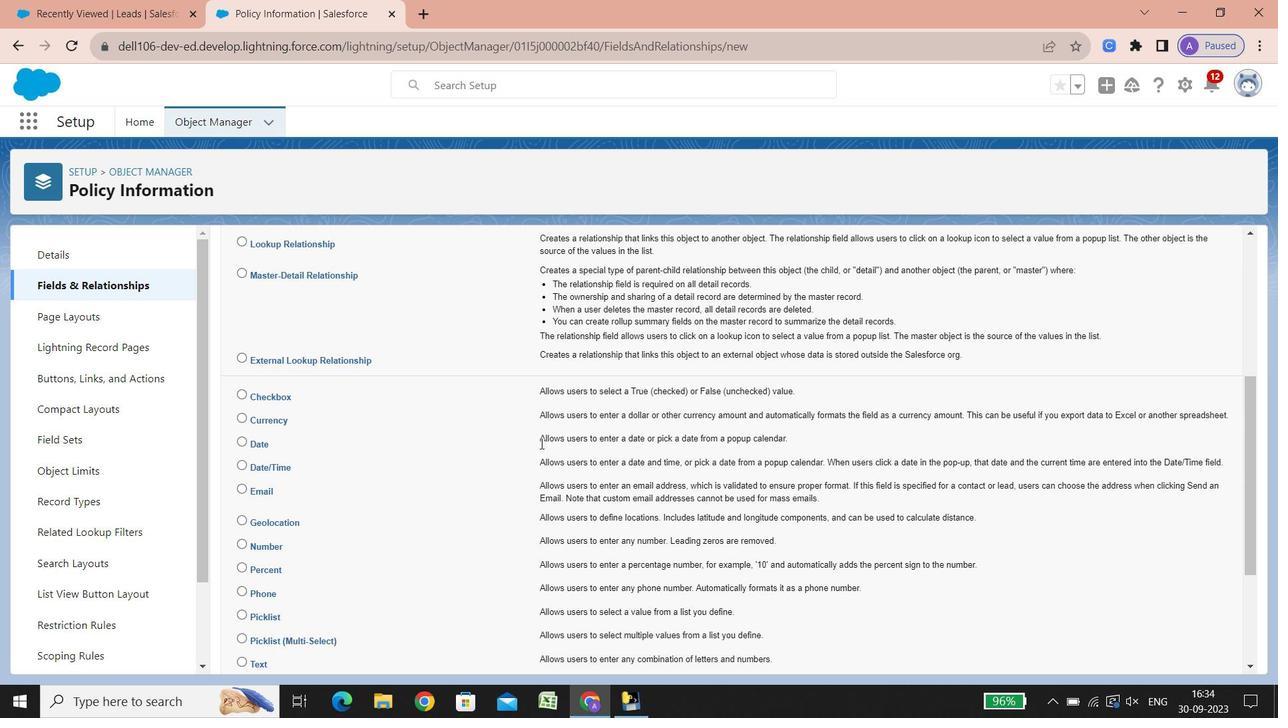 
Action: Mouse scrolled (540, 443) with delta (0, 0)
Screenshot: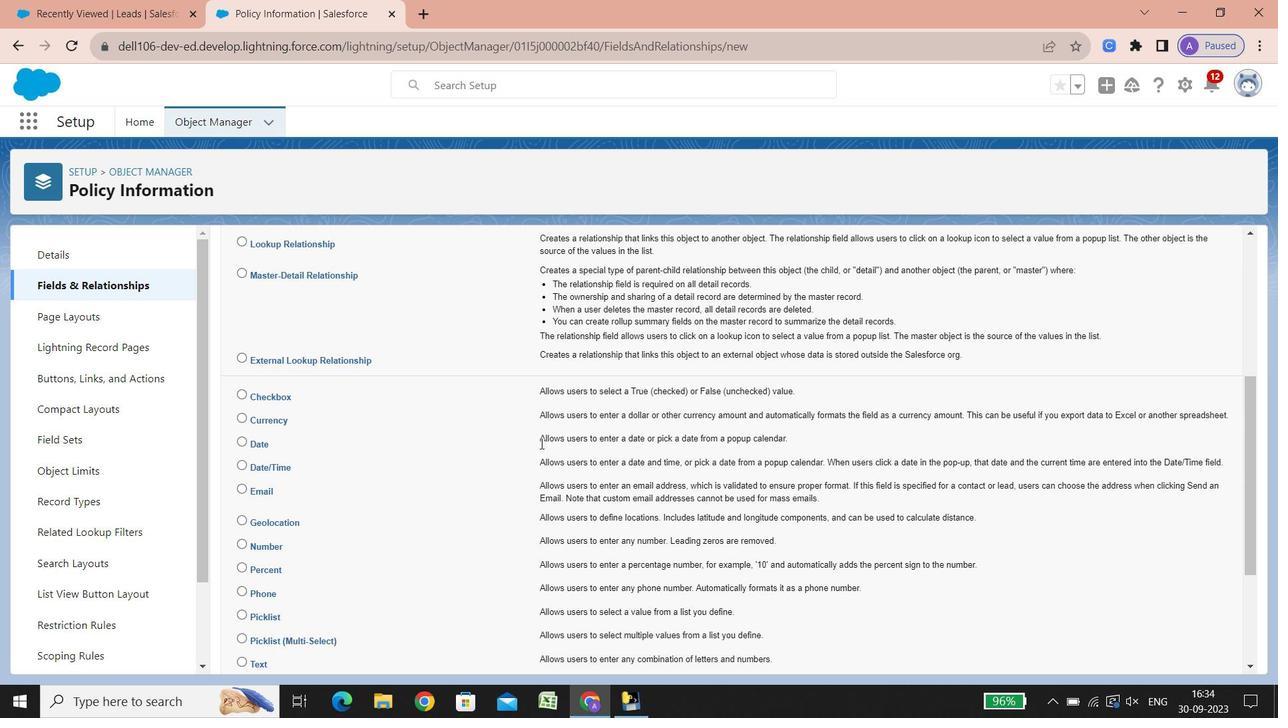 
Action: Mouse scrolled (540, 443) with delta (0, 0)
Screenshot: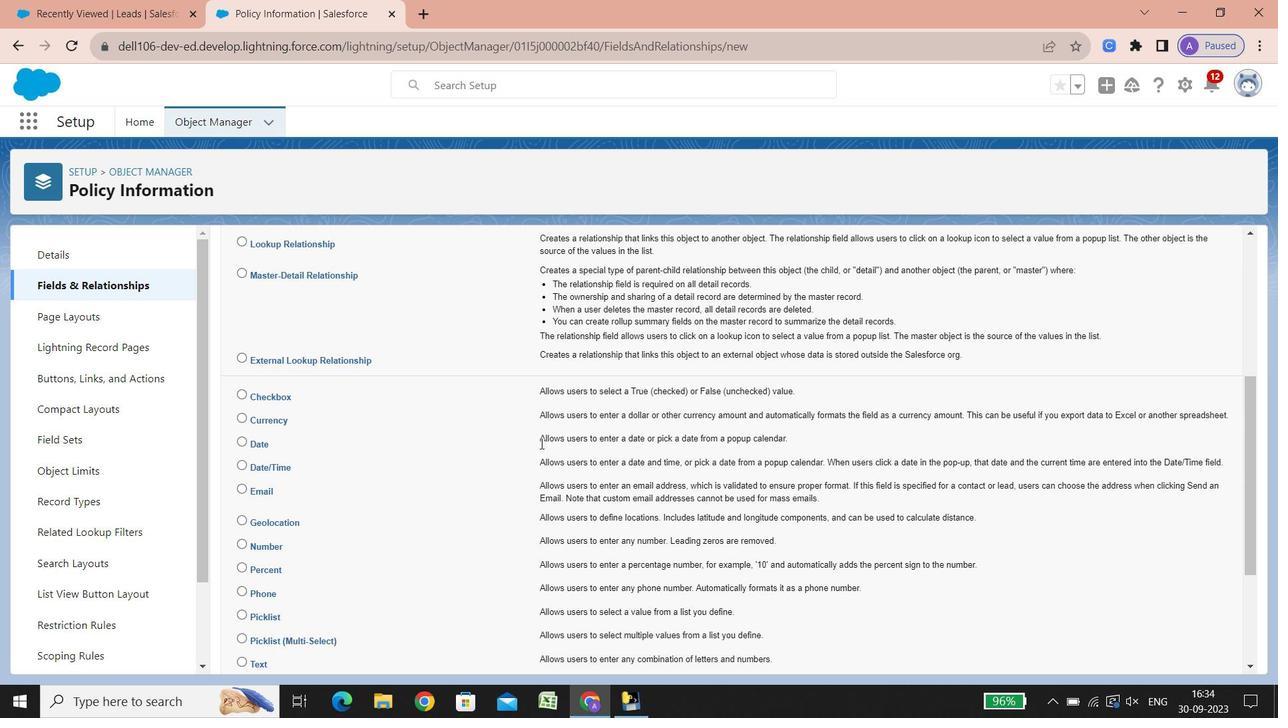 
Action: Mouse scrolled (540, 443) with delta (0, 0)
Screenshot: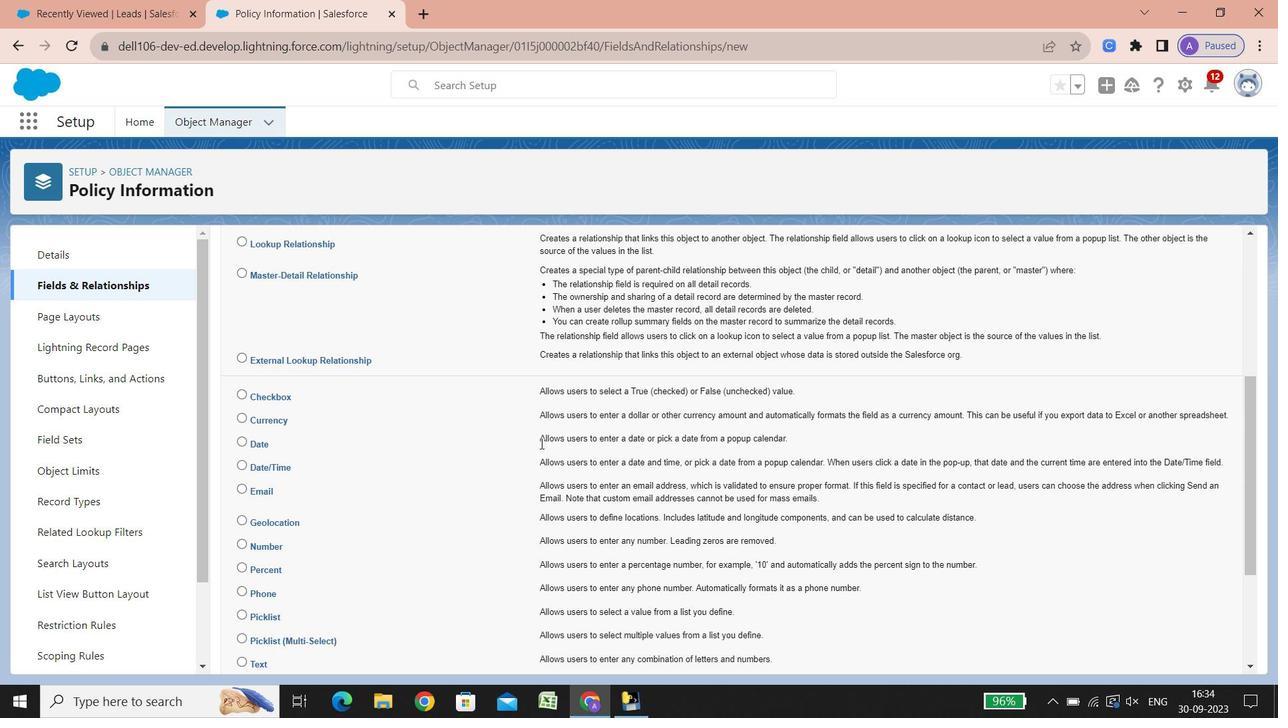 
Action: Mouse scrolled (540, 443) with delta (0, 0)
Screenshot: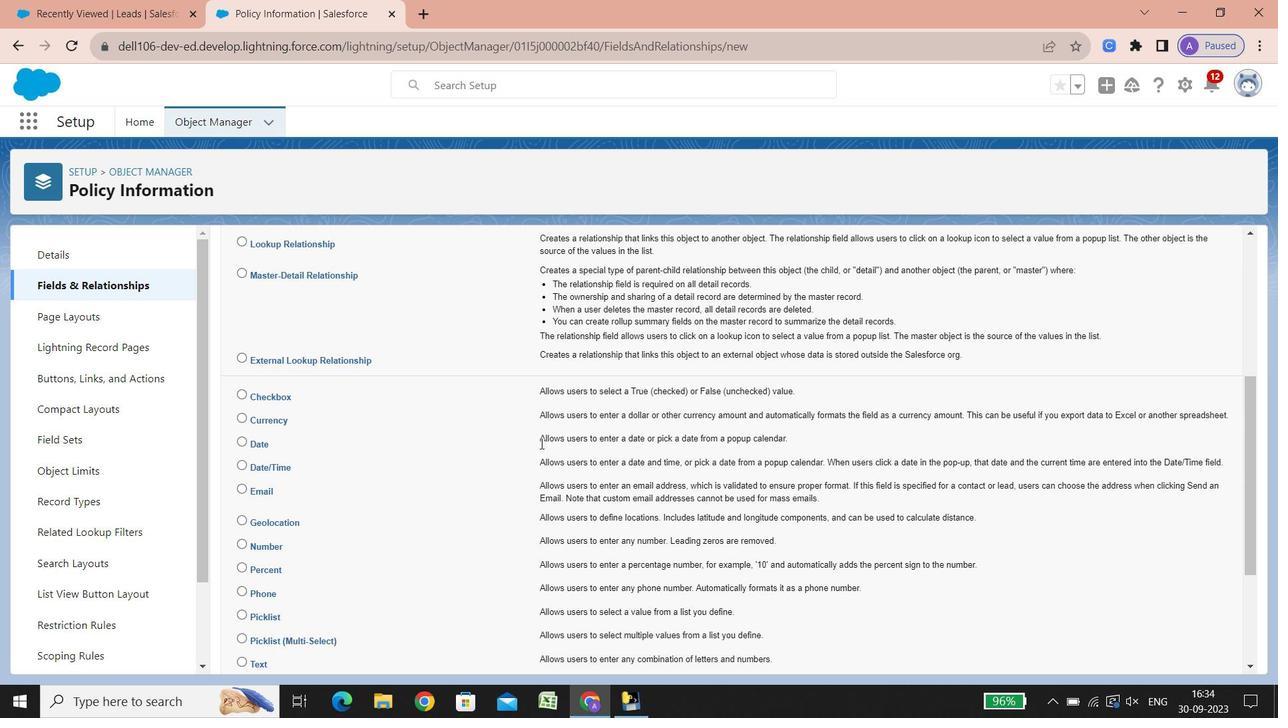 
Action: Mouse scrolled (540, 443) with delta (0, 0)
Screenshot: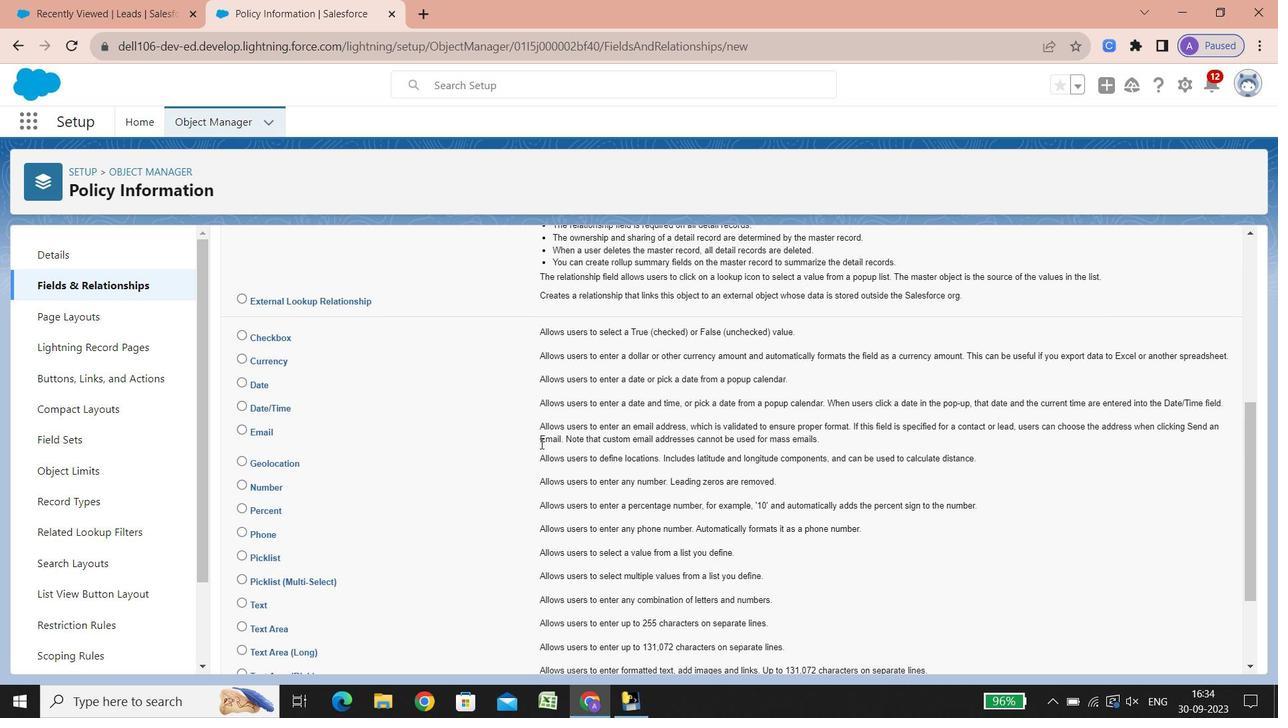 
Action: Mouse scrolled (540, 443) with delta (0, 0)
Screenshot: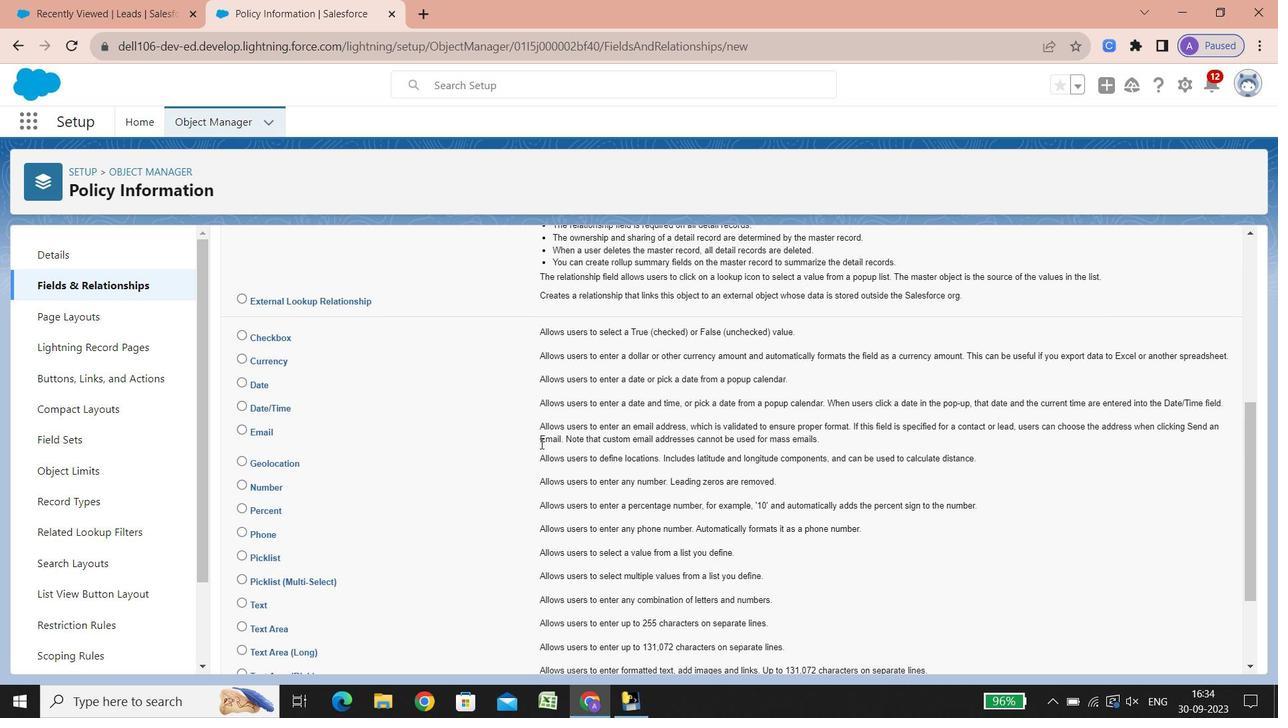 
Action: Mouse scrolled (540, 443) with delta (0, 0)
Screenshot: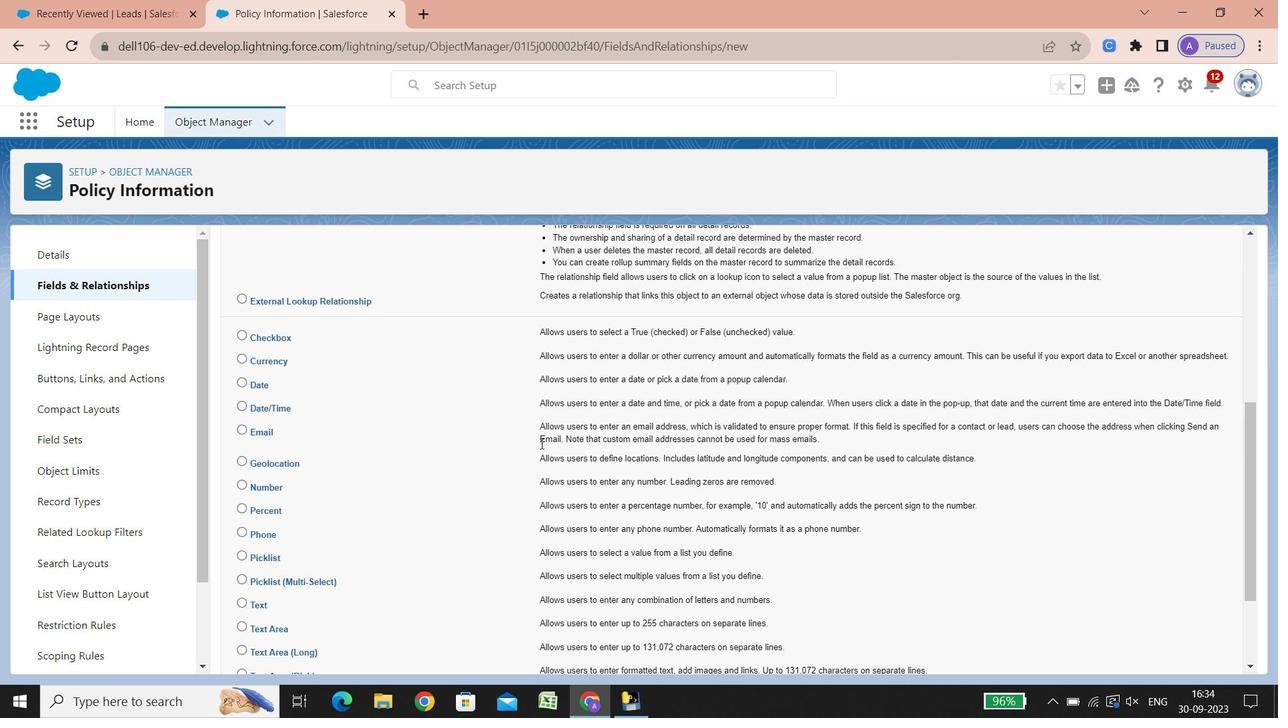 
Action: Mouse scrolled (540, 443) with delta (0, 0)
Screenshot: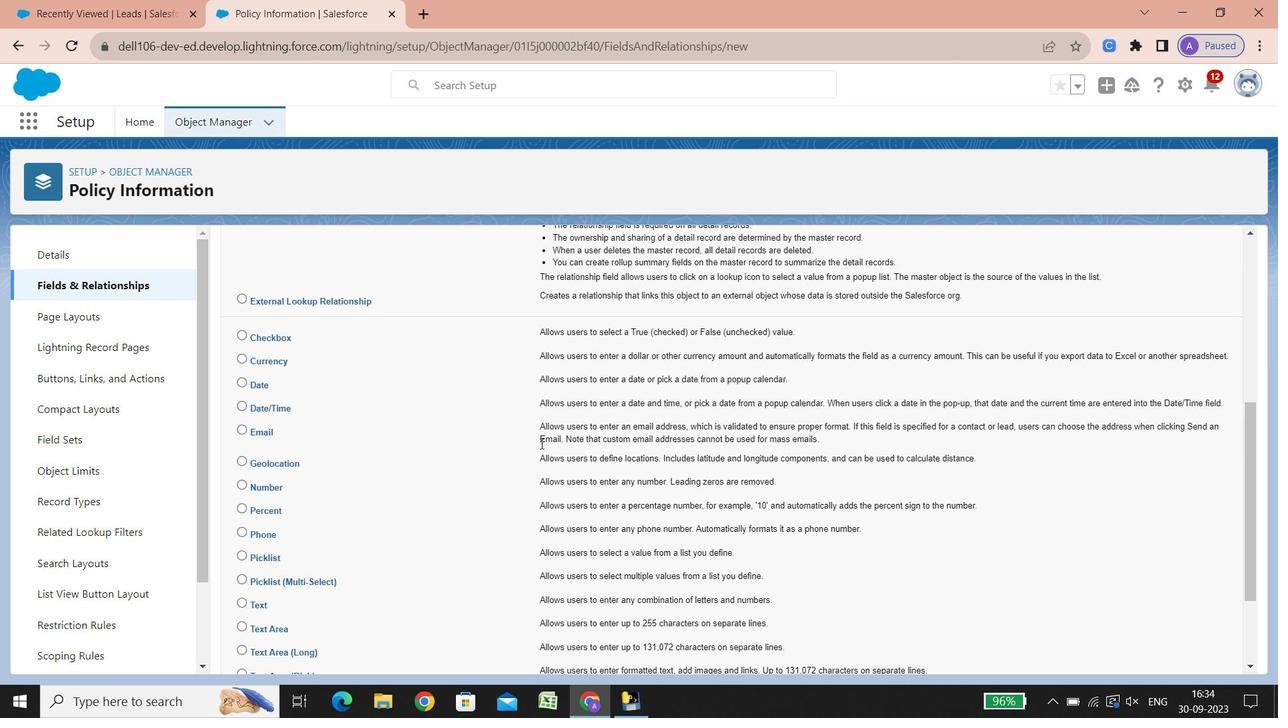 
Action: Mouse scrolled (540, 443) with delta (0, 0)
Screenshot: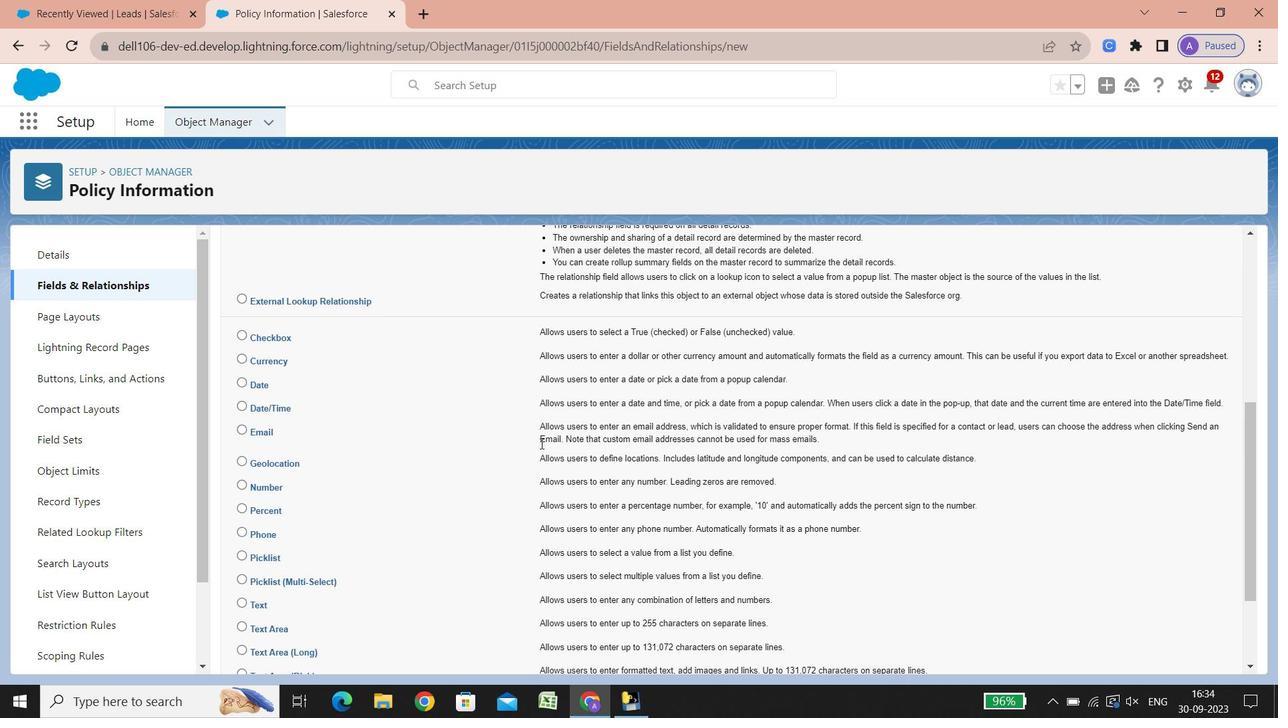 
Action: Mouse scrolled (540, 443) with delta (0, 0)
Screenshot: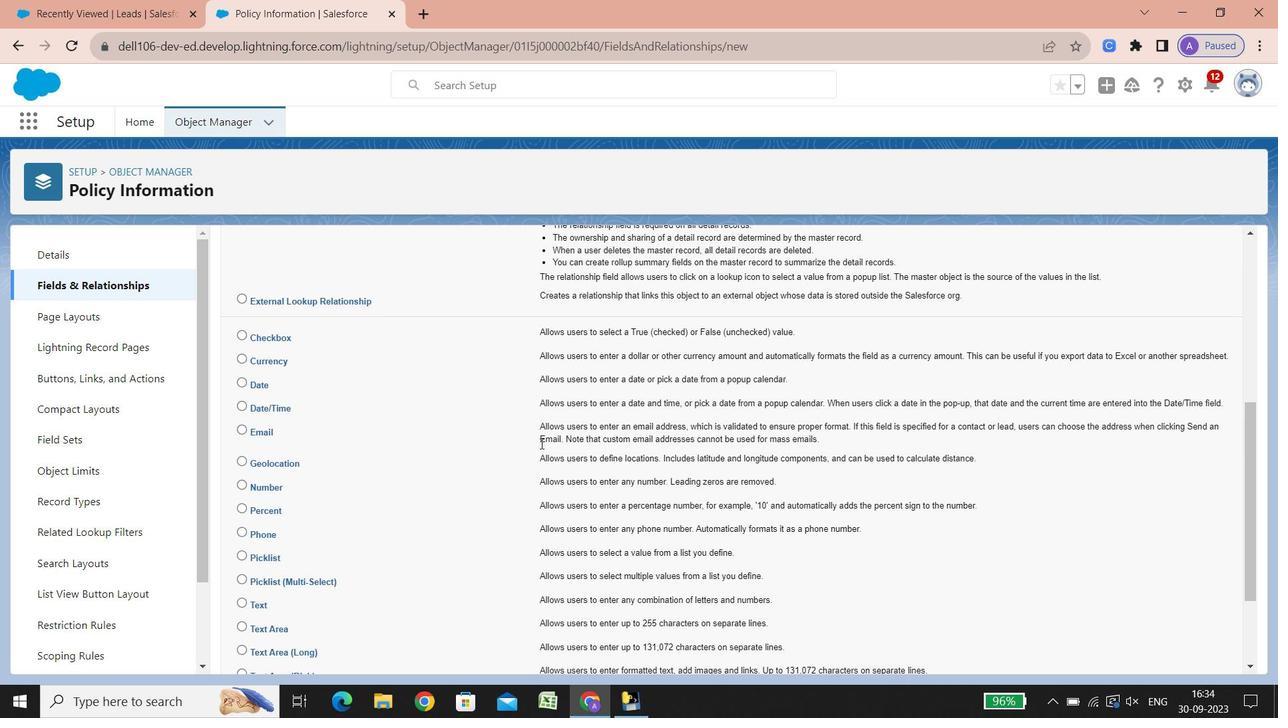 
Action: Mouse scrolled (540, 443) with delta (0, 0)
Screenshot: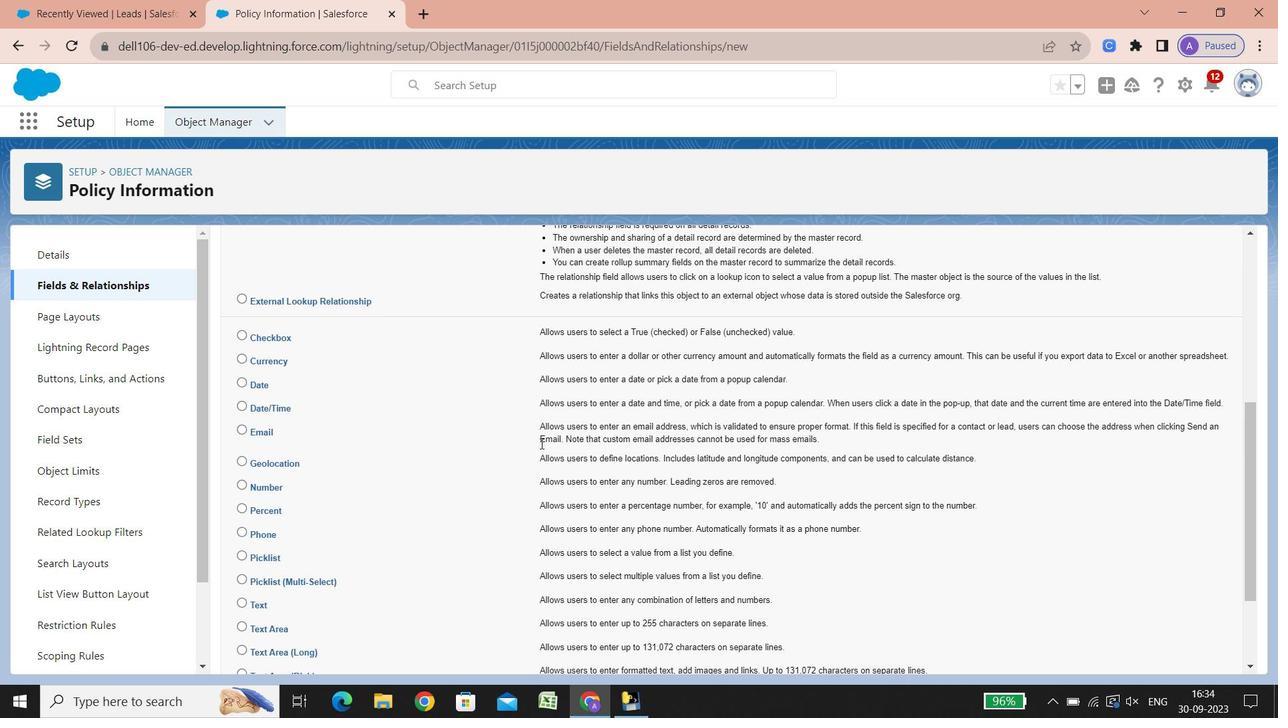 
Action: Mouse scrolled (540, 443) with delta (0, 0)
Screenshot: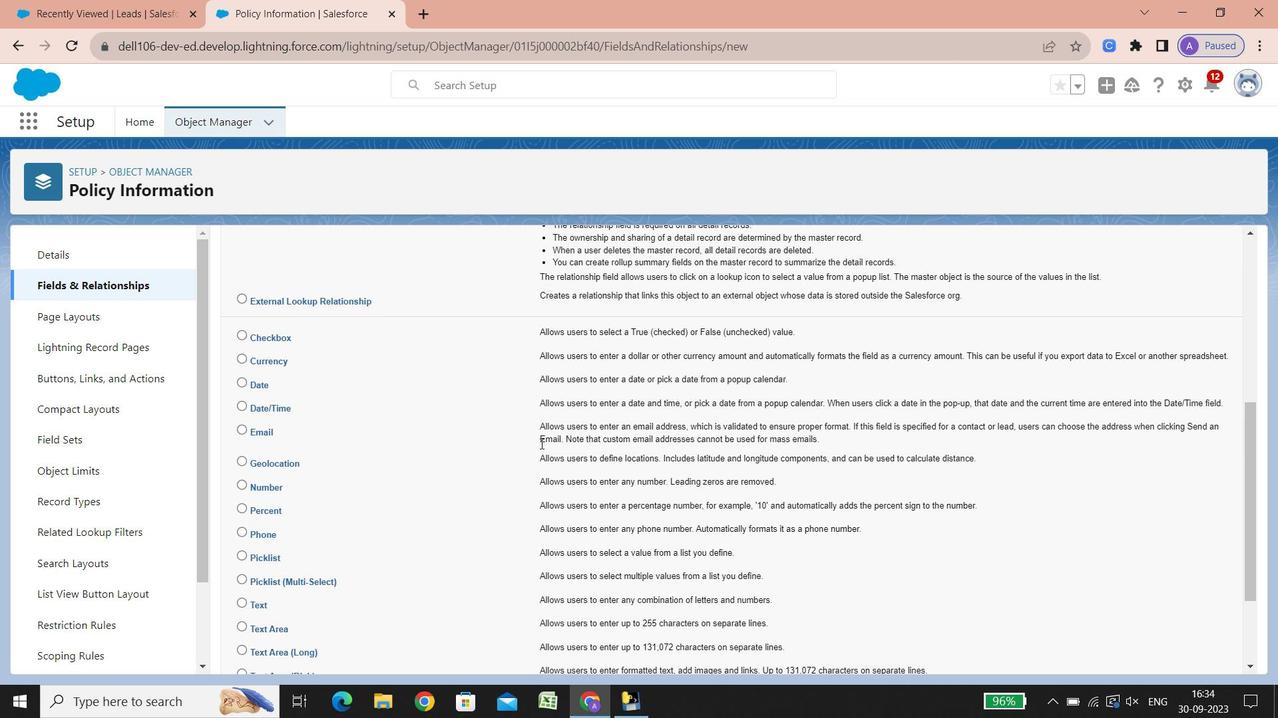 
Action: Mouse scrolled (540, 443) with delta (0, 0)
Screenshot: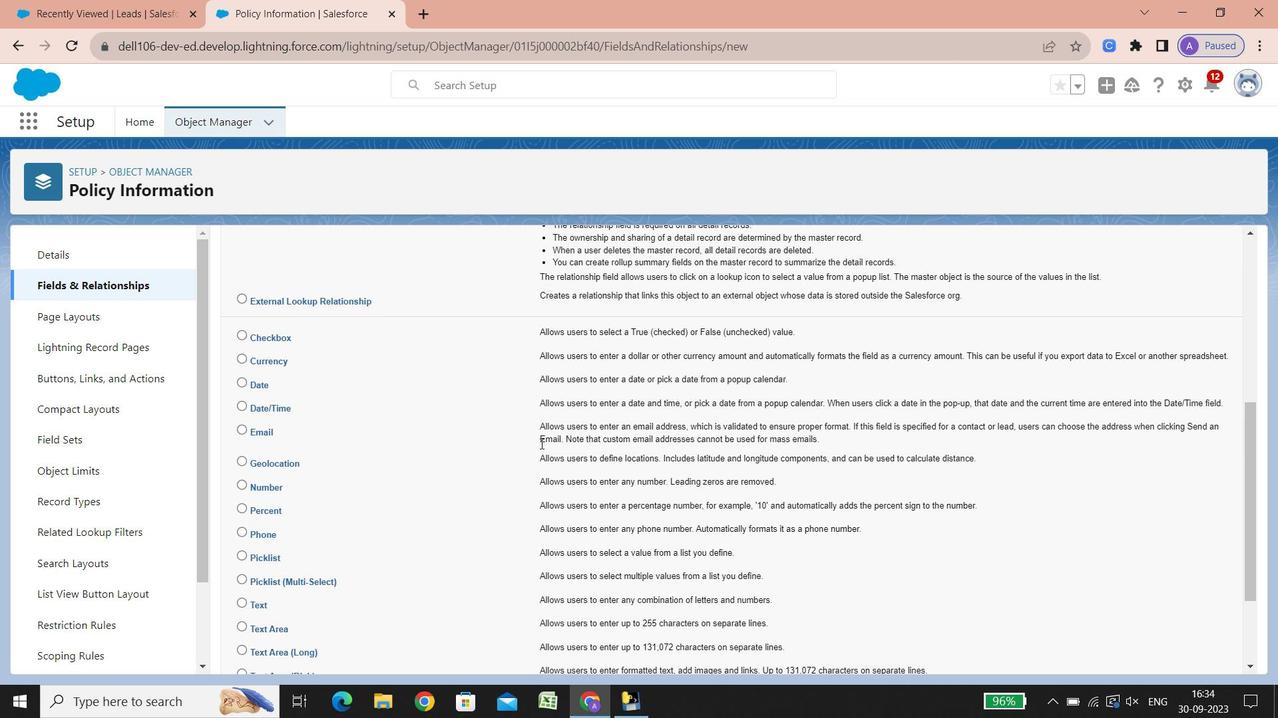 
Action: Mouse scrolled (540, 443) with delta (0, 0)
Screenshot: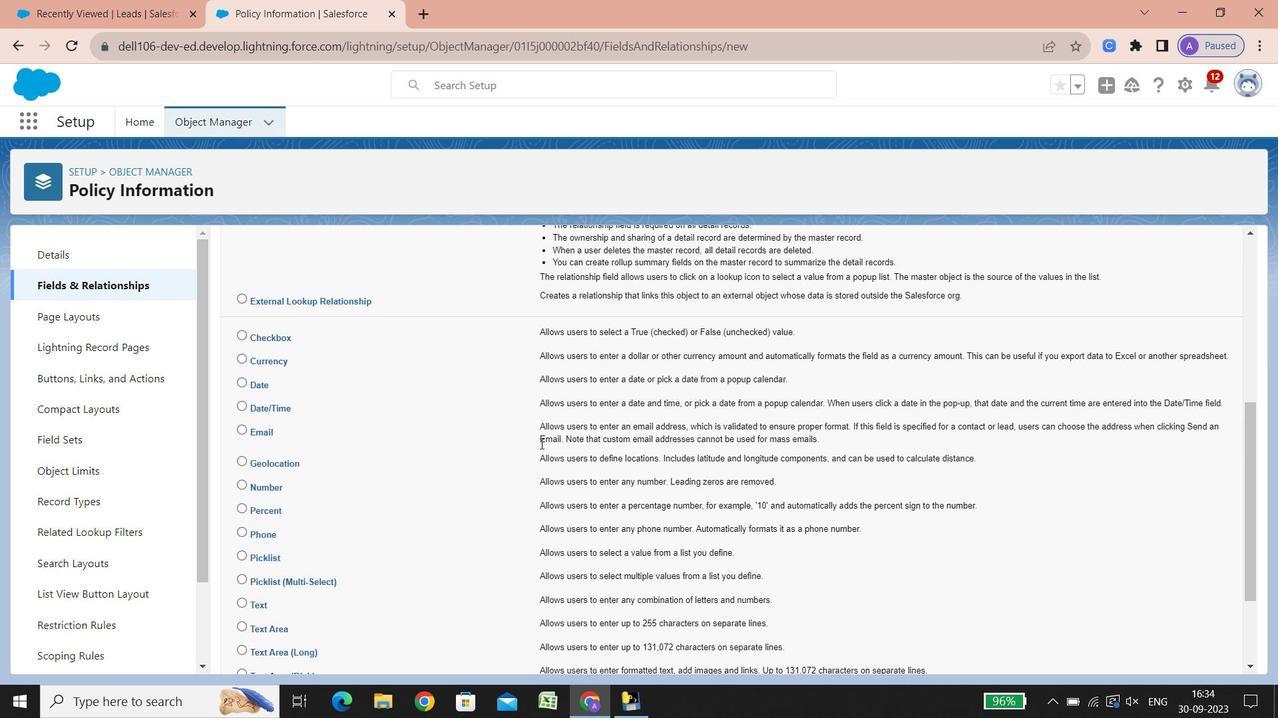 
Action: Mouse scrolled (540, 443) with delta (0, 0)
Screenshot: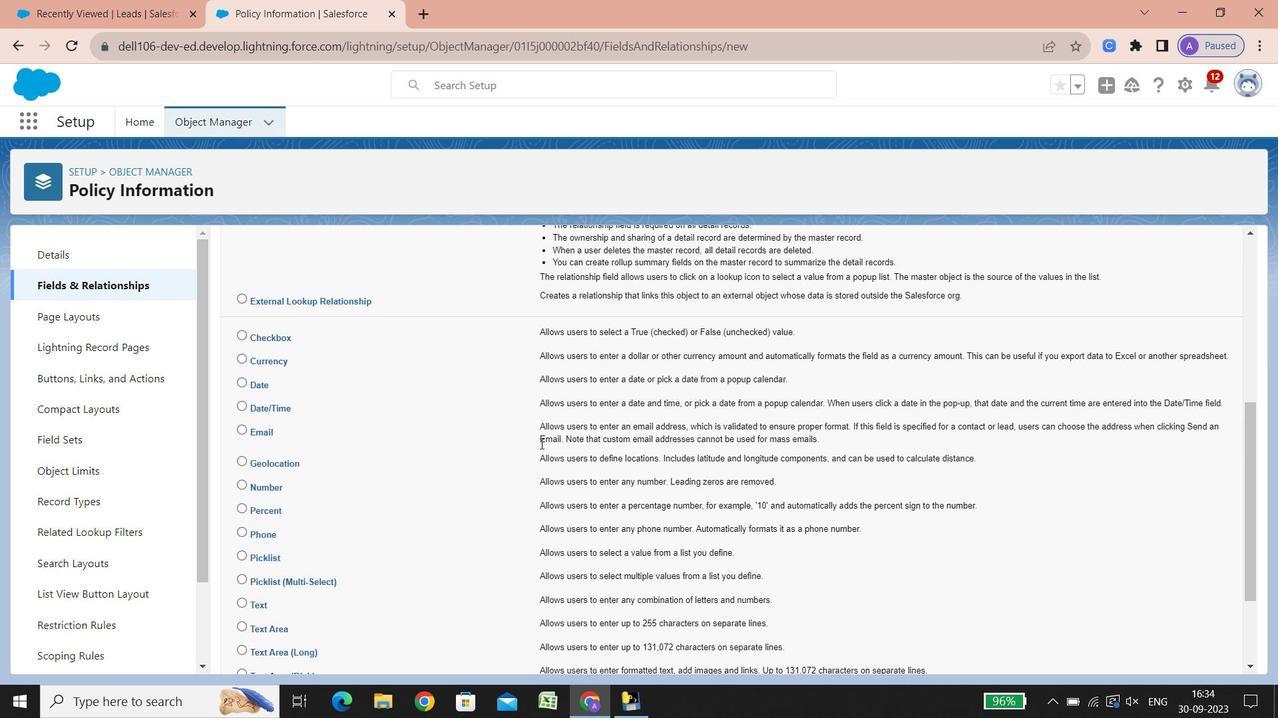 
Action: Mouse scrolled (540, 443) with delta (0, 0)
Screenshot: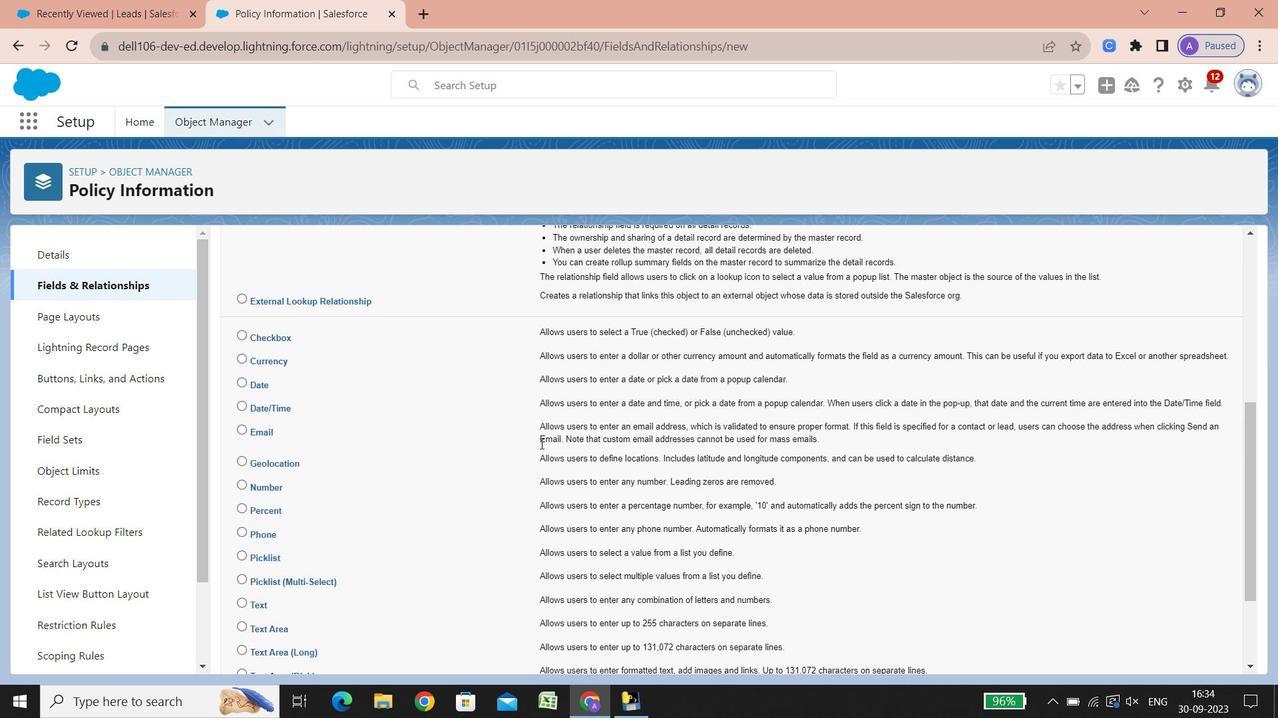 
Action: Mouse scrolled (540, 443) with delta (0, 0)
Screenshot: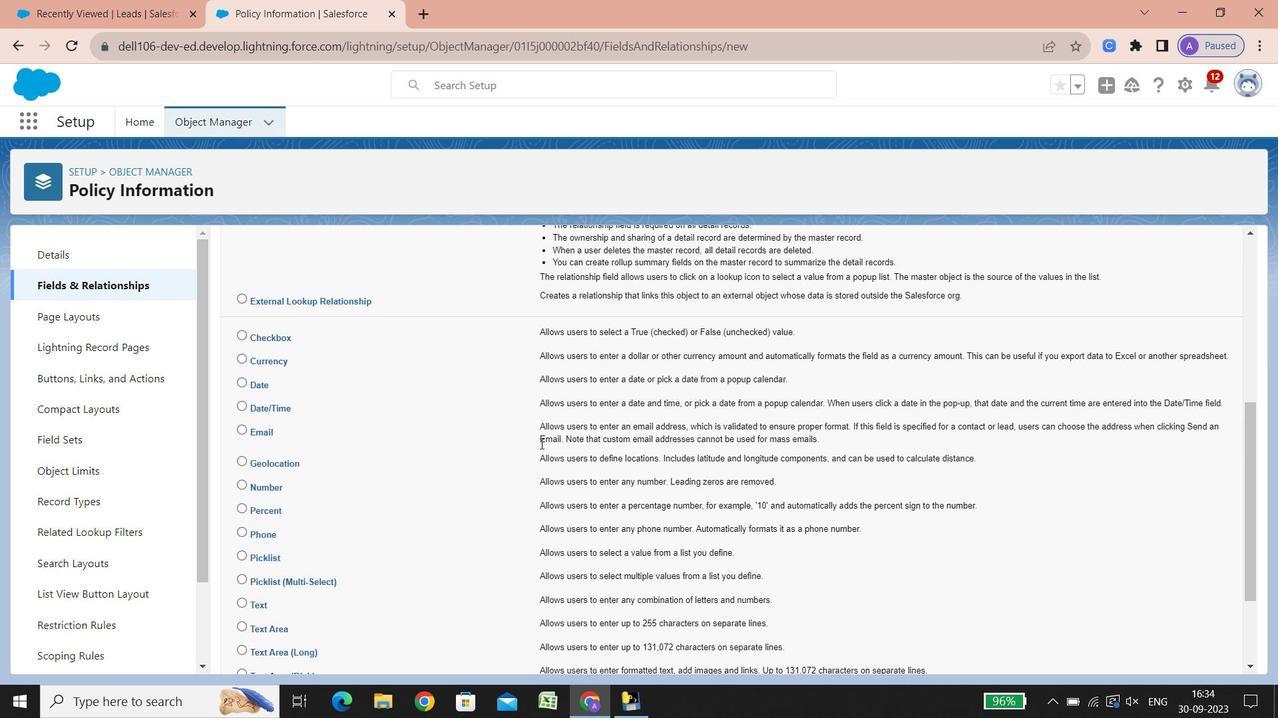 
Action: Mouse scrolled (540, 443) with delta (0, 0)
Screenshot: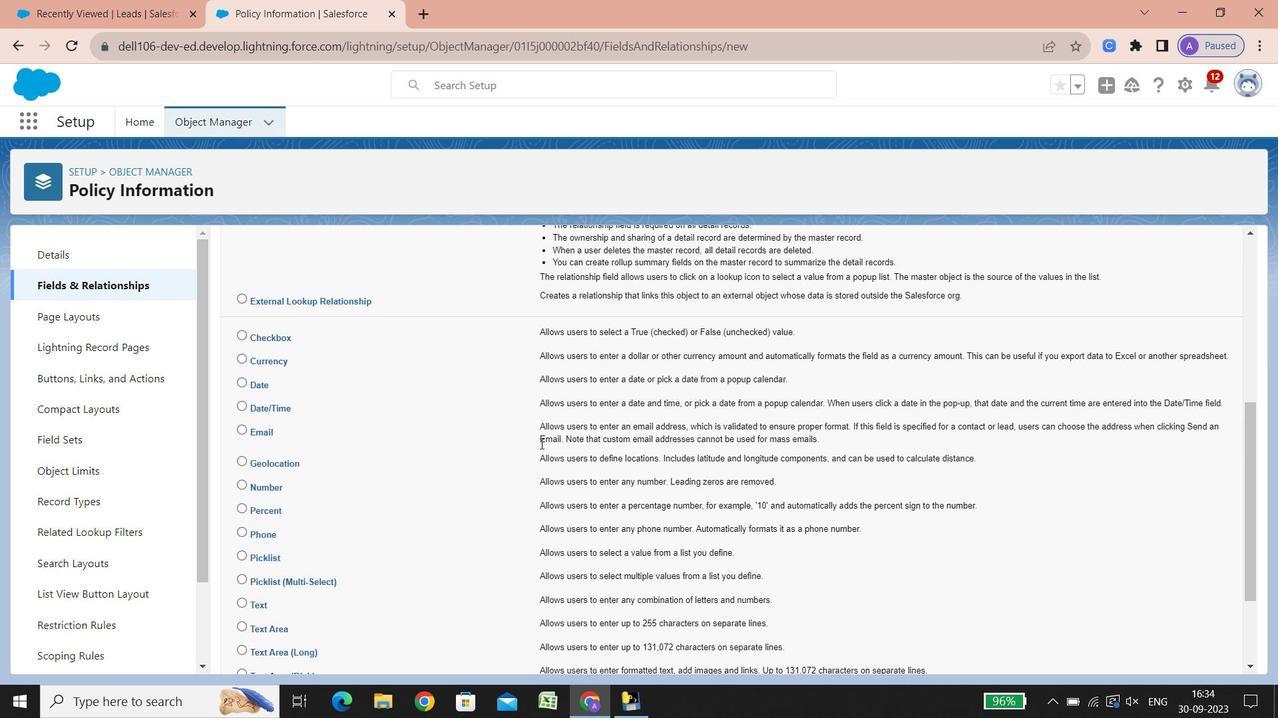 
Action: Mouse scrolled (540, 443) with delta (0, 0)
Screenshot: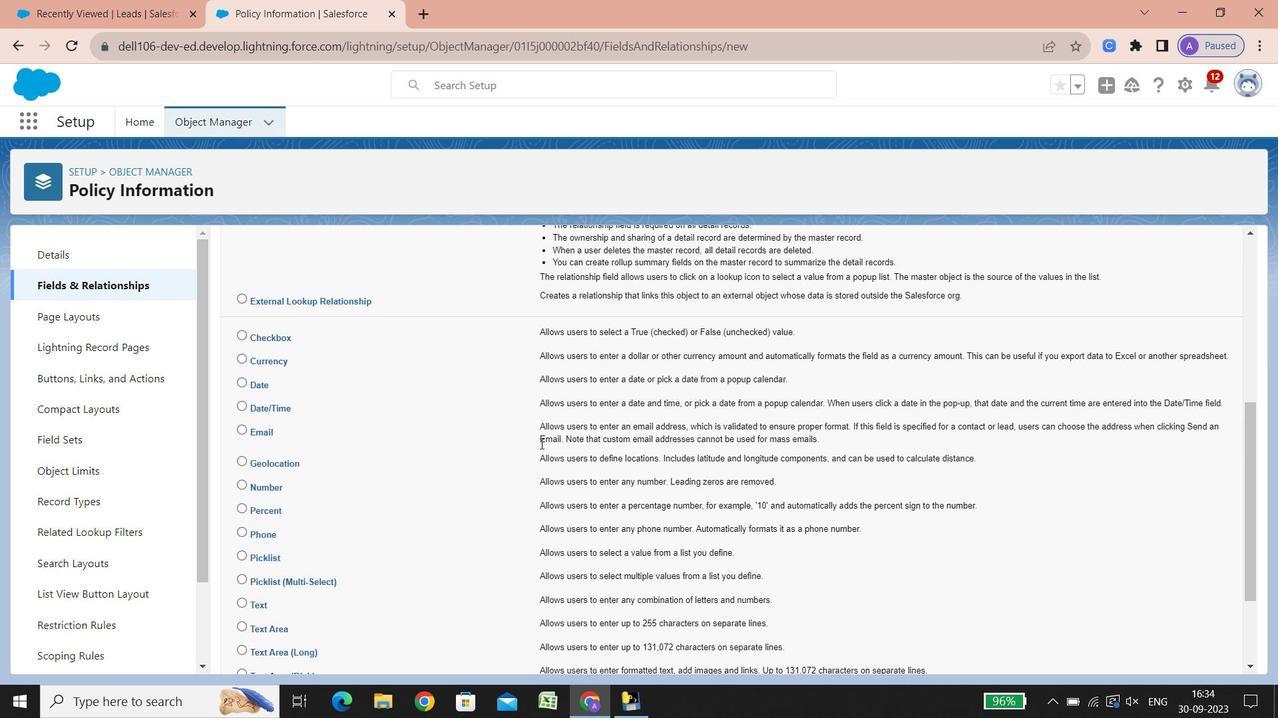 
Action: Mouse scrolled (540, 443) with delta (0, 0)
Screenshot: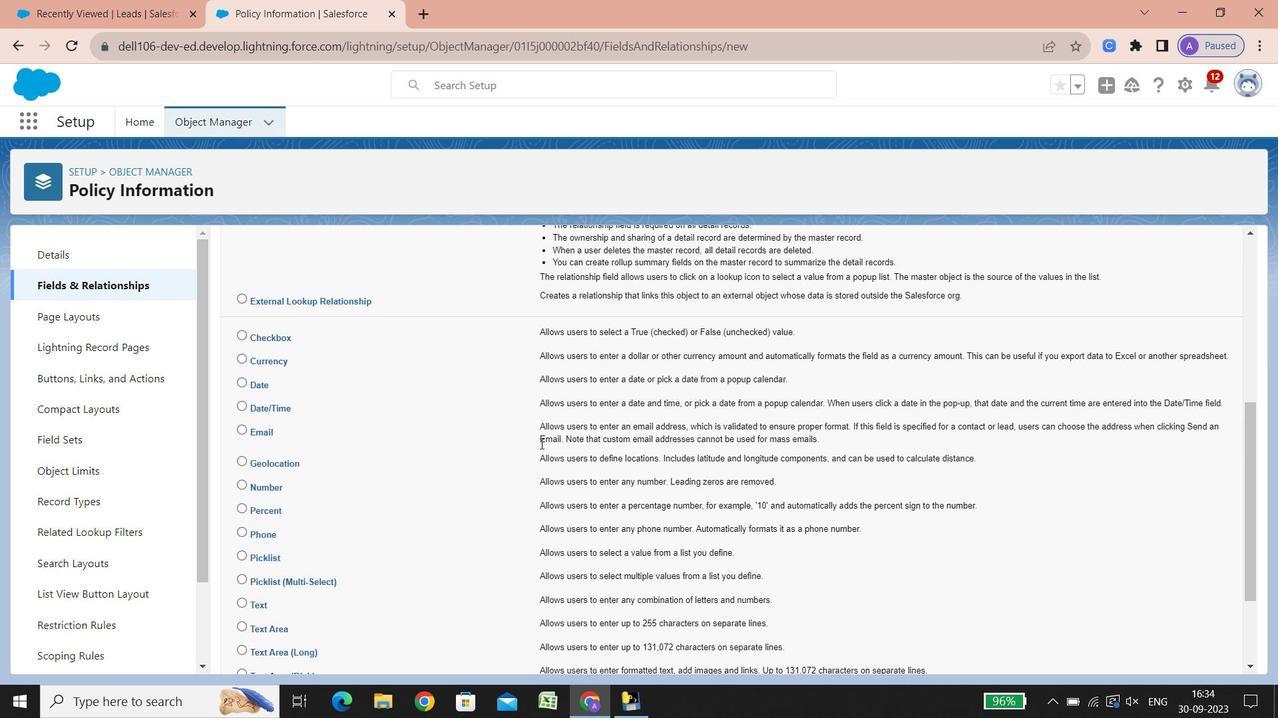 
Action: Mouse scrolled (540, 443) with delta (0, 0)
Screenshot: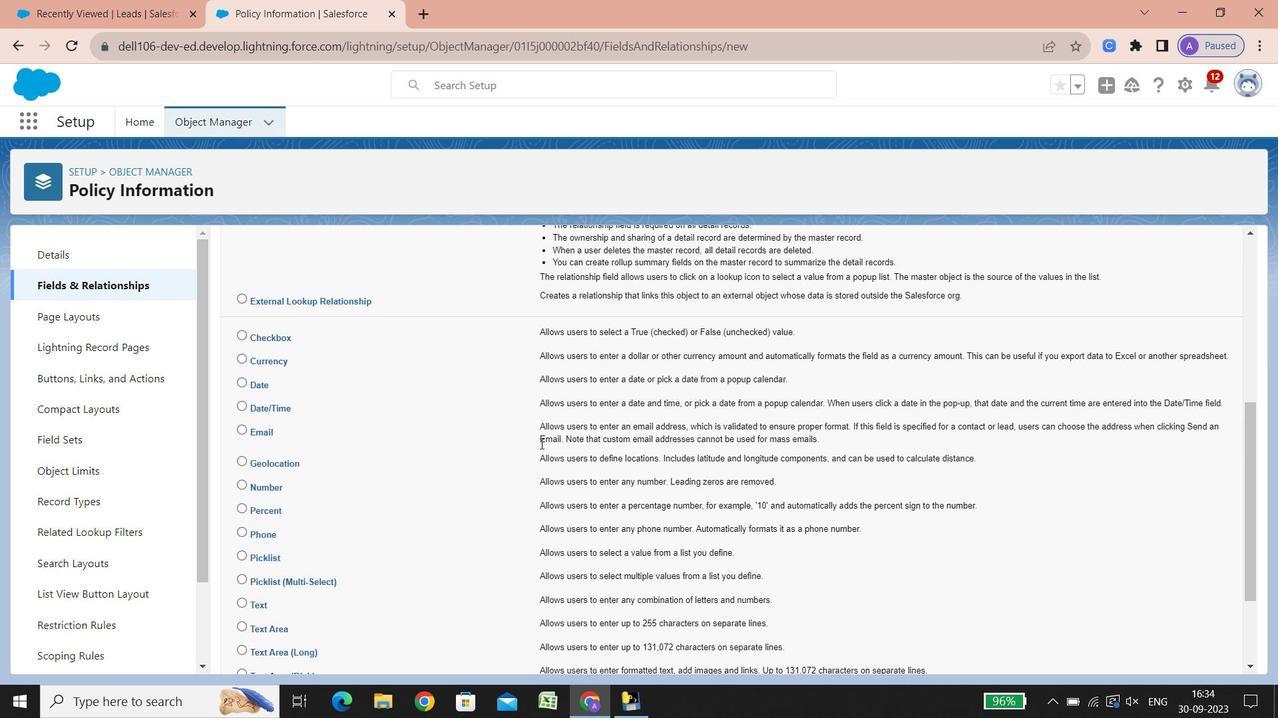 
Action: Mouse scrolled (540, 443) with delta (0, 0)
Screenshot: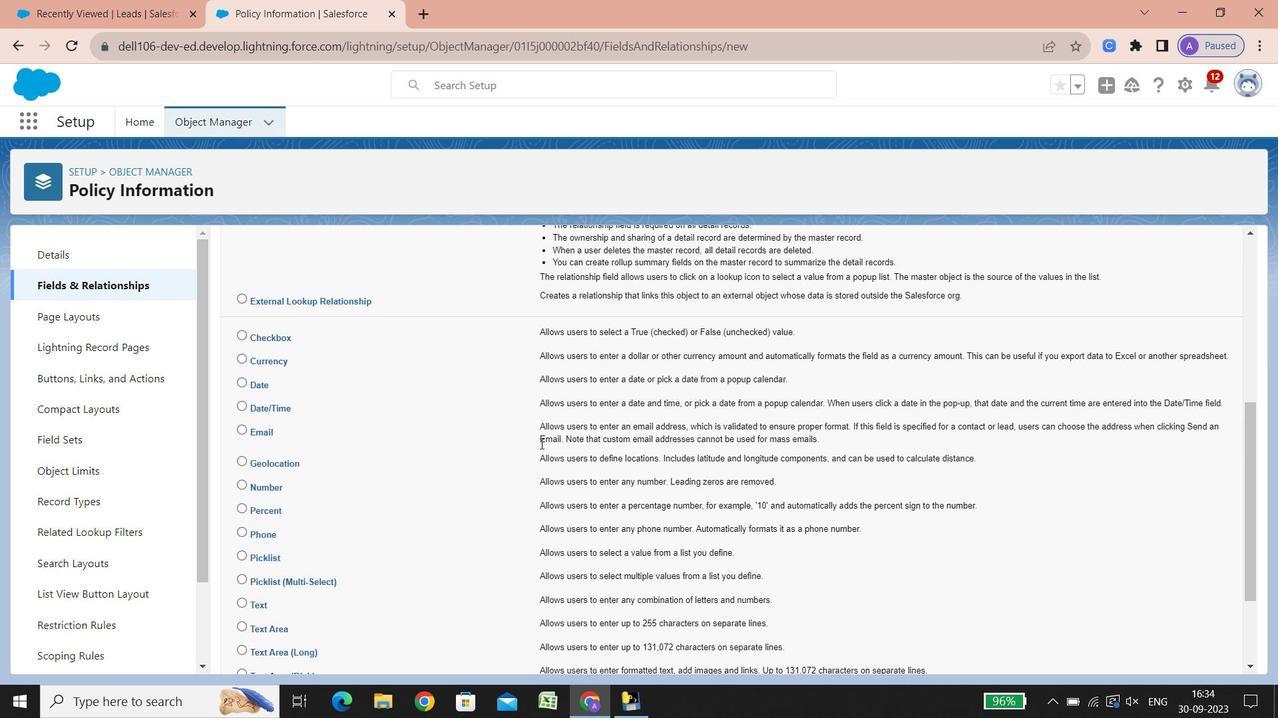
Action: Mouse scrolled (540, 443) with delta (0, 0)
Screenshot: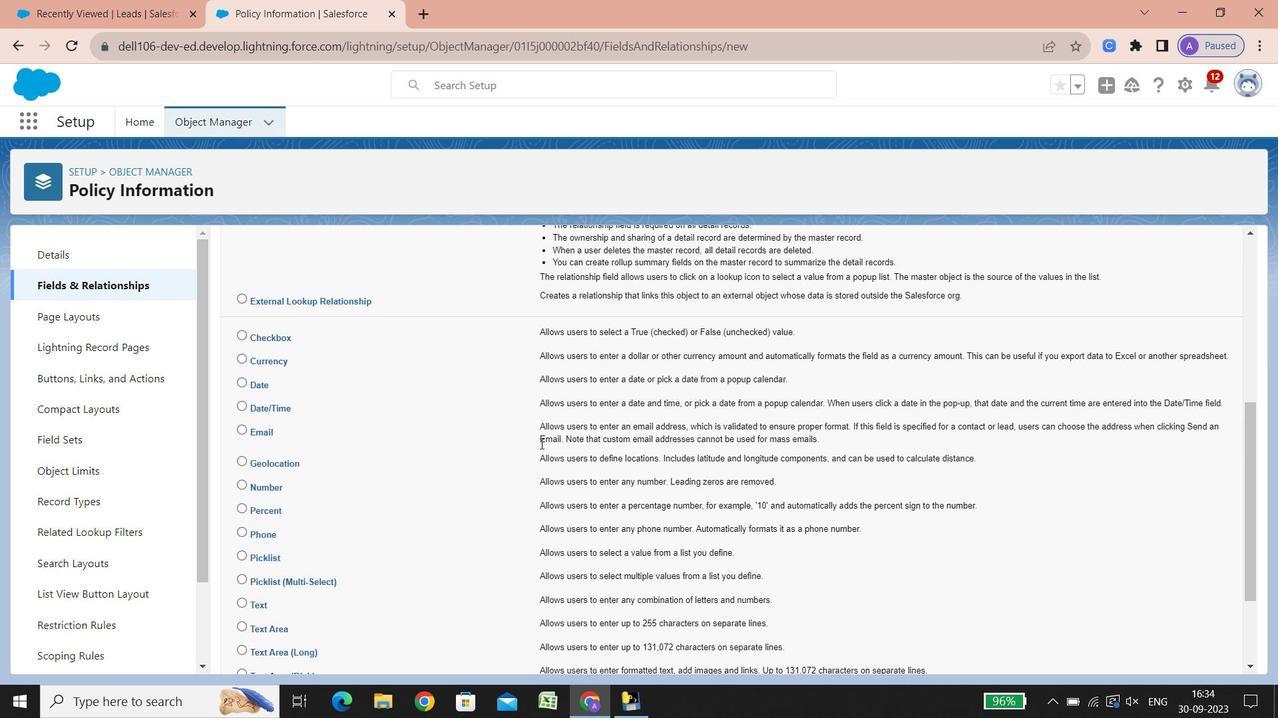 
Action: Mouse scrolled (540, 443) with delta (0, 0)
Screenshot: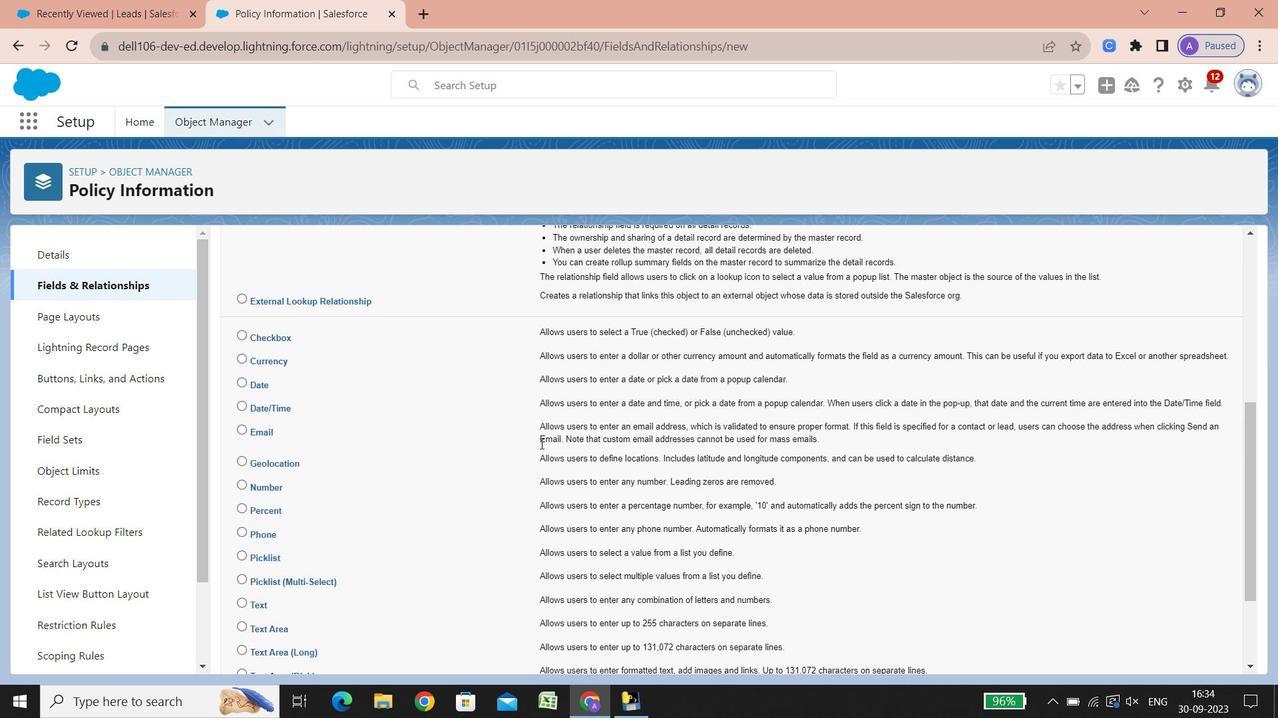 
Action: Mouse scrolled (540, 443) with delta (0, 0)
Screenshot: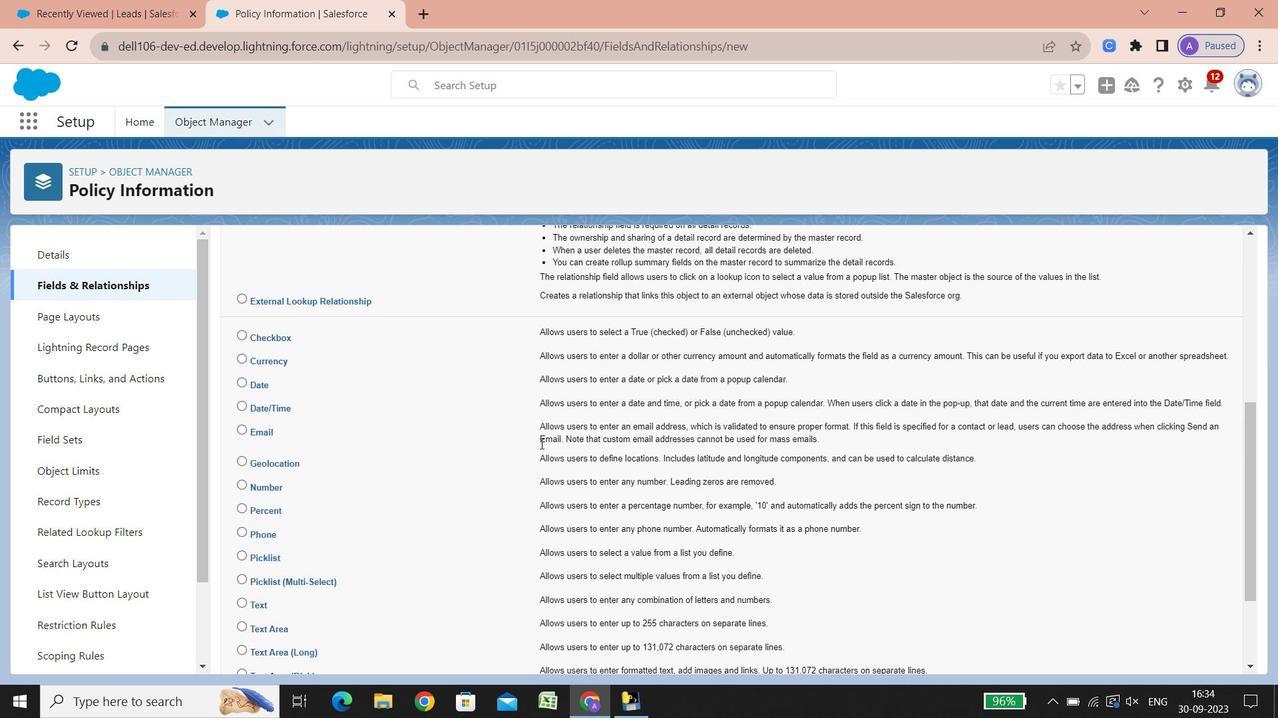 
Action: Mouse scrolled (540, 443) with delta (0, 0)
Screenshot: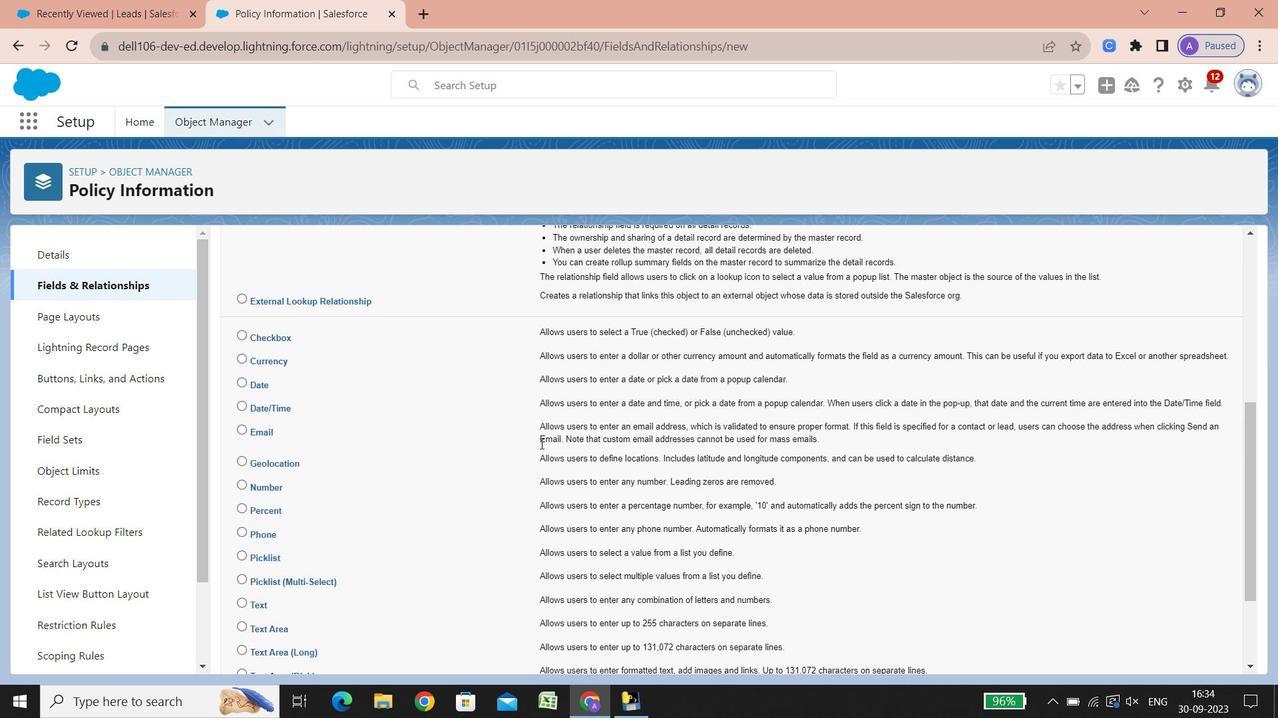 
Action: Mouse scrolled (540, 443) with delta (0, 0)
Screenshot: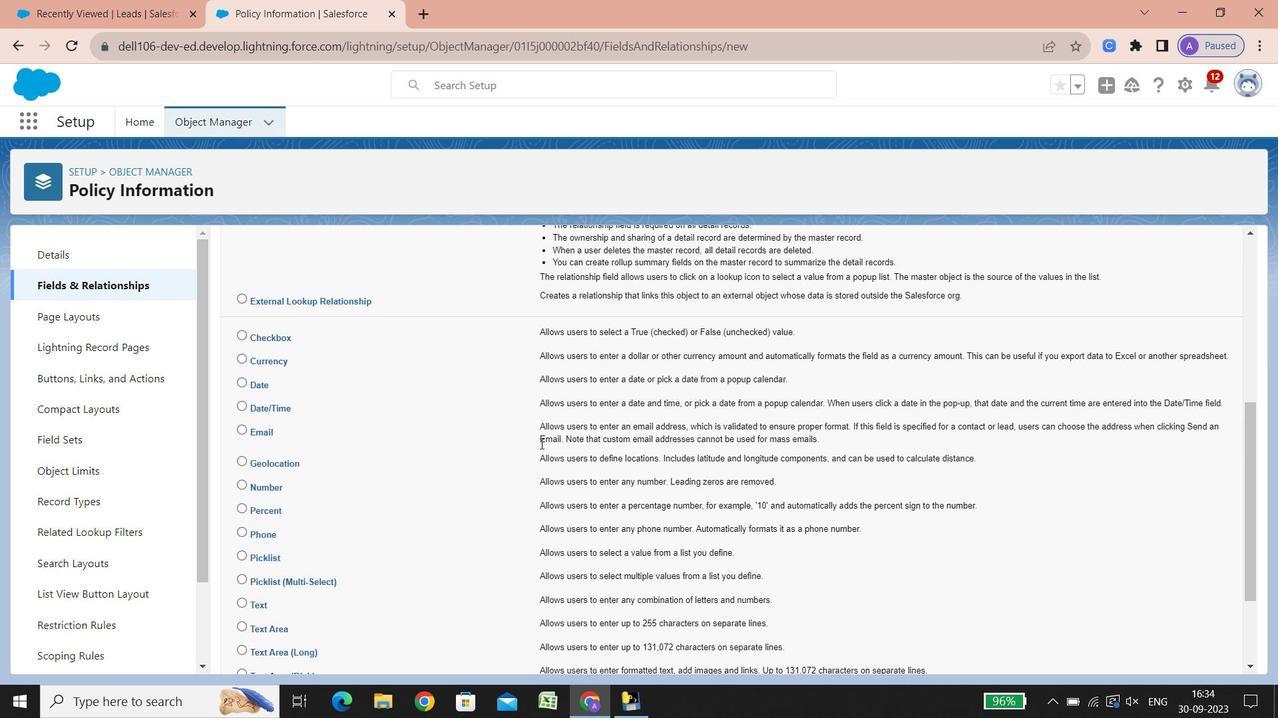 
Action: Mouse scrolled (540, 443) with delta (0, 0)
Screenshot: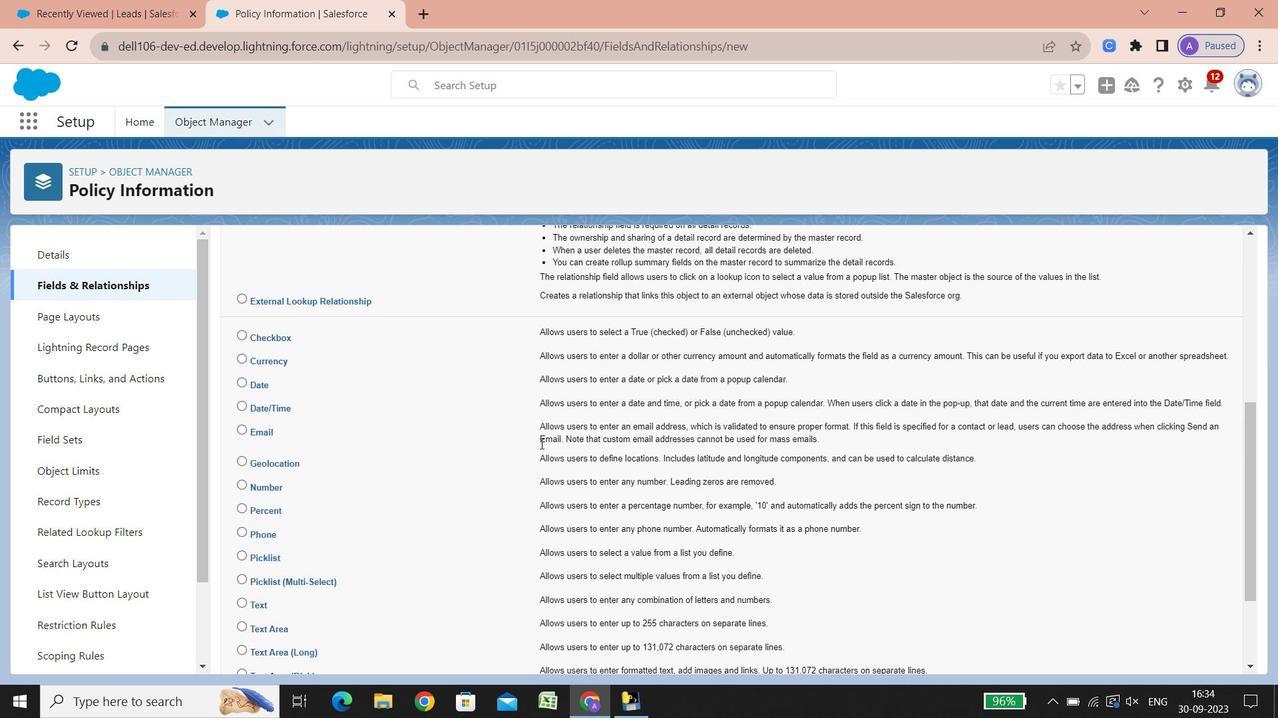
Action: Mouse scrolled (540, 443) with delta (0, 0)
Screenshot: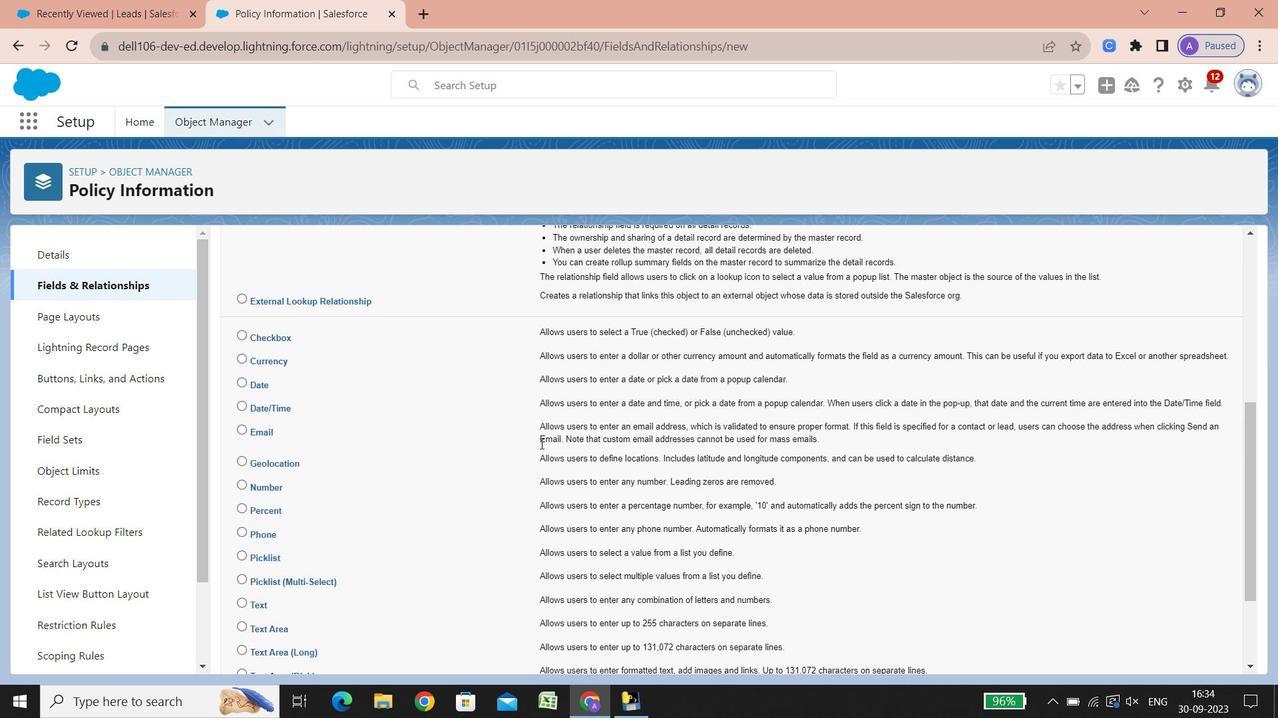 
Action: Mouse scrolled (540, 443) with delta (0, 0)
Screenshot: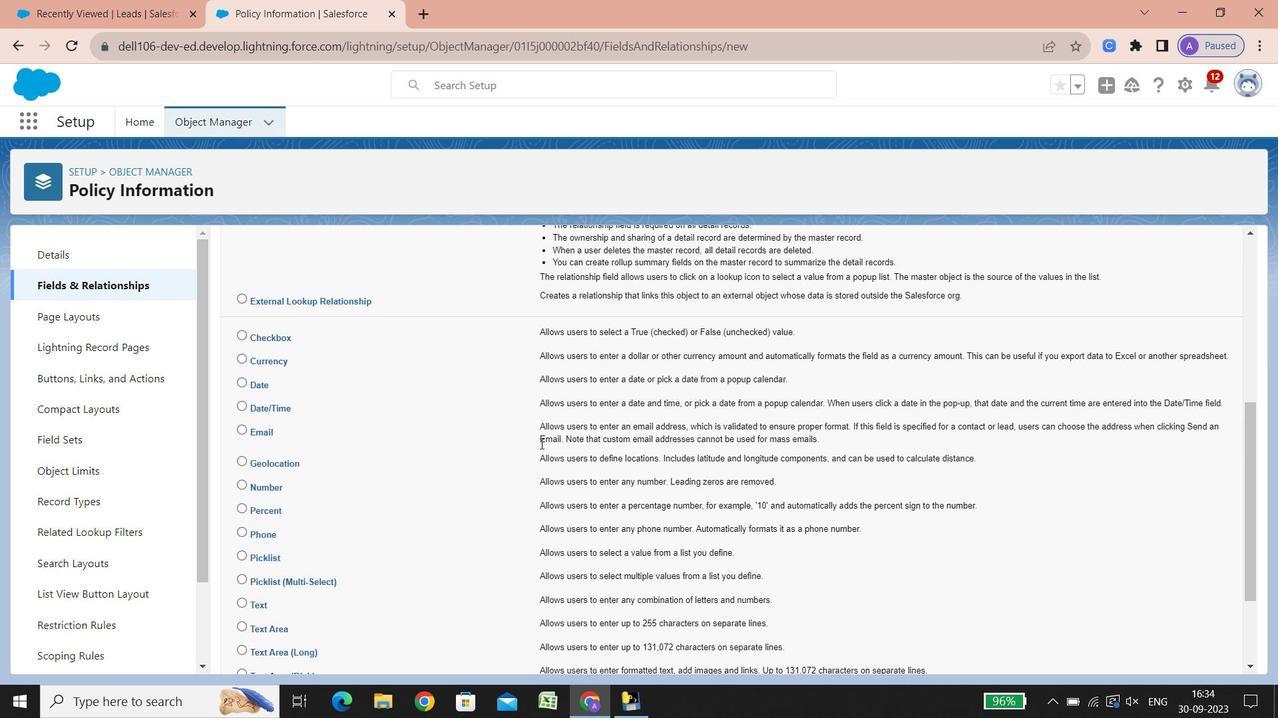 
Action: Mouse scrolled (540, 443) with delta (0, 0)
Screenshot: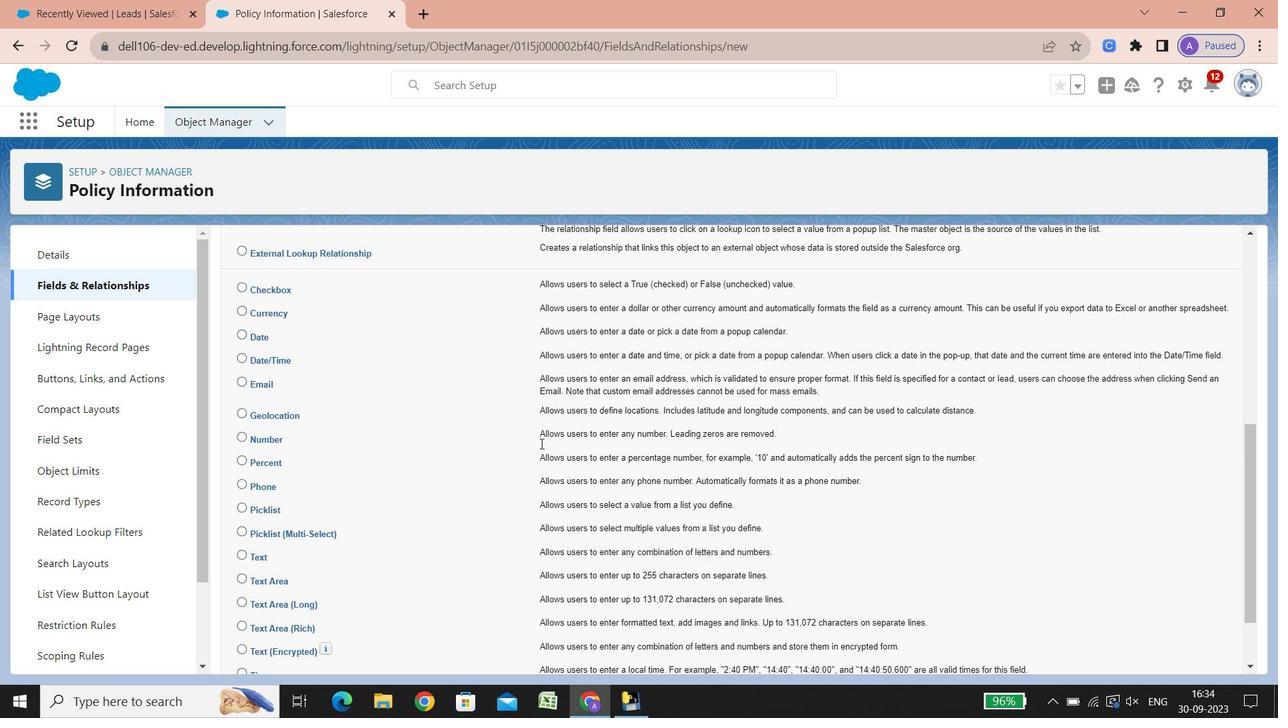 
Action: Mouse scrolled (540, 443) with delta (0, 0)
Screenshot: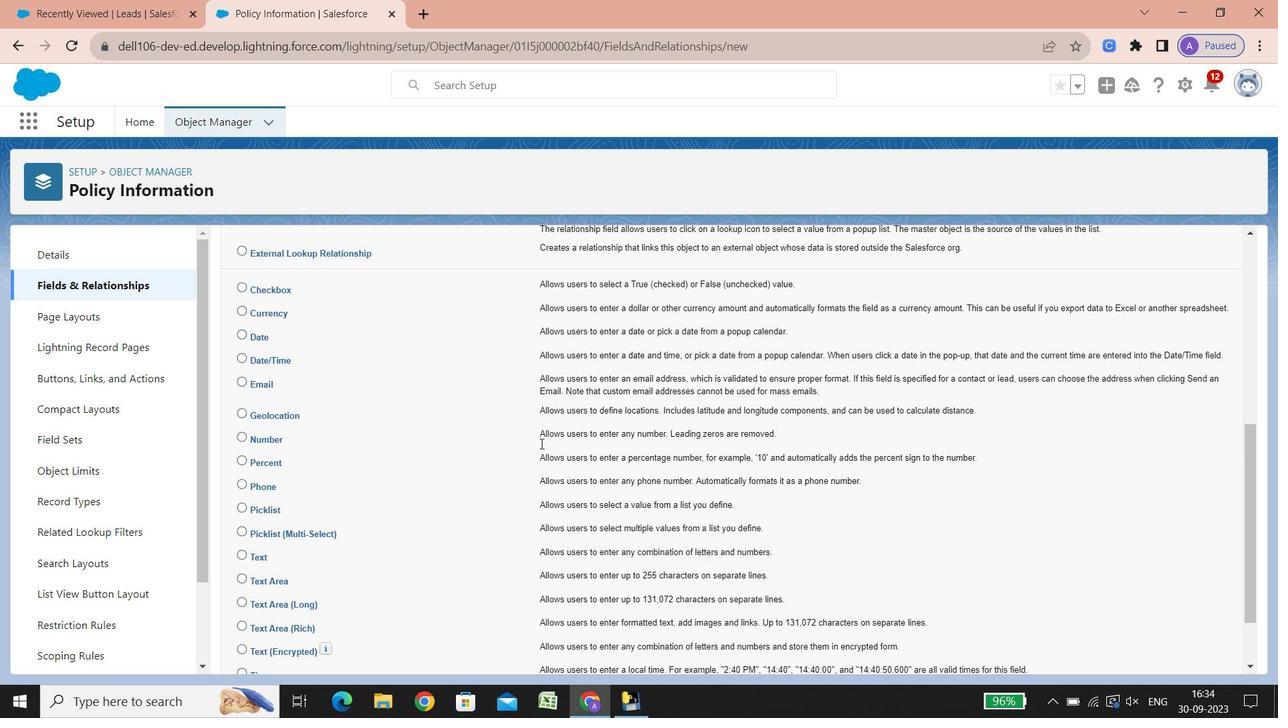 
Action: Mouse scrolled (540, 443) with delta (0, 0)
Screenshot: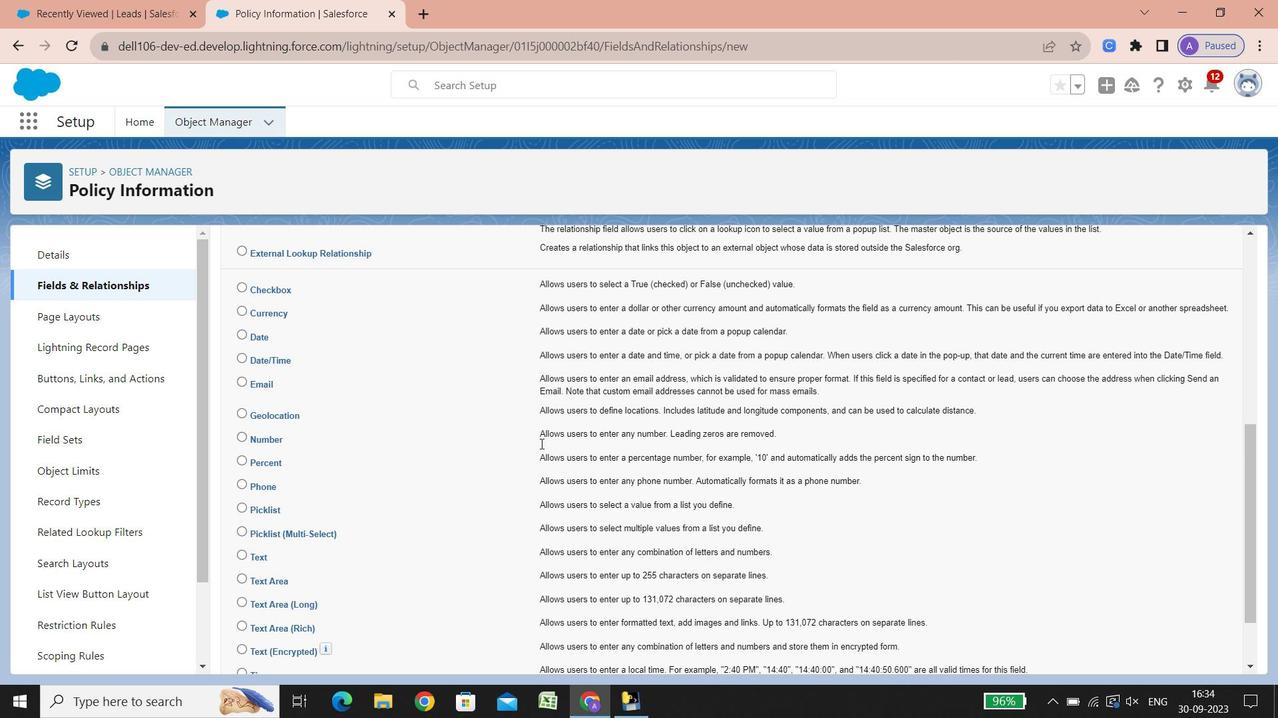 
Action: Mouse scrolled (540, 443) with delta (0, 0)
Screenshot: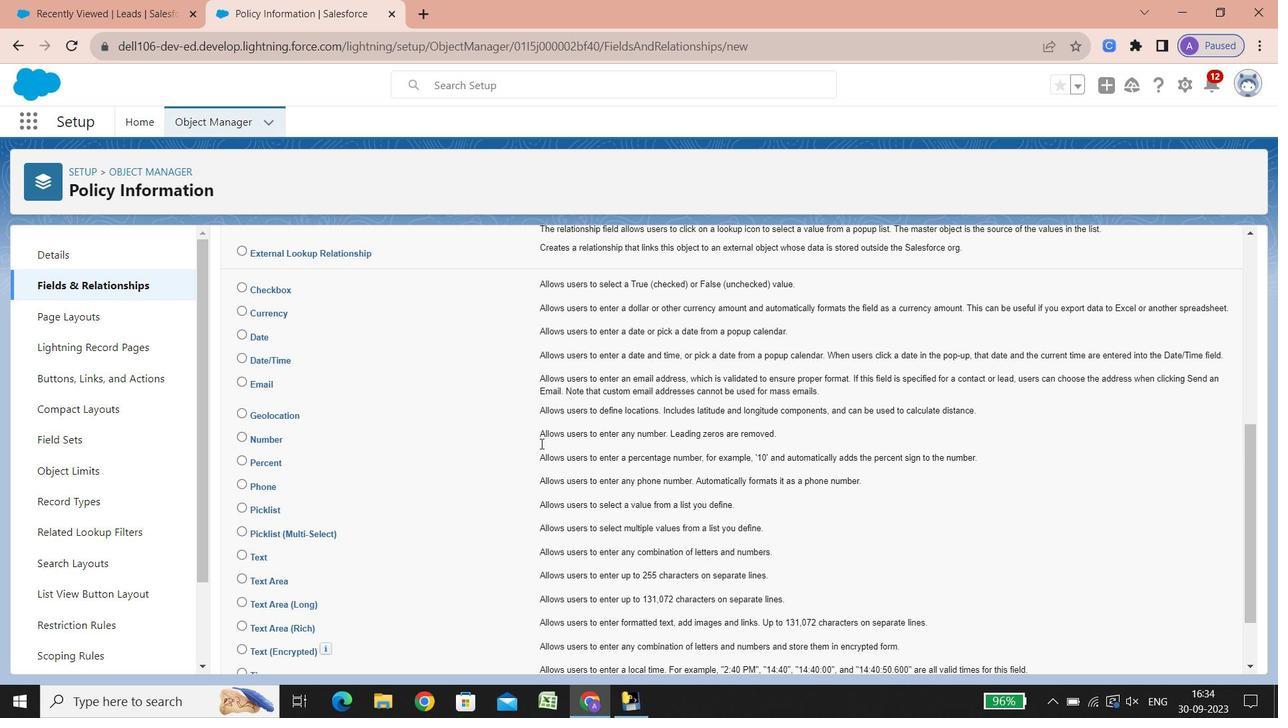 
Action: Mouse scrolled (540, 443) with delta (0, 0)
Screenshot: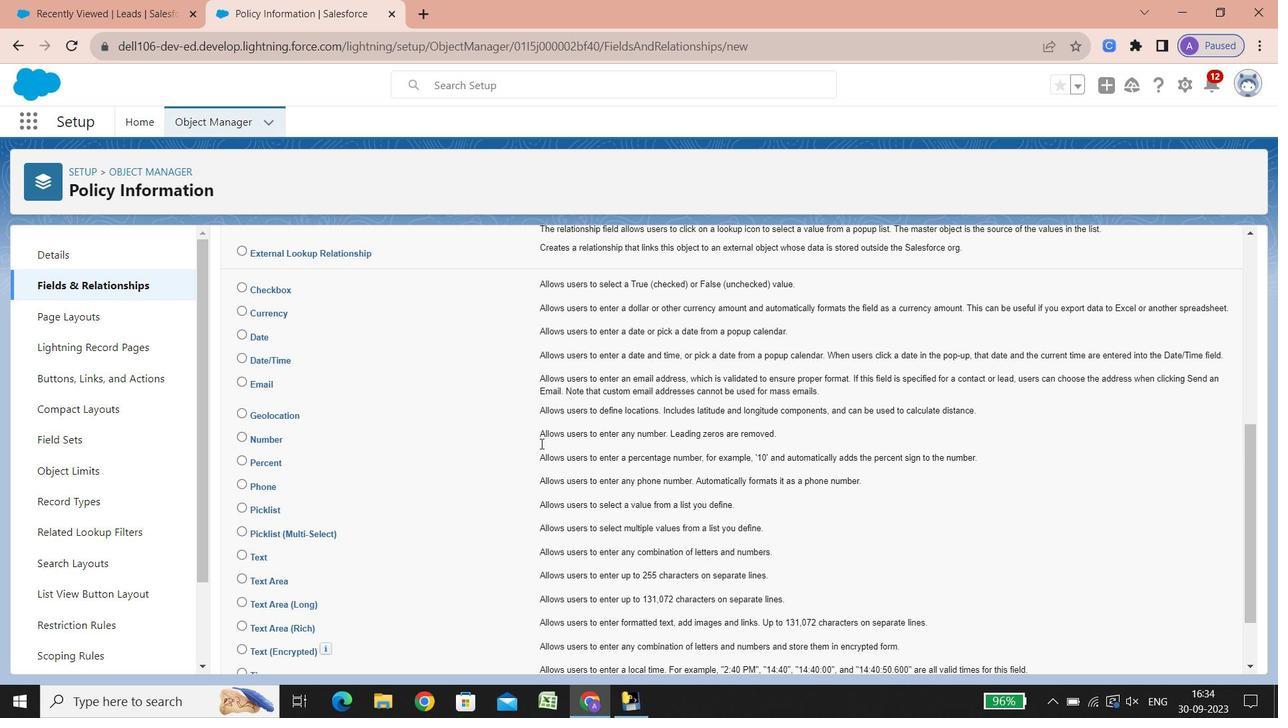 
Action: Mouse scrolled (540, 443) with delta (0, 0)
Screenshot: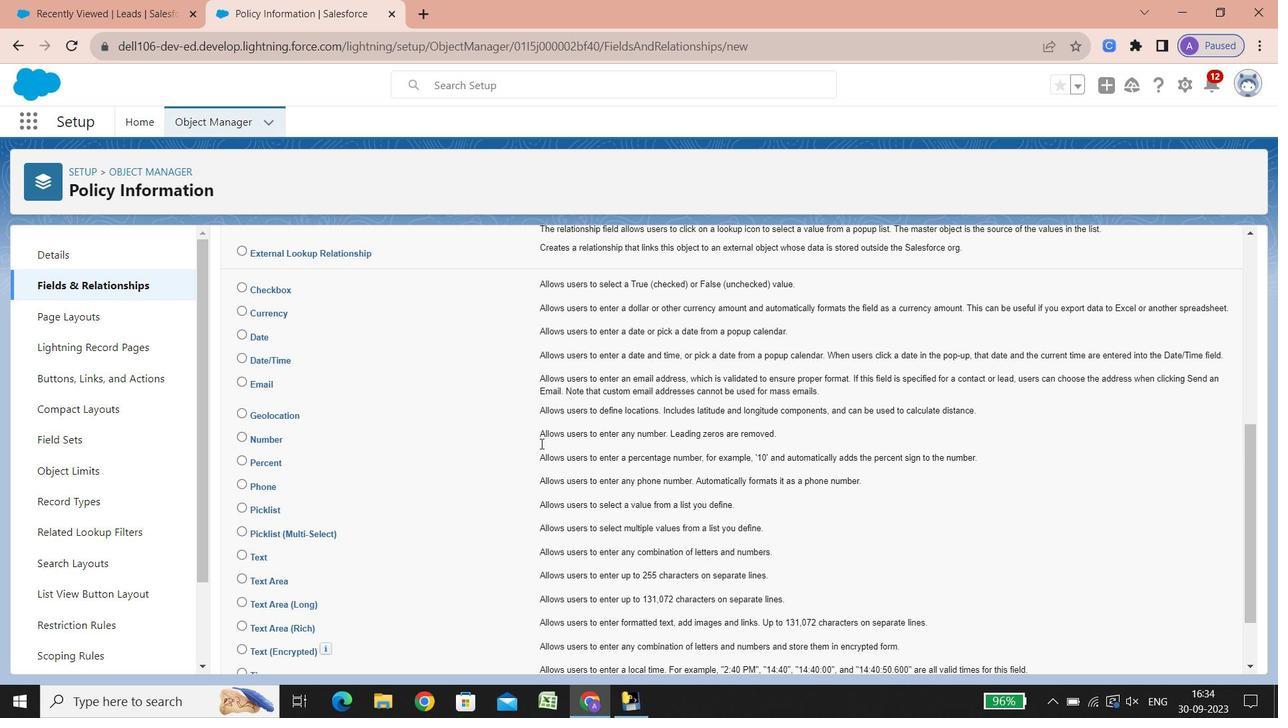 
Action: Mouse scrolled (540, 443) with delta (0, 0)
Screenshot: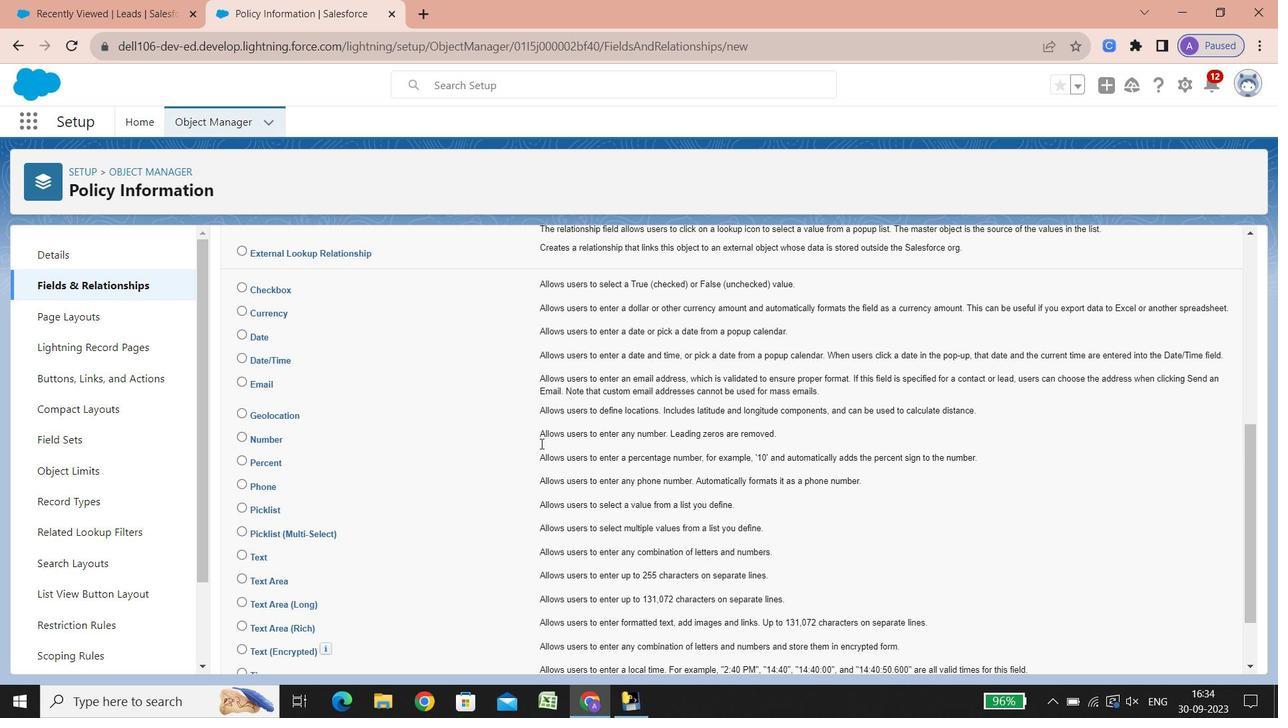 
Action: Mouse scrolled (540, 443) with delta (0, 0)
Screenshot: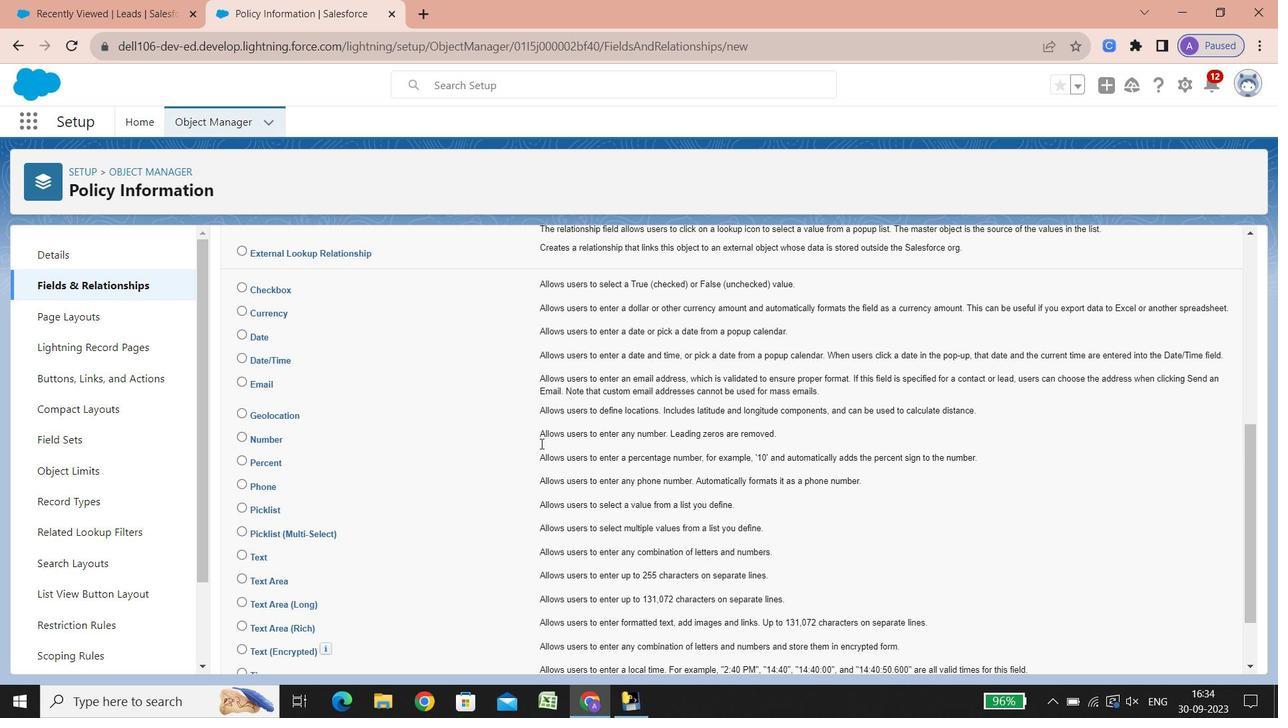 
Action: Mouse scrolled (540, 443) with delta (0, 0)
Screenshot: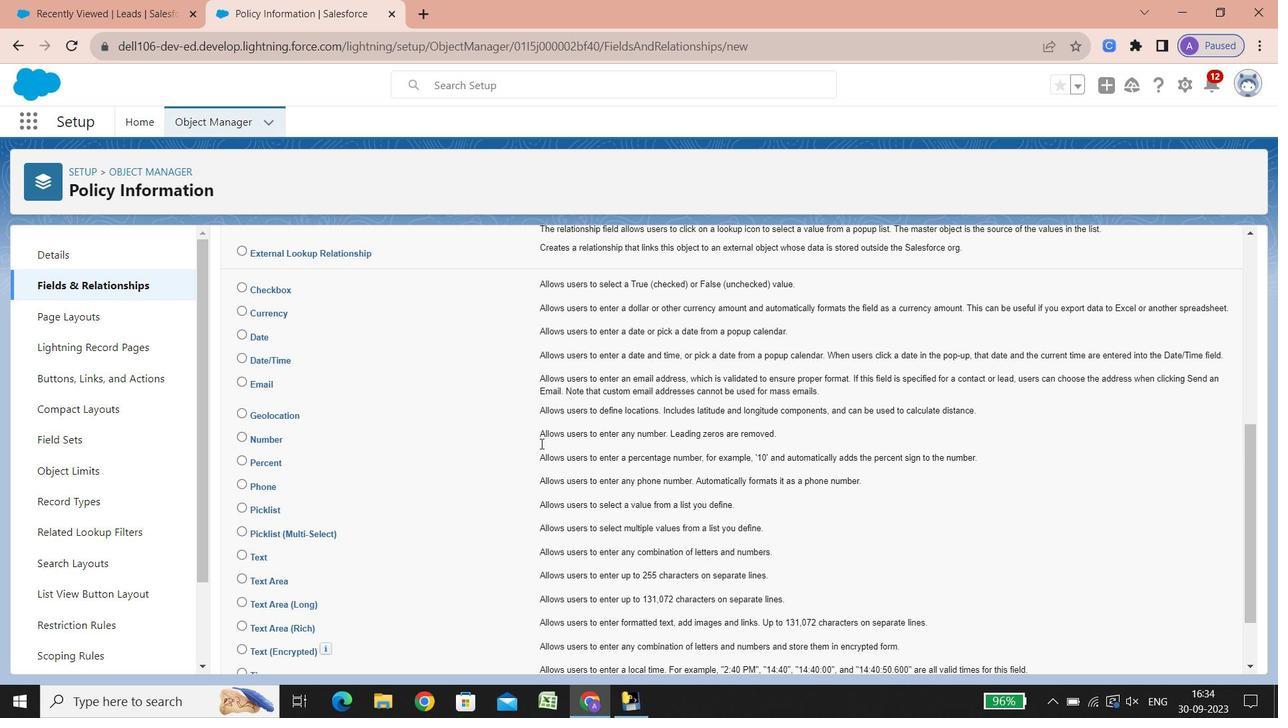 
Action: Mouse scrolled (540, 443) with delta (0, 0)
Screenshot: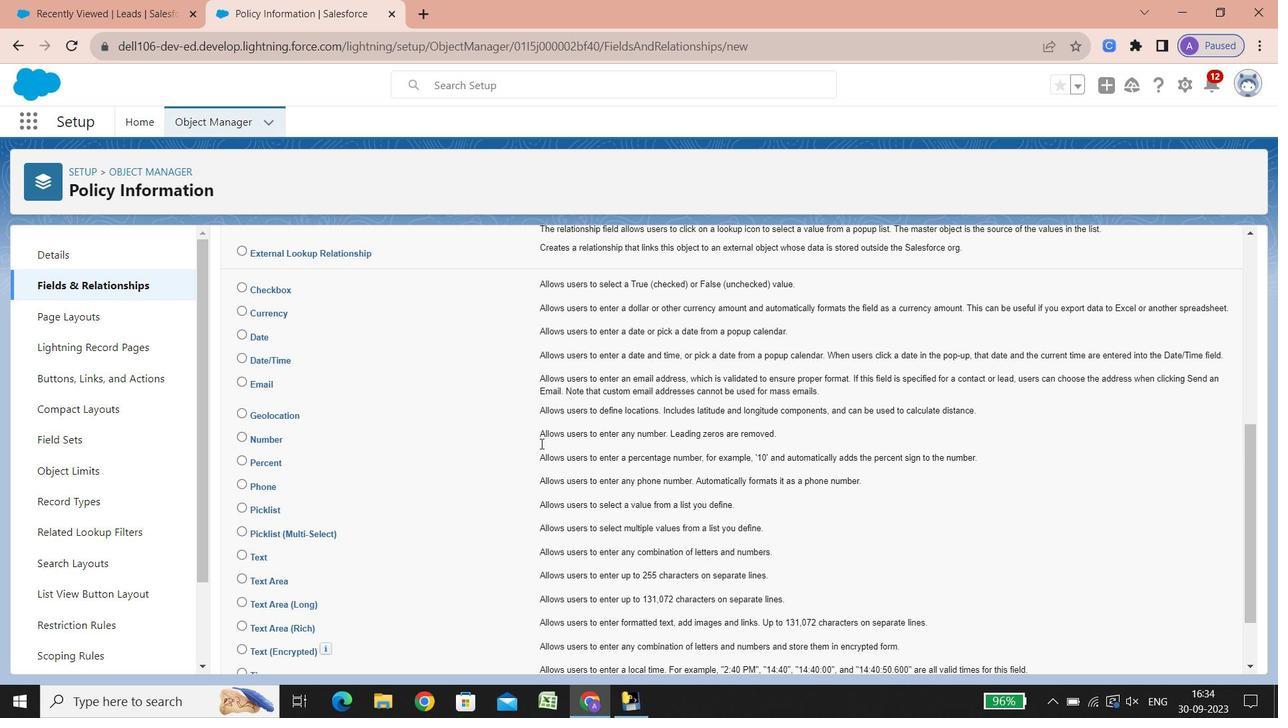 
Action: Mouse scrolled (540, 443) with delta (0, 0)
Screenshot: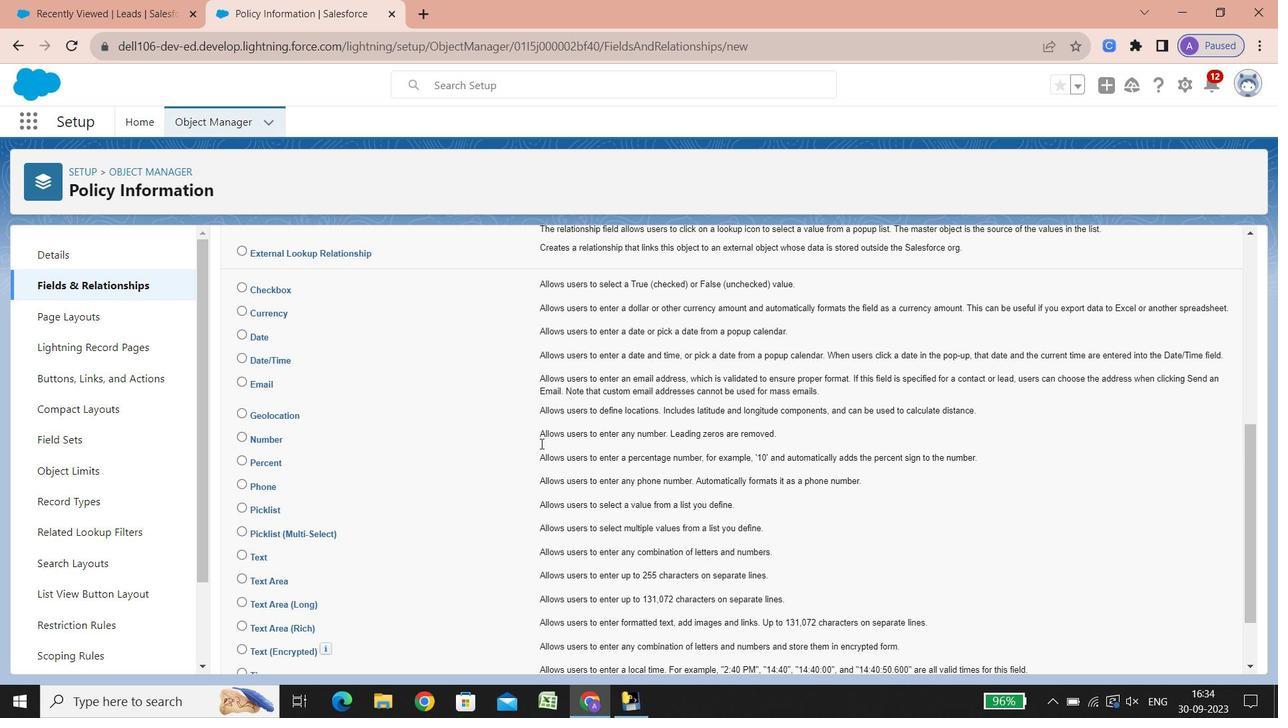 
Action: Mouse scrolled (540, 443) with delta (0, 0)
Screenshot: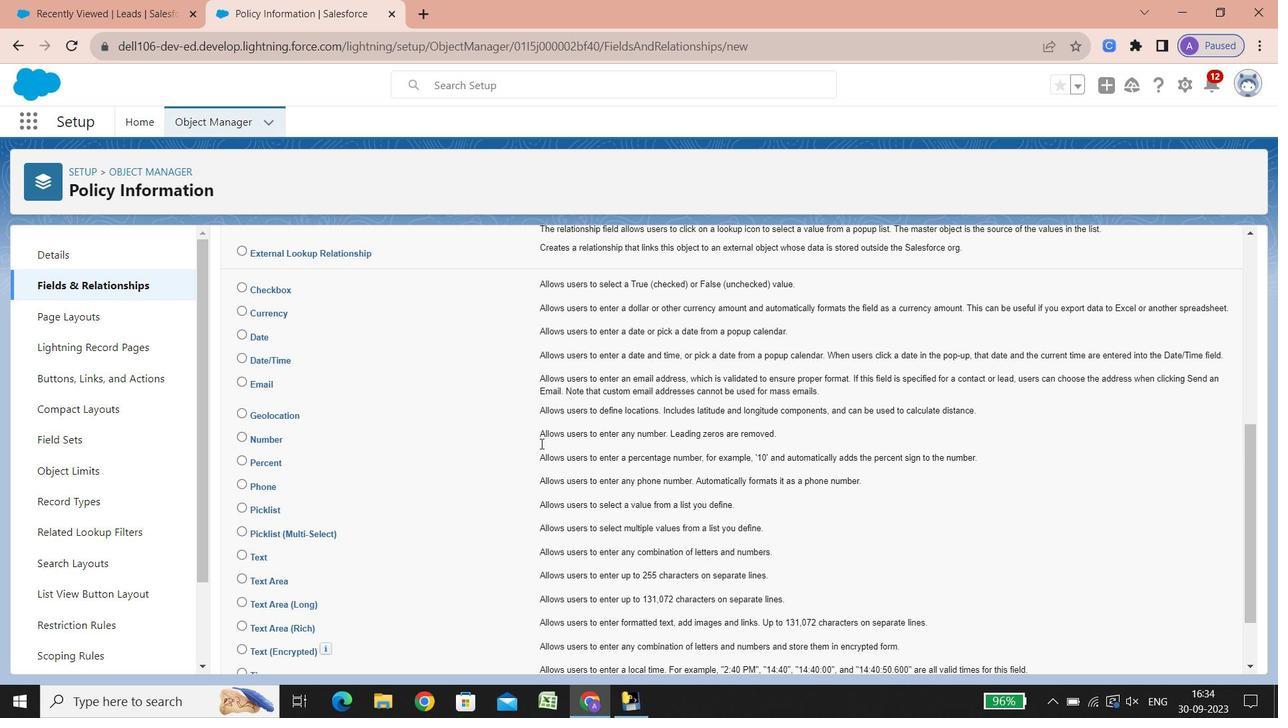 
Action: Mouse scrolled (540, 443) with delta (0, 0)
Screenshot: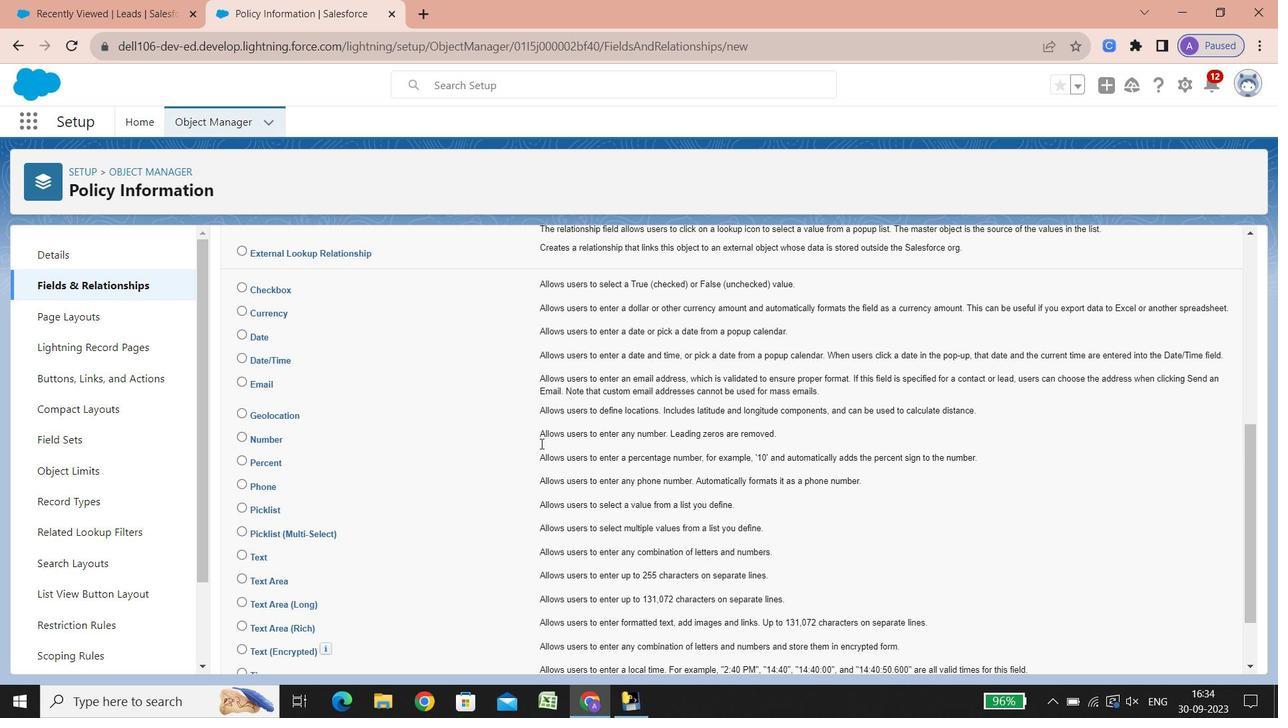 
Action: Mouse scrolled (540, 443) with delta (0, 0)
Screenshot: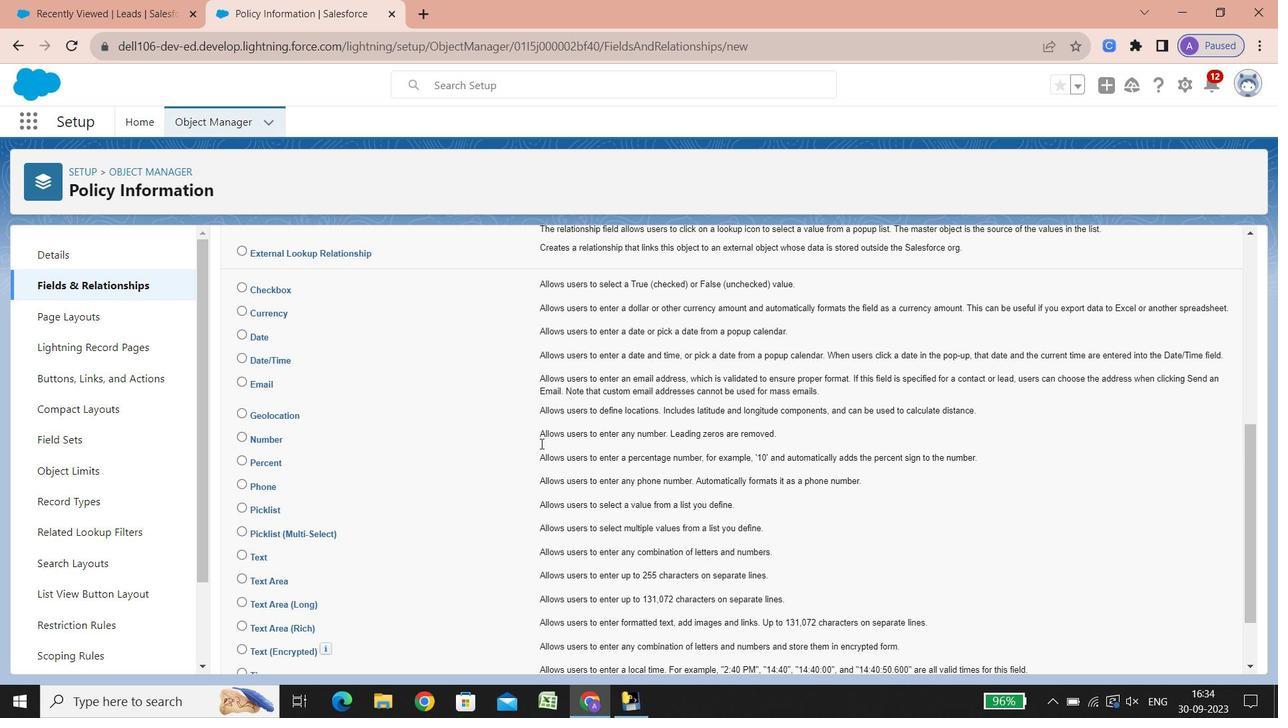 
Action: Mouse scrolled (540, 443) with delta (0, 0)
Screenshot: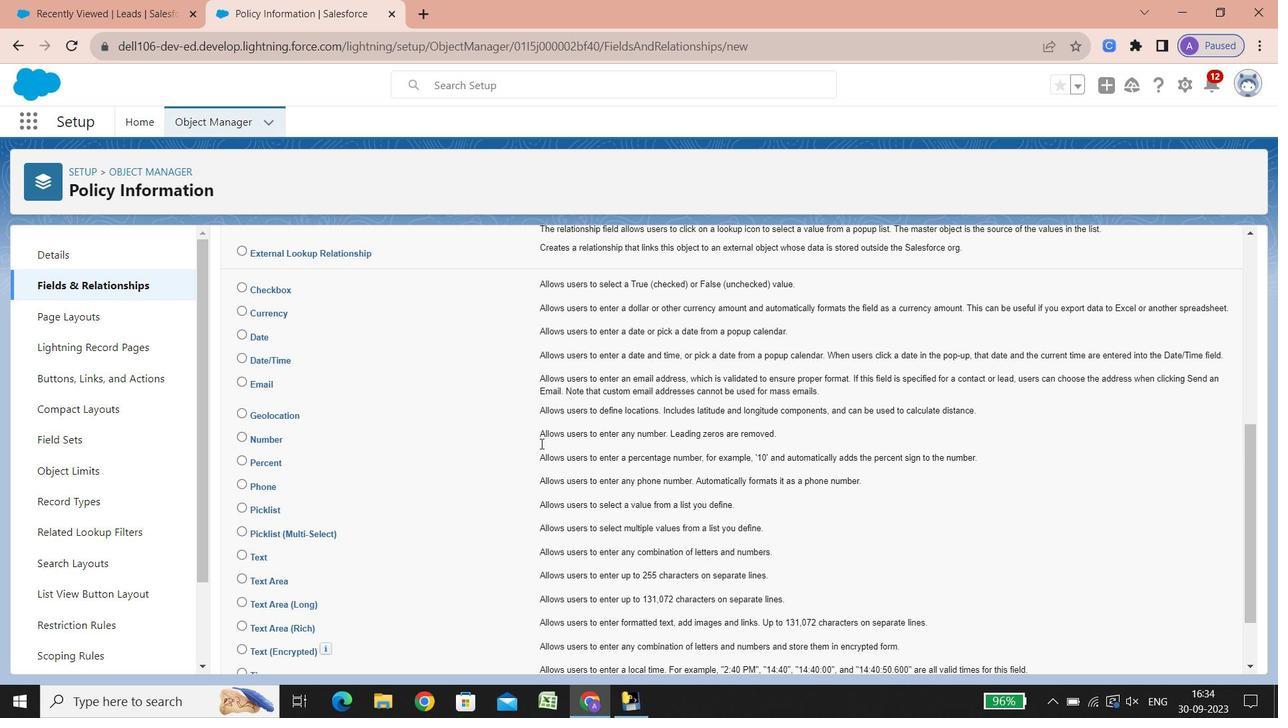 
Action: Mouse scrolled (540, 443) with delta (0, 0)
Screenshot: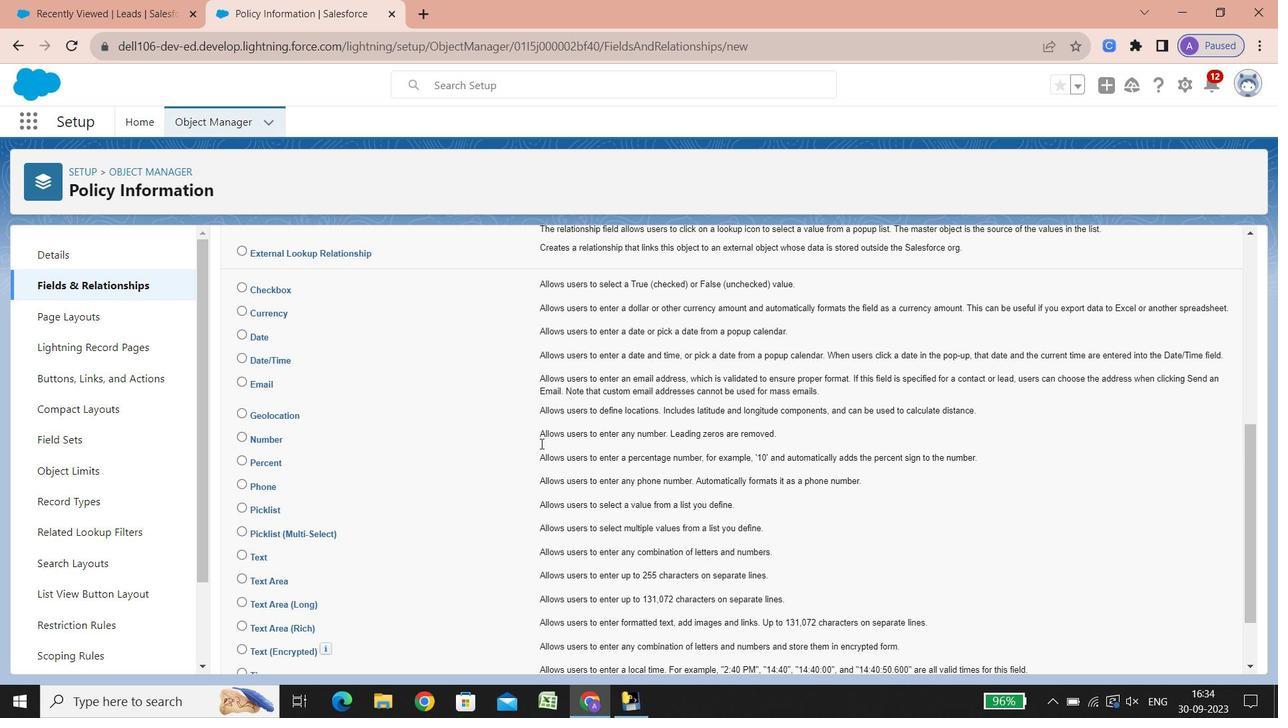 
Action: Mouse scrolled (540, 443) with delta (0, 0)
Screenshot: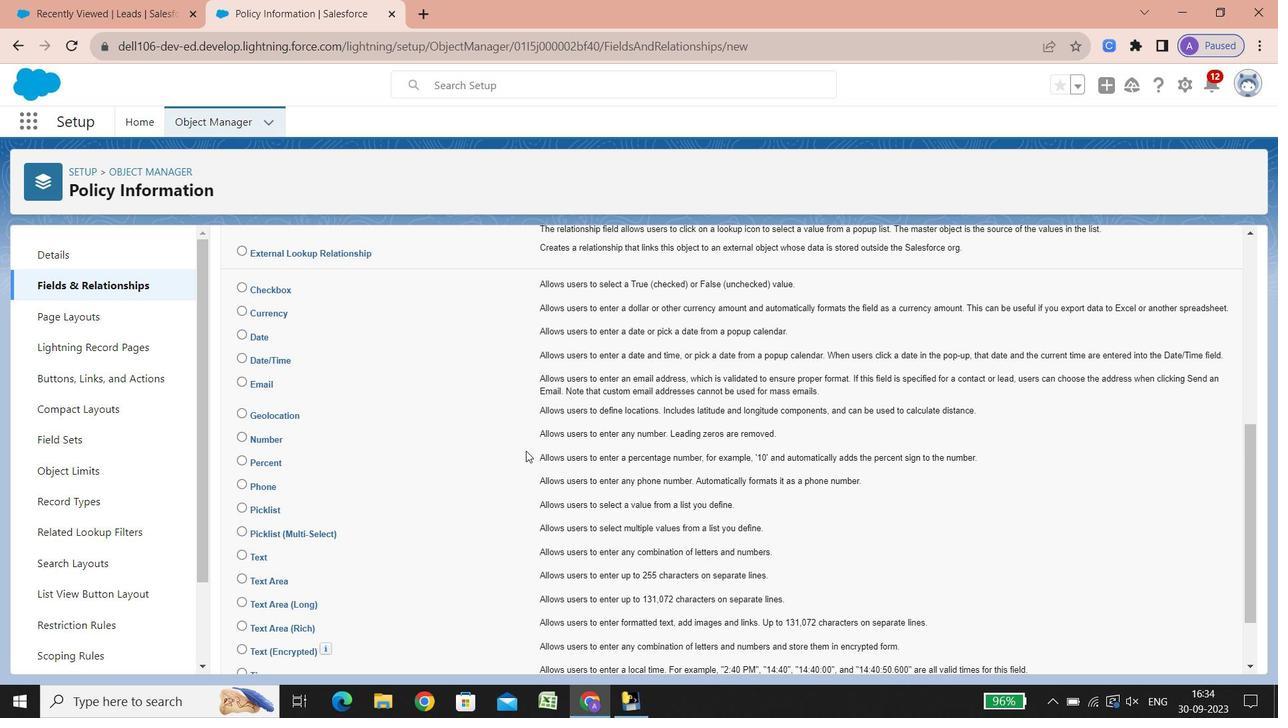 
Action: Mouse scrolled (540, 443) with delta (0, 0)
Screenshot: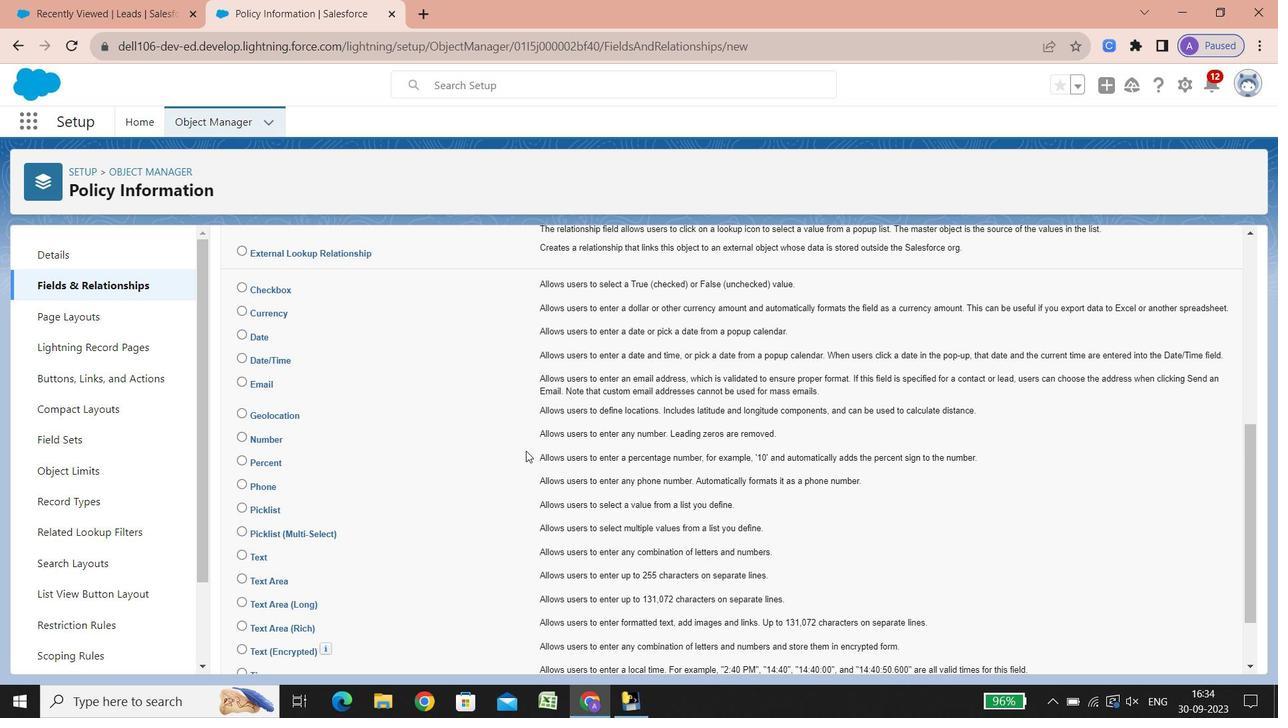 
Action: Mouse scrolled (540, 443) with delta (0, 0)
Screenshot: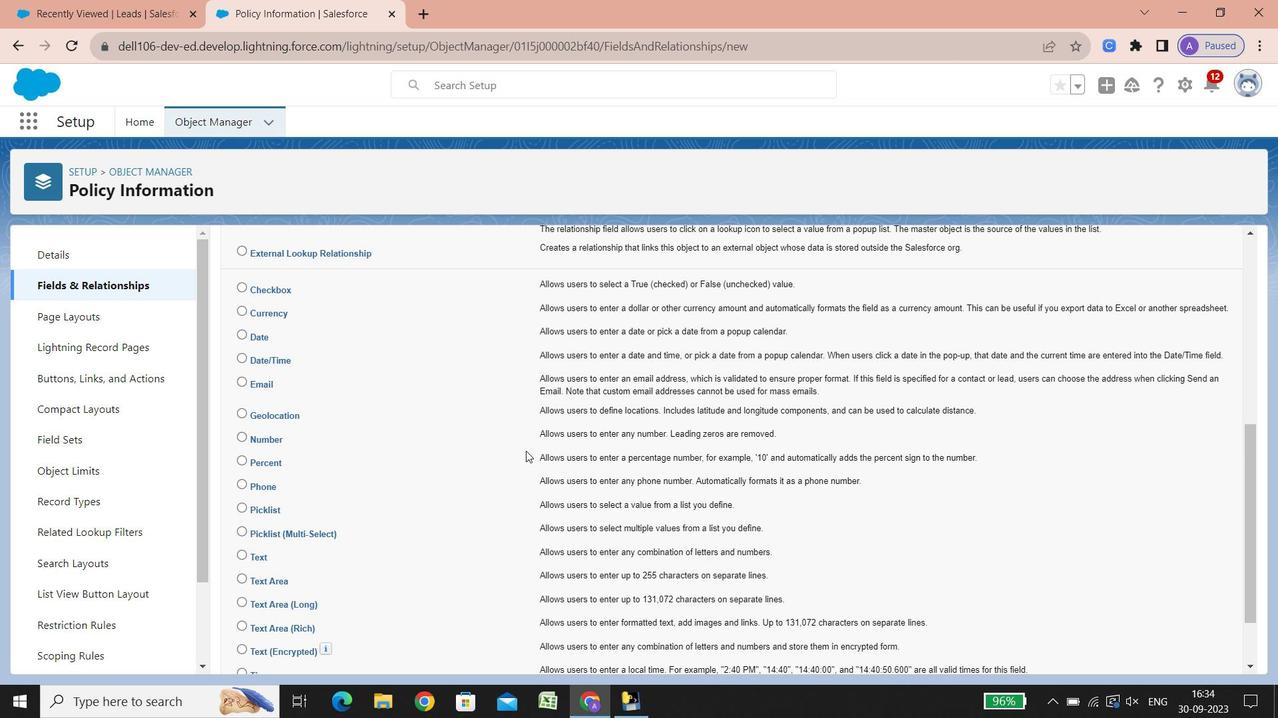 
Action: Mouse scrolled (540, 443) with delta (0, 0)
Screenshot: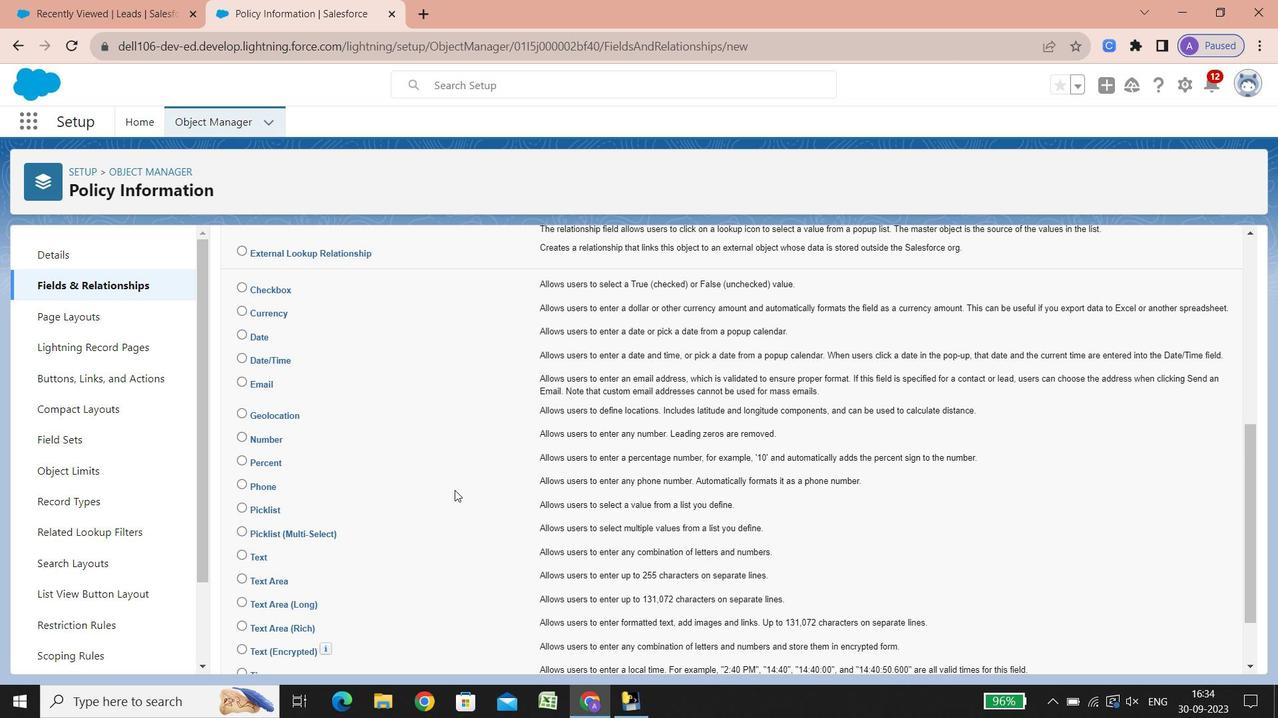 
Action: Mouse moved to (243, 533)
Screenshot: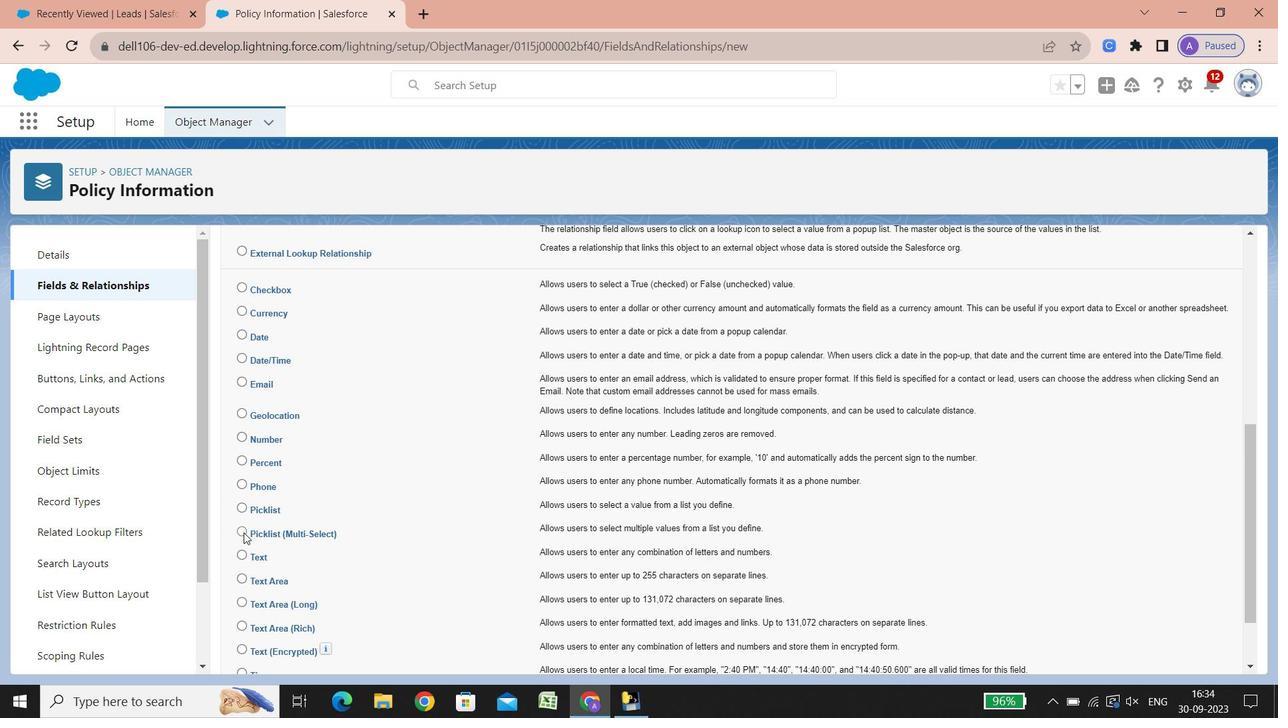 
Action: Mouse pressed left at (243, 533)
Screenshot: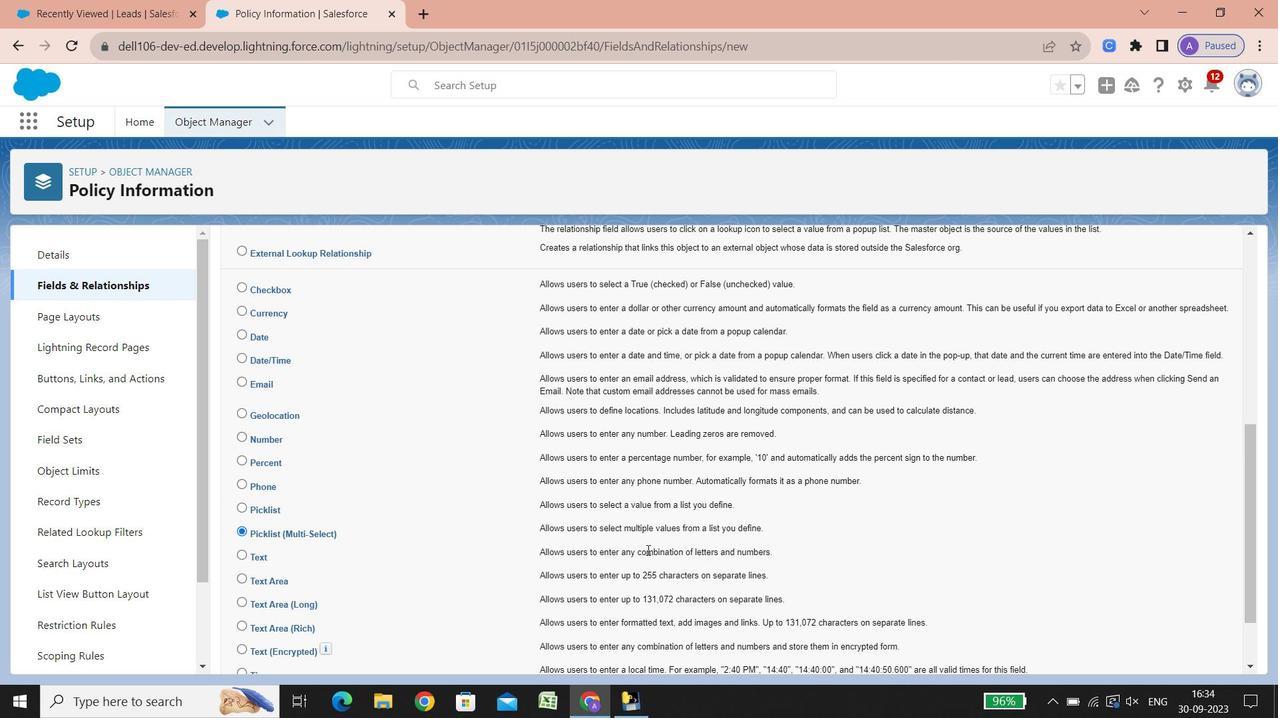 
Action: Mouse moved to (648, 551)
Screenshot: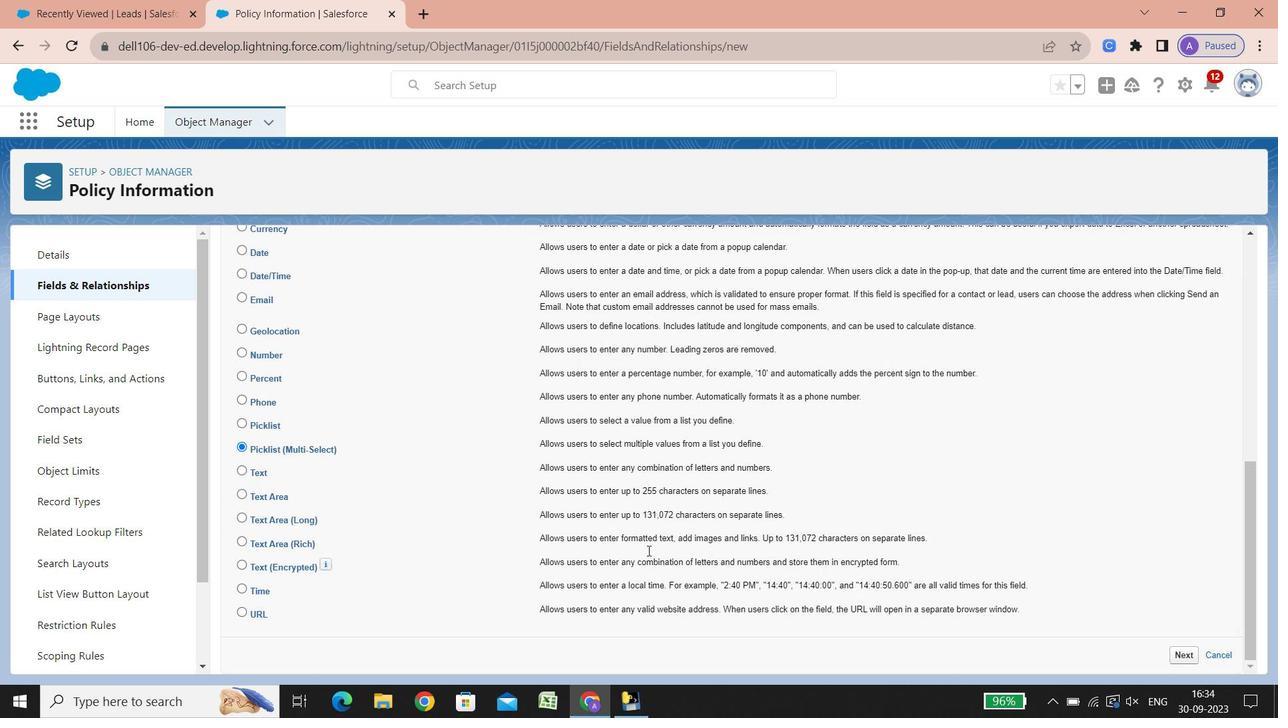 
Action: Mouse scrolled (648, 551) with delta (0, 0)
Screenshot: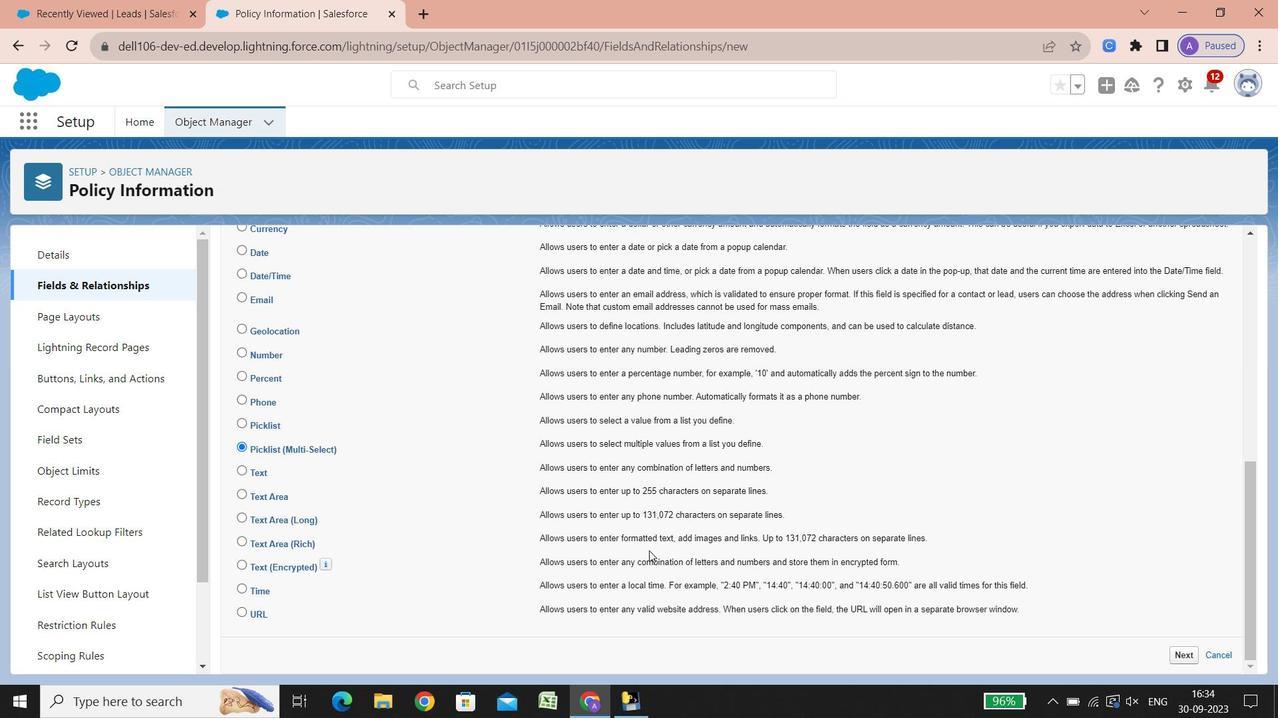 
Action: Mouse scrolled (648, 551) with delta (0, 0)
Screenshot: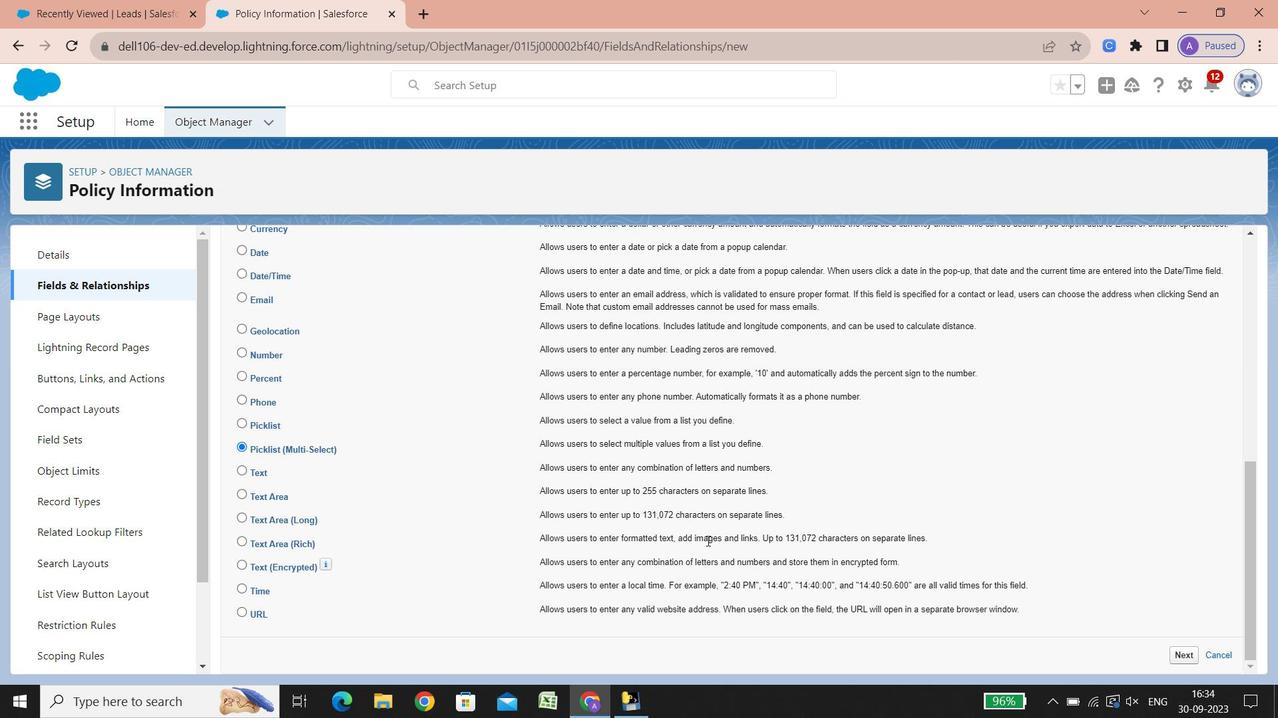 
Action: Mouse scrolled (648, 551) with delta (0, 0)
Screenshot: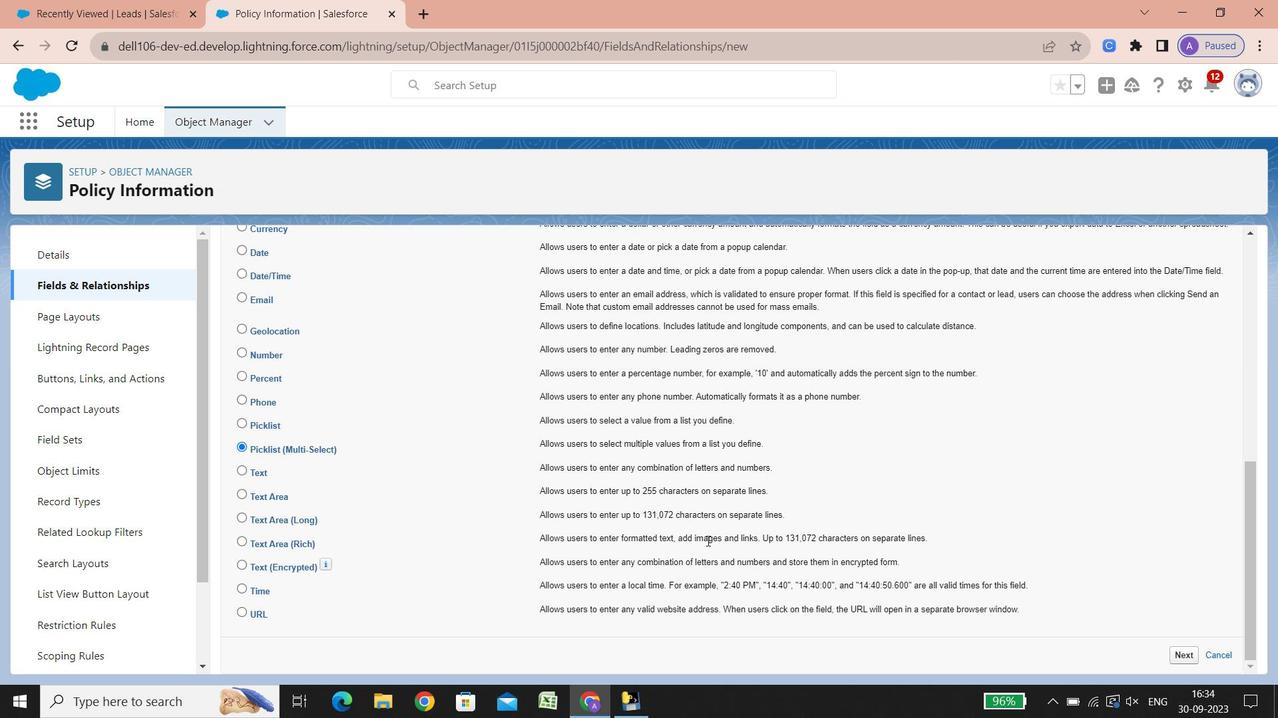 
Action: Mouse scrolled (648, 551) with delta (0, 0)
Screenshot: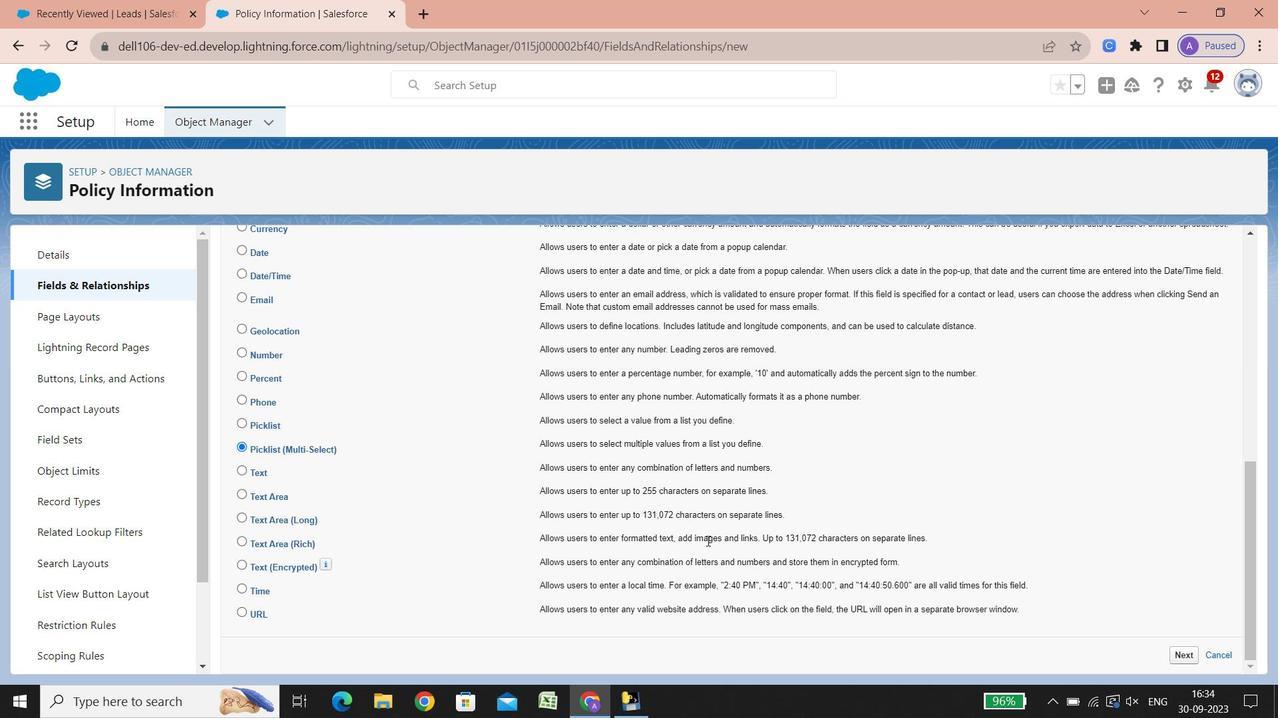 
Action: Mouse scrolled (648, 551) with delta (0, 0)
Screenshot: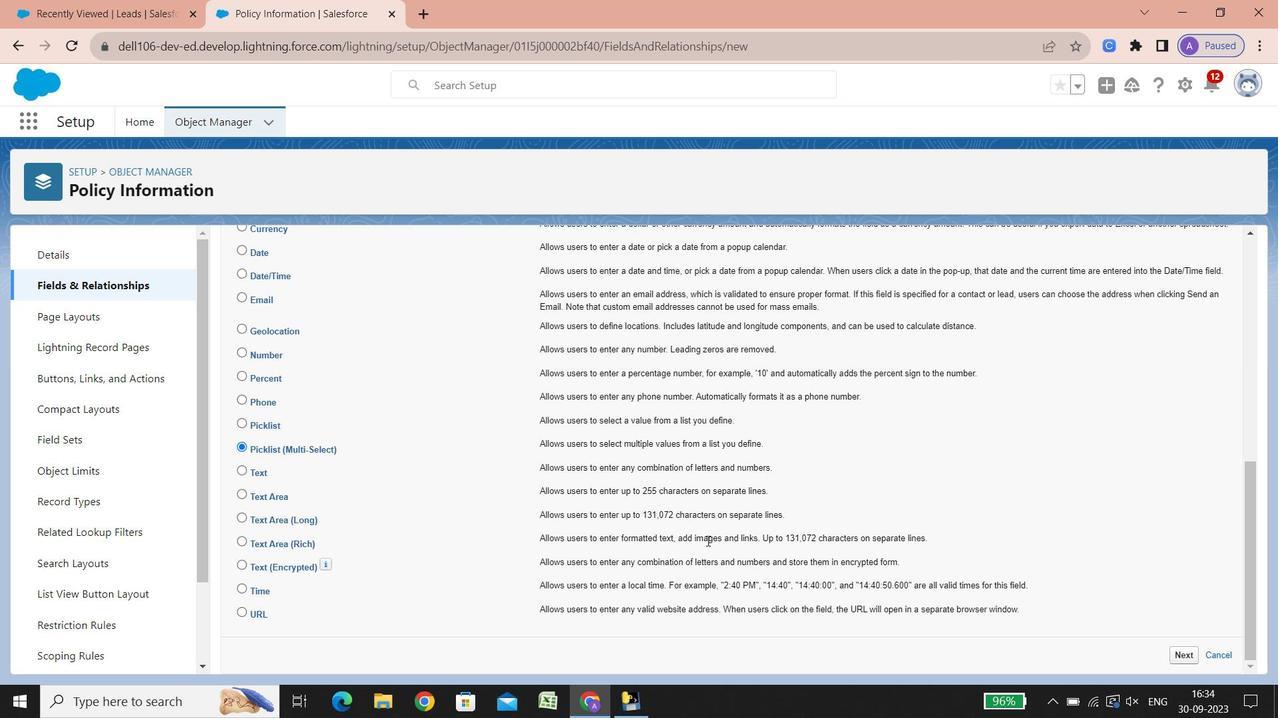 
Action: Mouse scrolled (648, 551) with delta (0, 0)
Screenshot: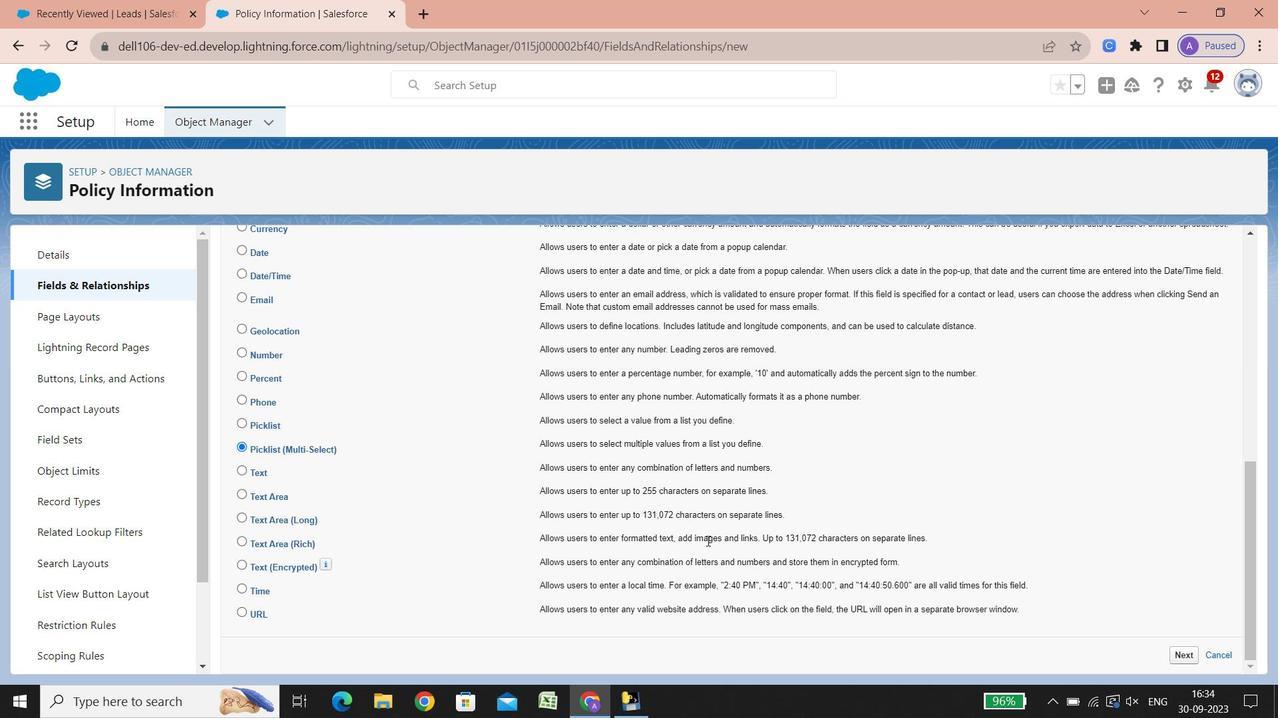 
Action: Mouse scrolled (648, 551) with delta (0, 0)
Screenshot: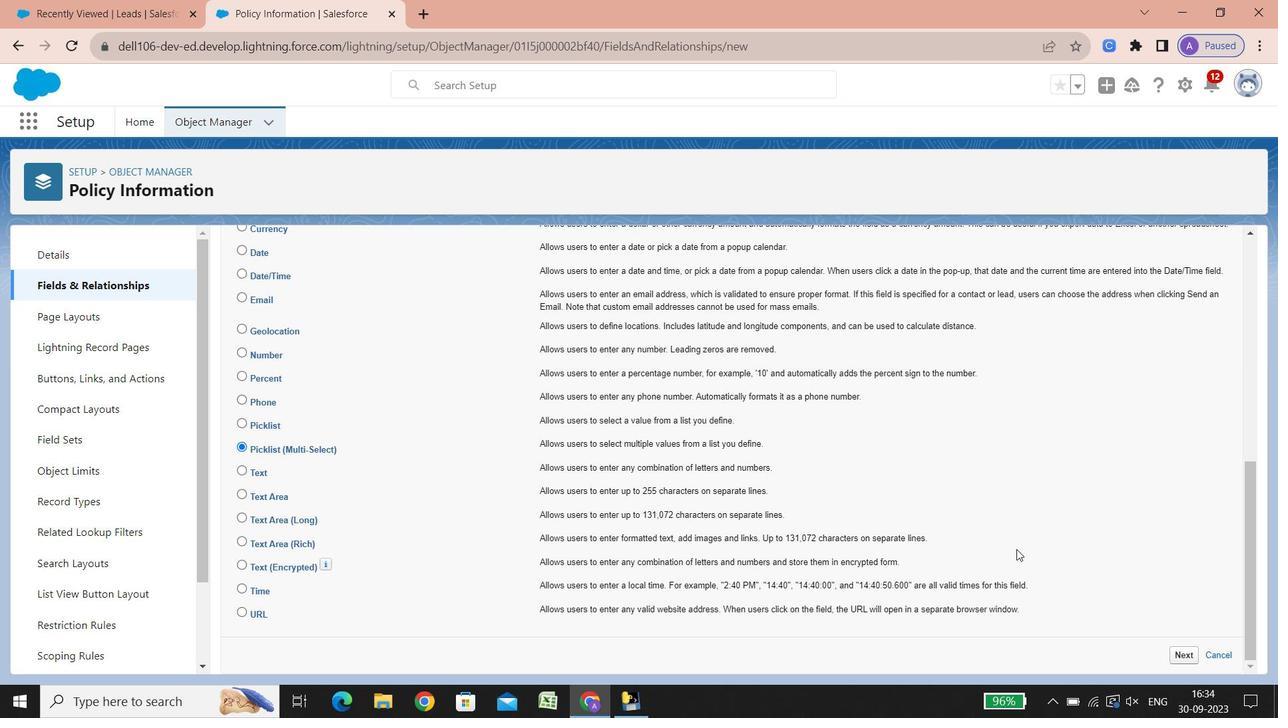 
Action: Mouse scrolled (648, 551) with delta (0, 0)
Screenshot: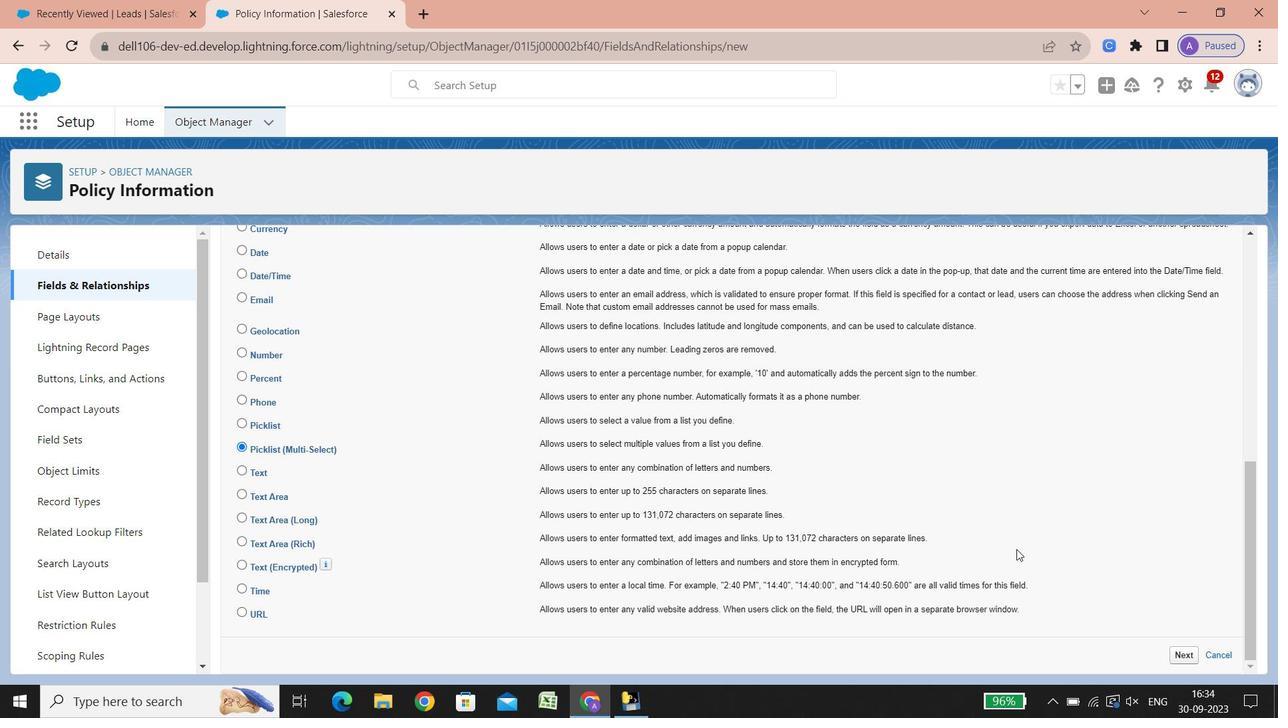 
Action: Mouse scrolled (648, 551) with delta (0, 0)
Screenshot: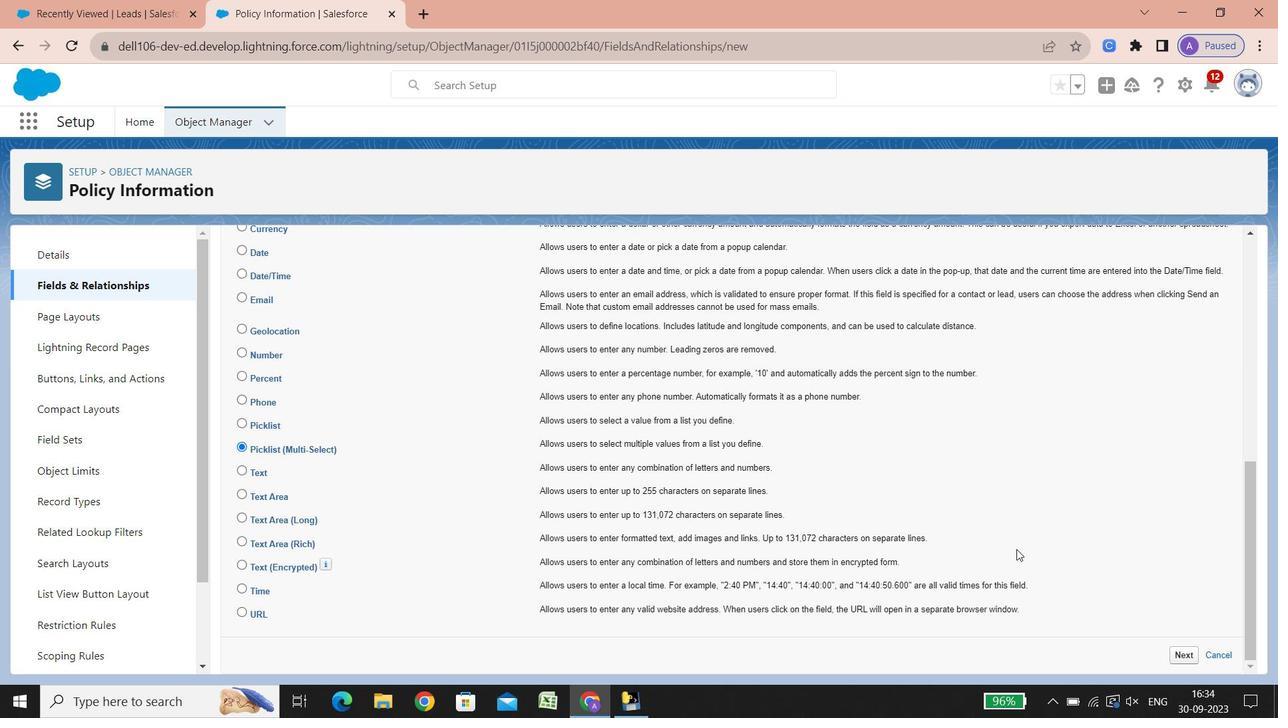 
Action: Mouse scrolled (648, 551) with delta (0, 0)
Screenshot: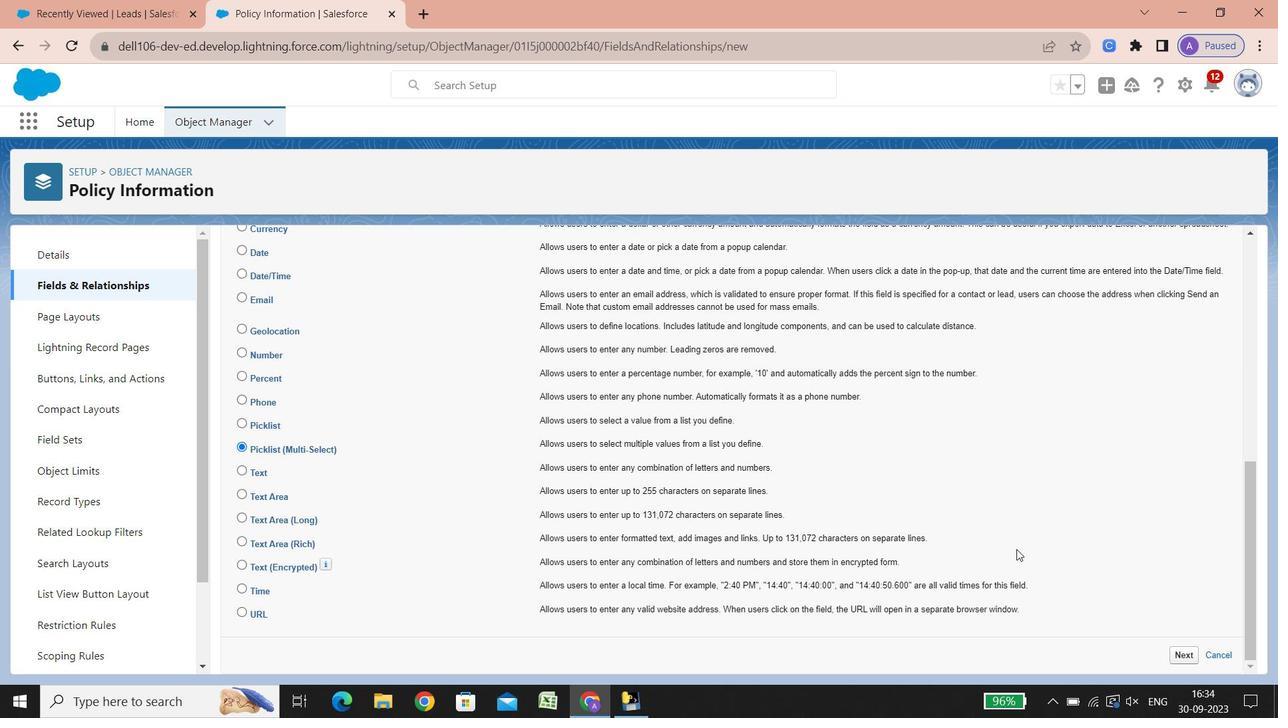 
Action: Mouse scrolled (648, 551) with delta (0, 0)
Screenshot: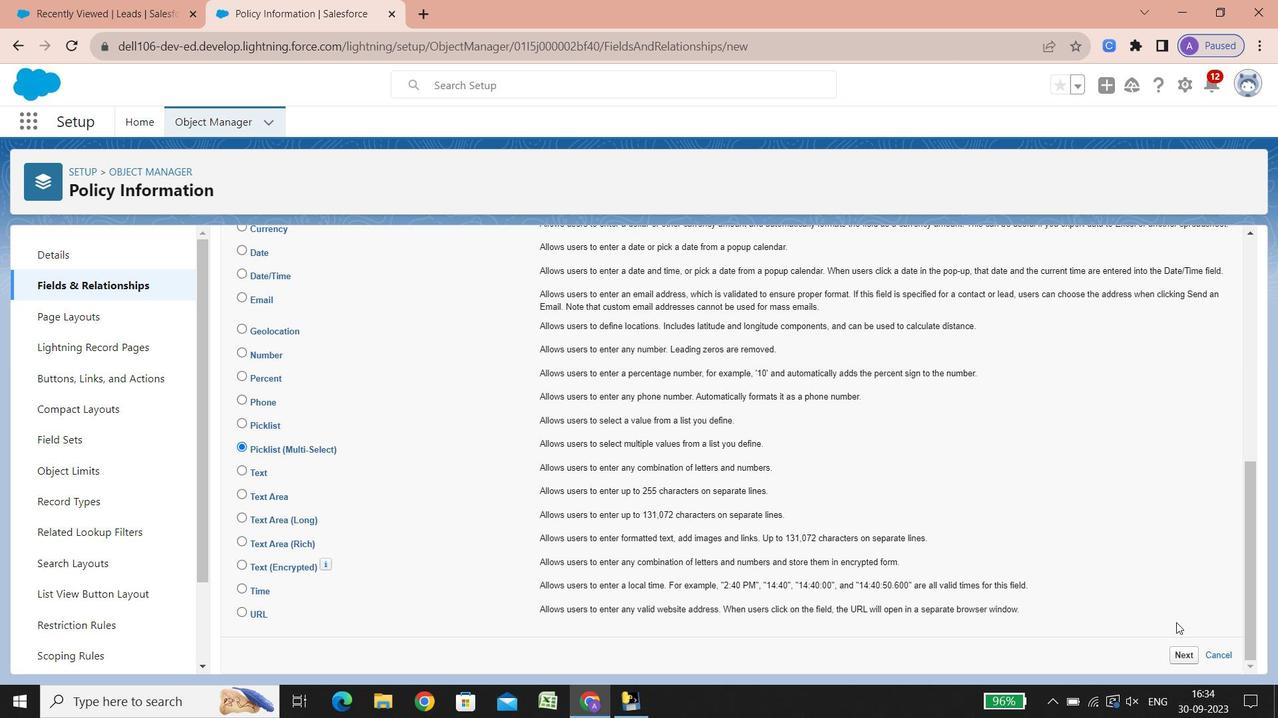 
Action: Mouse scrolled (648, 551) with delta (0, 0)
Screenshot: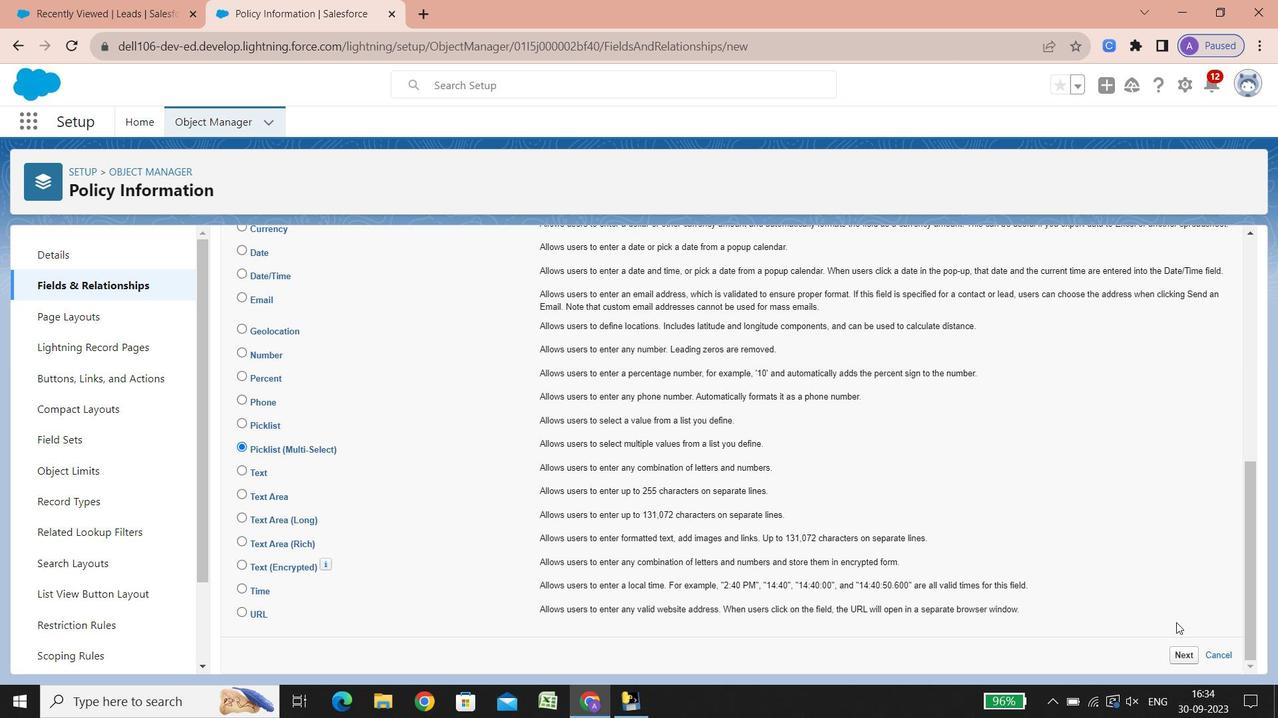 
Action: Mouse scrolled (648, 551) with delta (0, 0)
Screenshot: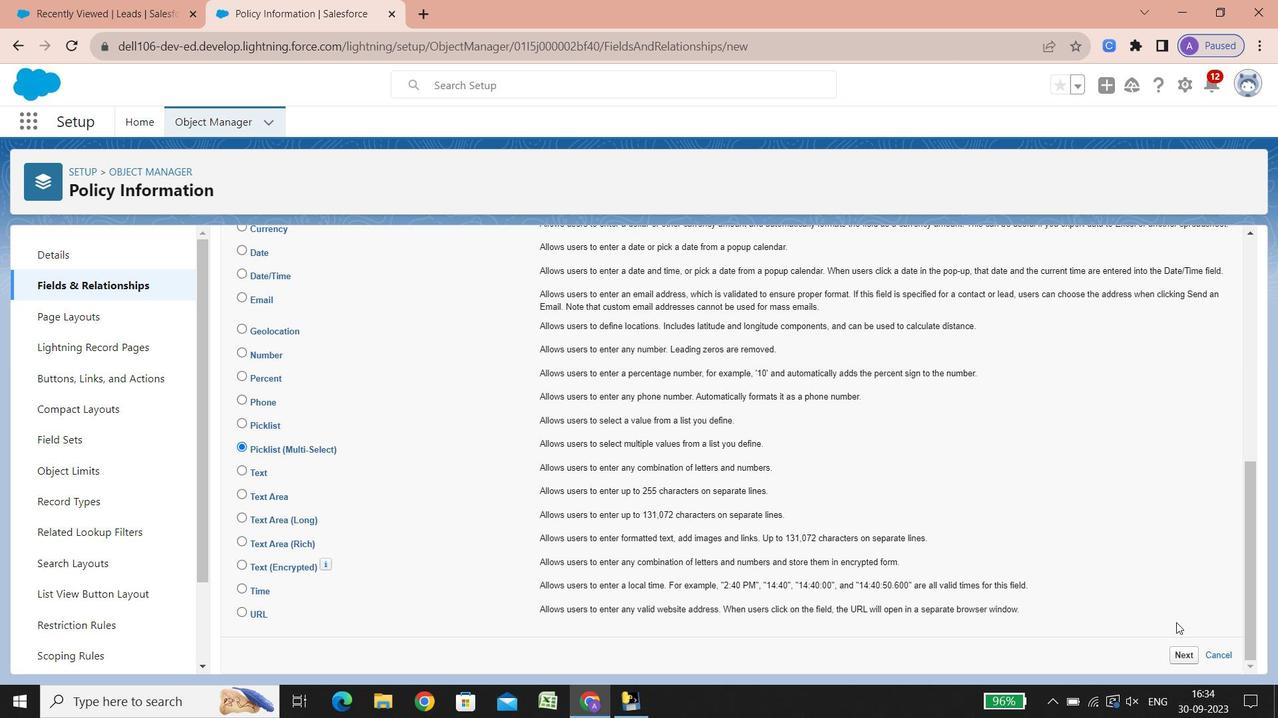 
Action: Mouse scrolled (648, 551) with delta (0, 0)
Screenshot: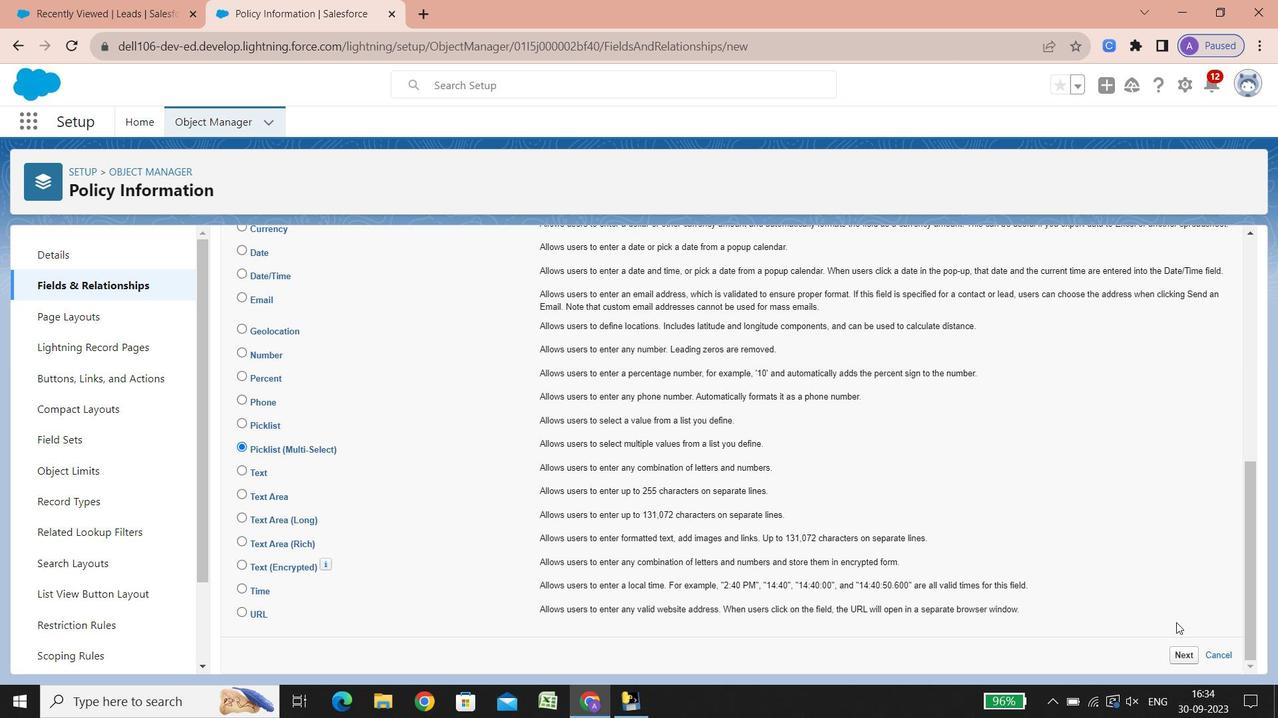 
Action: Mouse scrolled (648, 551) with delta (0, 0)
Screenshot: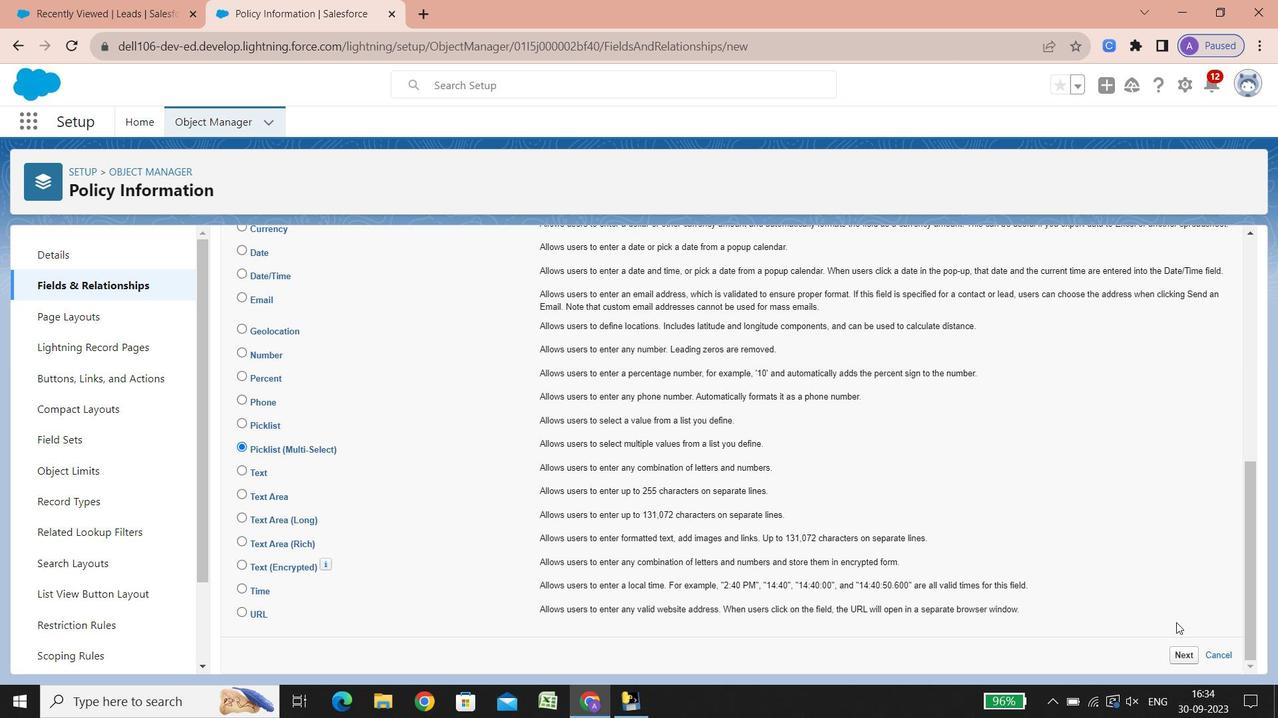 
Action: Mouse scrolled (648, 551) with delta (0, 0)
Screenshot: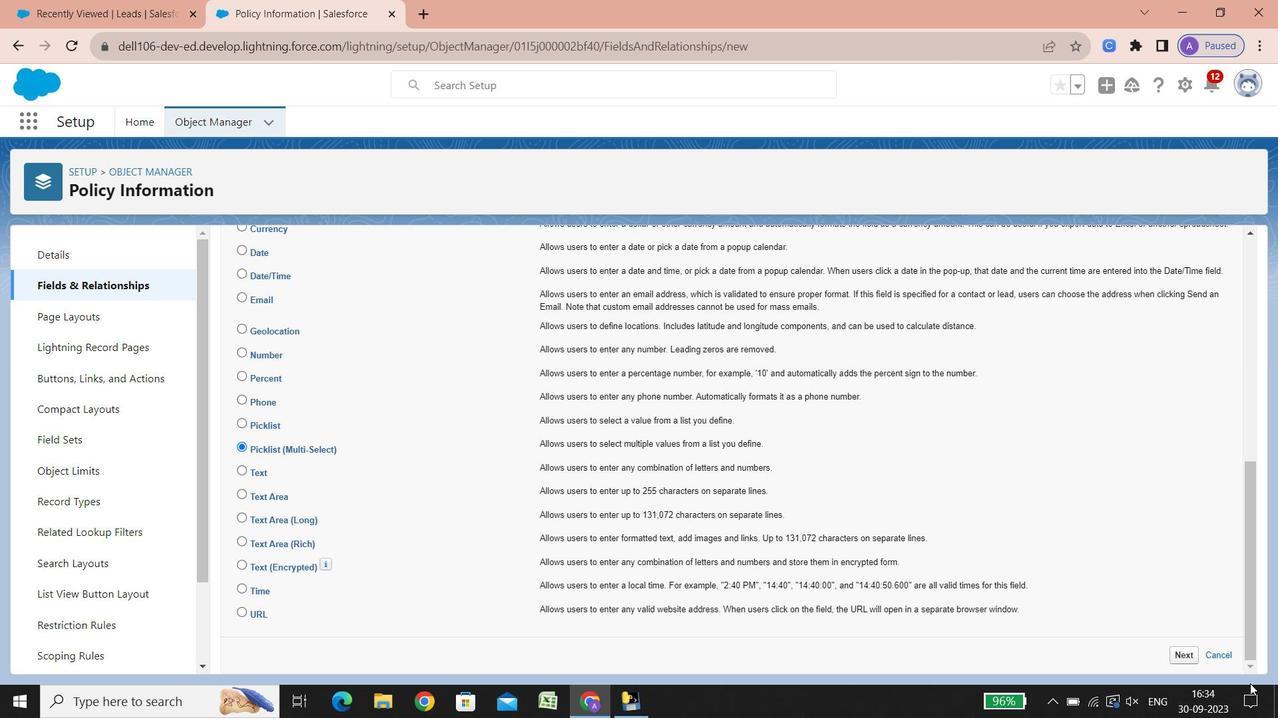 
Action: Mouse scrolled (648, 551) with delta (0, 0)
Screenshot: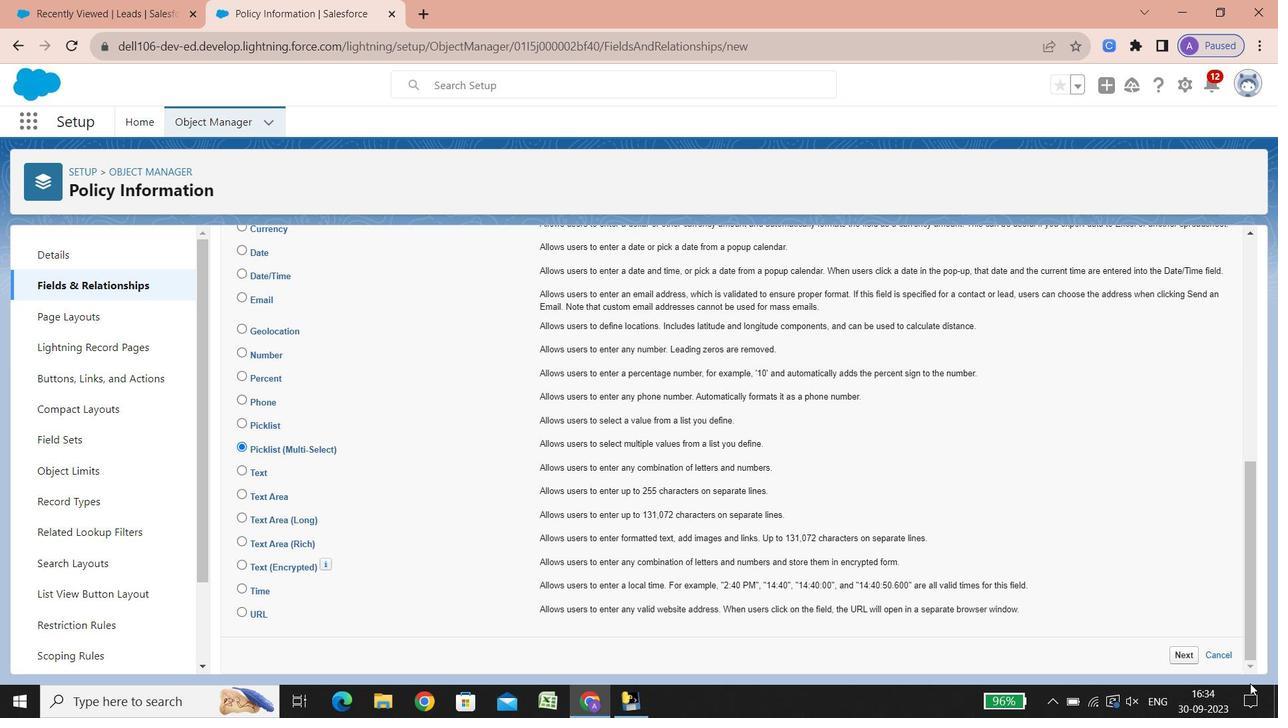 
Action: Mouse scrolled (648, 551) with delta (0, 0)
Screenshot: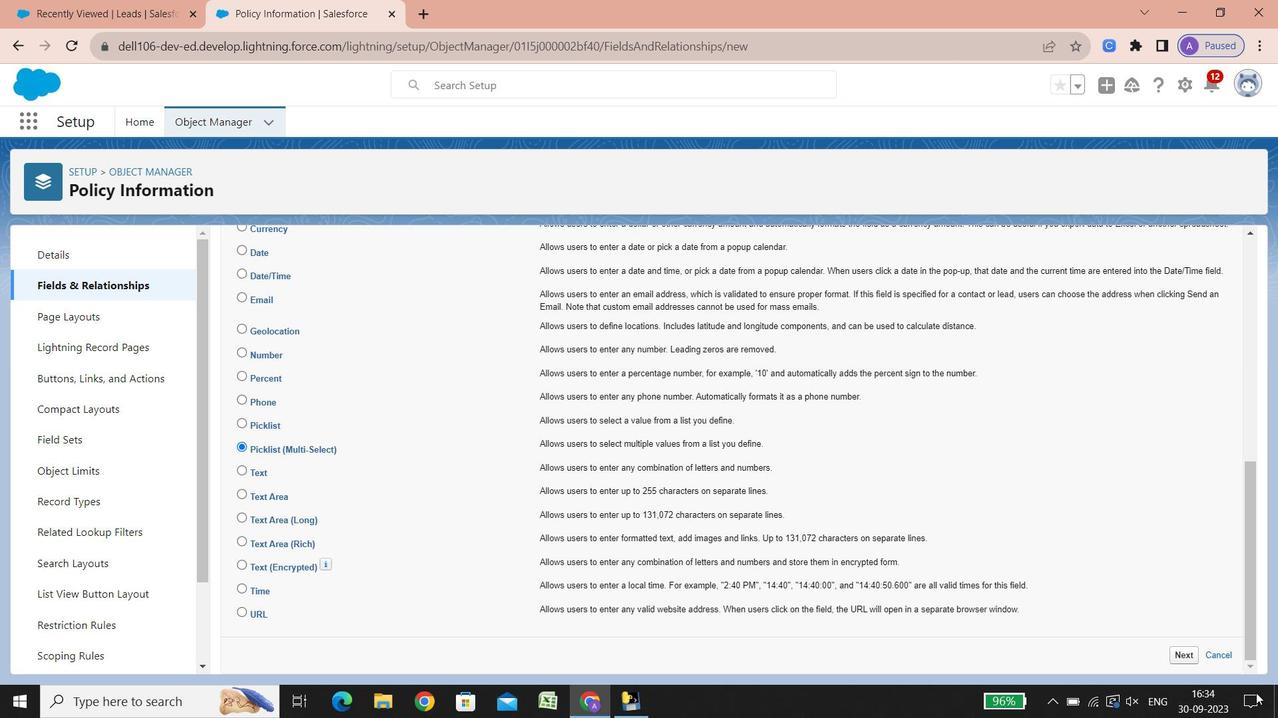 
Action: Mouse moved to (1180, 652)
Screenshot: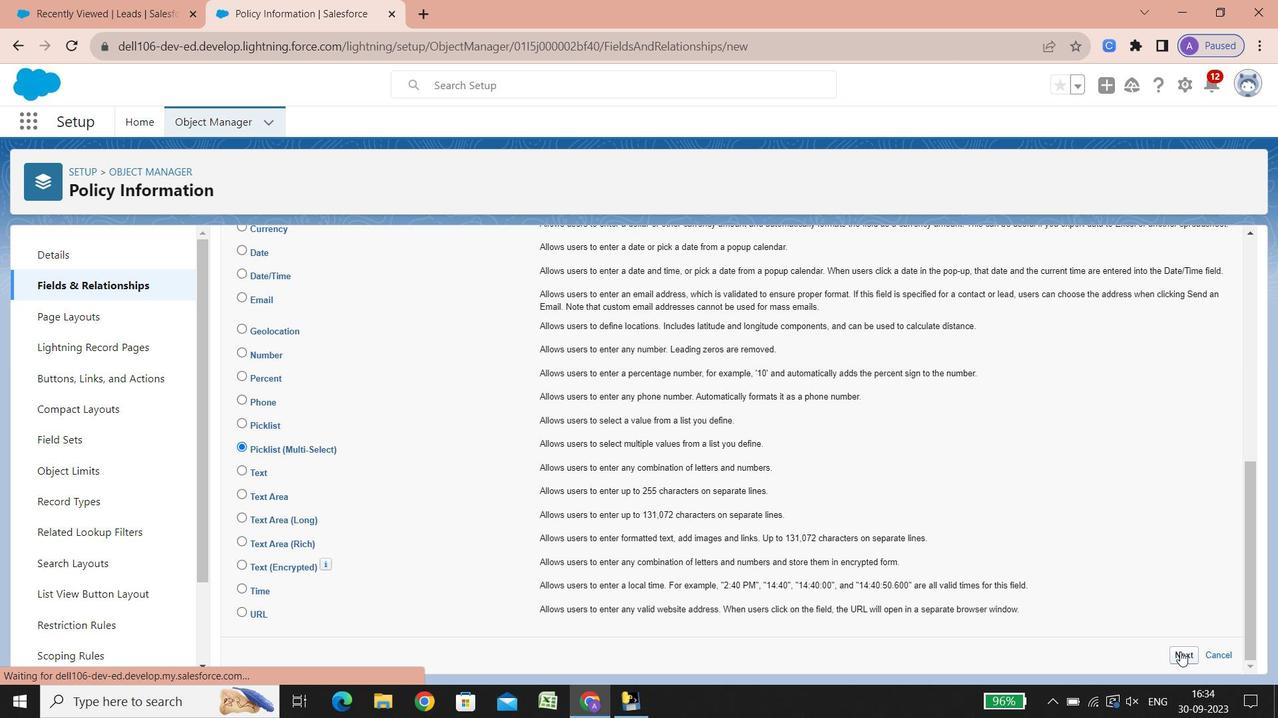
Action: Mouse pressed left at (1180, 652)
Screenshot: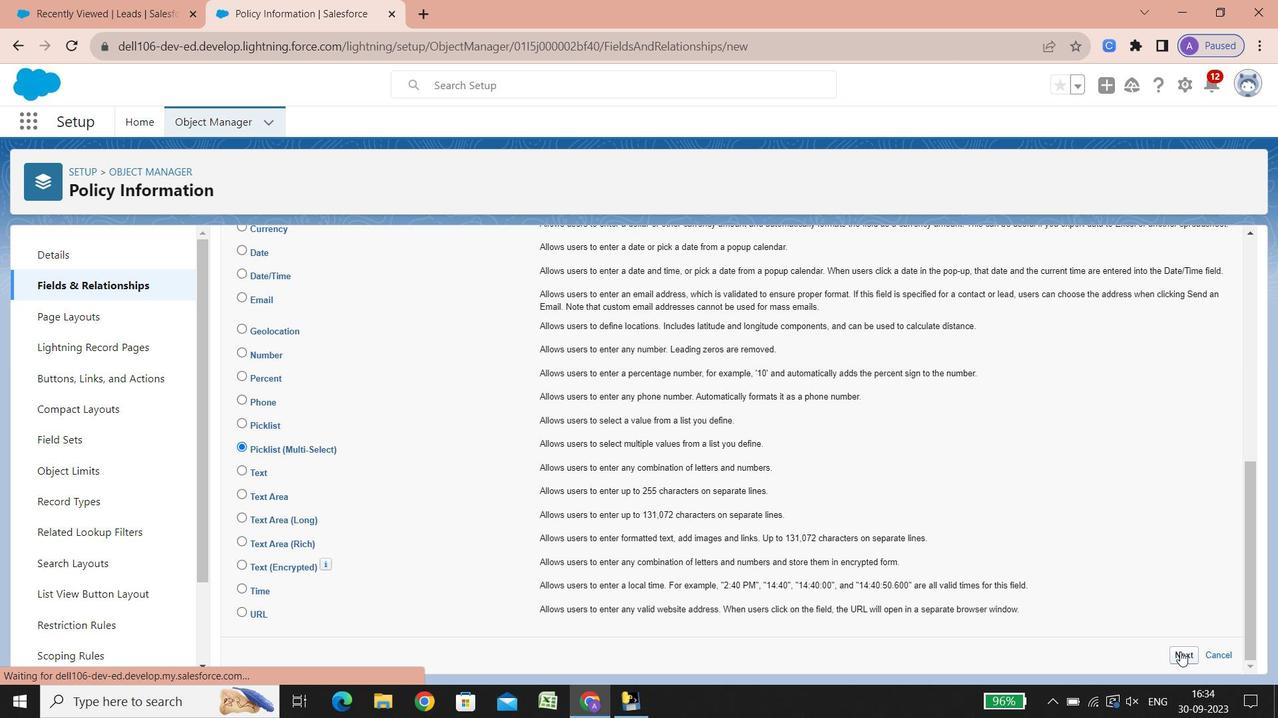 
Action: Mouse moved to (839, 561)
Screenshot: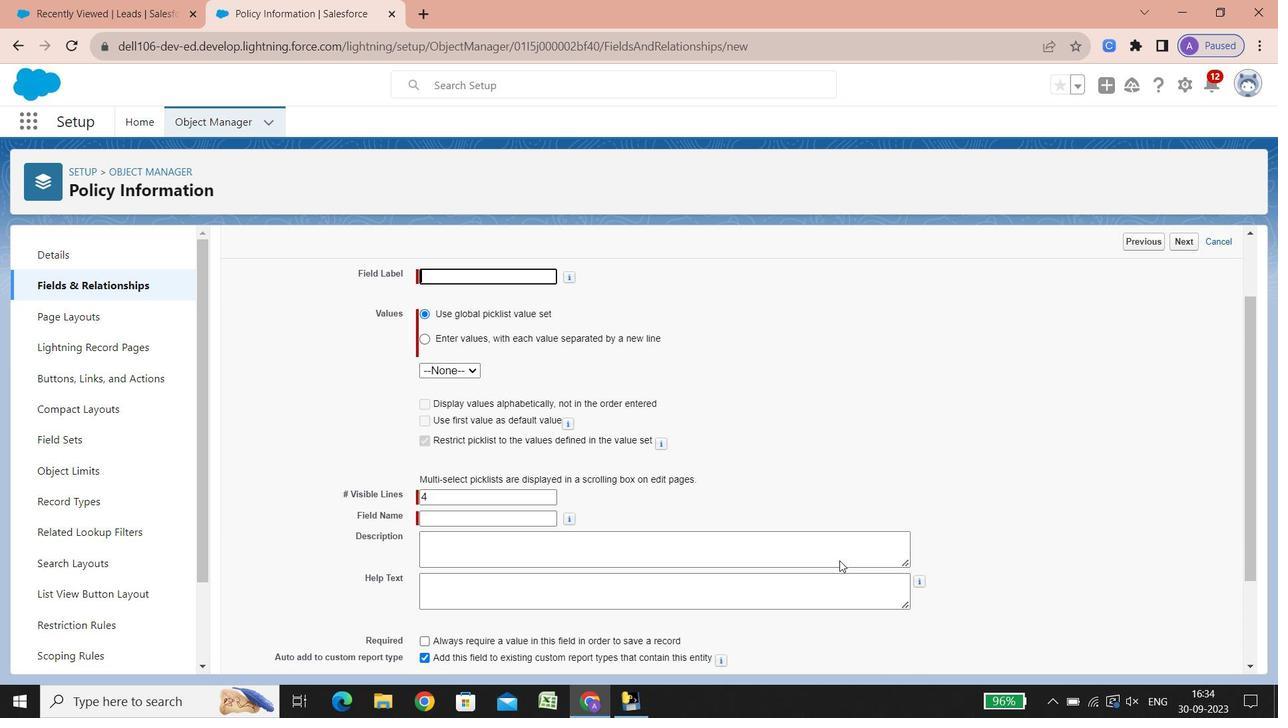 
Action: Mouse scrolled (839, 561) with delta (0, 0)
Screenshot: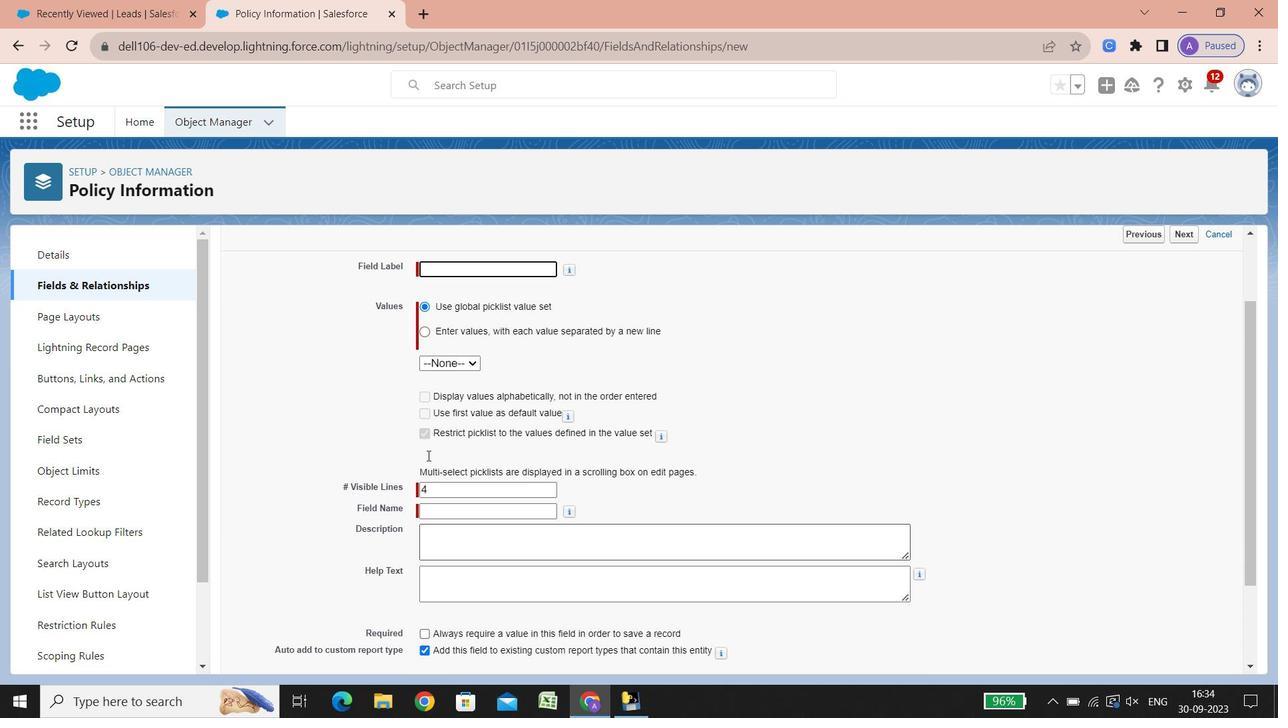 
Action: Mouse scrolled (839, 561) with delta (0, 0)
Screenshot: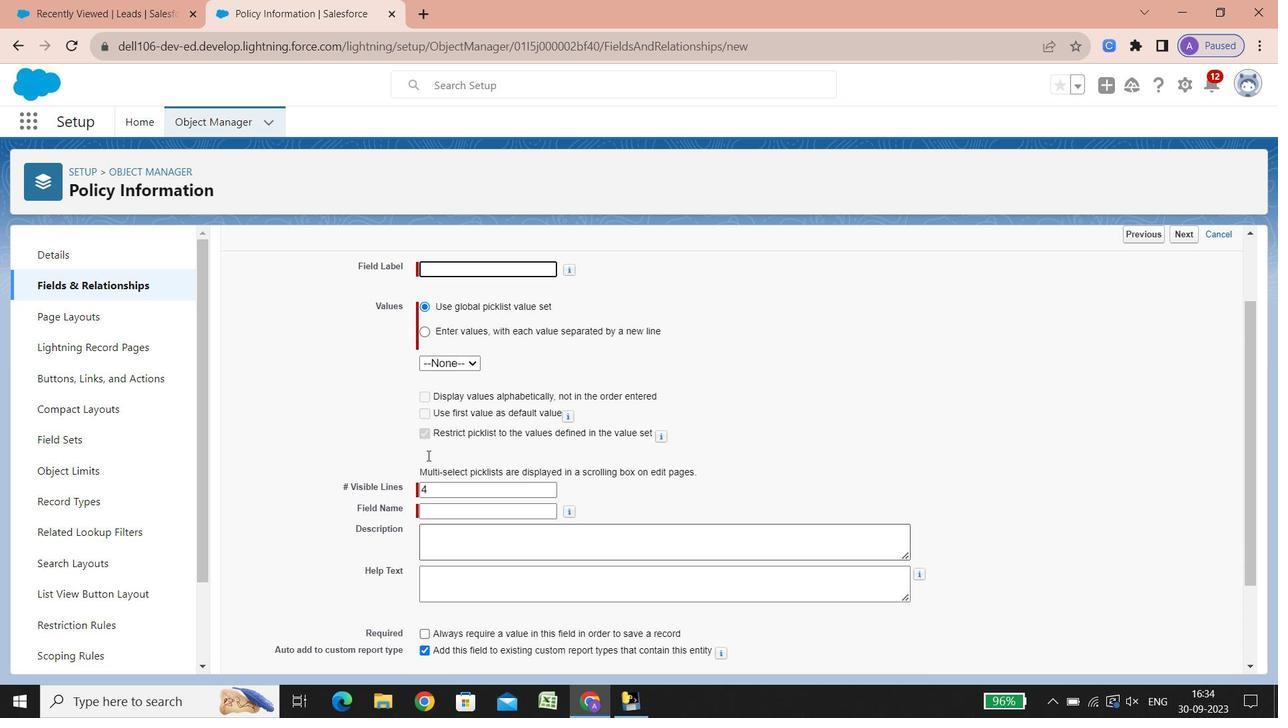 
Action: Mouse scrolled (839, 561) with delta (0, 0)
Screenshot: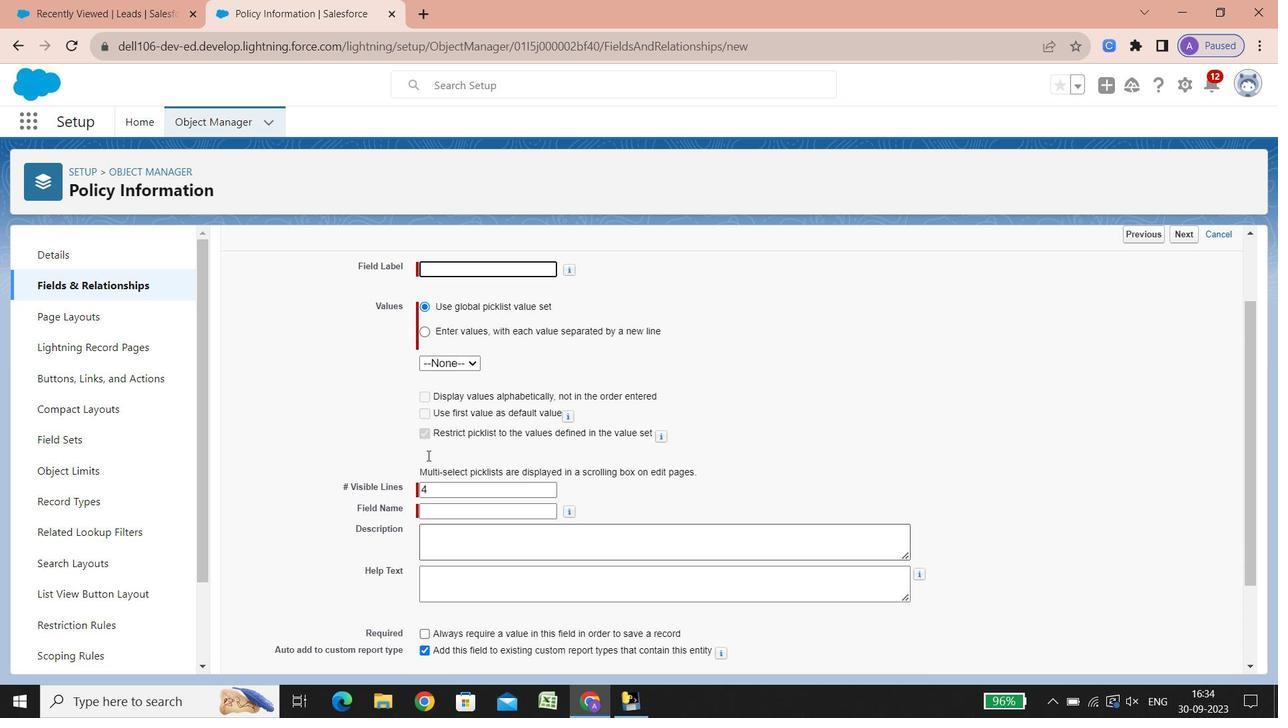 
Action: Mouse scrolled (839, 561) with delta (0, 0)
Screenshot: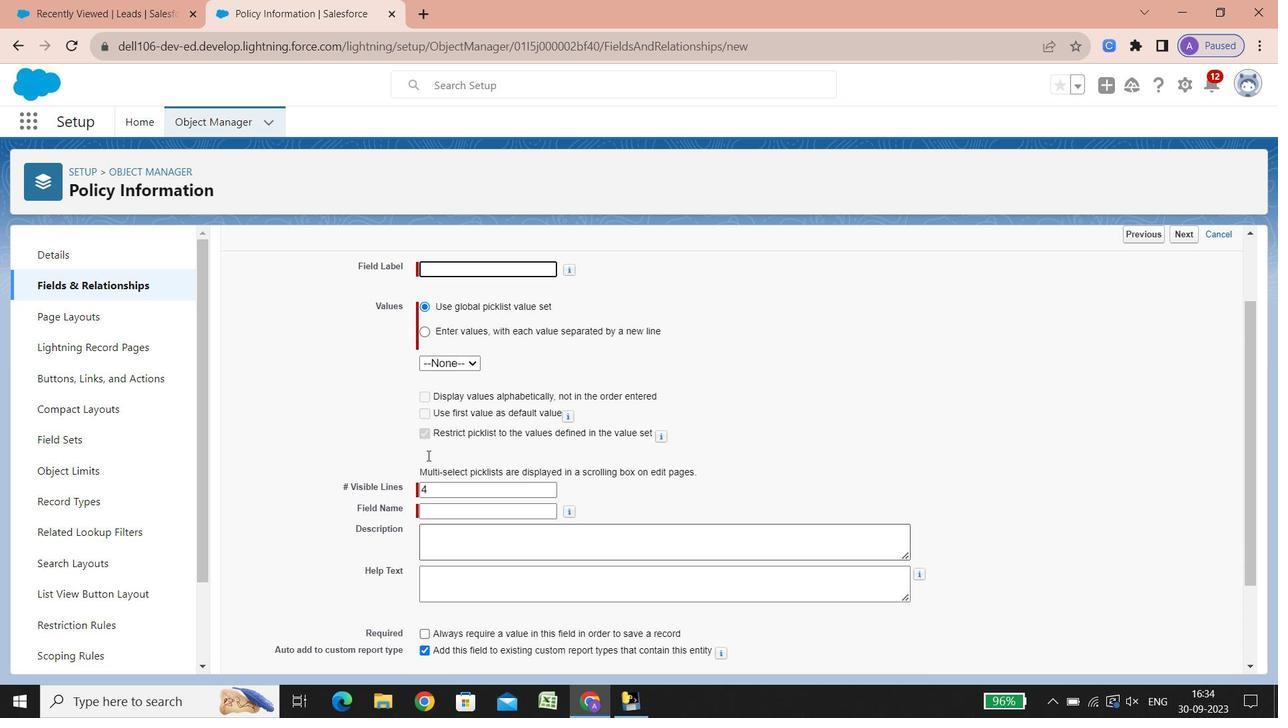 
Action: Mouse scrolled (839, 561) with delta (0, 0)
Screenshot: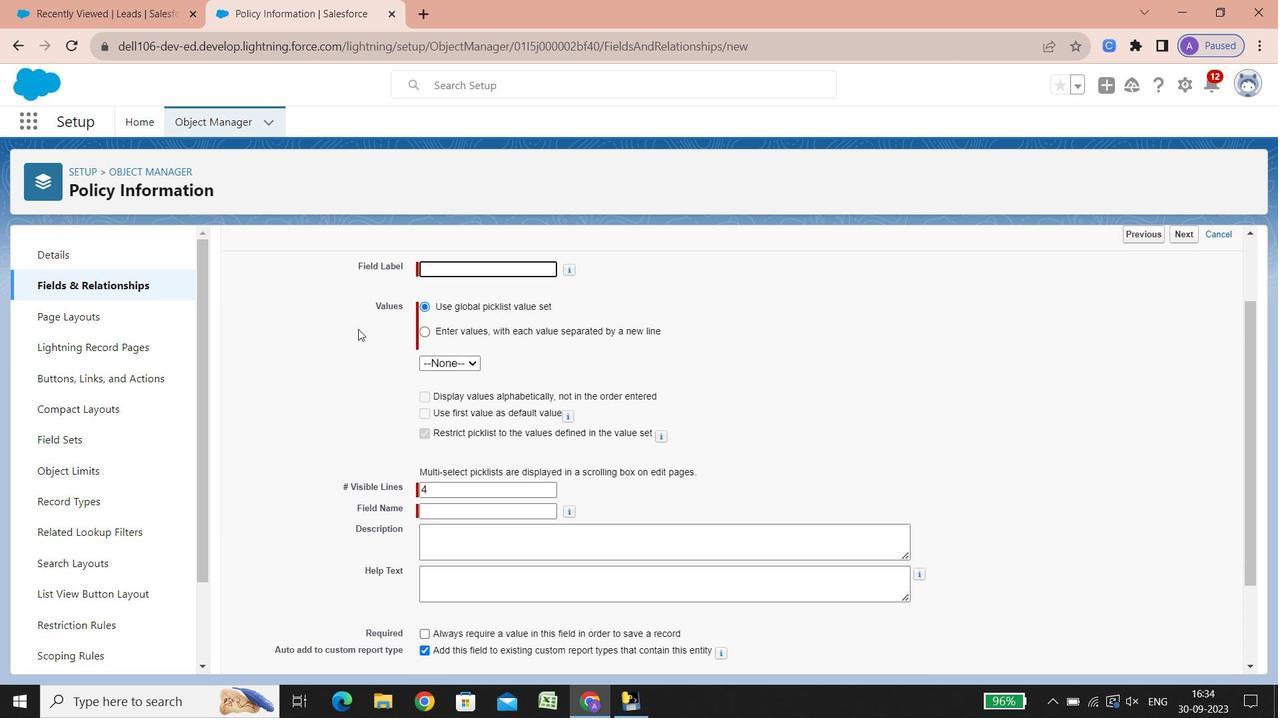 
Action: Mouse scrolled (839, 561) with delta (0, 0)
Screenshot: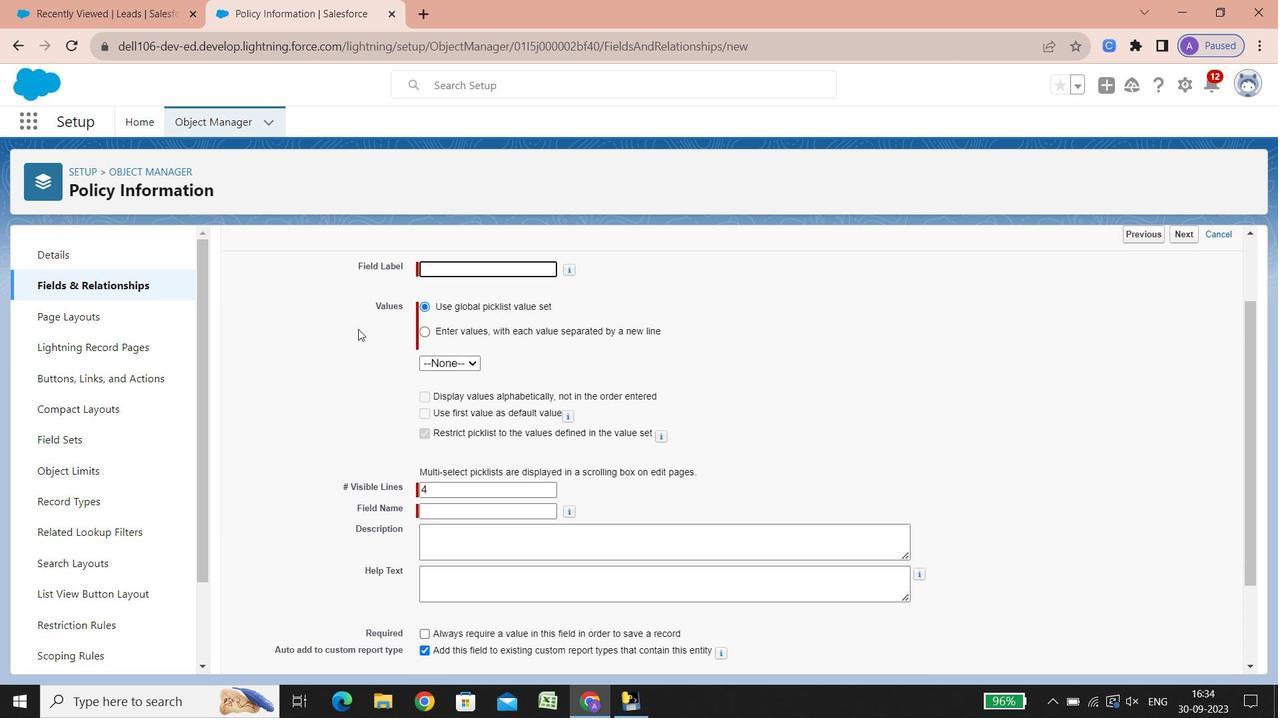 
Action: Mouse scrolled (839, 561) with delta (0, 0)
Screenshot: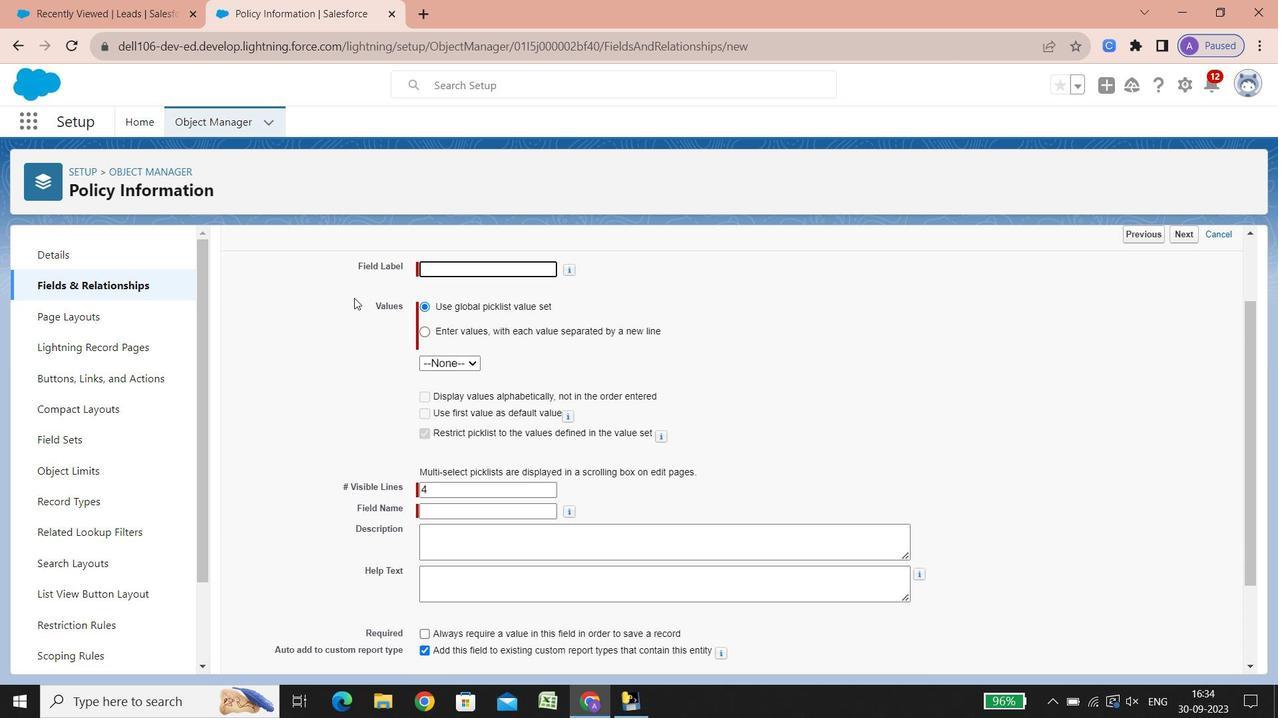 
Action: Mouse scrolled (839, 561) with delta (0, 0)
Screenshot: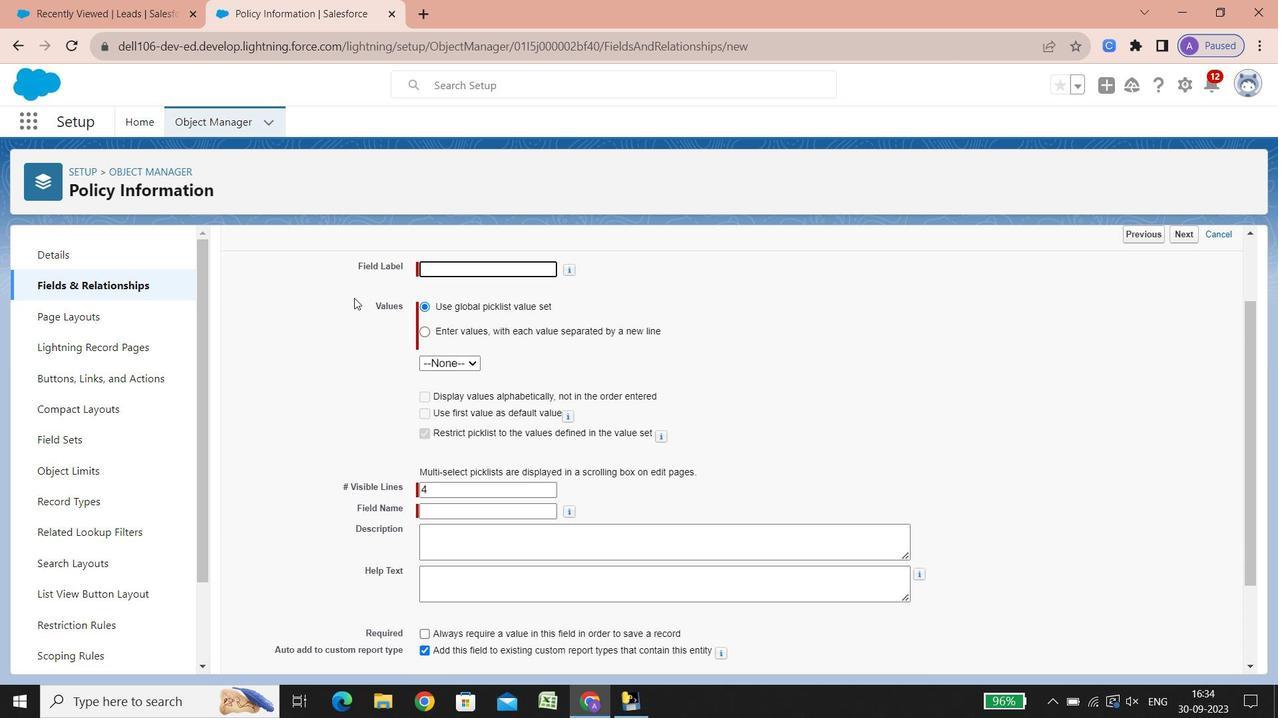 
Action: Mouse scrolled (839, 561) with delta (0, 0)
Screenshot: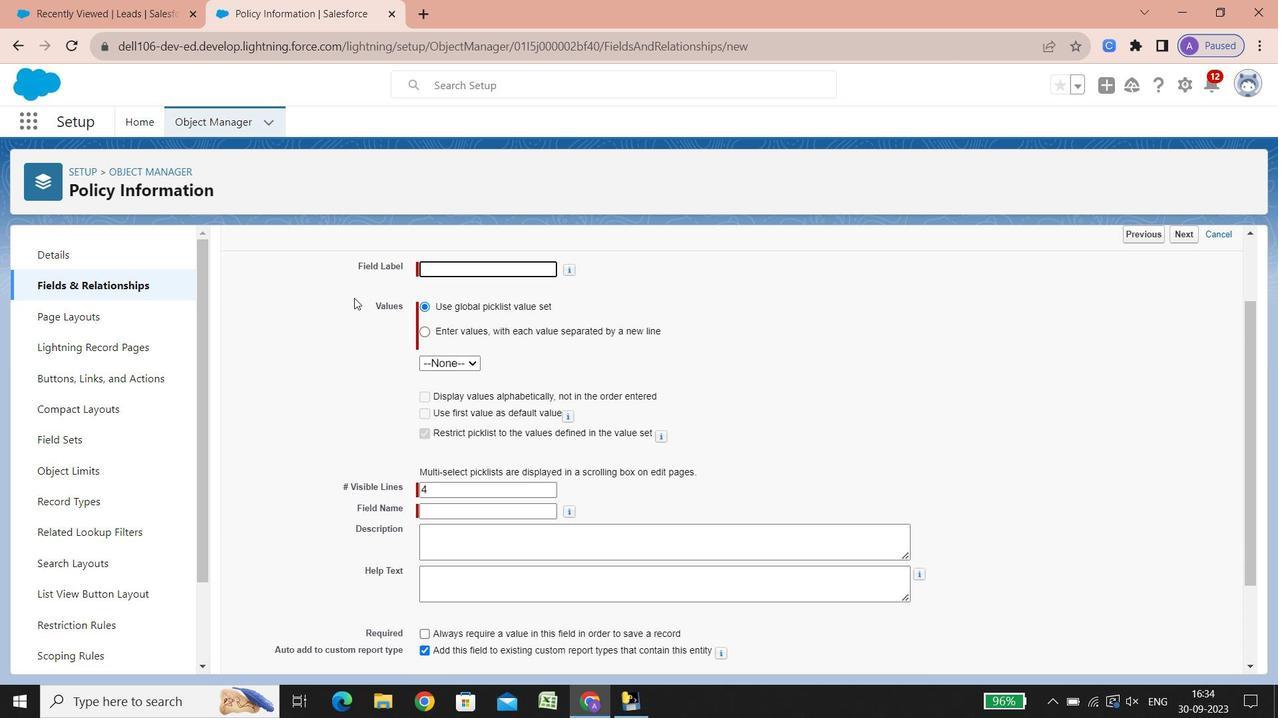
Action: Mouse scrolled (839, 561) with delta (0, 0)
Screenshot: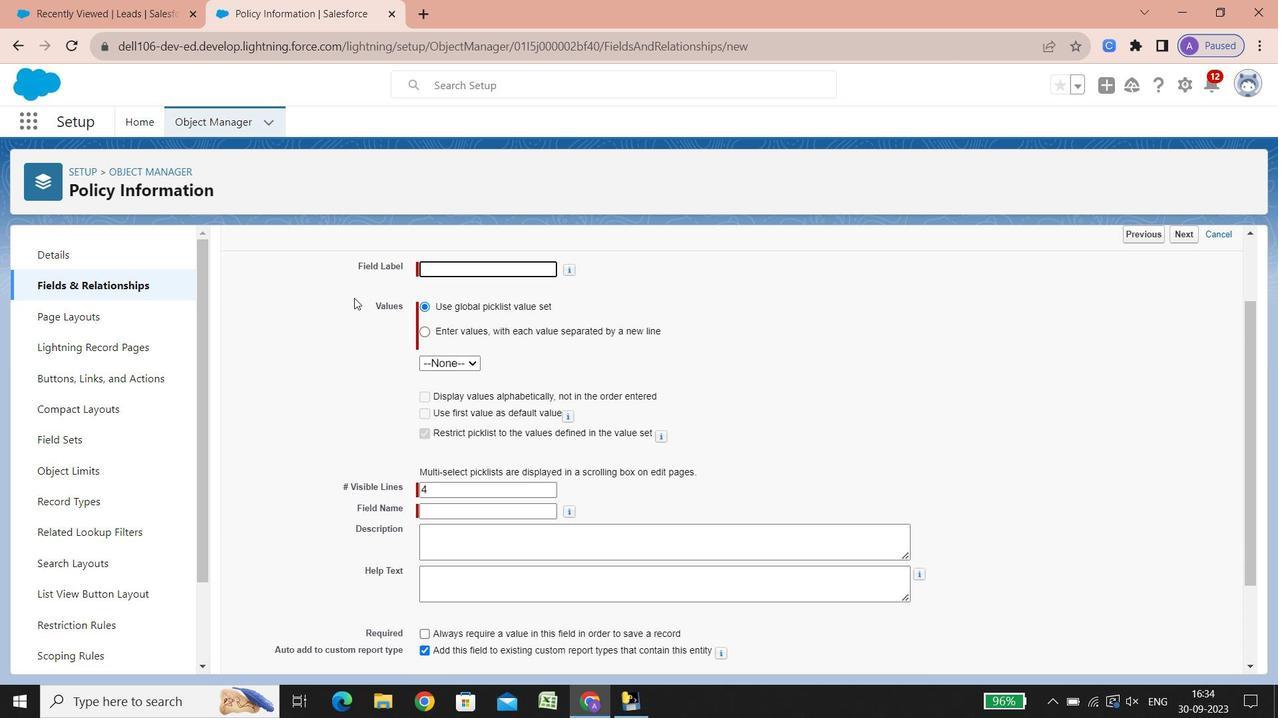 
Action: Mouse scrolled (839, 561) with delta (0, 0)
Screenshot: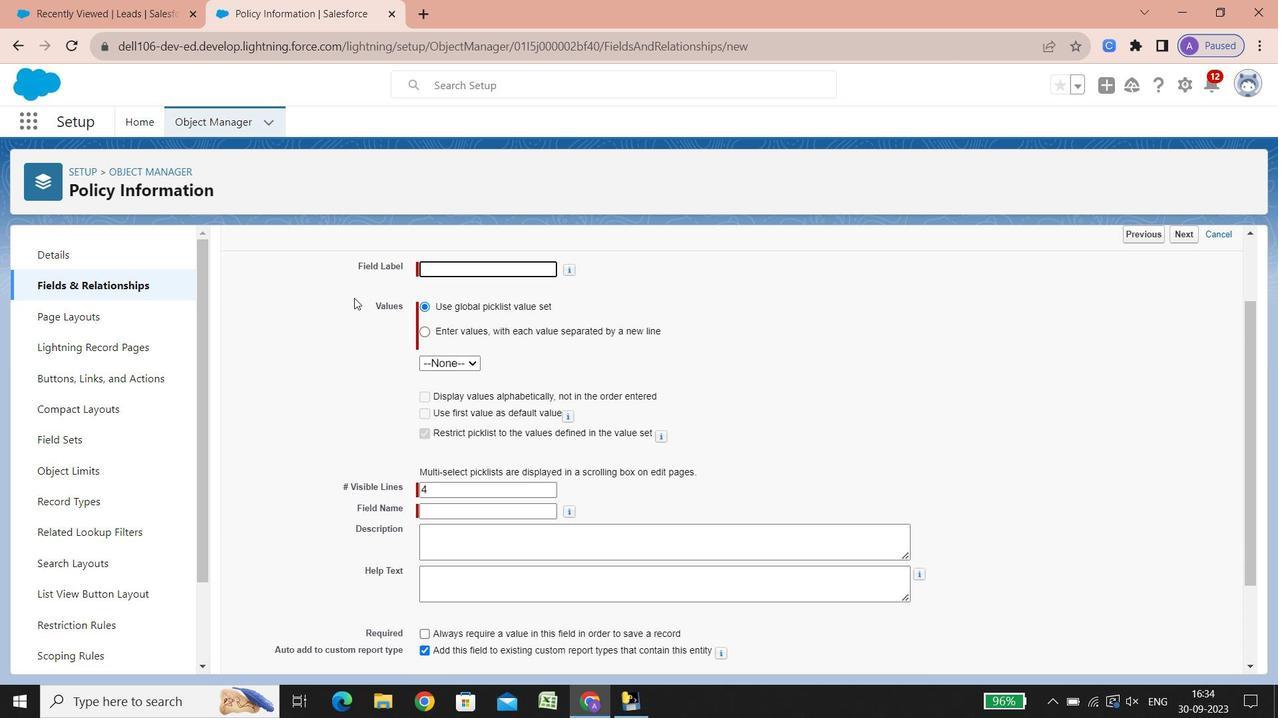 
Action: Mouse scrolled (839, 561) with delta (0, 0)
Screenshot: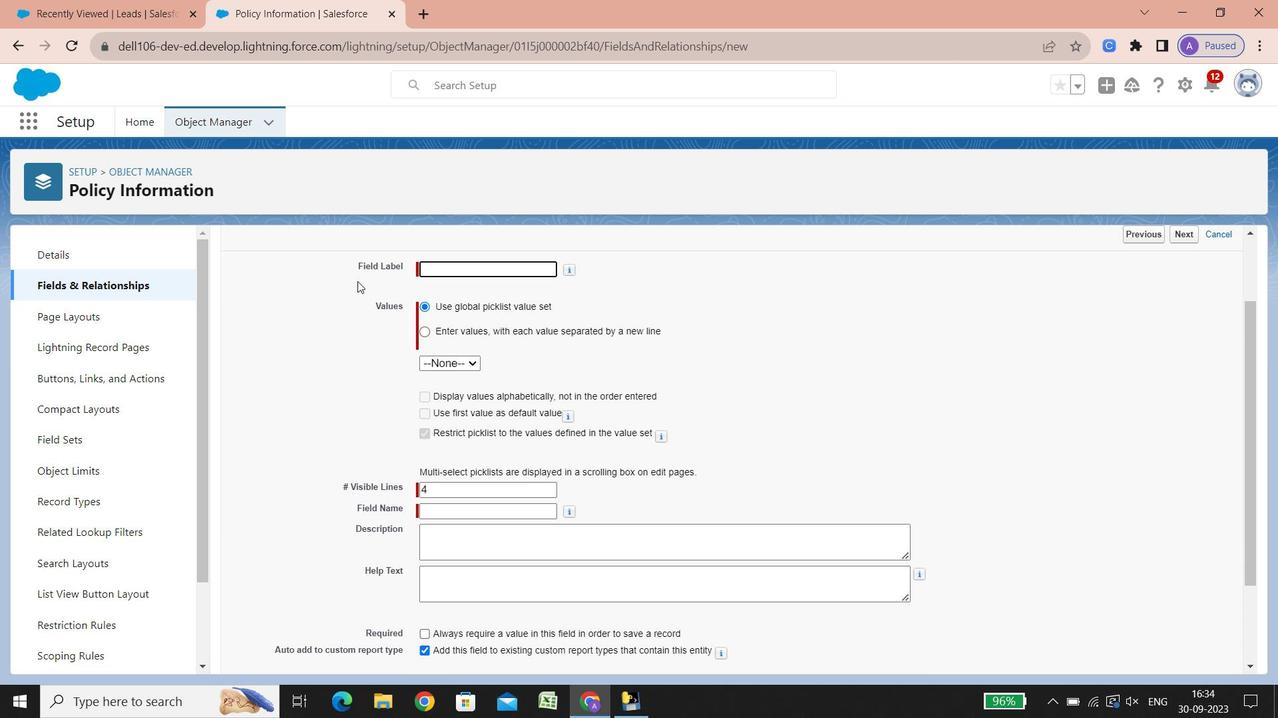 
Action: Mouse scrolled (839, 561) with delta (0, 0)
Screenshot: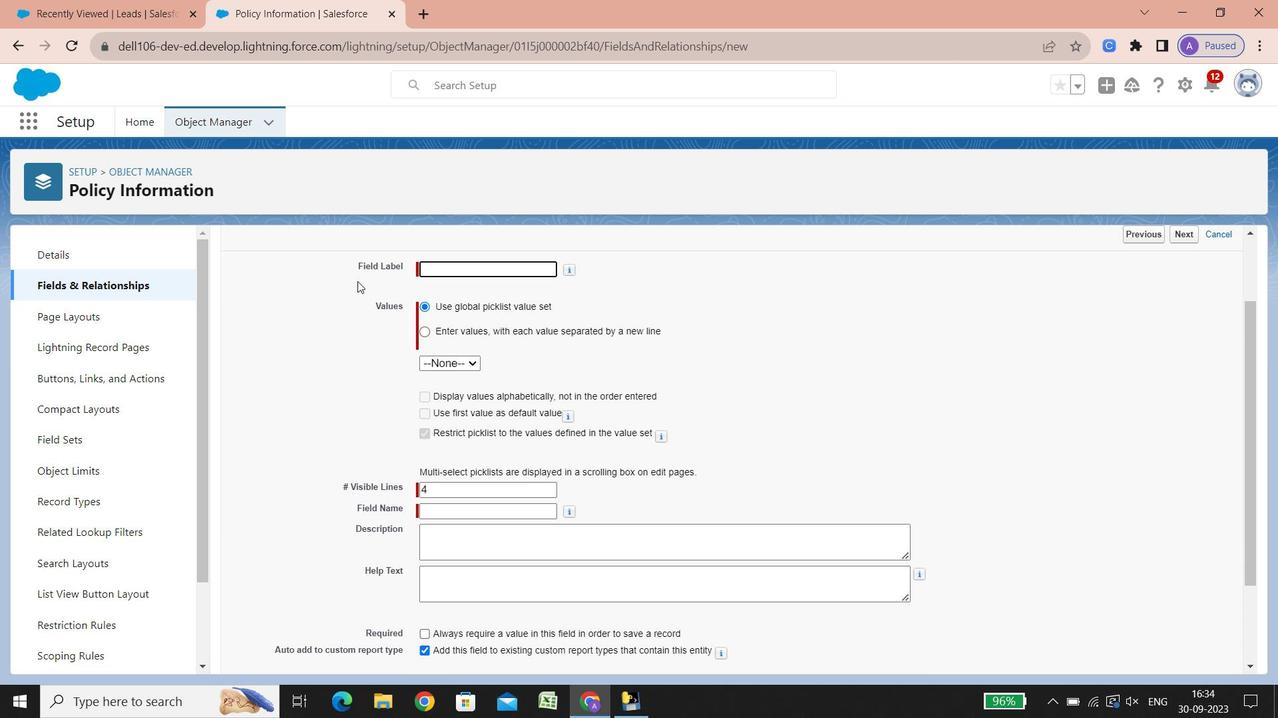 
Action: Mouse scrolled (839, 561) with delta (0, 0)
Screenshot: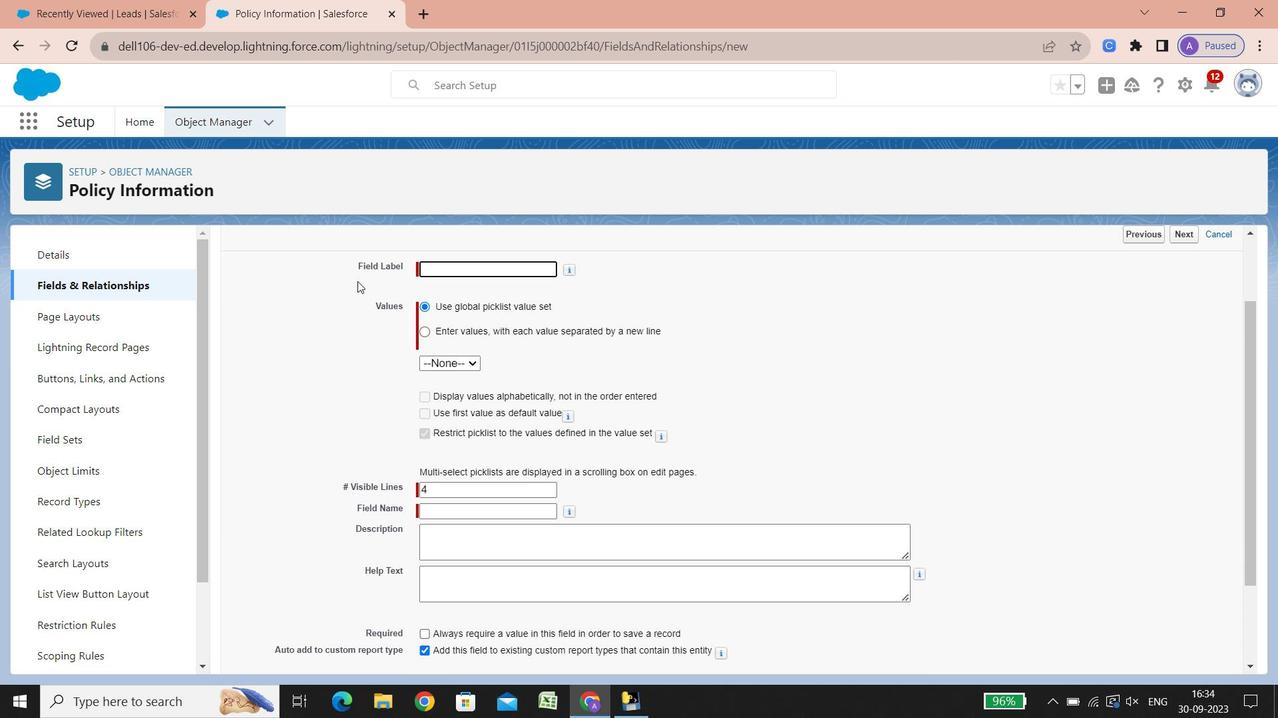 
Action: Mouse scrolled (839, 561) with delta (0, 0)
Screenshot: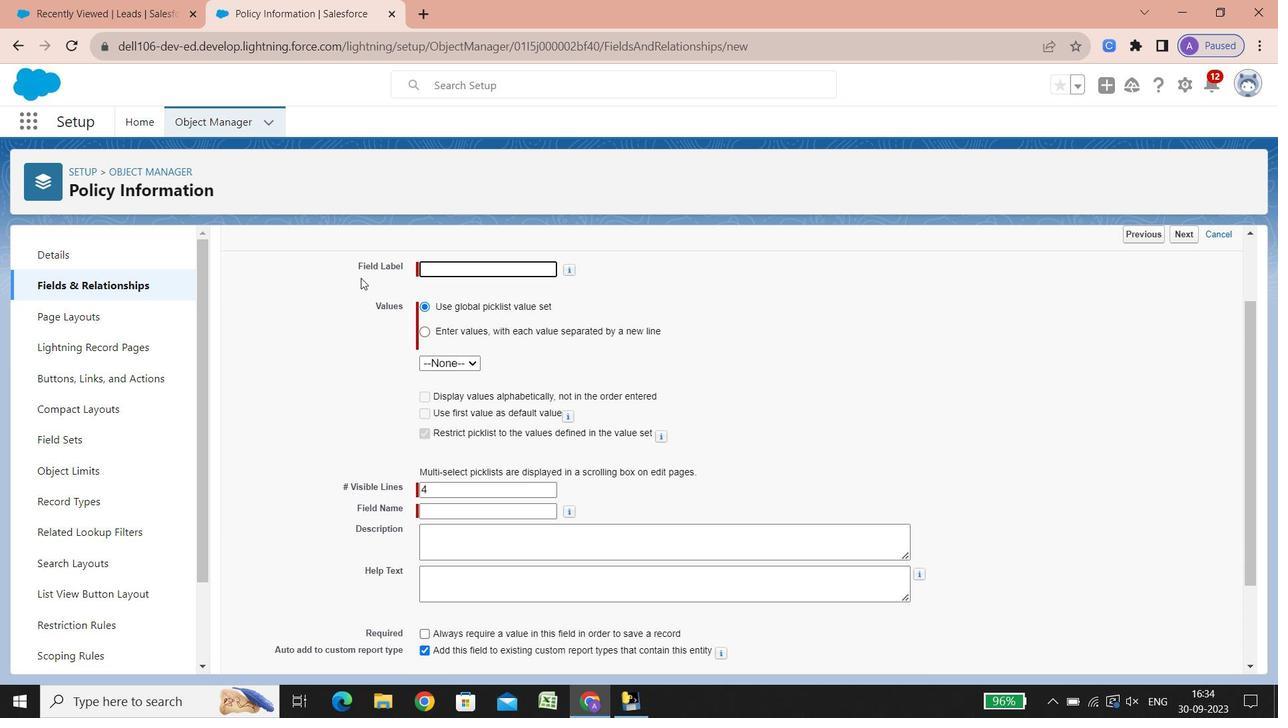 
Action: Mouse moved to (424, 326)
Screenshot: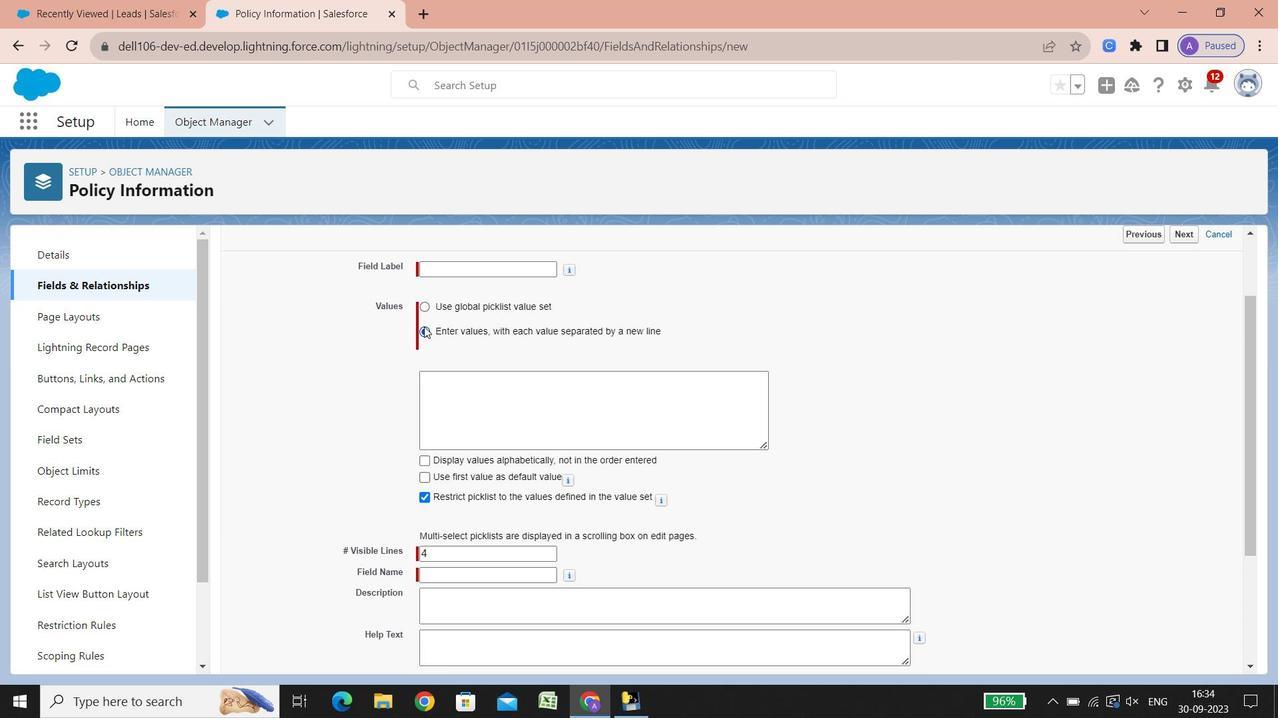 
Action: Mouse pressed left at (424, 326)
Screenshot: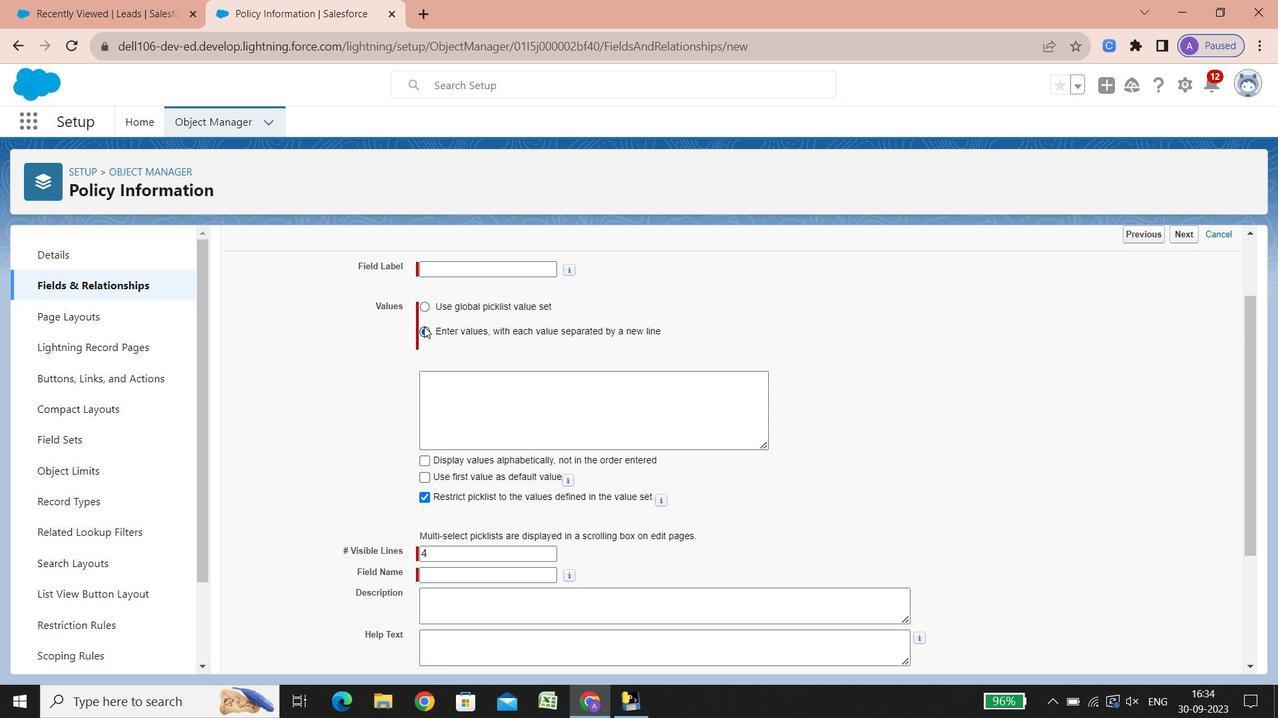 
Action: Mouse moved to (422, 303)
Screenshot: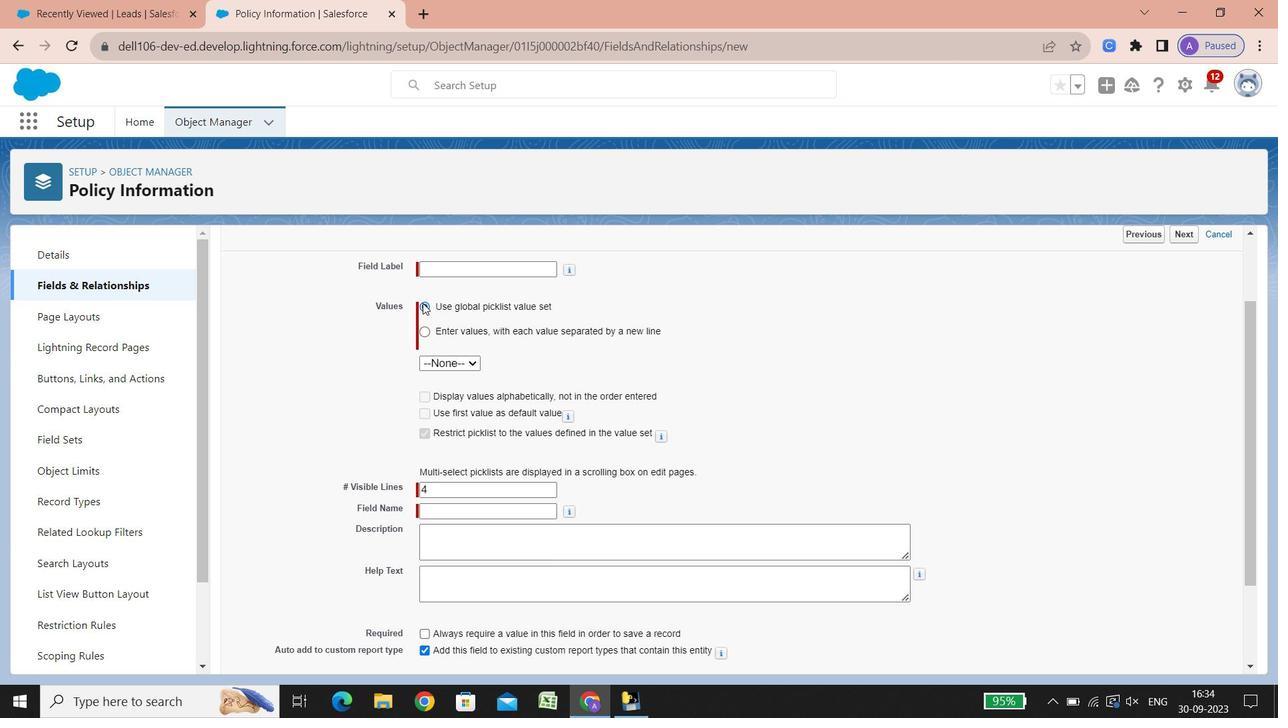 
Action: Mouse pressed left at (422, 303)
Screenshot: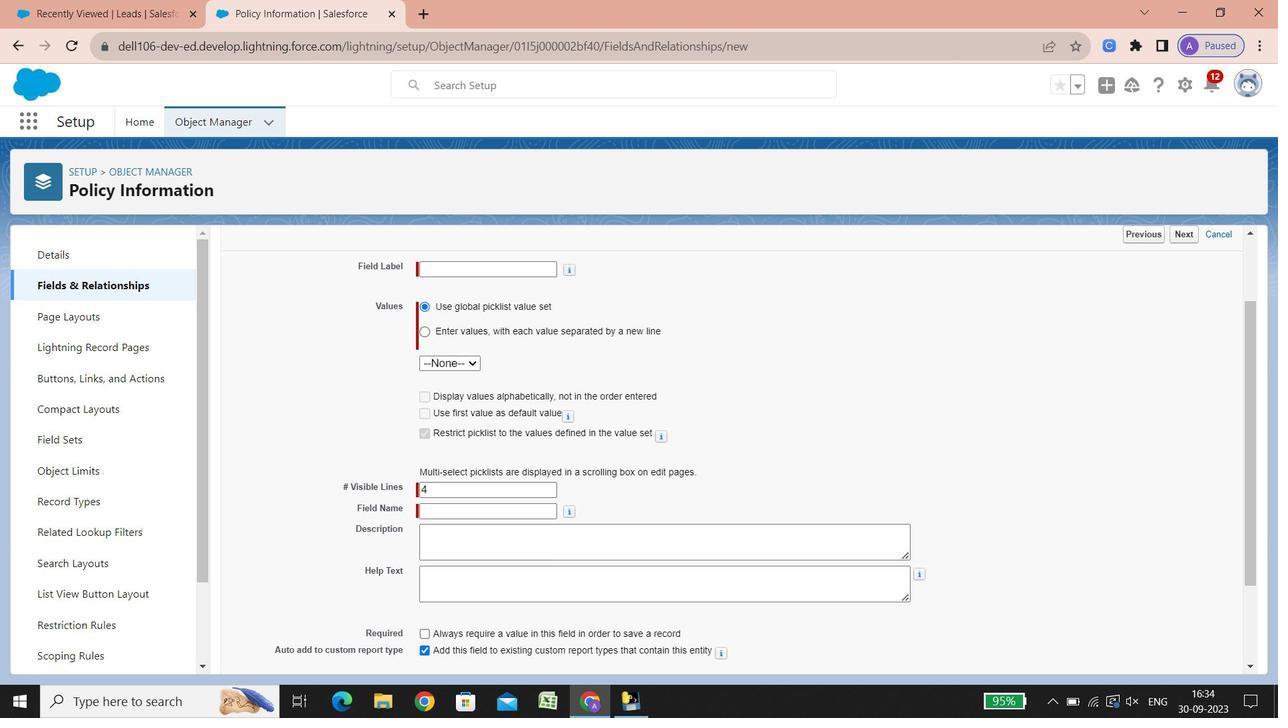 
Action: Mouse moved to (12, 32)
Screenshot: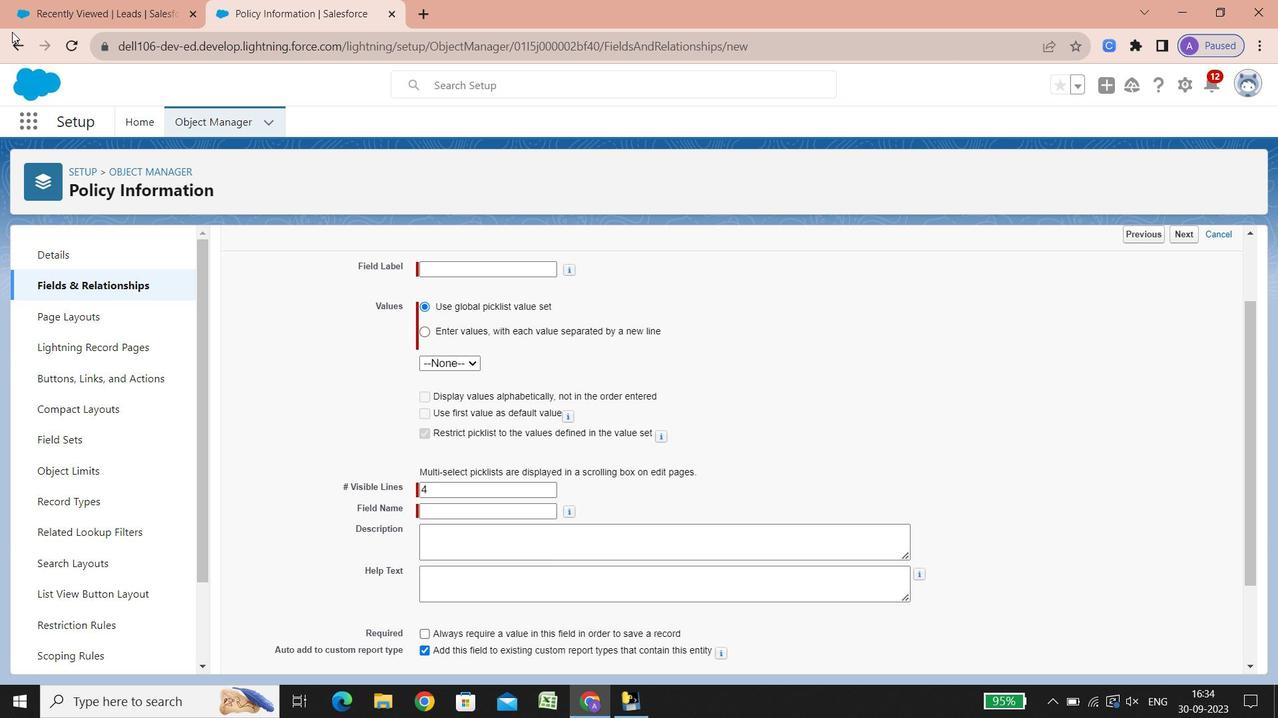 
Action: Mouse pressed left at (12, 32)
Screenshot: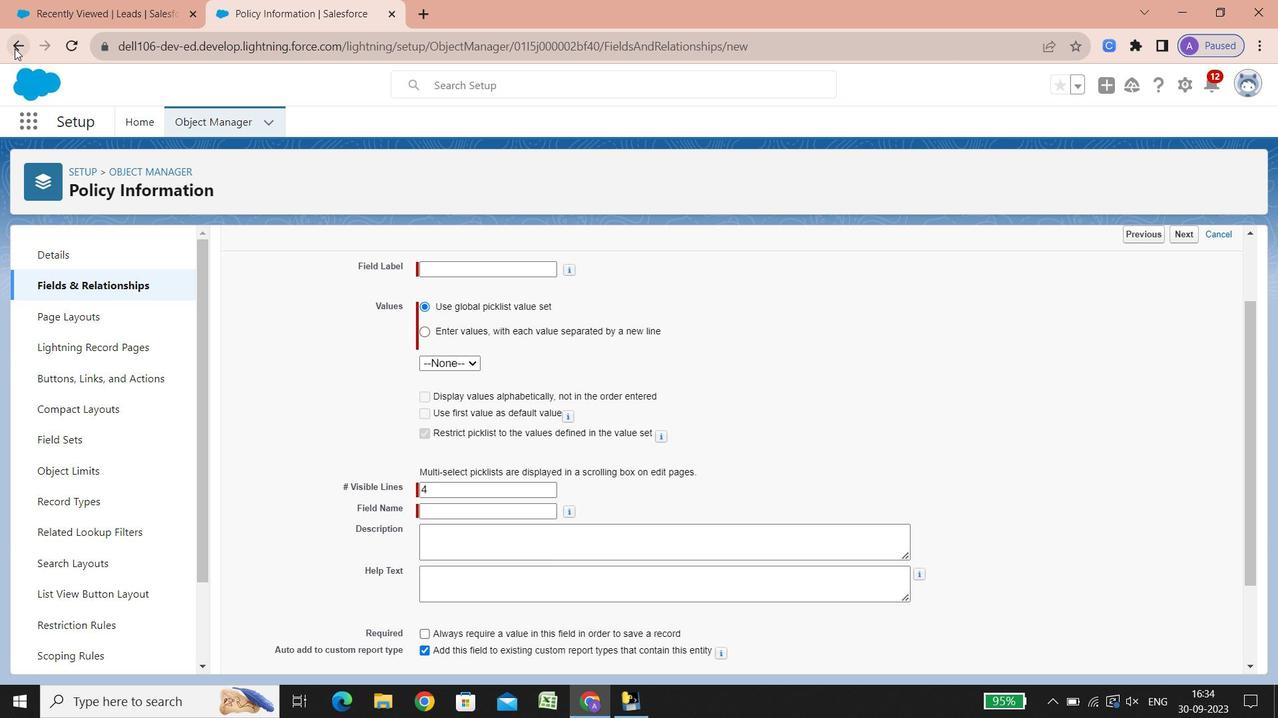 
Action: Mouse moved to (15, 49)
Screenshot: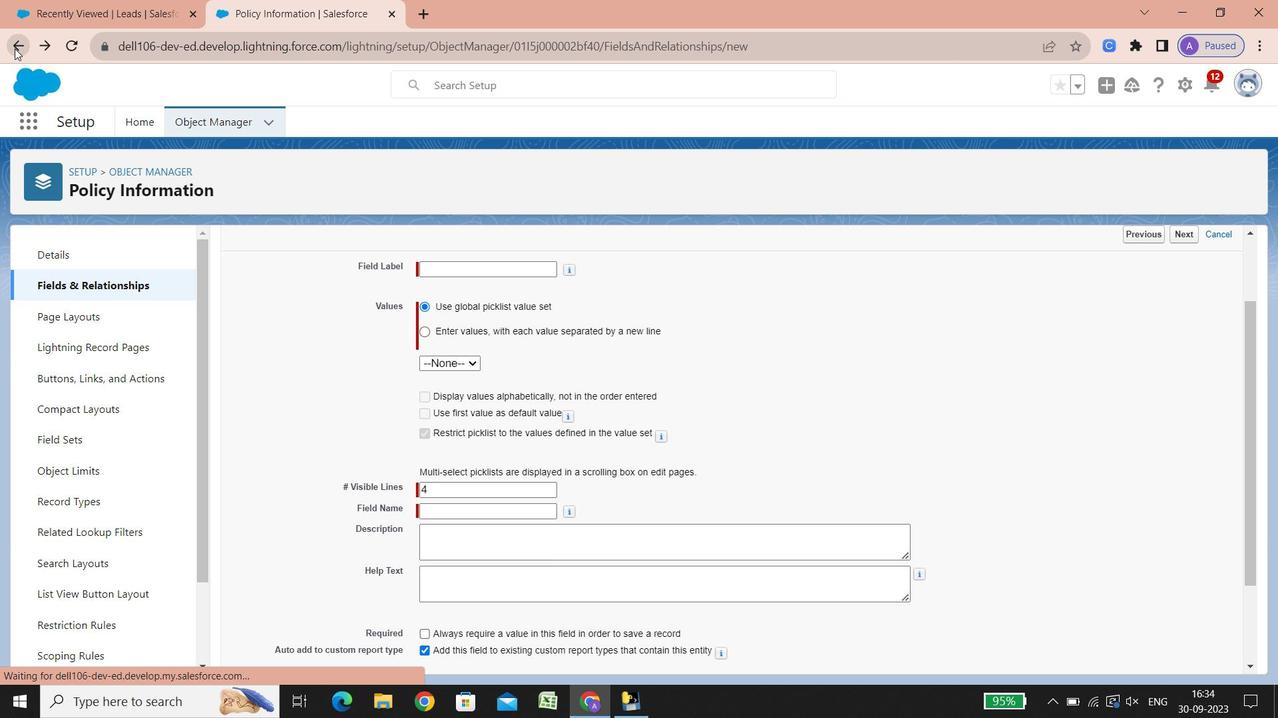 
Action: Mouse pressed left at (15, 49)
Screenshot: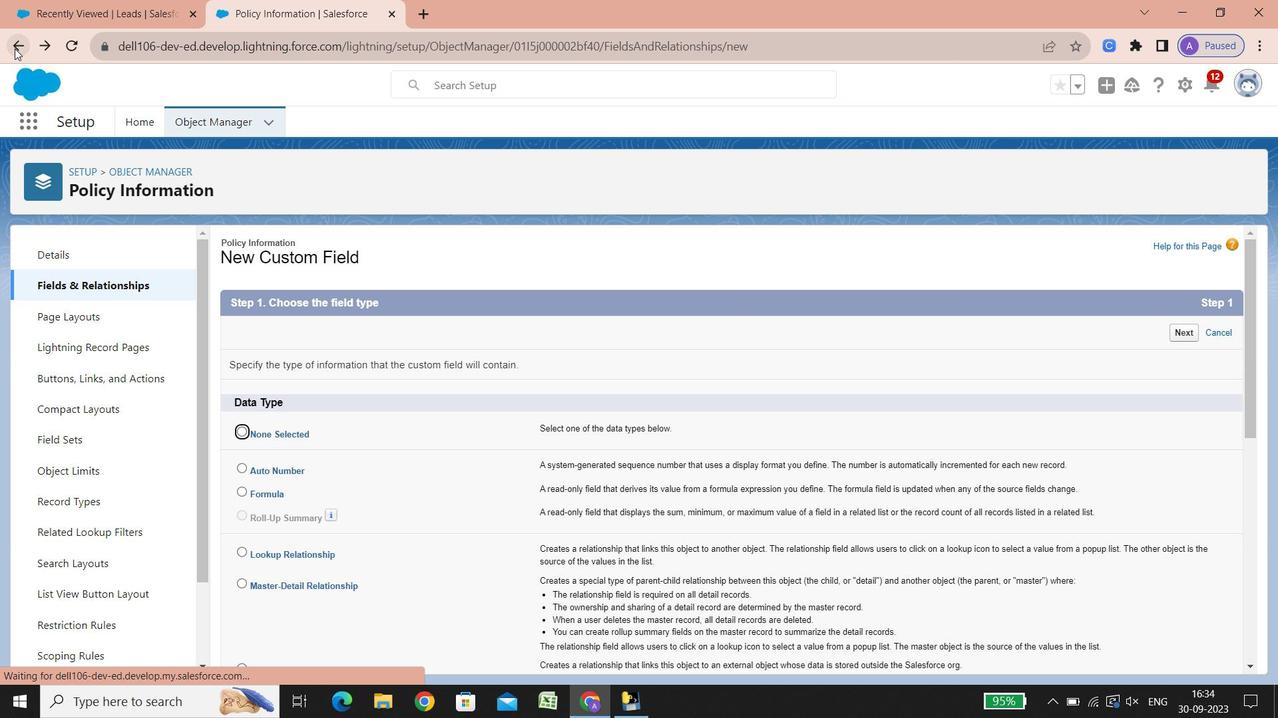 
Action: Mouse moved to (230, 517)
Screenshot: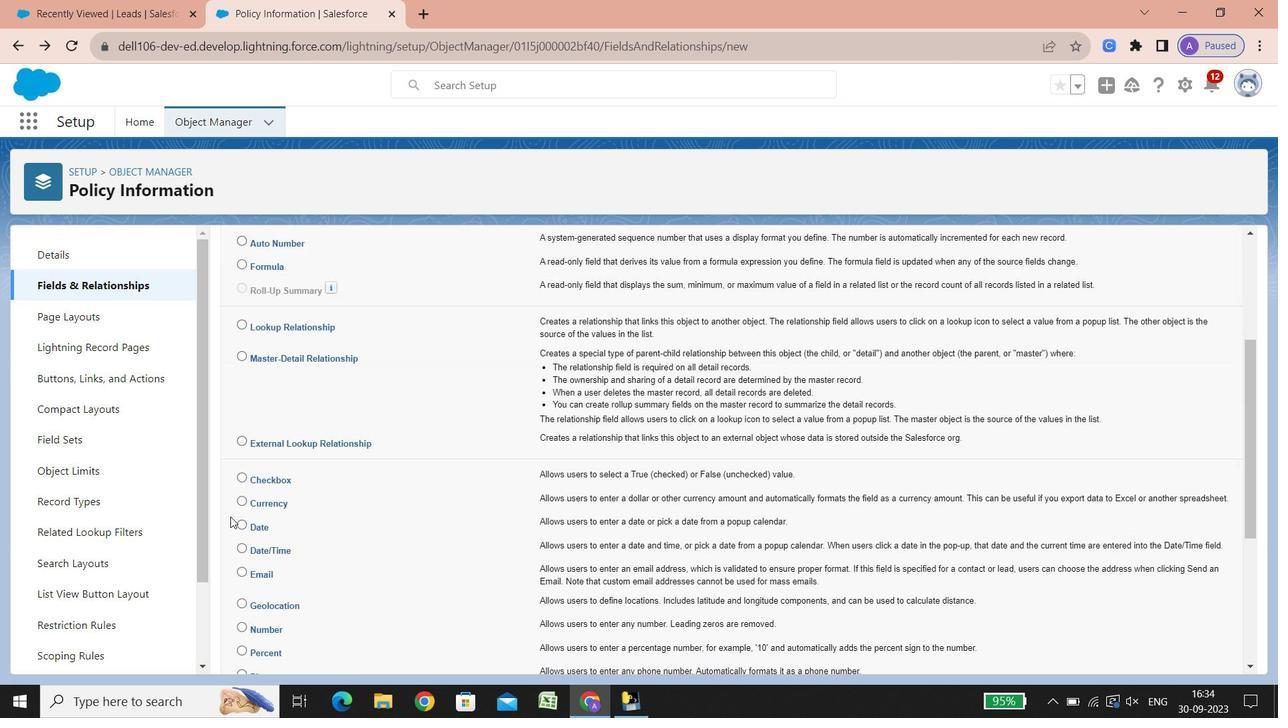 
Action: Mouse scrolled (230, 516) with delta (0, 0)
Screenshot: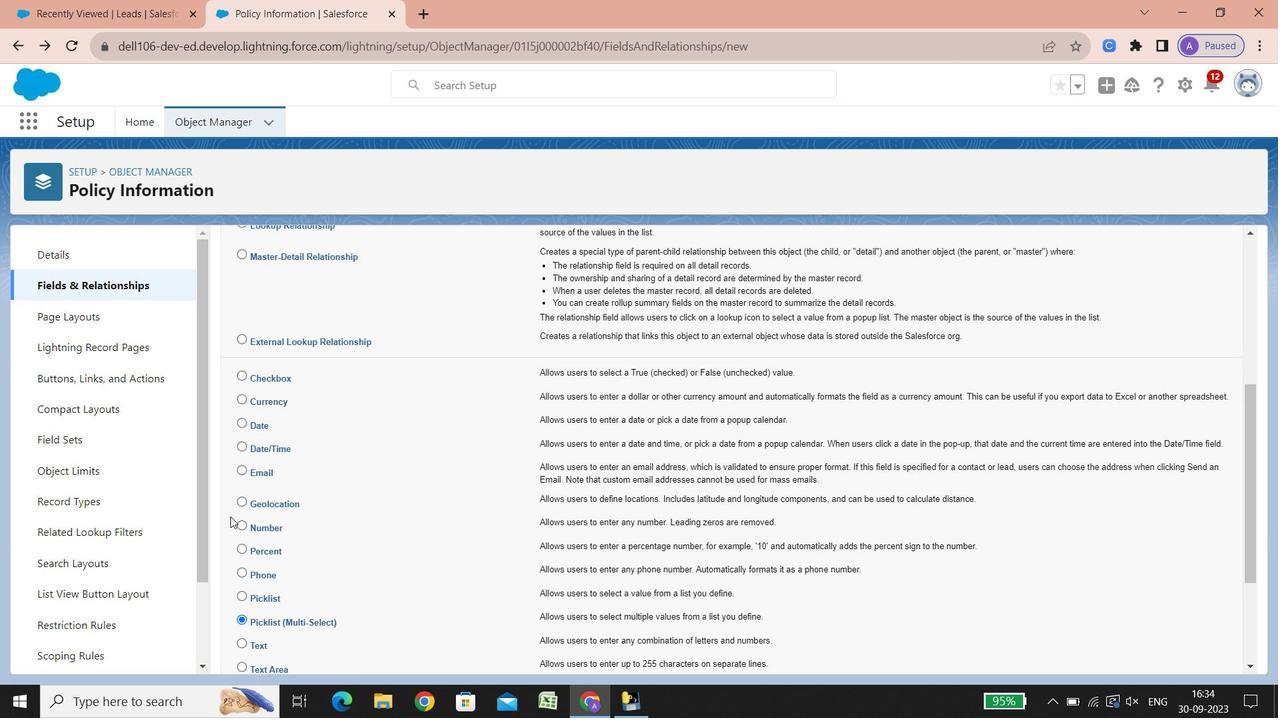 
Action: Mouse scrolled (230, 516) with delta (0, 0)
Screenshot: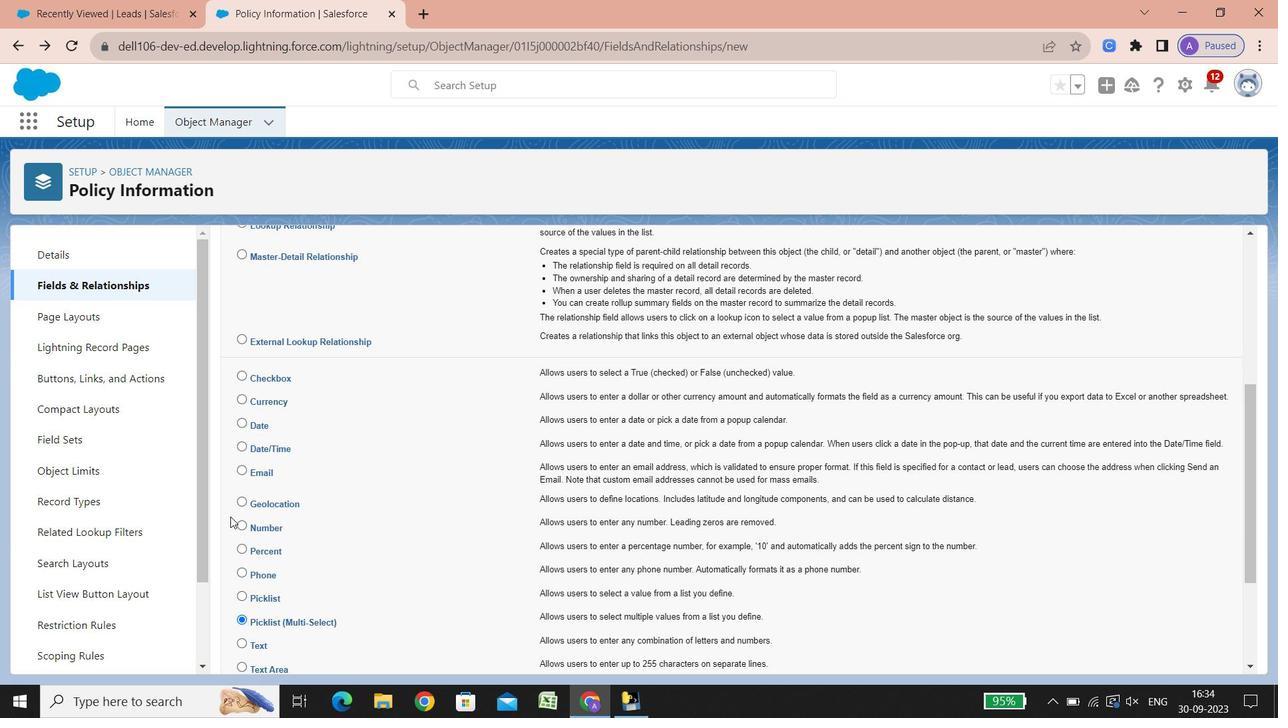 
Action: Mouse scrolled (230, 516) with delta (0, 0)
Screenshot: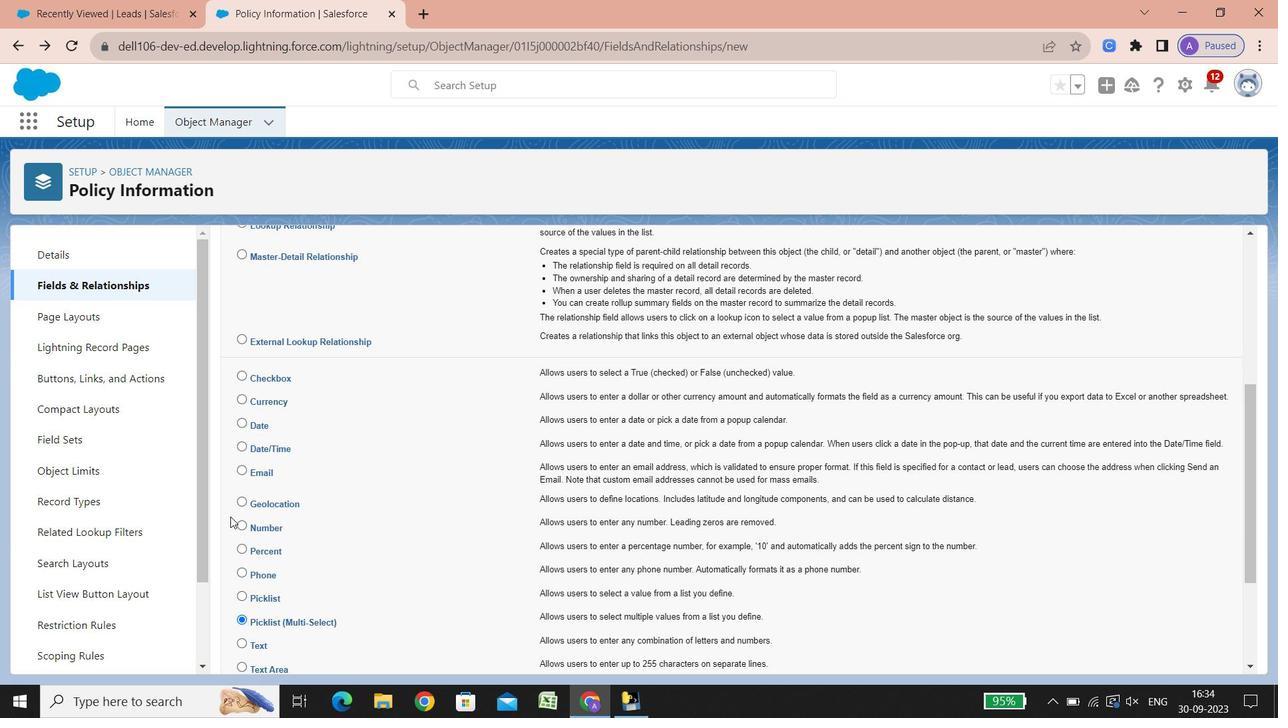 
Action: Mouse scrolled (230, 516) with delta (0, 0)
Screenshot: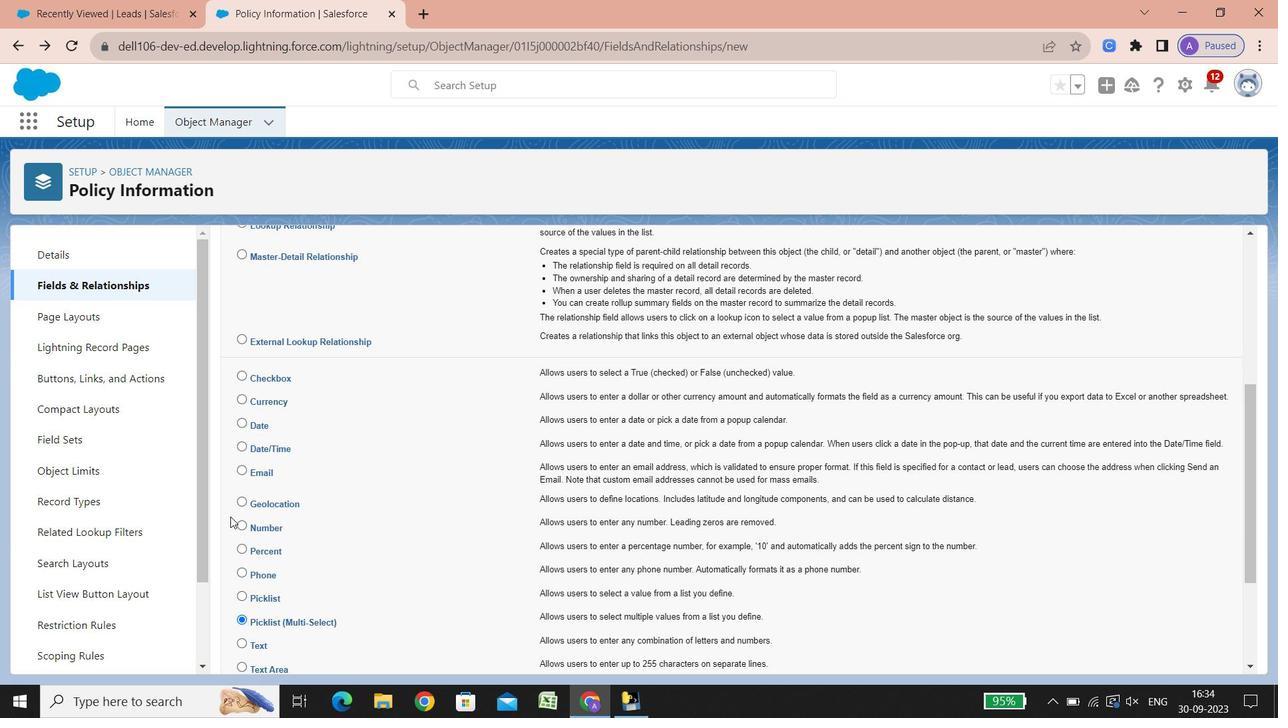 
Action: Mouse scrolled (230, 516) with delta (0, 0)
